 Task: Look for Airbnb options in Bensekrane, Algeria from 17th December, 2023 to 21st December, 2023 for 2 adults. Place can be private room with 1  bedroom having 2 beds and 1 bathroom. Property type can be flat.
Action: Mouse moved to (531, 98)
Screenshot: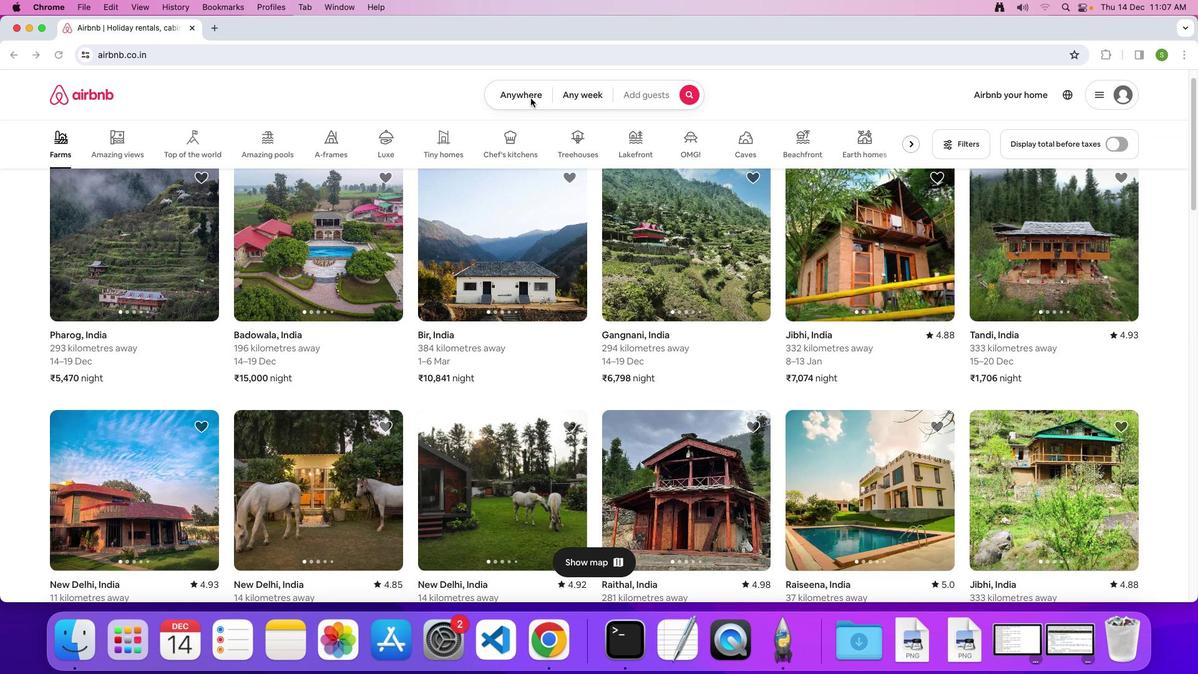 
Action: Mouse pressed left at (531, 98)
Screenshot: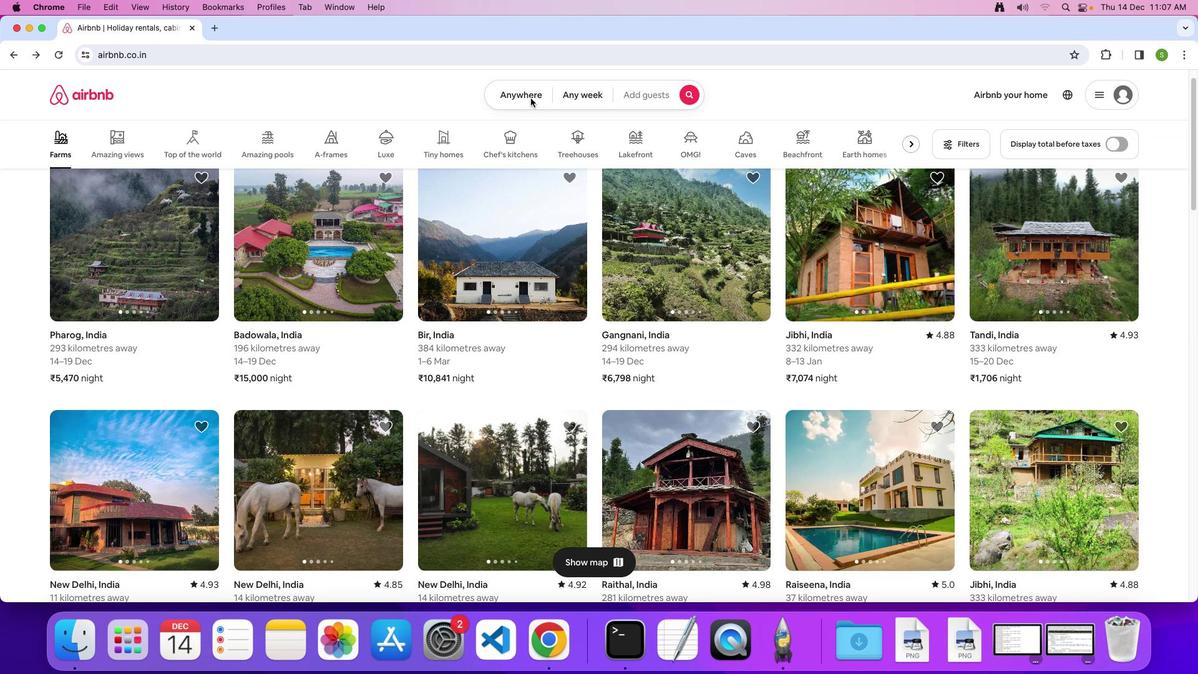 
Action: Mouse moved to (521, 96)
Screenshot: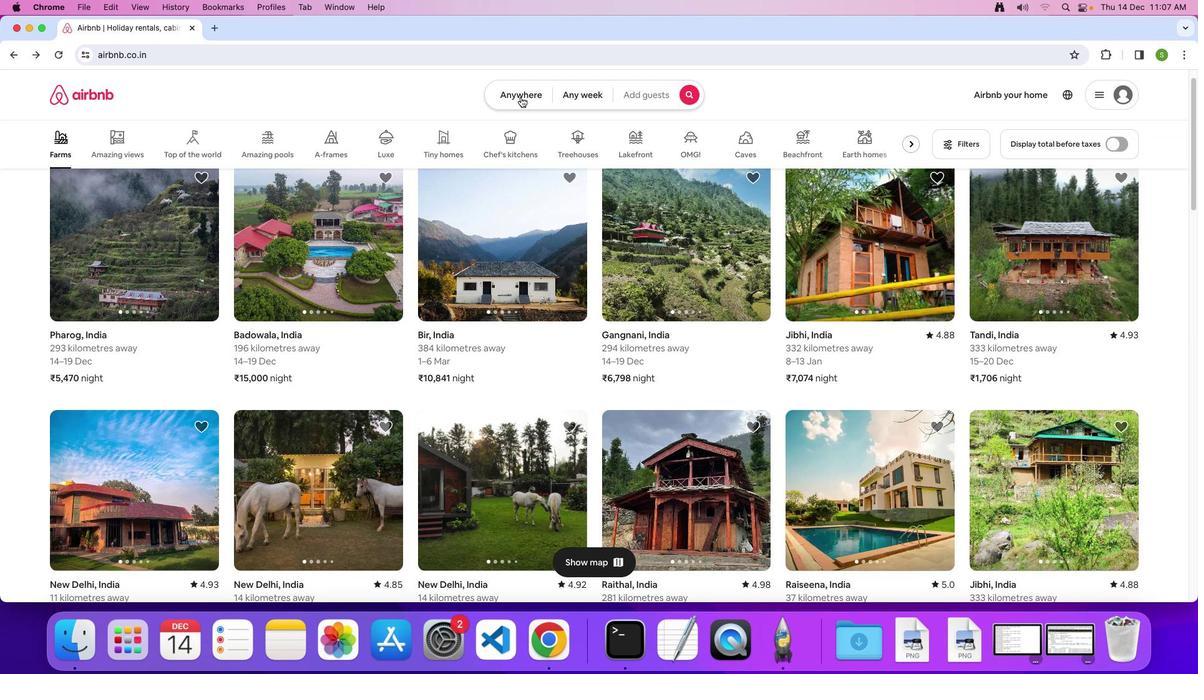 
Action: Mouse pressed left at (521, 96)
Screenshot: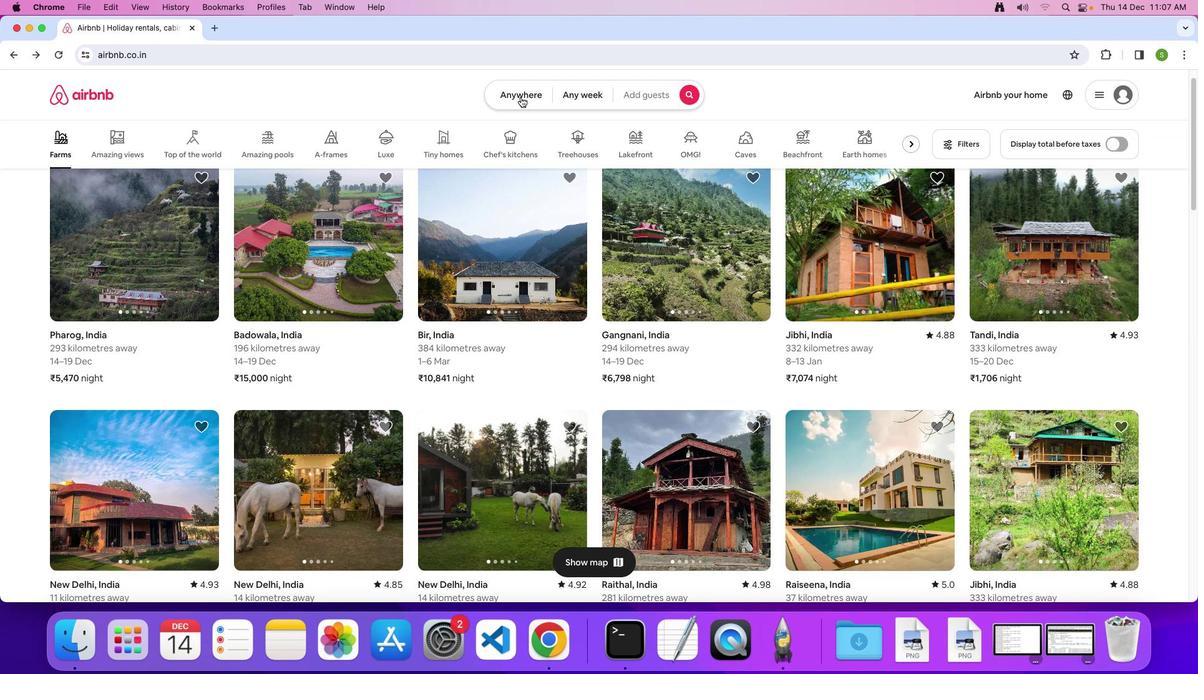 
Action: Mouse moved to (456, 135)
Screenshot: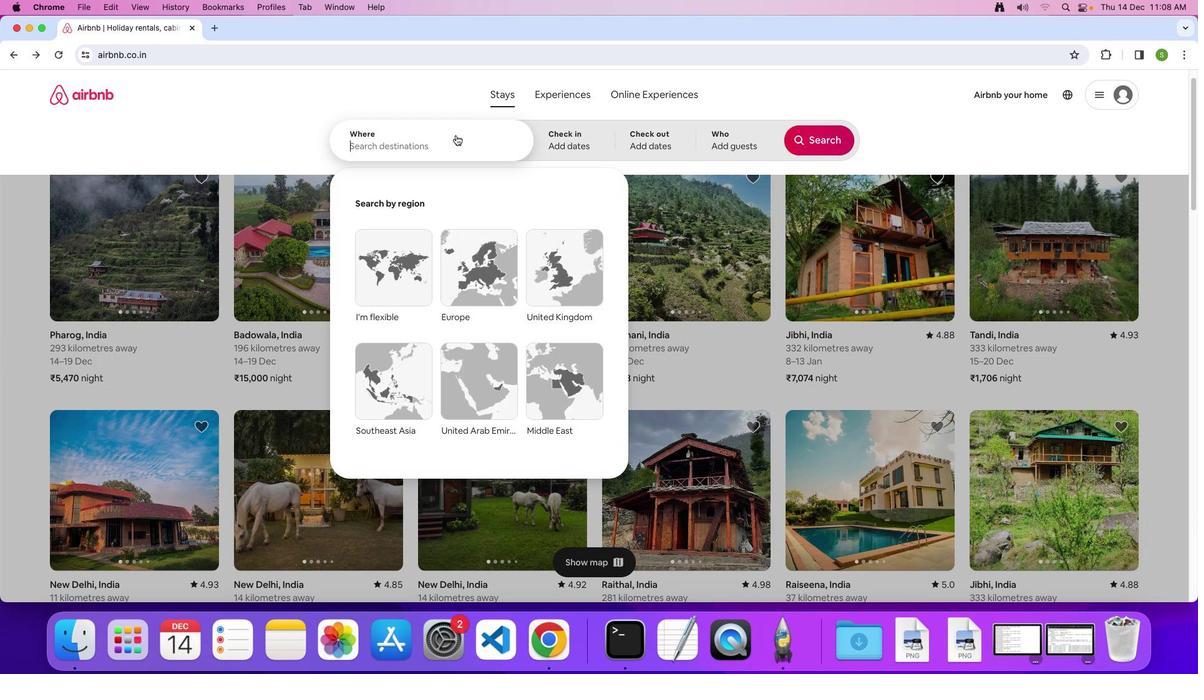 
Action: Mouse pressed left at (456, 135)
Screenshot: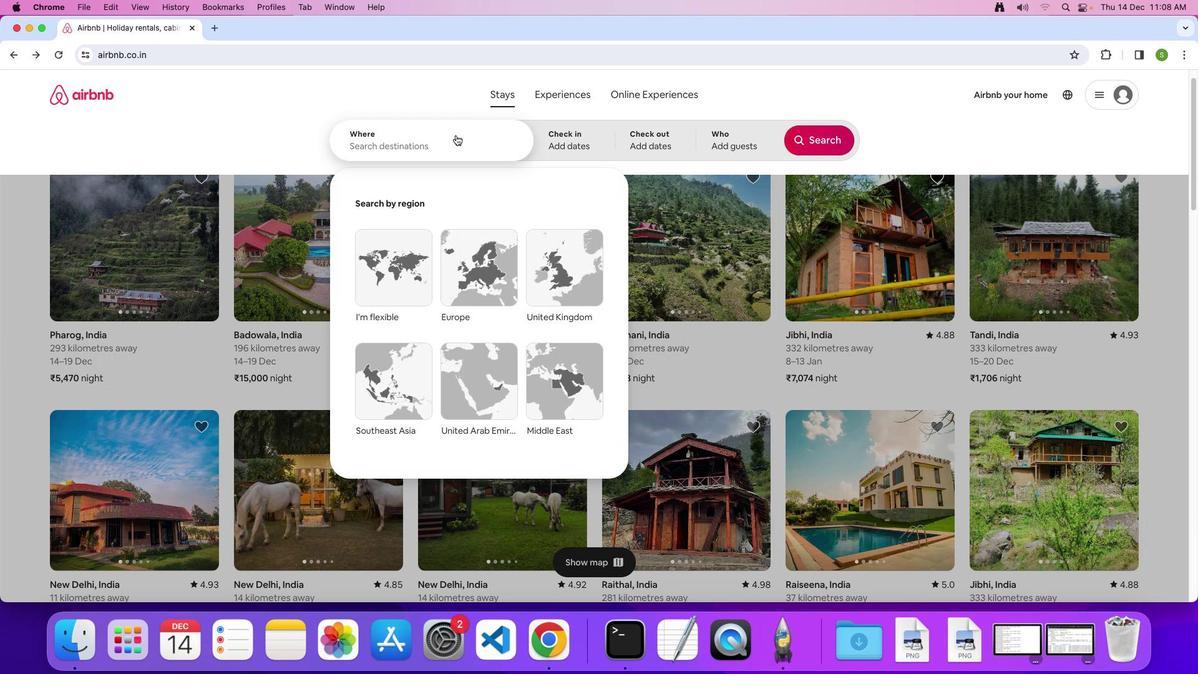 
Action: Mouse moved to (470, 135)
Screenshot: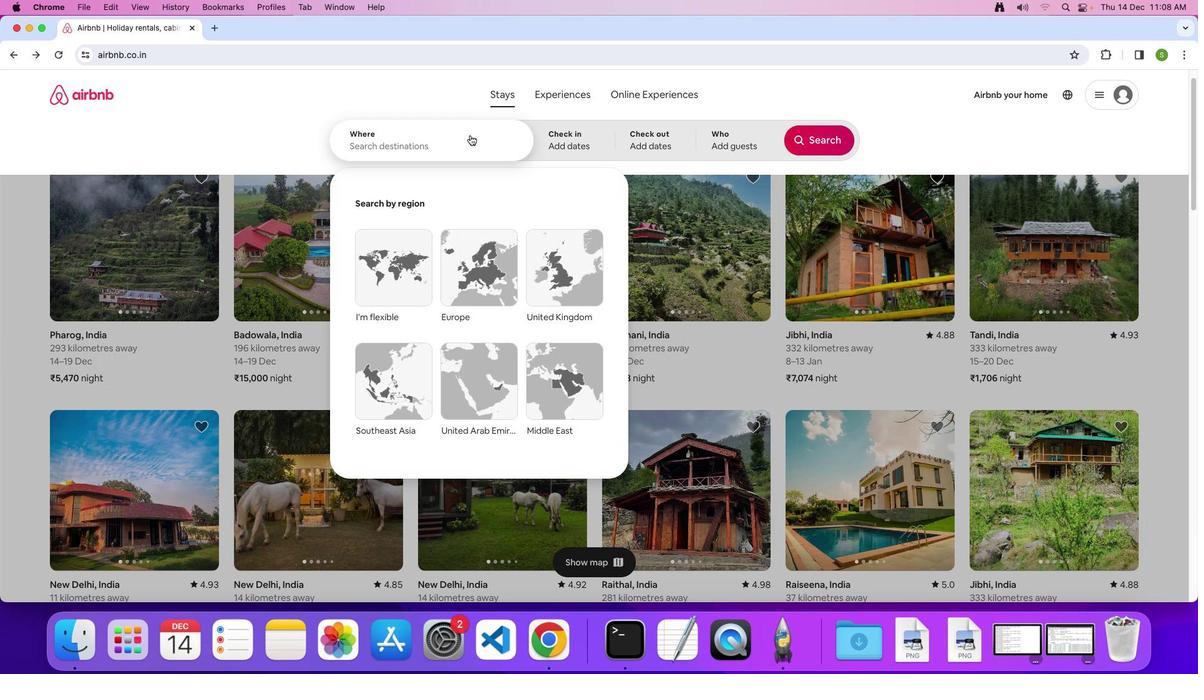 
Action: Key pressed 'B'Key.caps_lock'e''n''s''e''k''r''a''n''e'','Key.spaceKey.shift'A''l''g''e''r''i''a'Key.enter
Screenshot: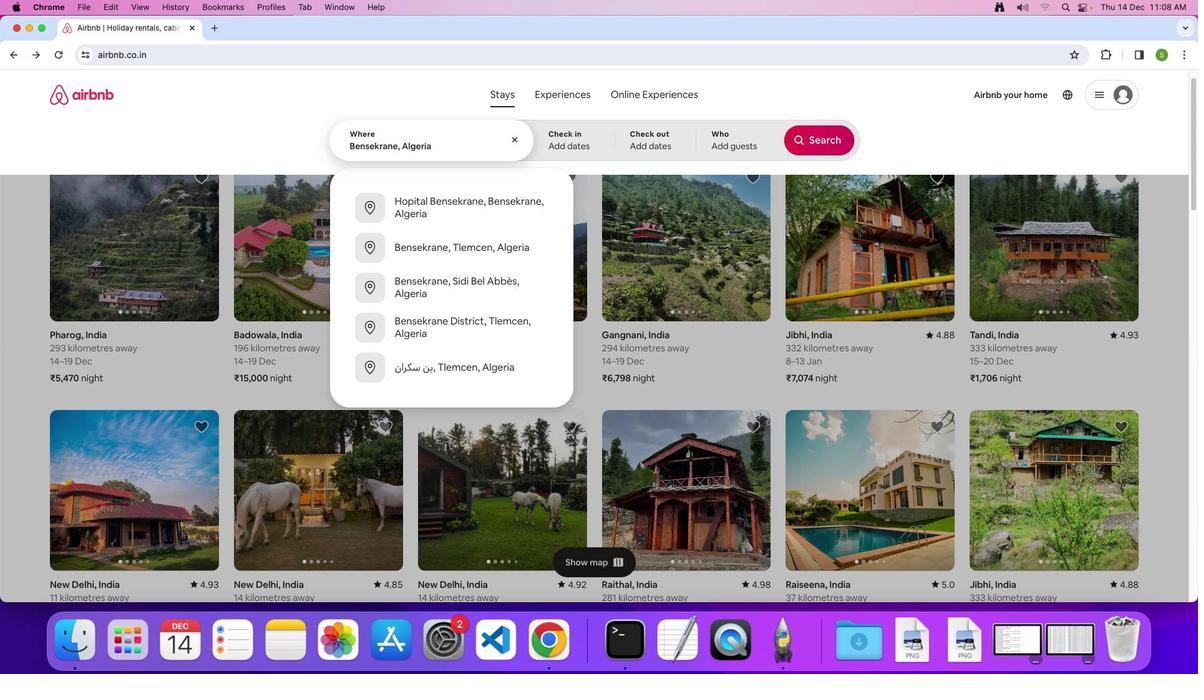 
Action: Mouse moved to (383, 392)
Screenshot: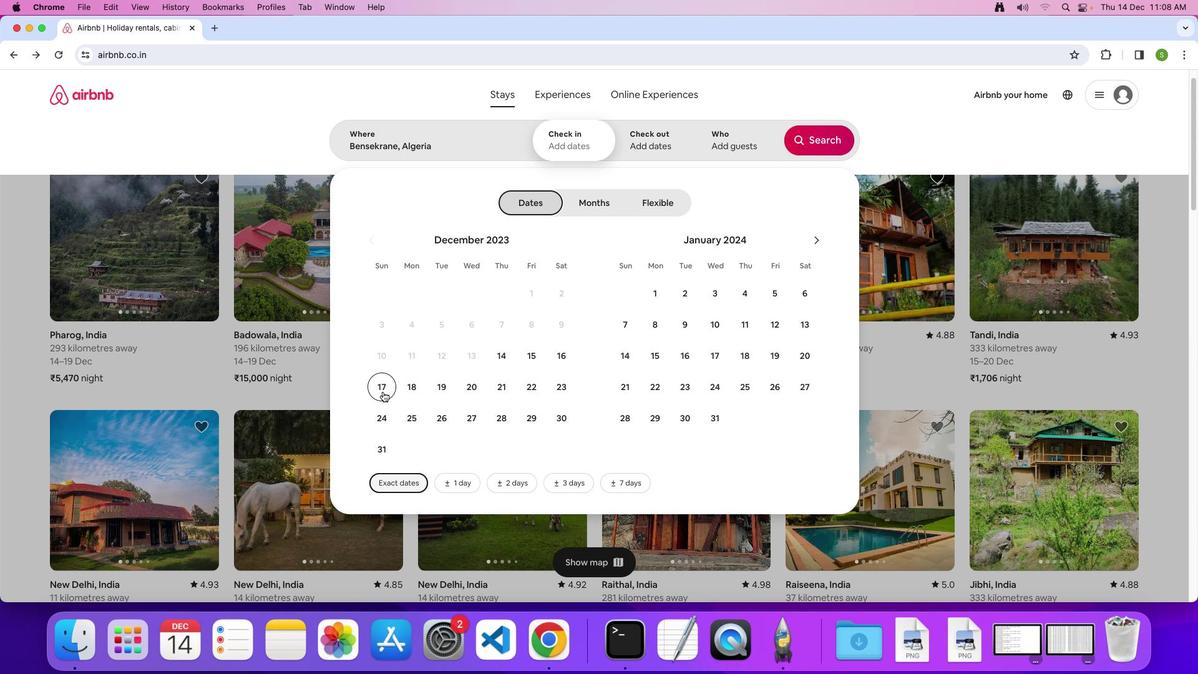 
Action: Mouse pressed left at (383, 392)
Screenshot: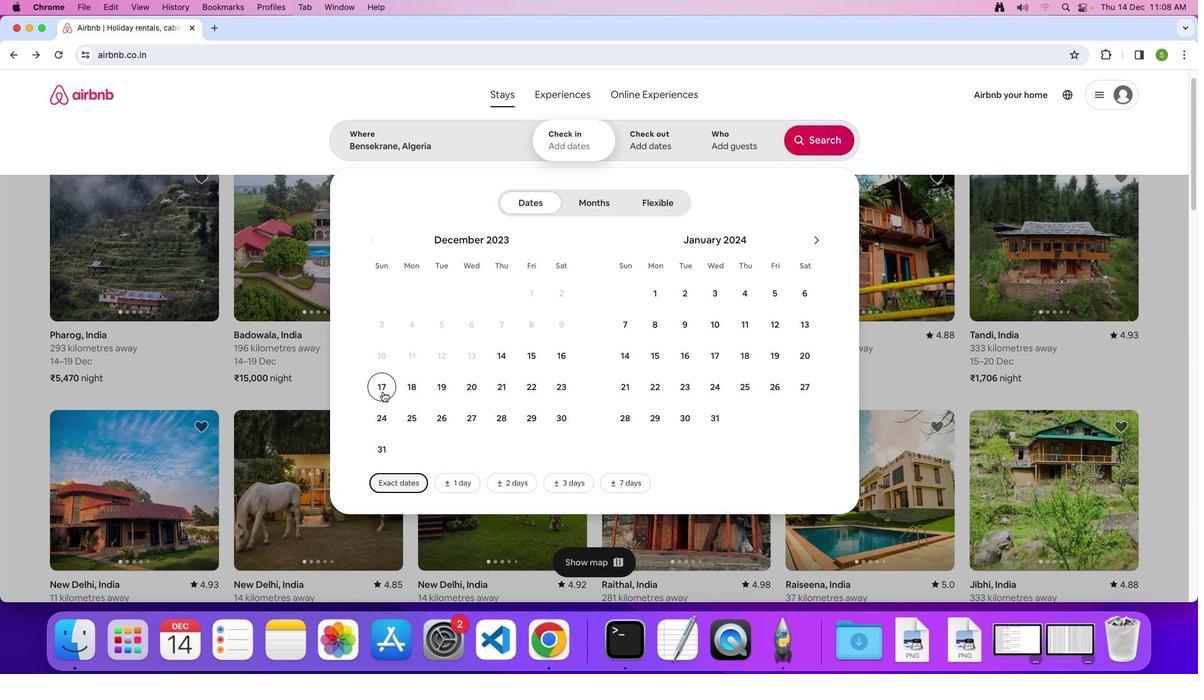
Action: Mouse moved to (508, 397)
Screenshot: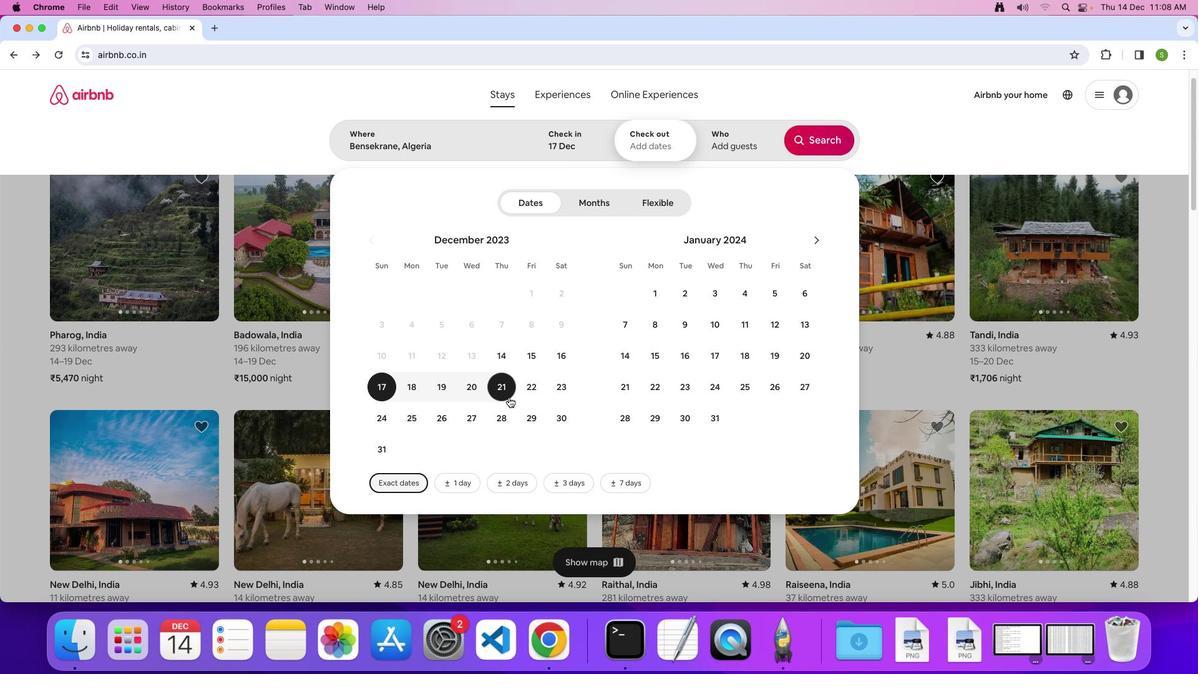 
Action: Mouse pressed left at (508, 397)
Screenshot: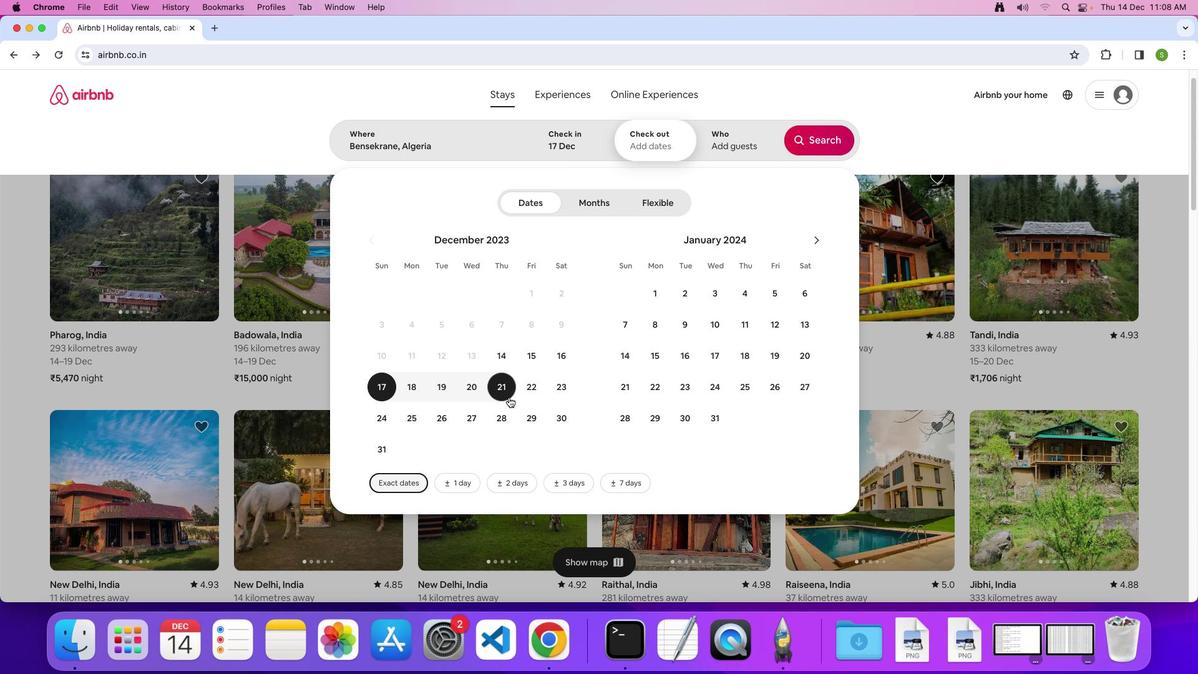 
Action: Mouse moved to (735, 146)
Screenshot: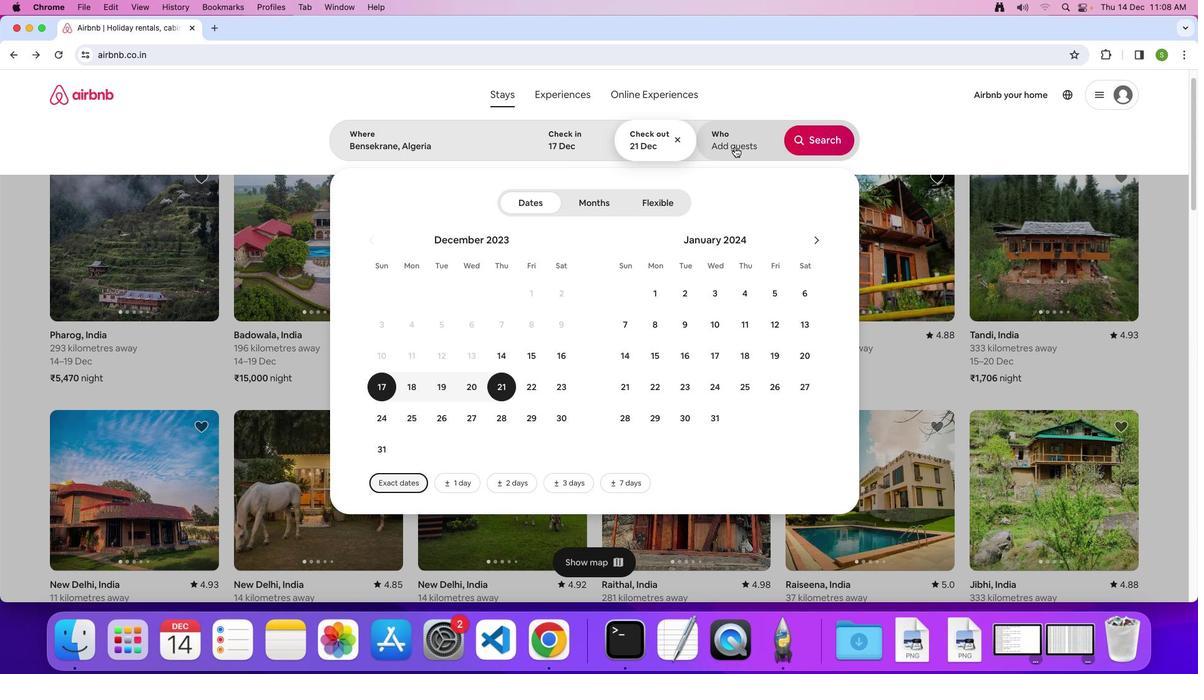 
Action: Mouse pressed left at (735, 146)
Screenshot: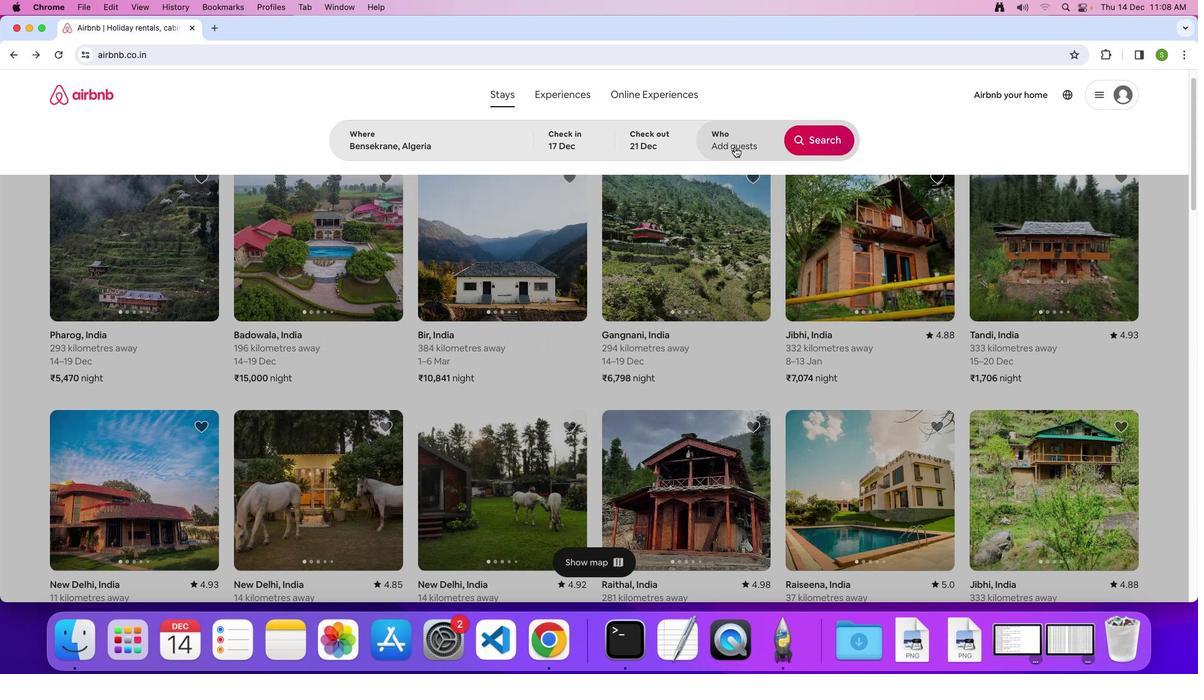 
Action: Mouse moved to (823, 206)
Screenshot: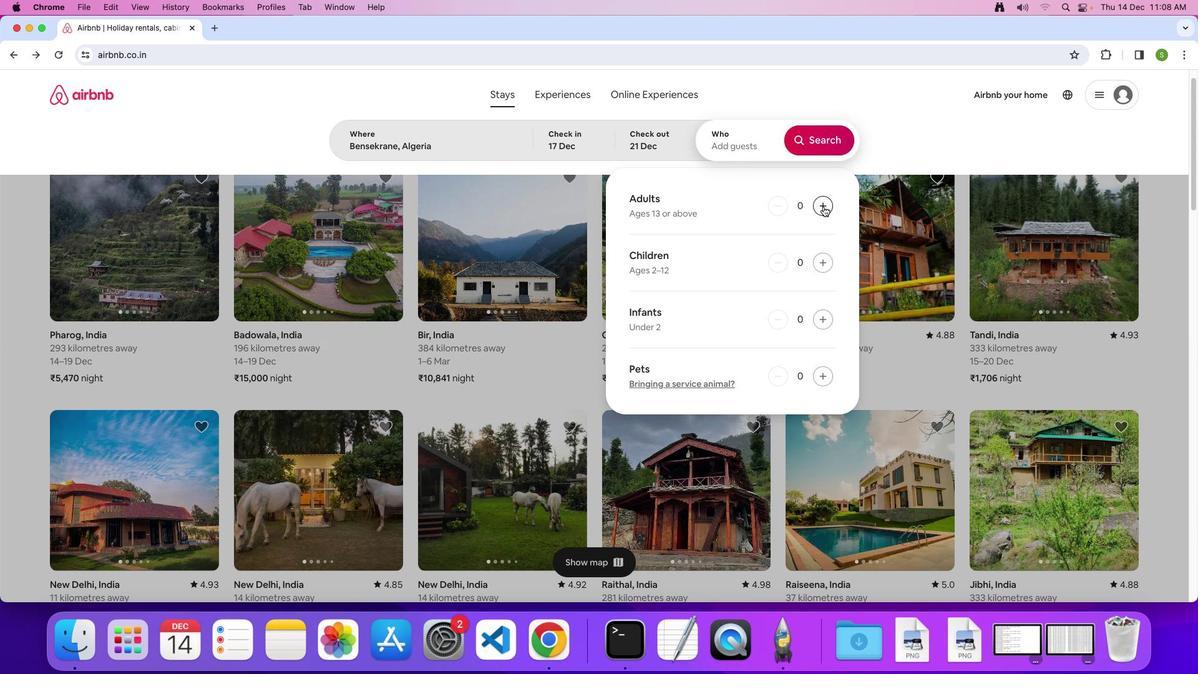 
Action: Mouse pressed left at (823, 206)
Screenshot: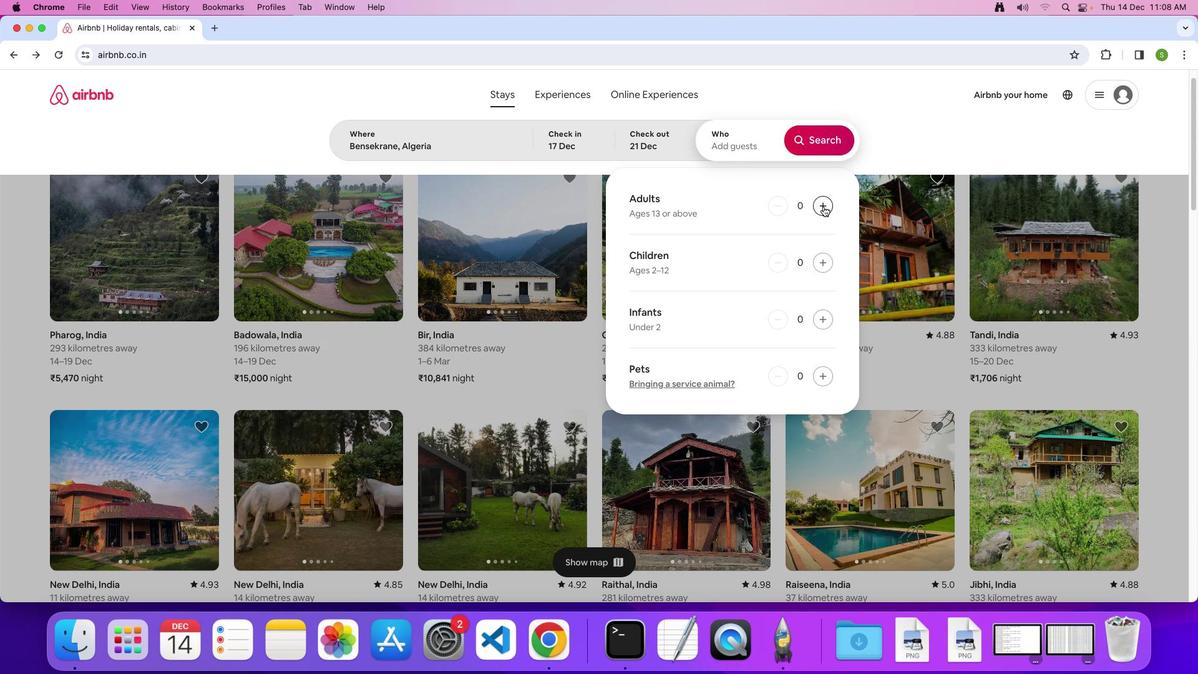
Action: Mouse pressed left at (823, 206)
Screenshot: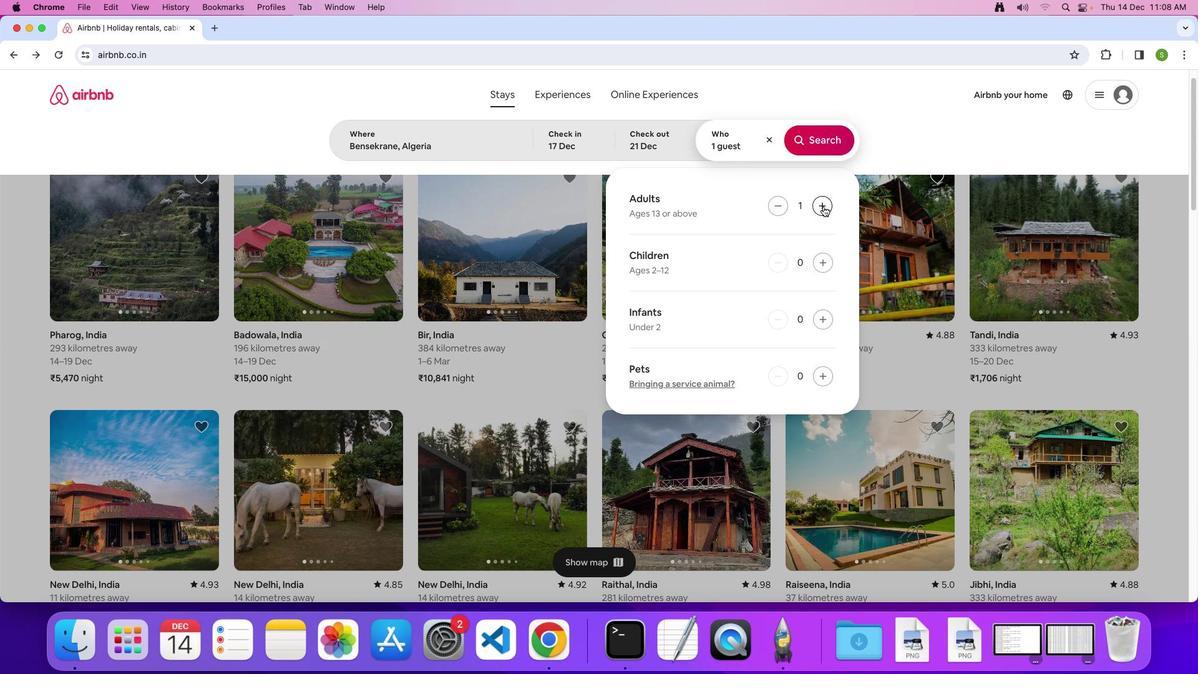 
Action: Mouse moved to (814, 149)
Screenshot: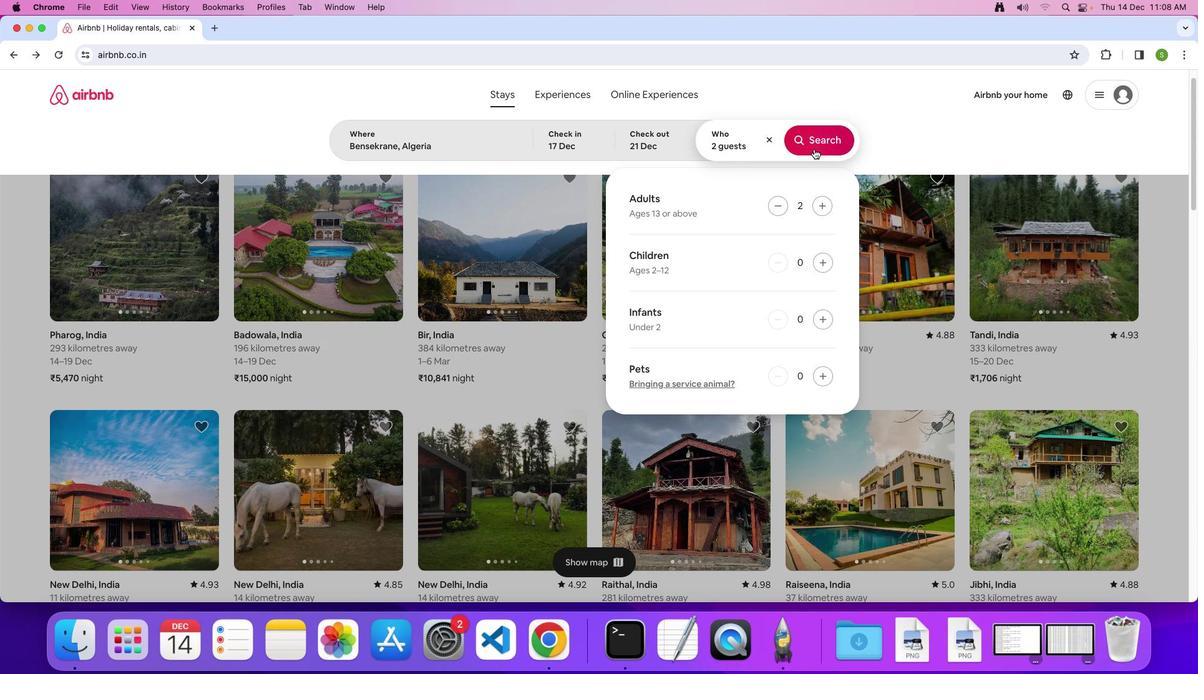 
Action: Mouse pressed left at (814, 149)
Screenshot: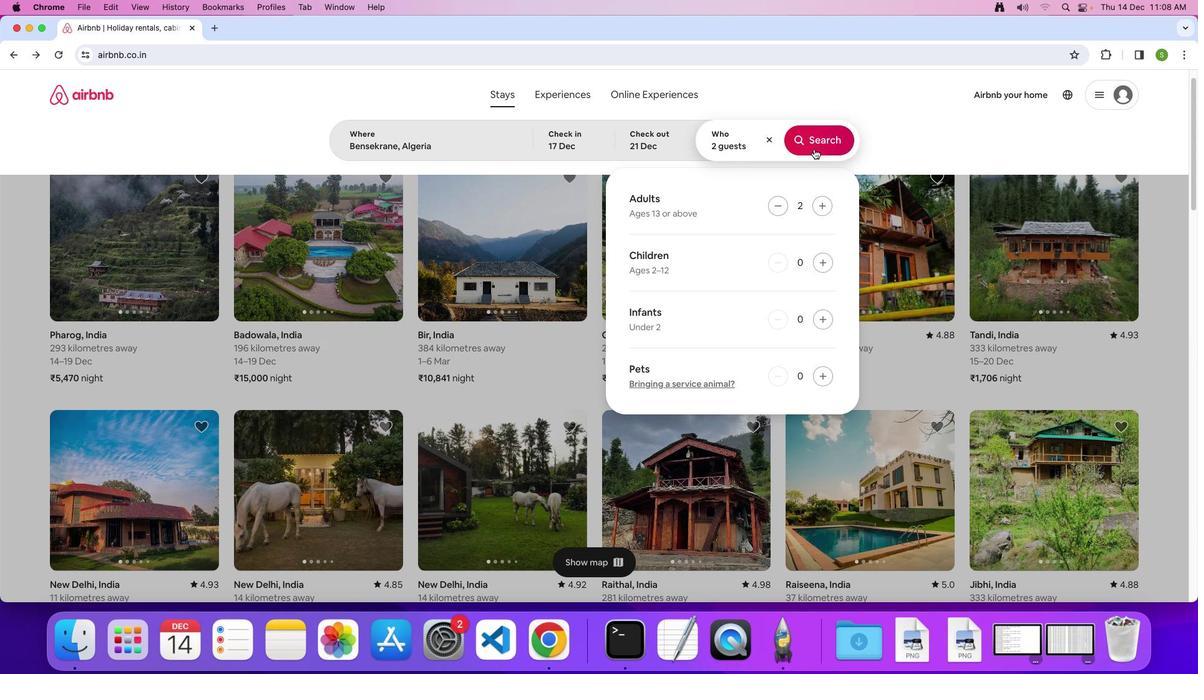 
Action: Mouse moved to (1008, 152)
Screenshot: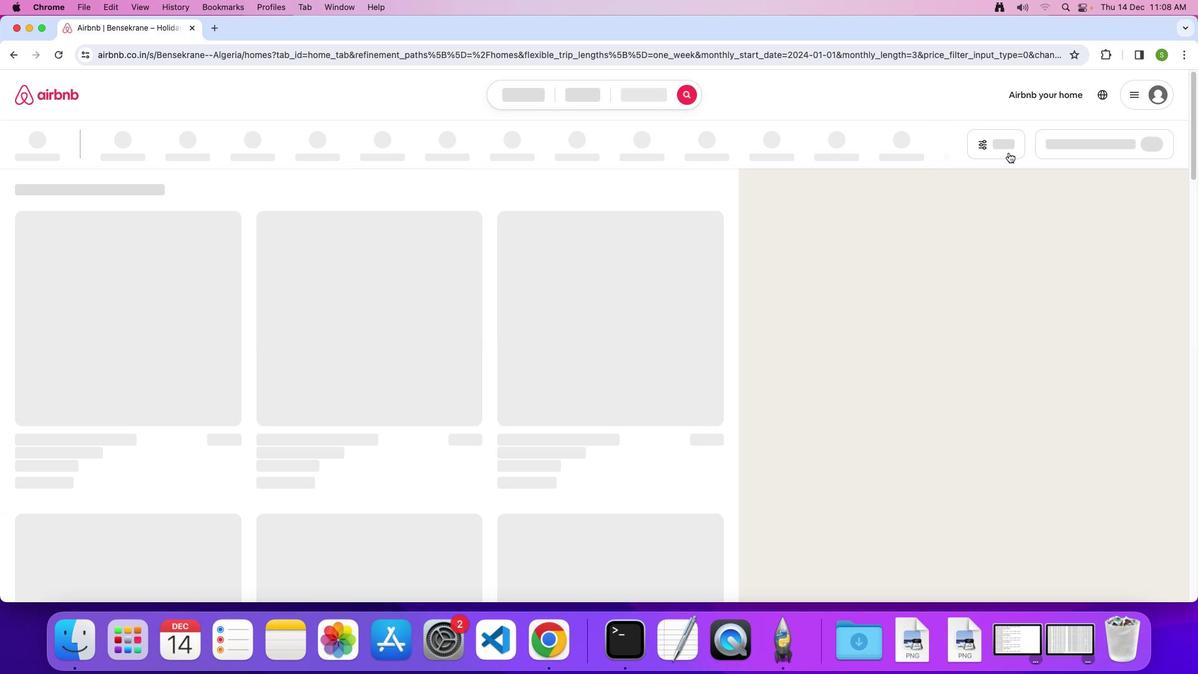 
Action: Mouse pressed left at (1008, 152)
Screenshot: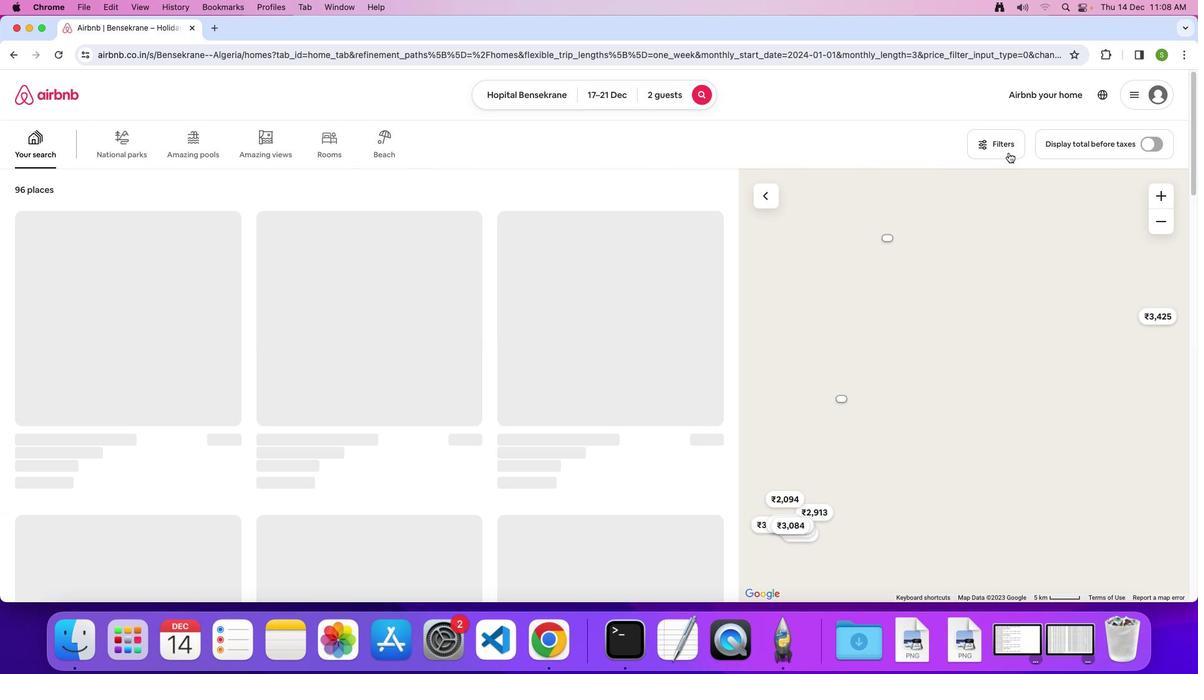 
Action: Mouse moved to (608, 398)
Screenshot: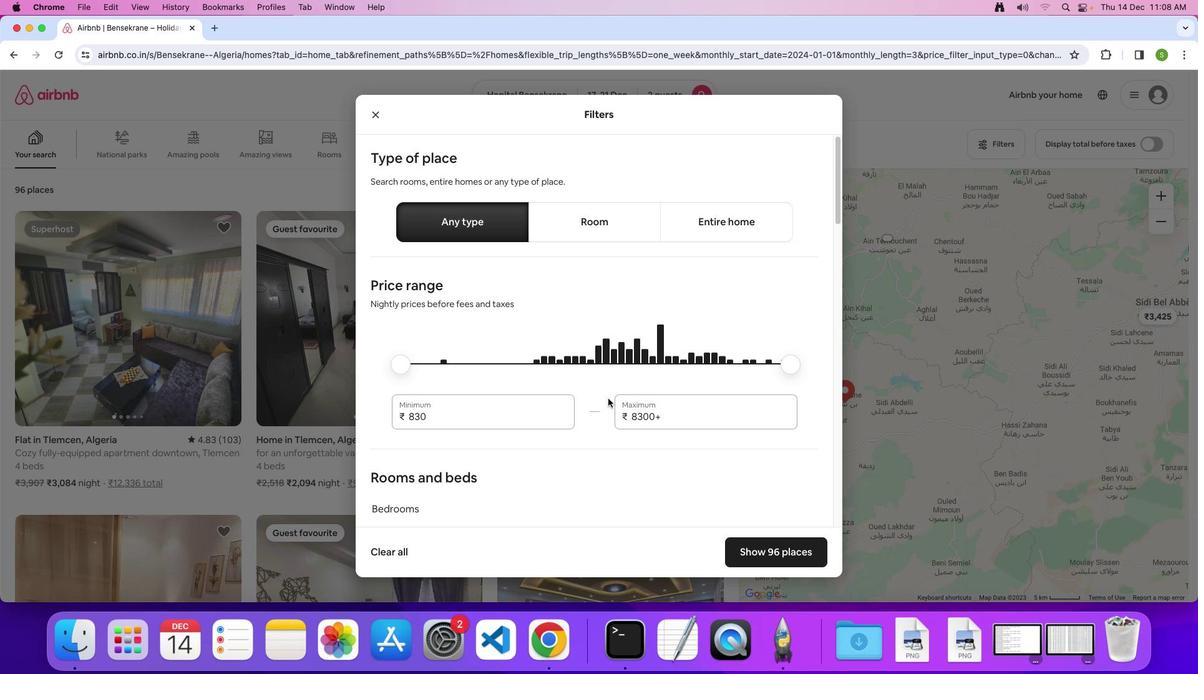 
Action: Mouse scrolled (608, 398) with delta (0, 0)
Screenshot: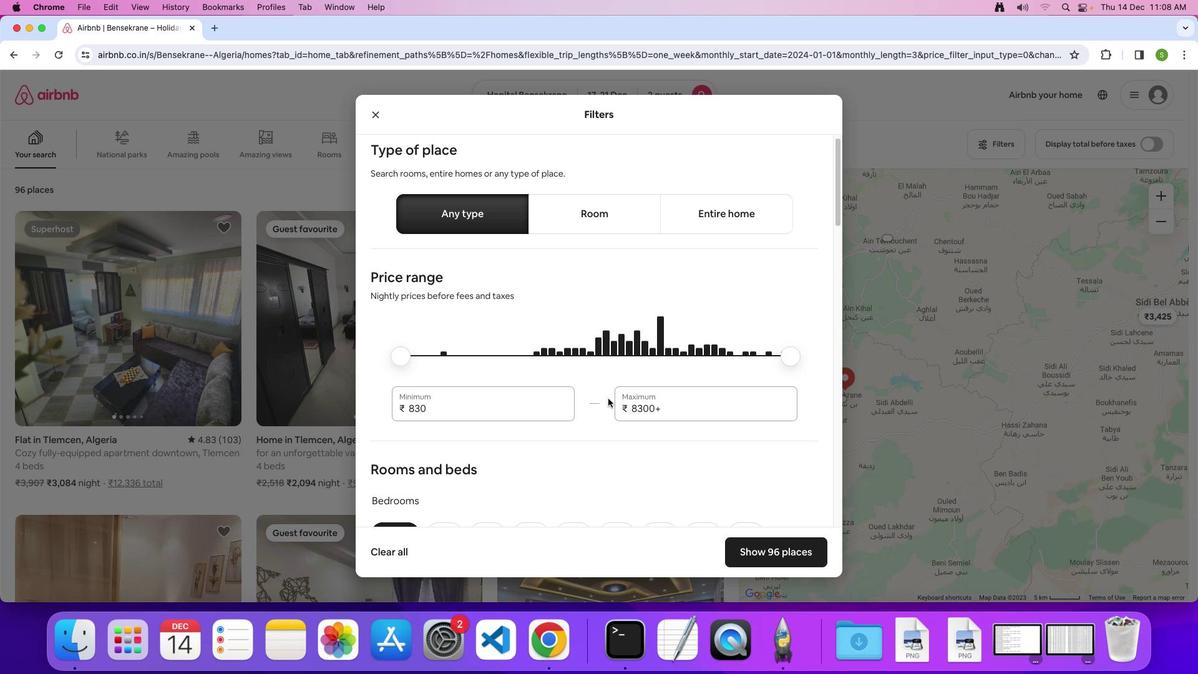 
Action: Mouse scrolled (608, 398) with delta (0, 0)
Screenshot: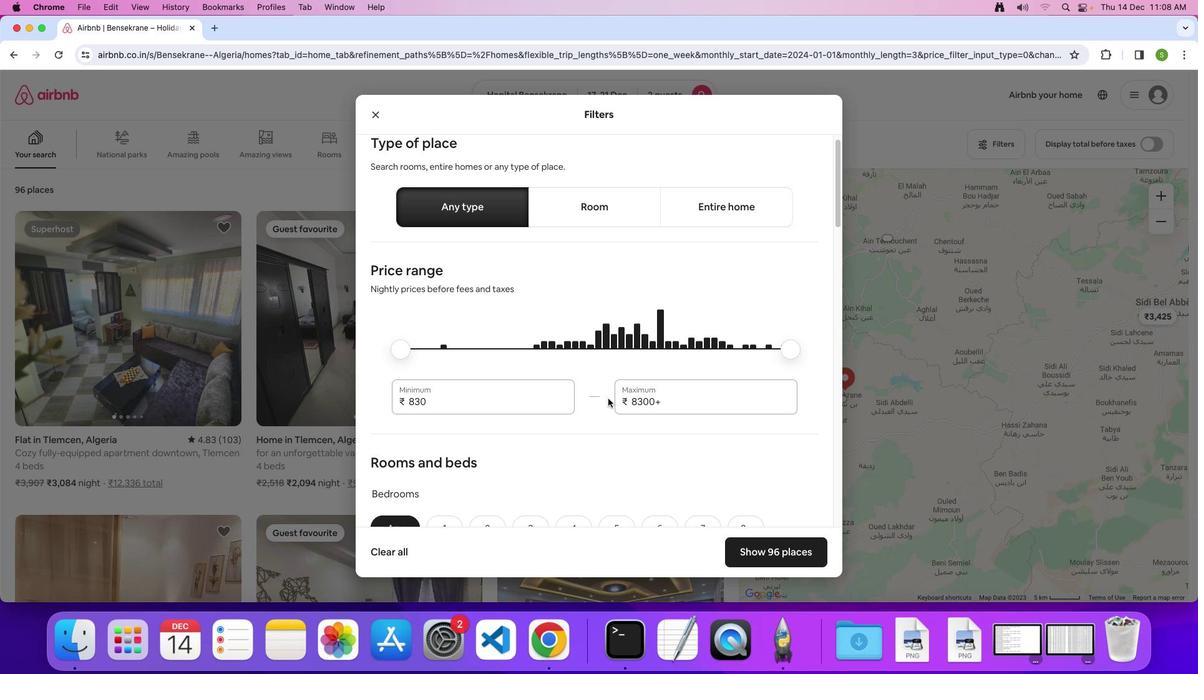 
Action: Mouse scrolled (608, 398) with delta (0, 0)
Screenshot: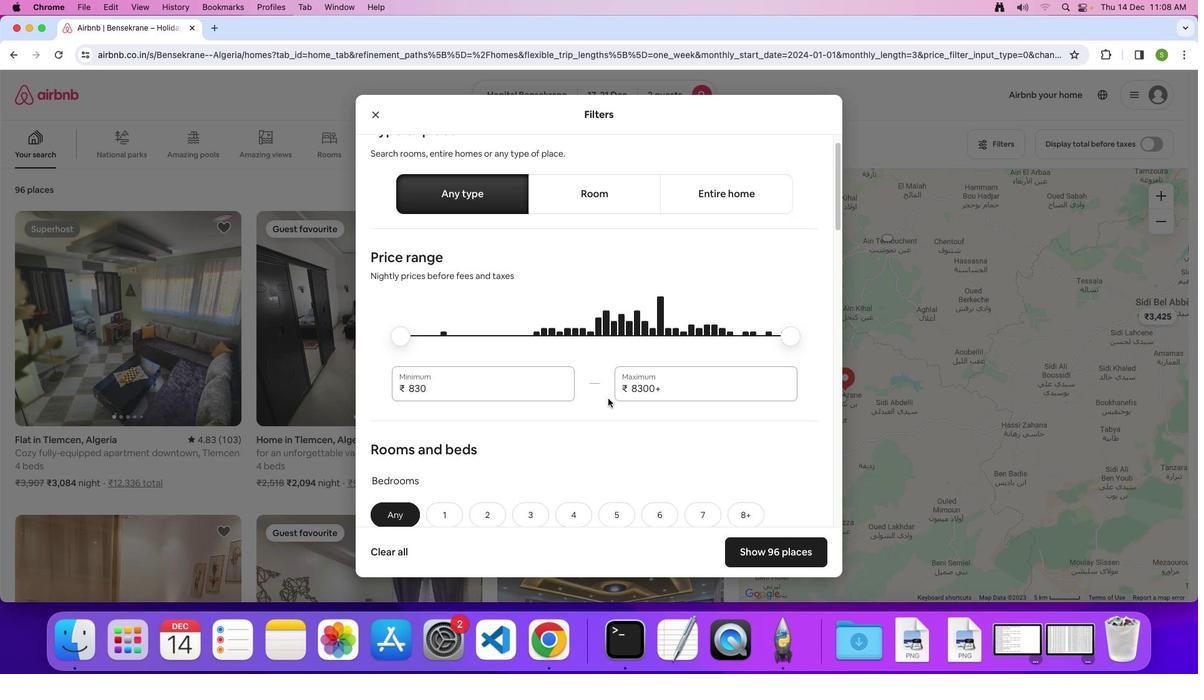 
Action: Mouse scrolled (608, 398) with delta (0, 0)
Screenshot: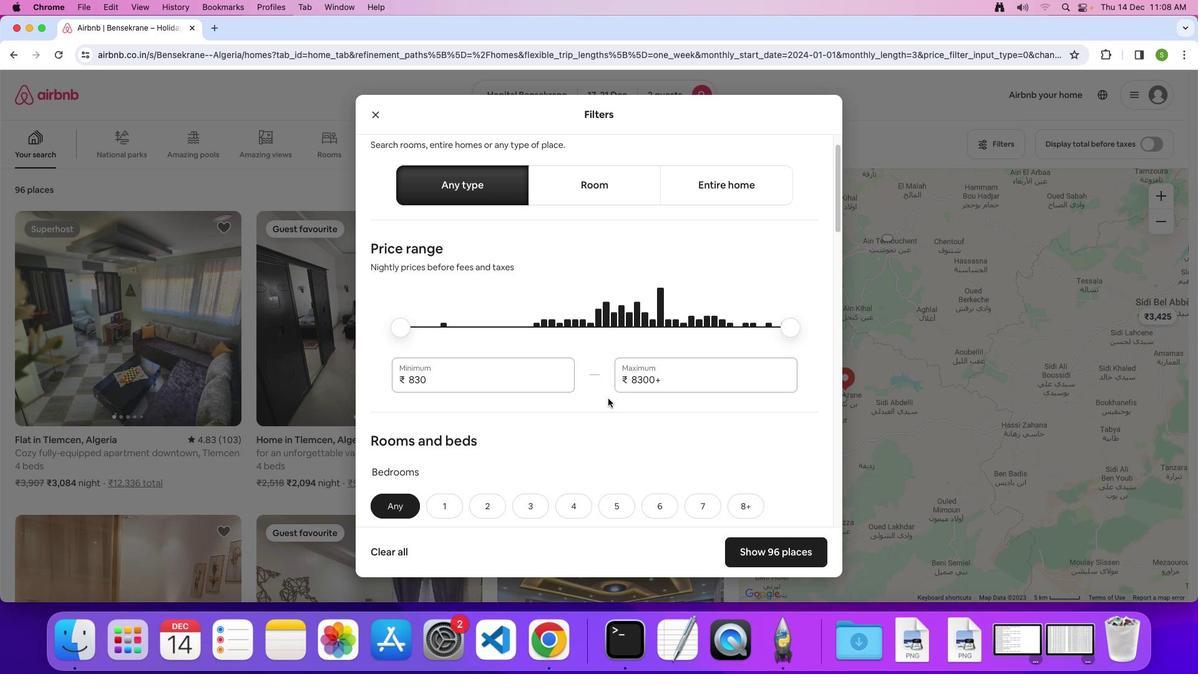 
Action: Mouse scrolled (608, 398) with delta (0, 0)
Screenshot: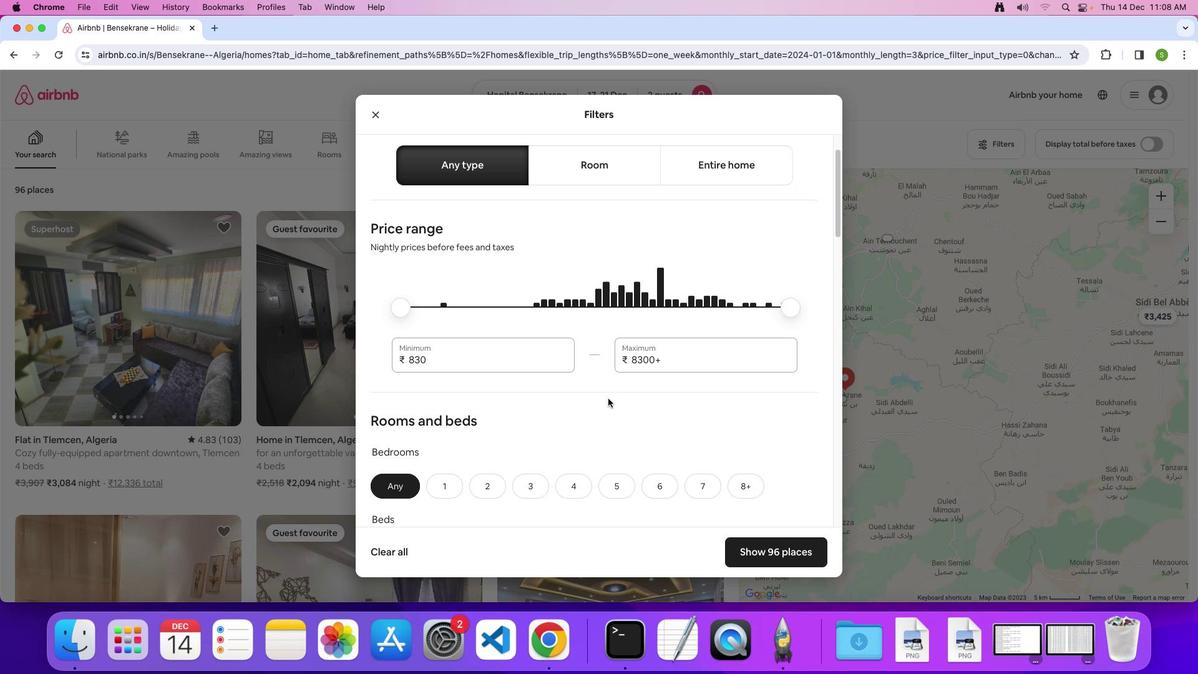 
Action: Mouse scrolled (608, 398) with delta (0, 0)
Screenshot: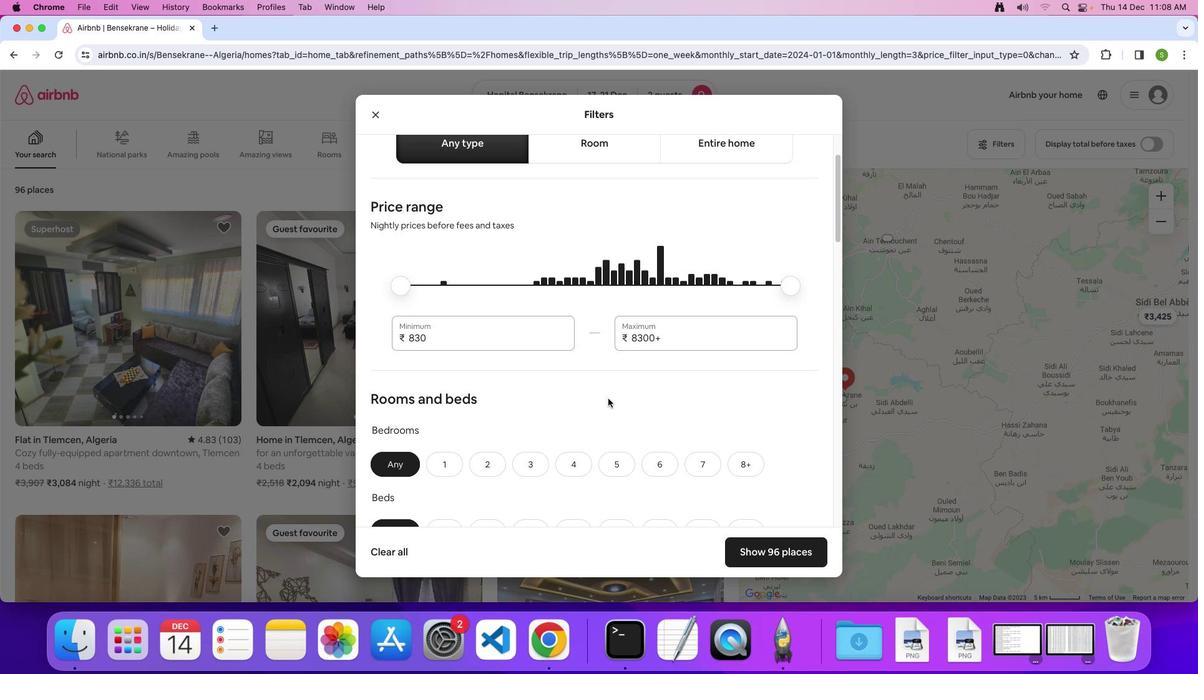 
Action: Mouse scrolled (608, 398) with delta (0, 0)
Screenshot: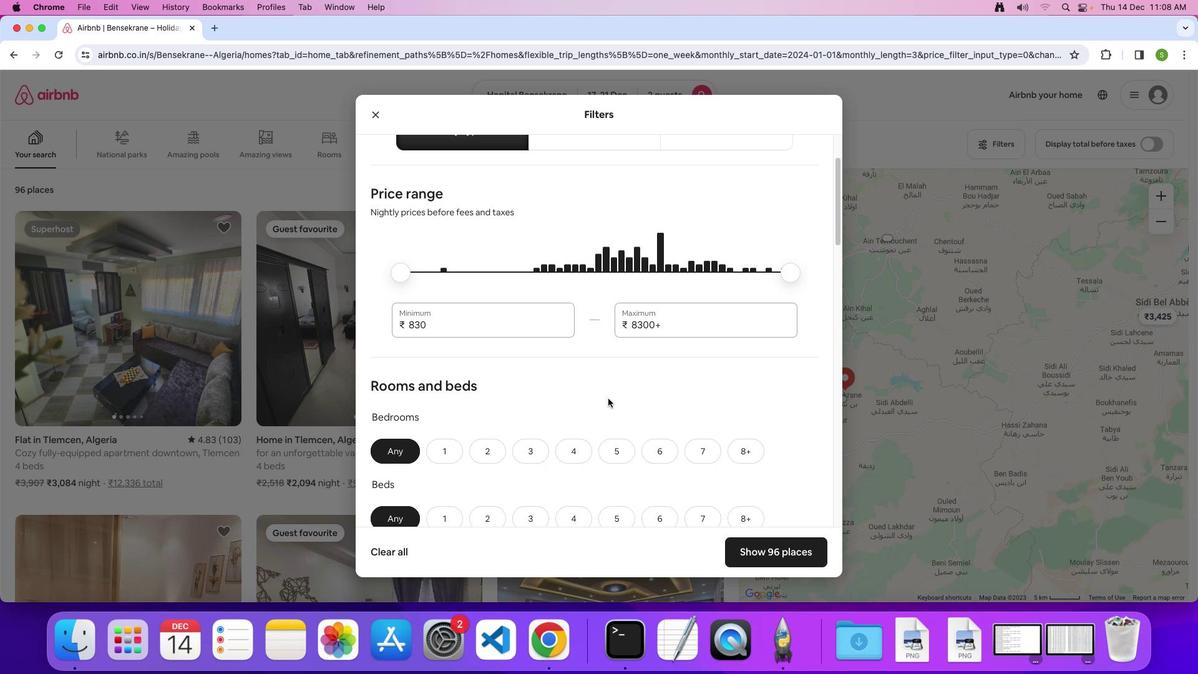 
Action: Mouse scrolled (608, 398) with delta (0, -1)
Screenshot: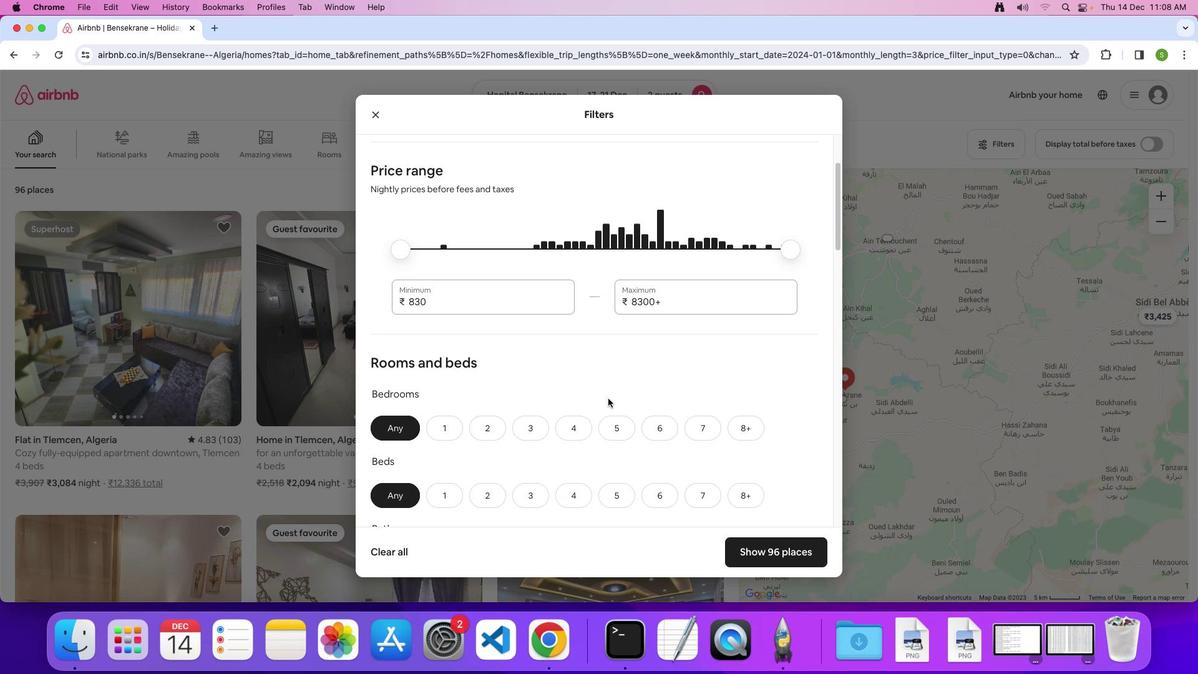 
Action: Mouse scrolled (608, 398) with delta (0, 0)
Screenshot: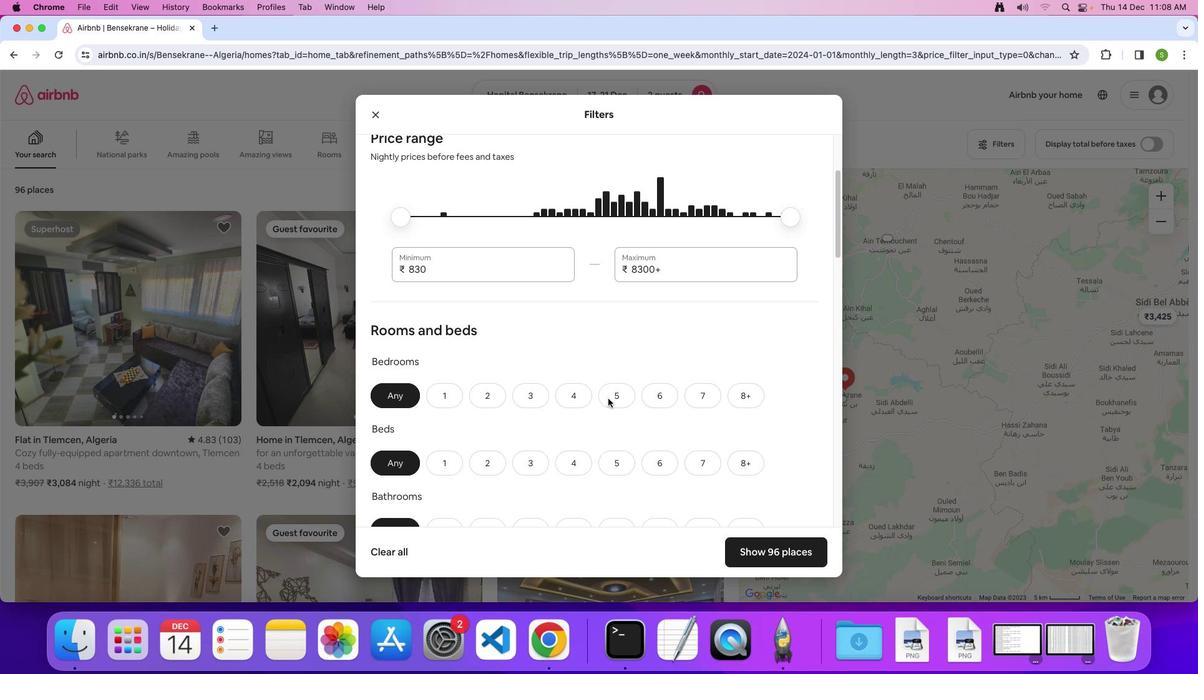 
Action: Mouse scrolled (608, 398) with delta (0, 0)
Screenshot: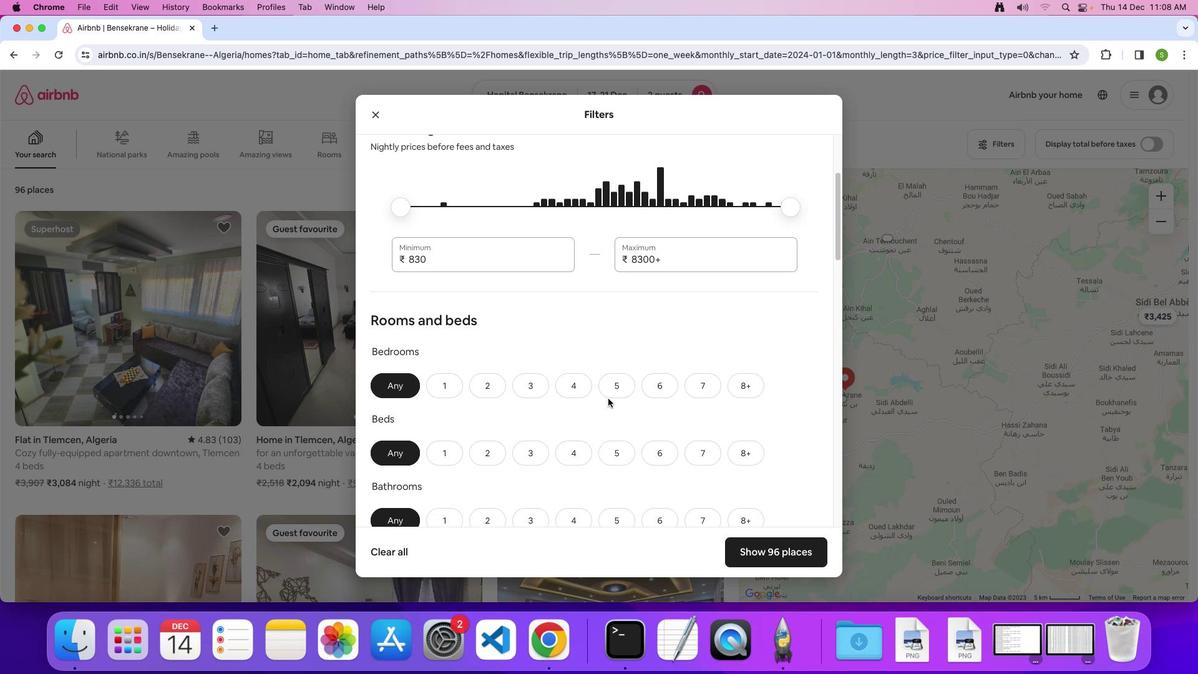 
Action: Mouse scrolled (608, 398) with delta (0, 0)
Screenshot: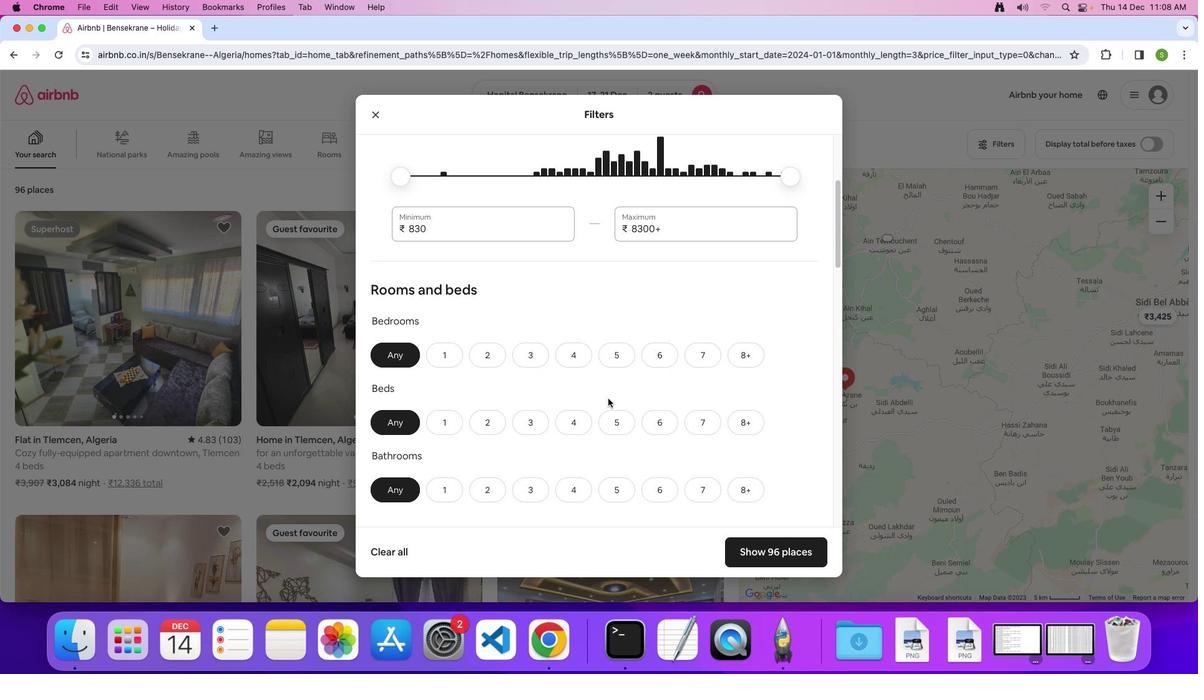 
Action: Mouse scrolled (608, 398) with delta (0, 0)
Screenshot: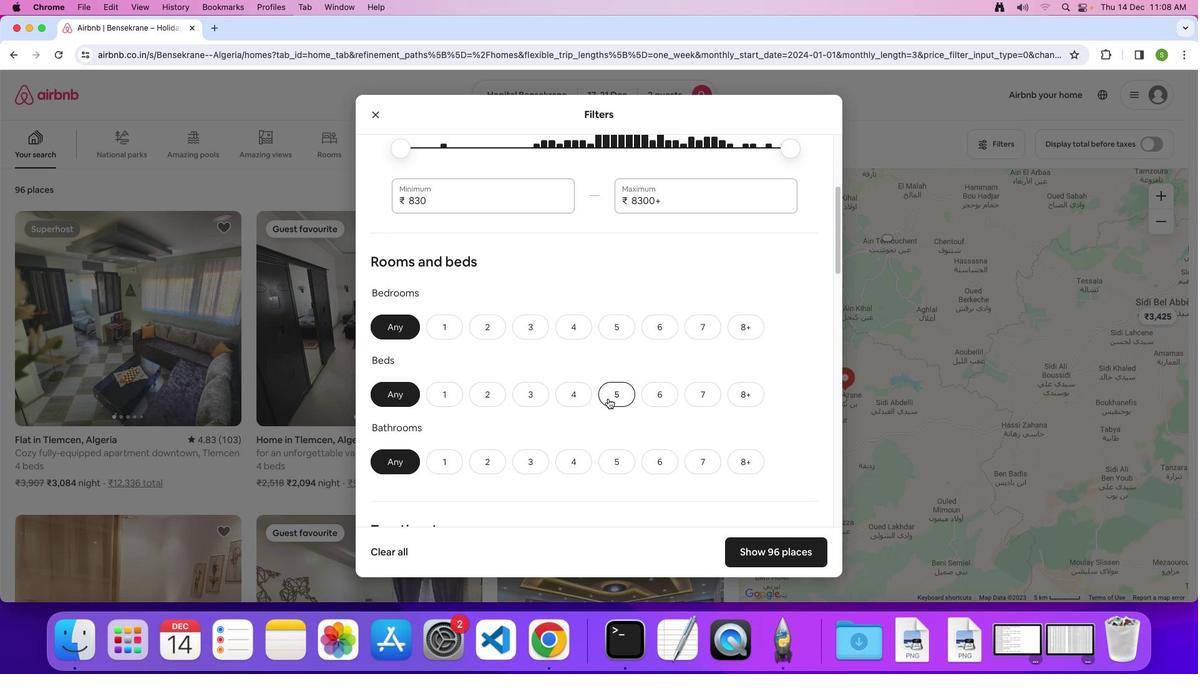 
Action: Mouse scrolled (608, 398) with delta (0, 0)
Screenshot: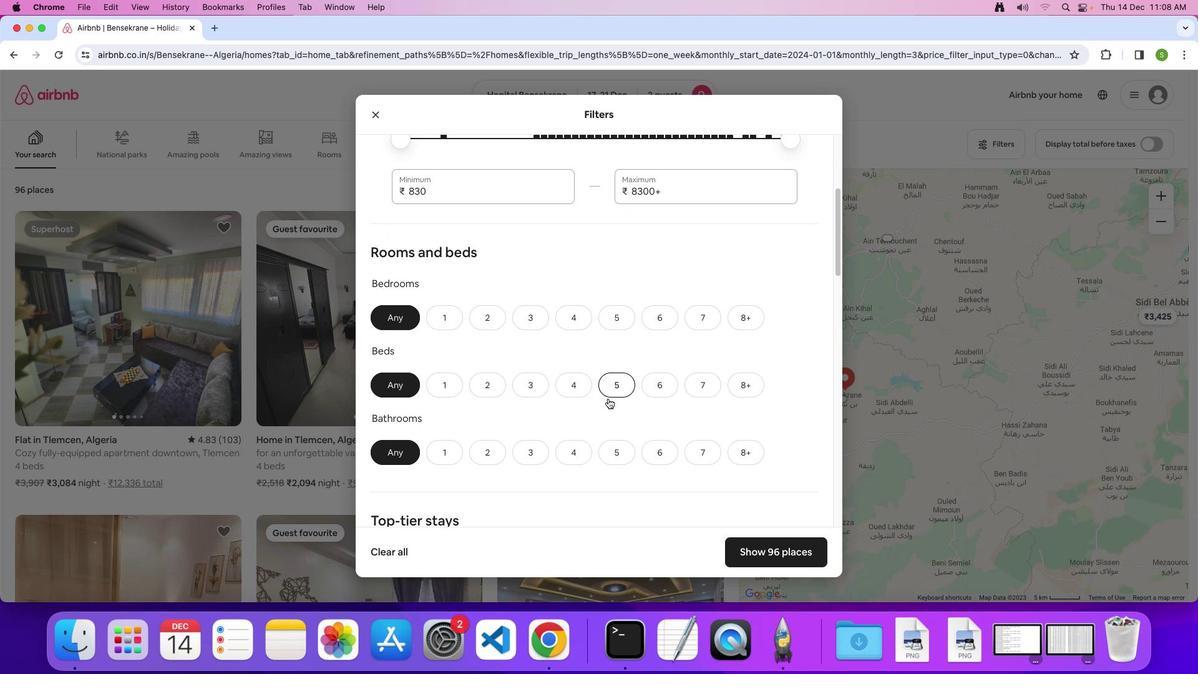 
Action: Mouse scrolled (608, 398) with delta (0, 0)
Screenshot: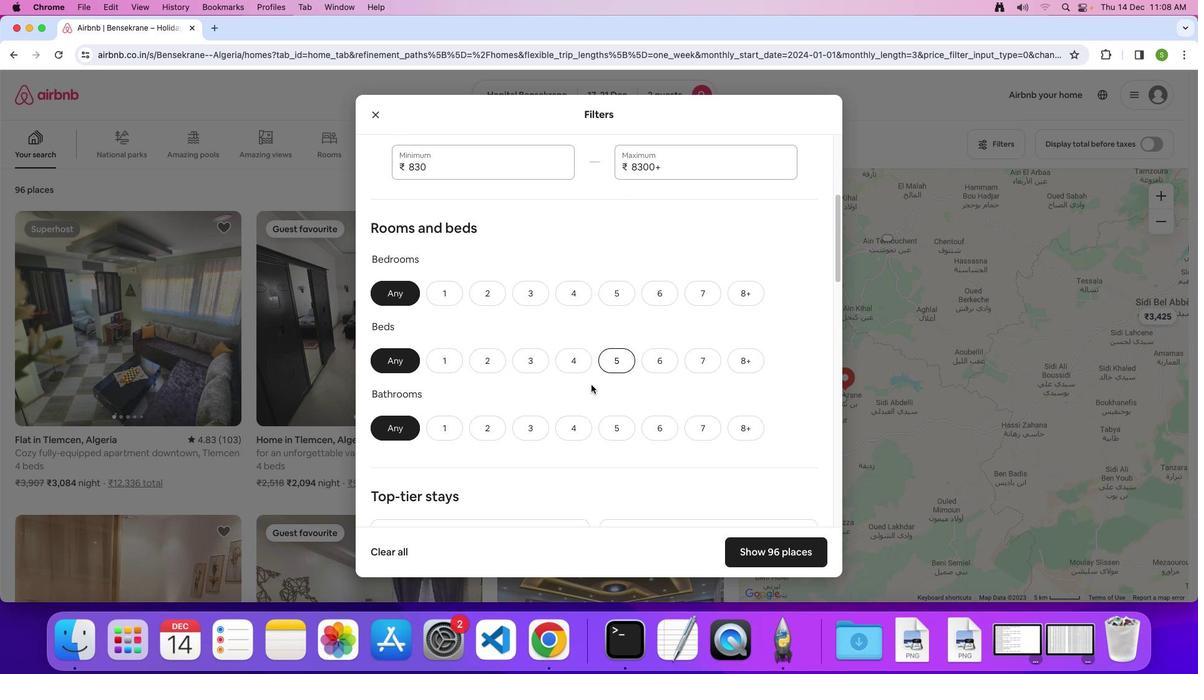 
Action: Mouse moved to (456, 288)
Screenshot: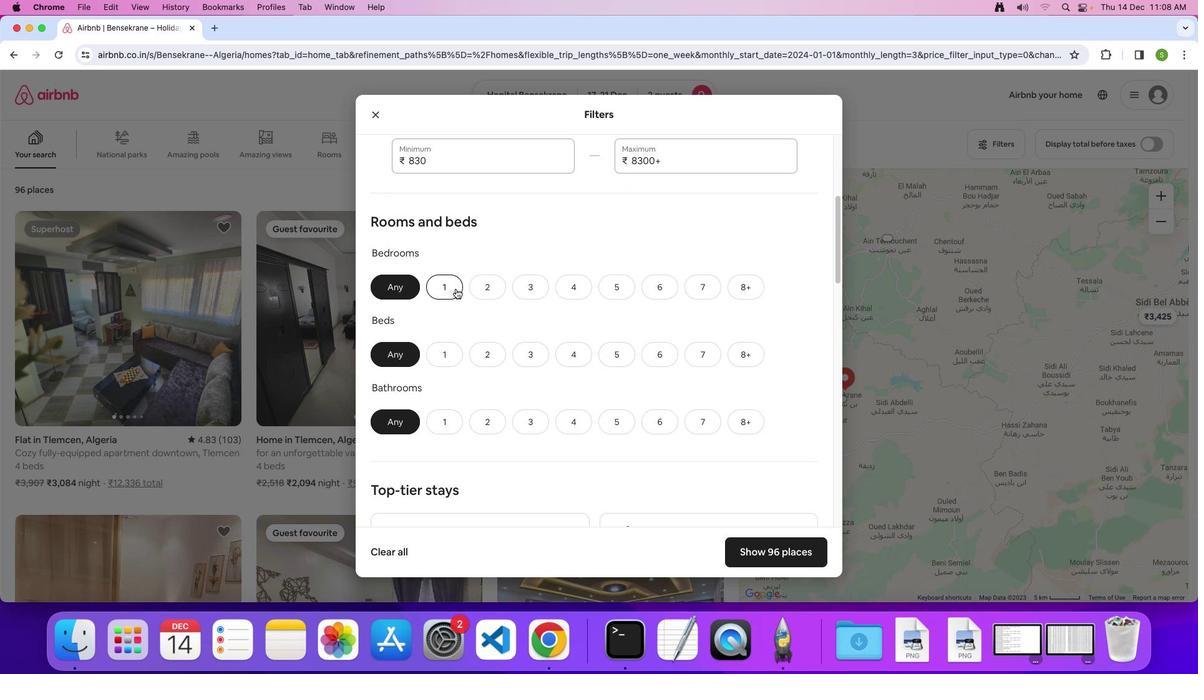 
Action: Mouse pressed left at (456, 288)
Screenshot: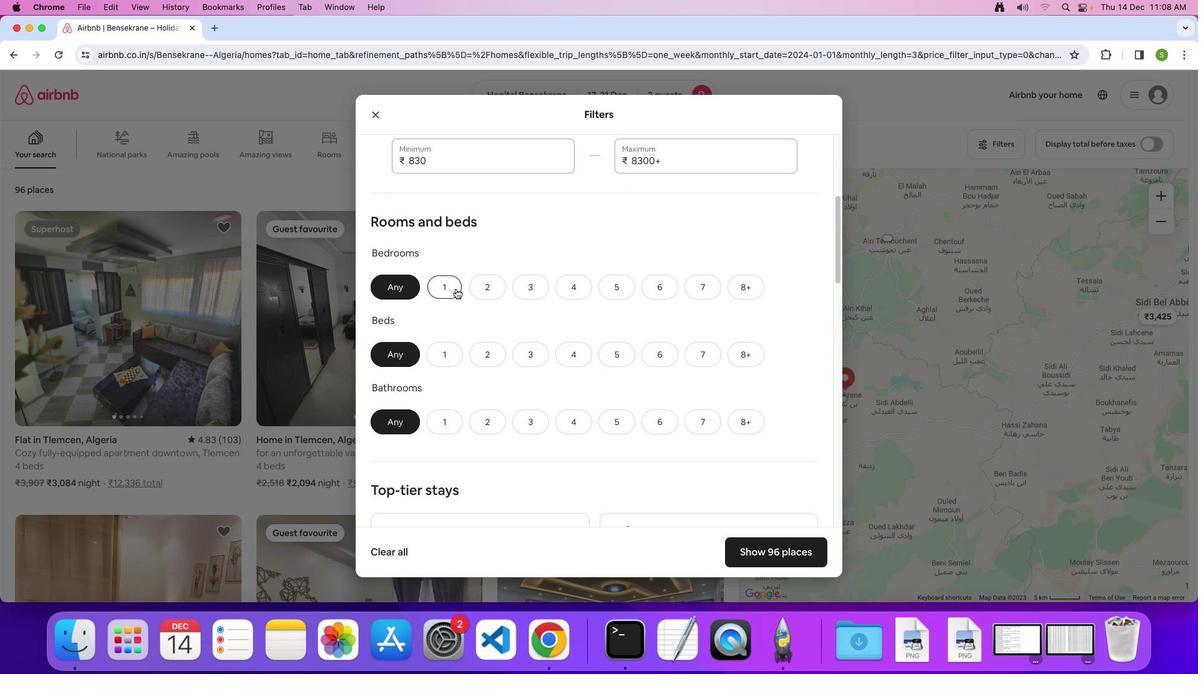 
Action: Mouse moved to (491, 358)
Screenshot: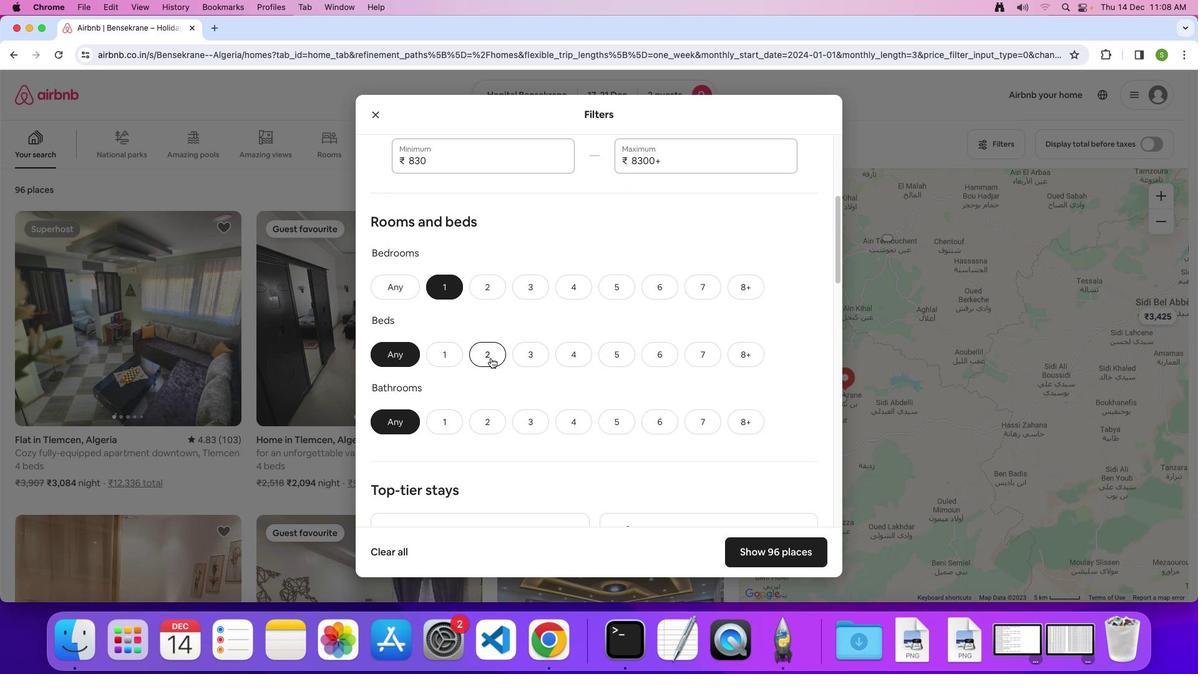 
Action: Mouse pressed left at (491, 358)
Screenshot: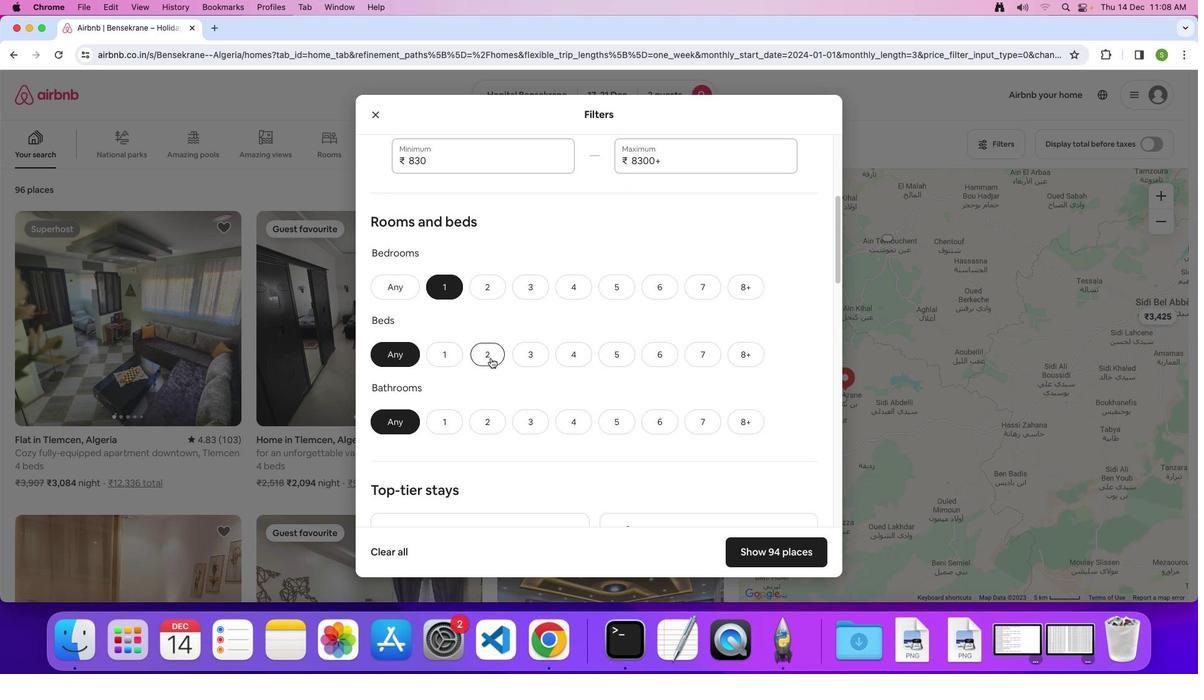 
Action: Mouse moved to (442, 428)
Screenshot: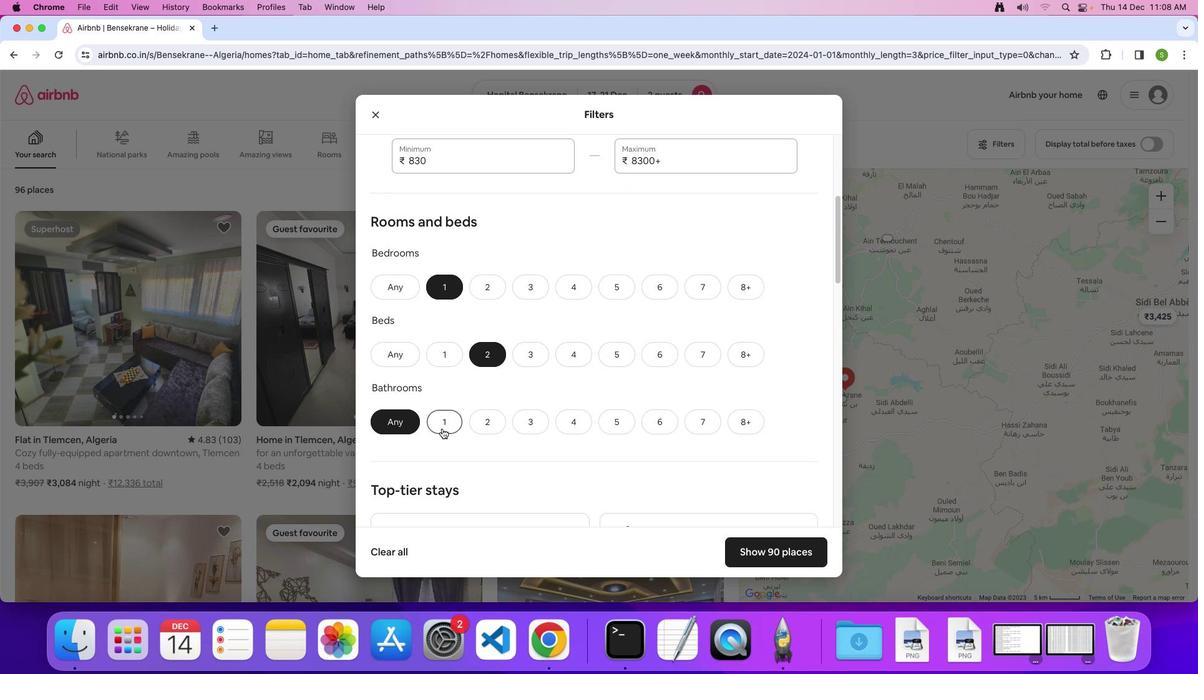 
Action: Mouse pressed left at (442, 428)
Screenshot: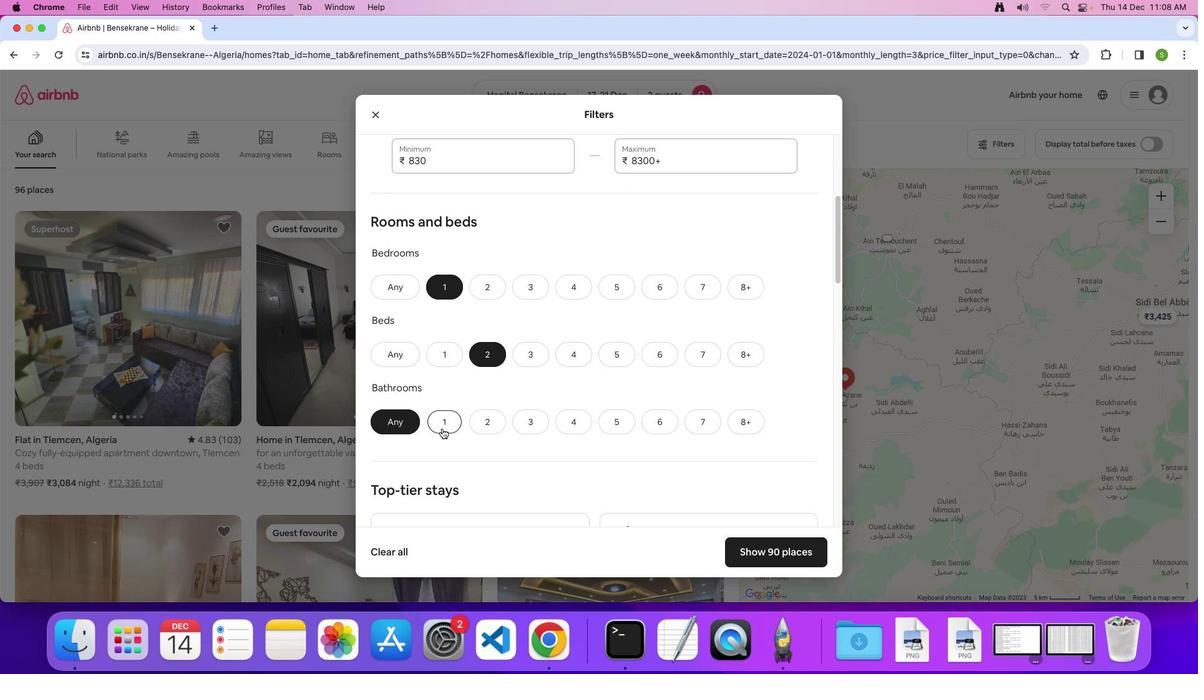 
Action: Mouse moved to (567, 418)
Screenshot: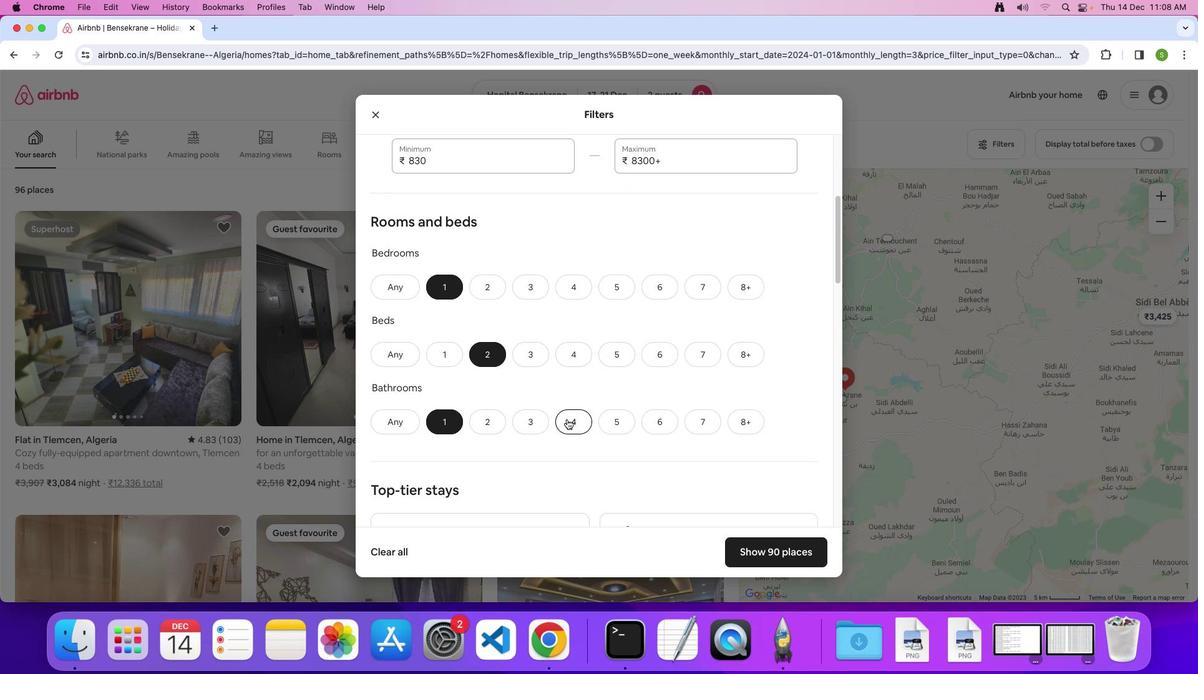 
Action: Mouse scrolled (567, 418) with delta (0, 0)
Screenshot: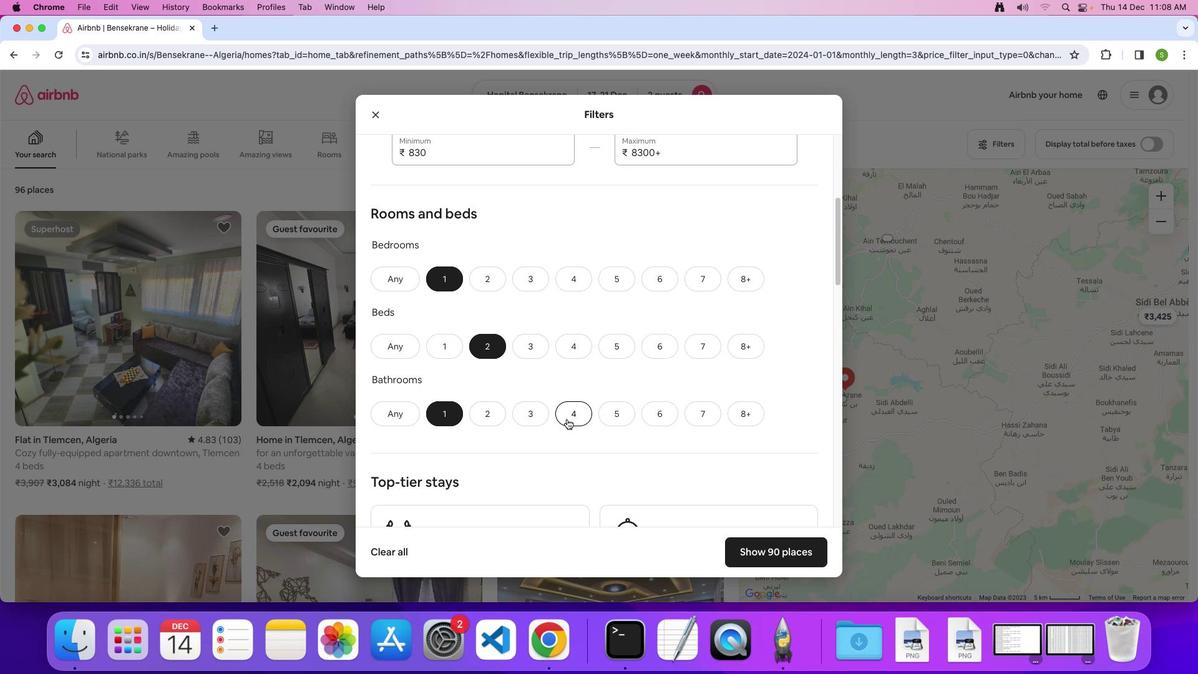 
Action: Mouse scrolled (567, 418) with delta (0, 0)
Screenshot: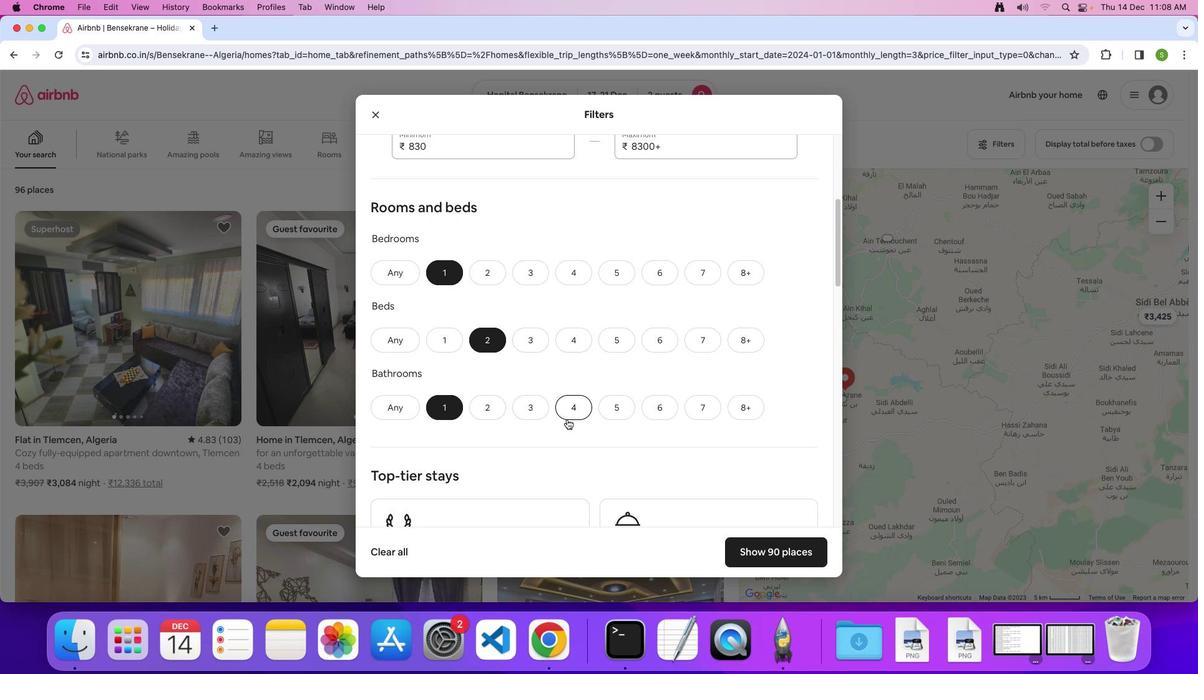 
Action: Mouse scrolled (567, 418) with delta (0, 0)
Screenshot: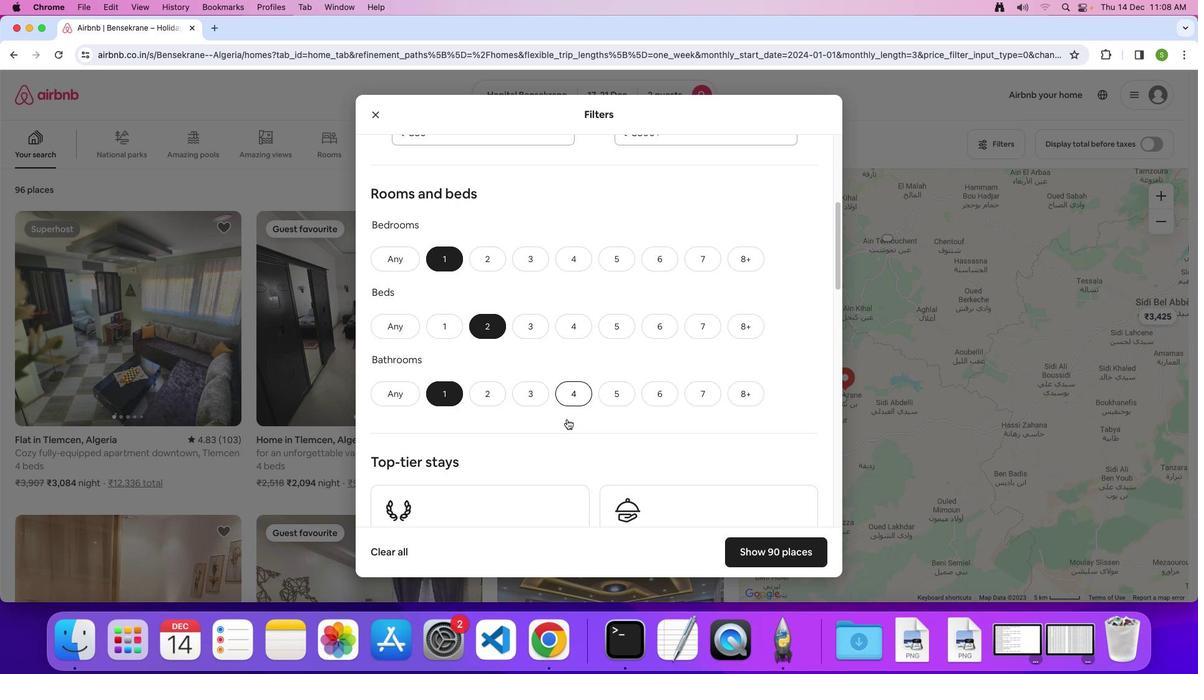
Action: Mouse scrolled (567, 418) with delta (0, 0)
Screenshot: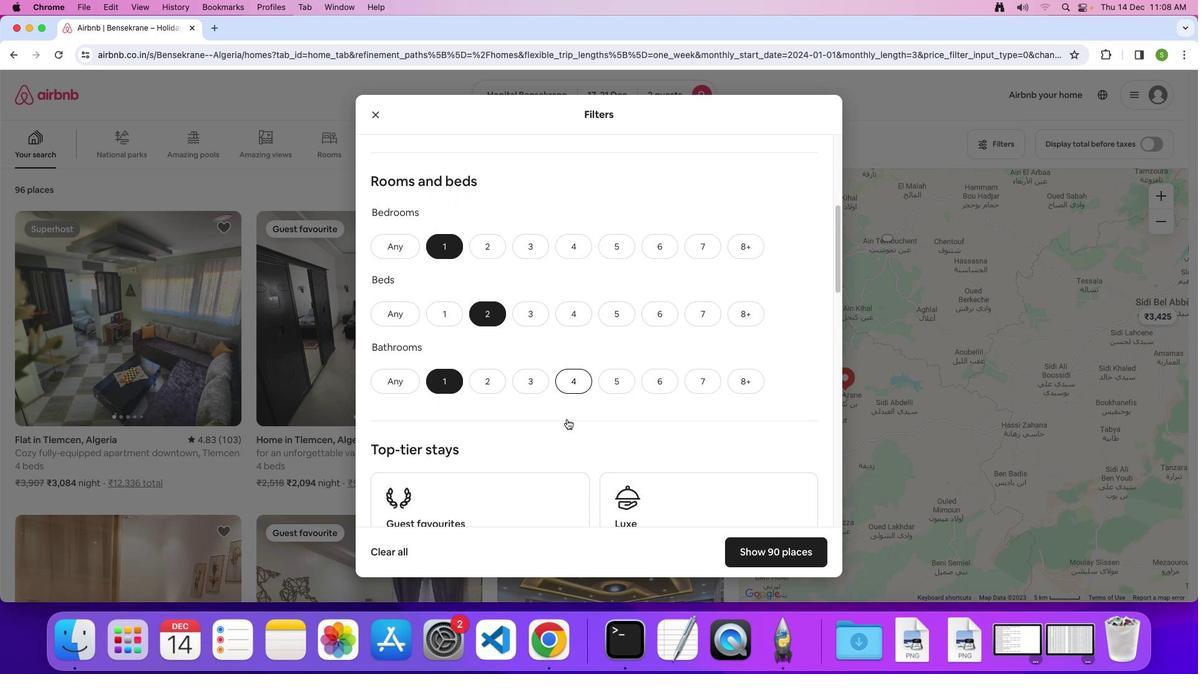 
Action: Mouse scrolled (567, 418) with delta (0, 0)
Screenshot: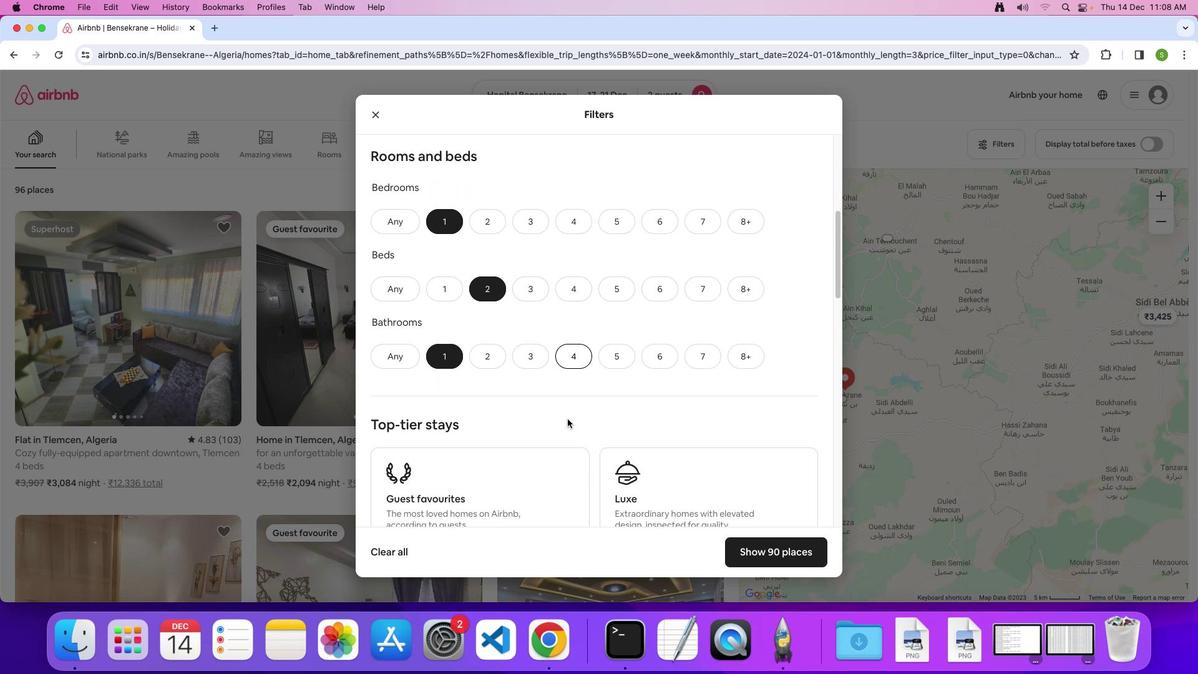 
Action: Mouse moved to (567, 418)
Screenshot: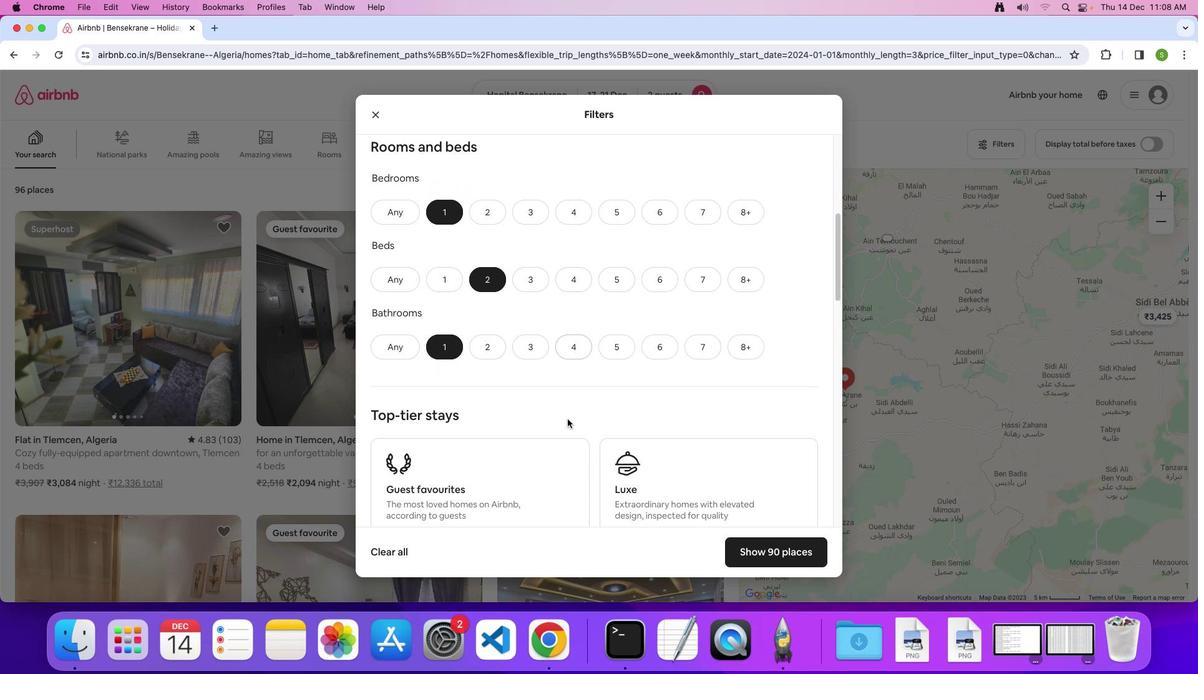 
Action: Mouse scrolled (567, 418) with delta (0, 0)
Screenshot: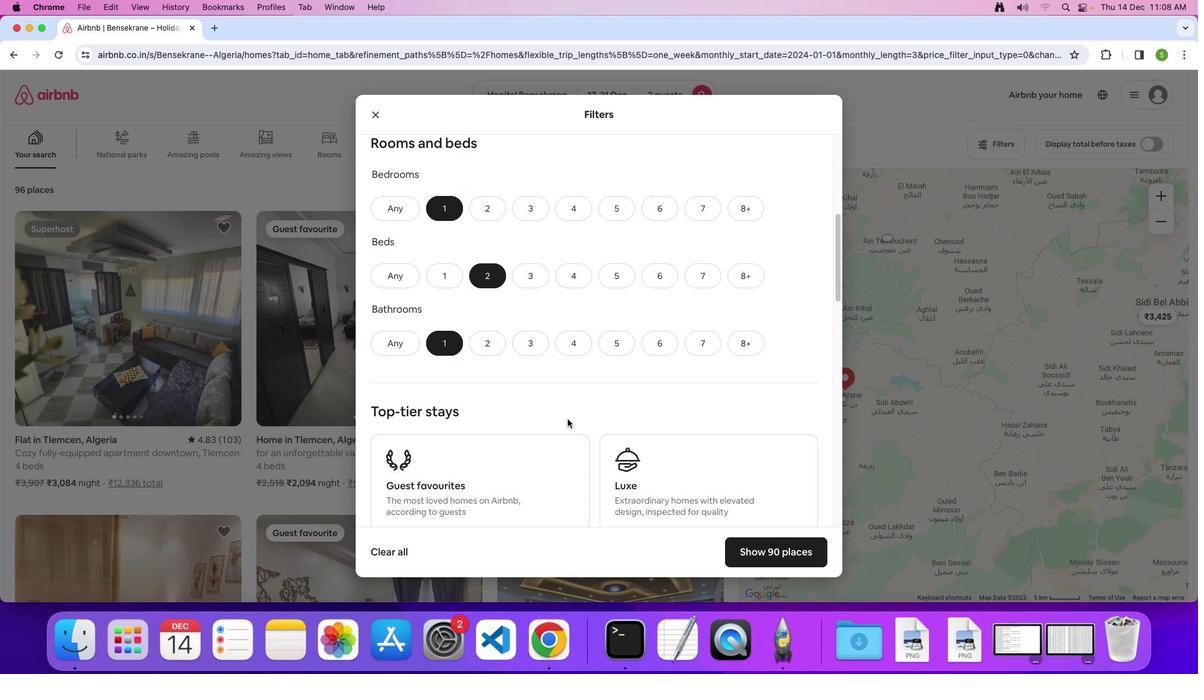 
Action: Mouse scrolled (567, 418) with delta (0, 0)
Screenshot: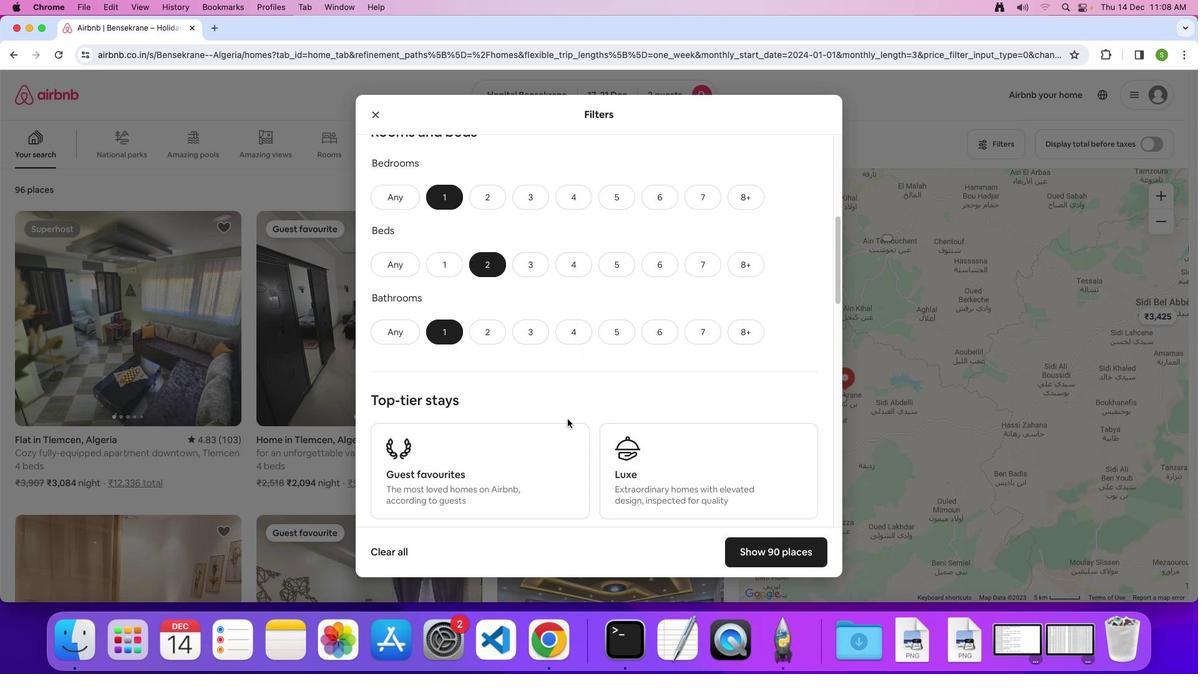 
Action: Mouse scrolled (567, 418) with delta (0, 0)
Screenshot: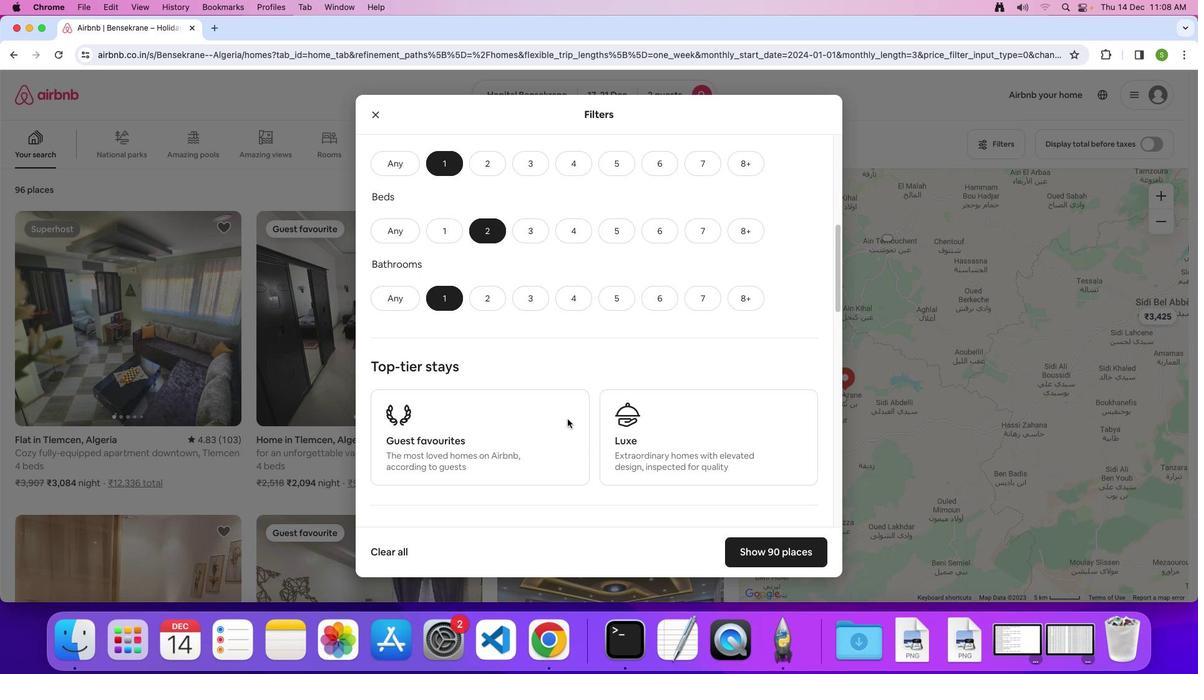 
Action: Mouse scrolled (567, 418) with delta (0, 0)
Screenshot: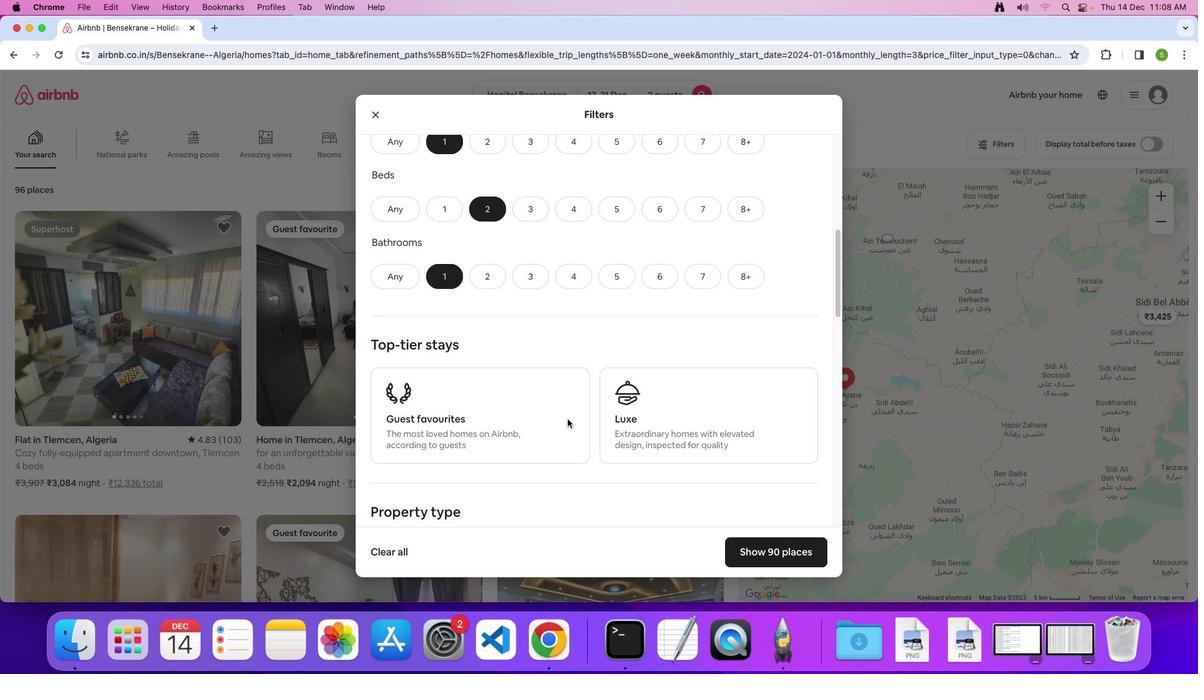 
Action: Mouse scrolled (567, 418) with delta (0, 0)
Screenshot: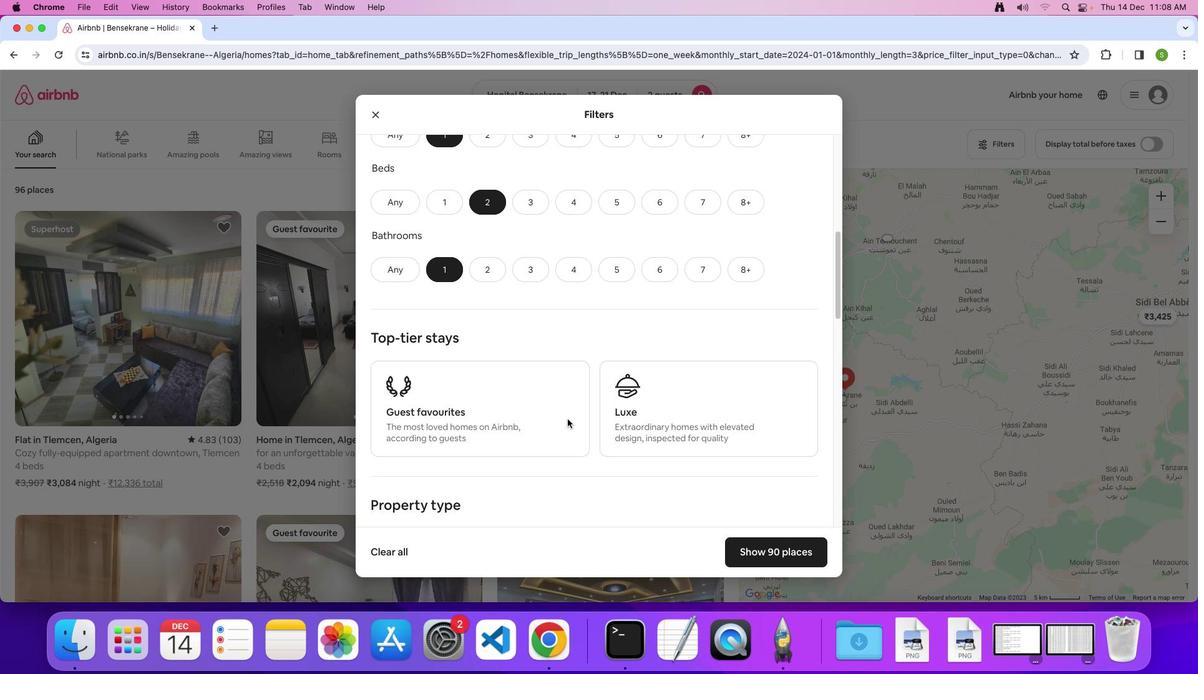 
Action: Mouse scrolled (567, 418) with delta (0, 0)
Screenshot: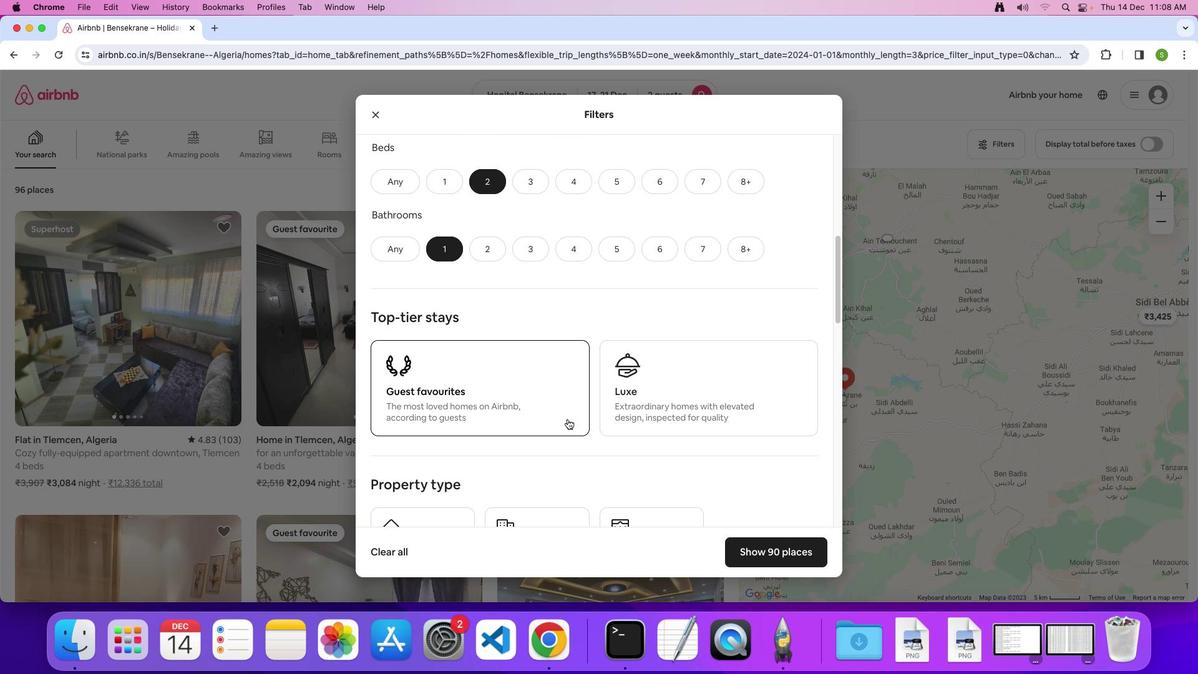 
Action: Mouse scrolled (567, 418) with delta (0, 0)
Screenshot: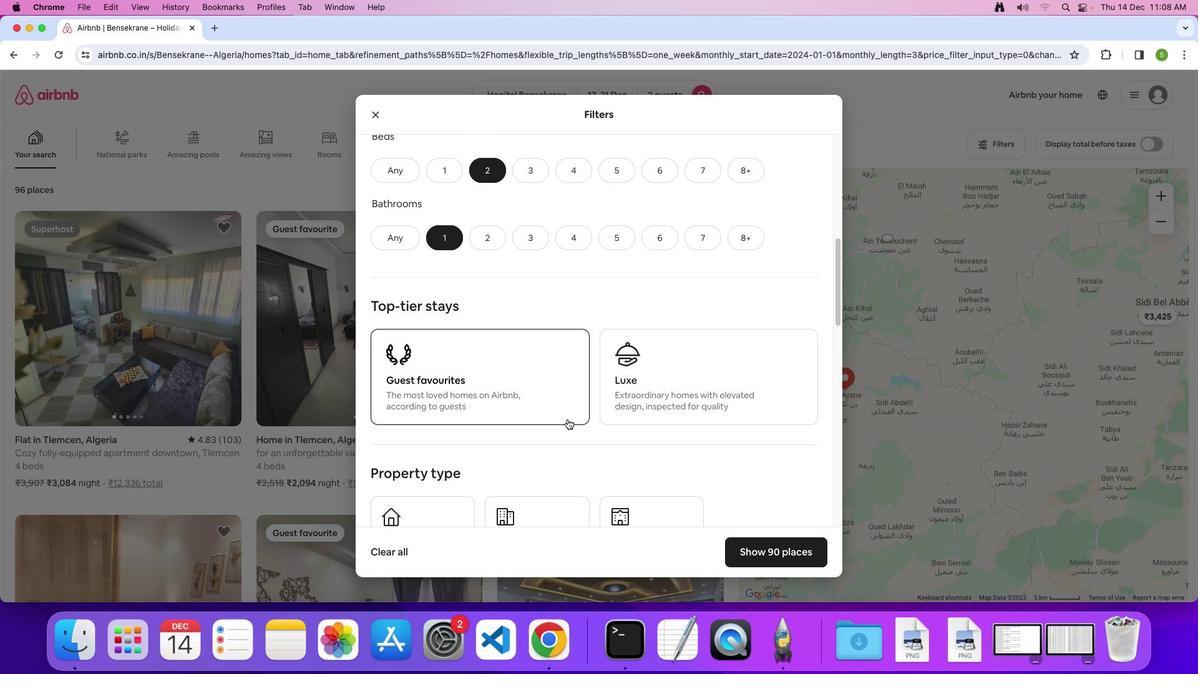 
Action: Mouse scrolled (567, 418) with delta (0, -1)
Screenshot: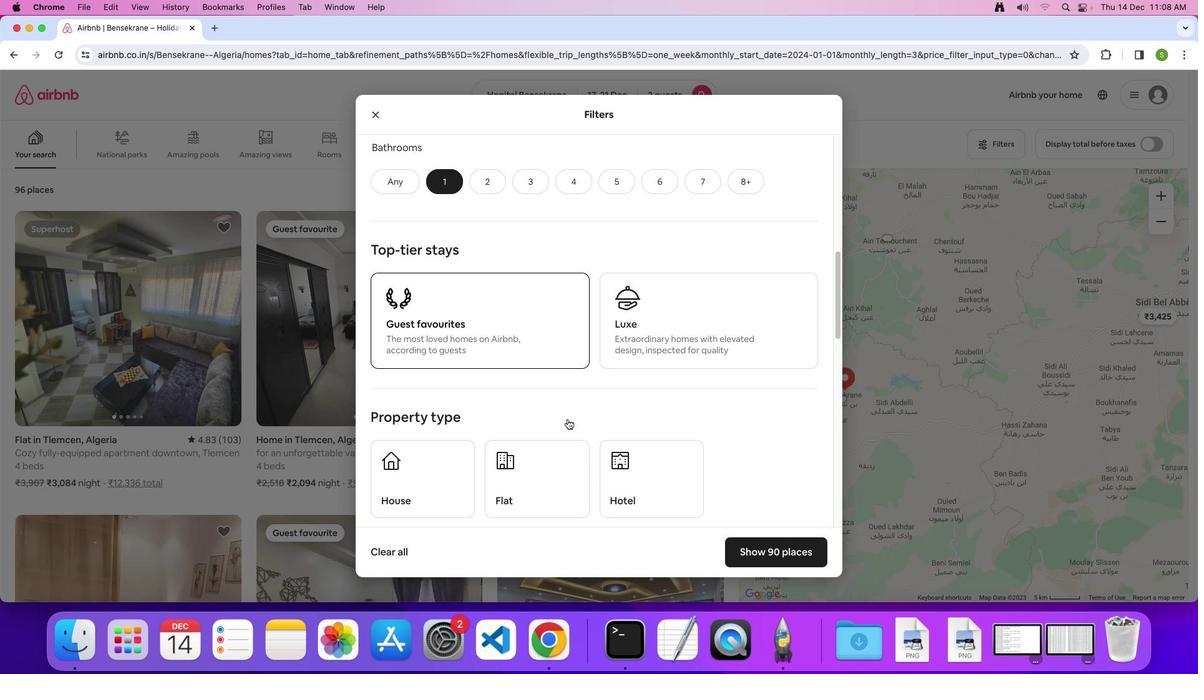 
Action: Mouse scrolled (567, 418) with delta (0, 0)
Screenshot: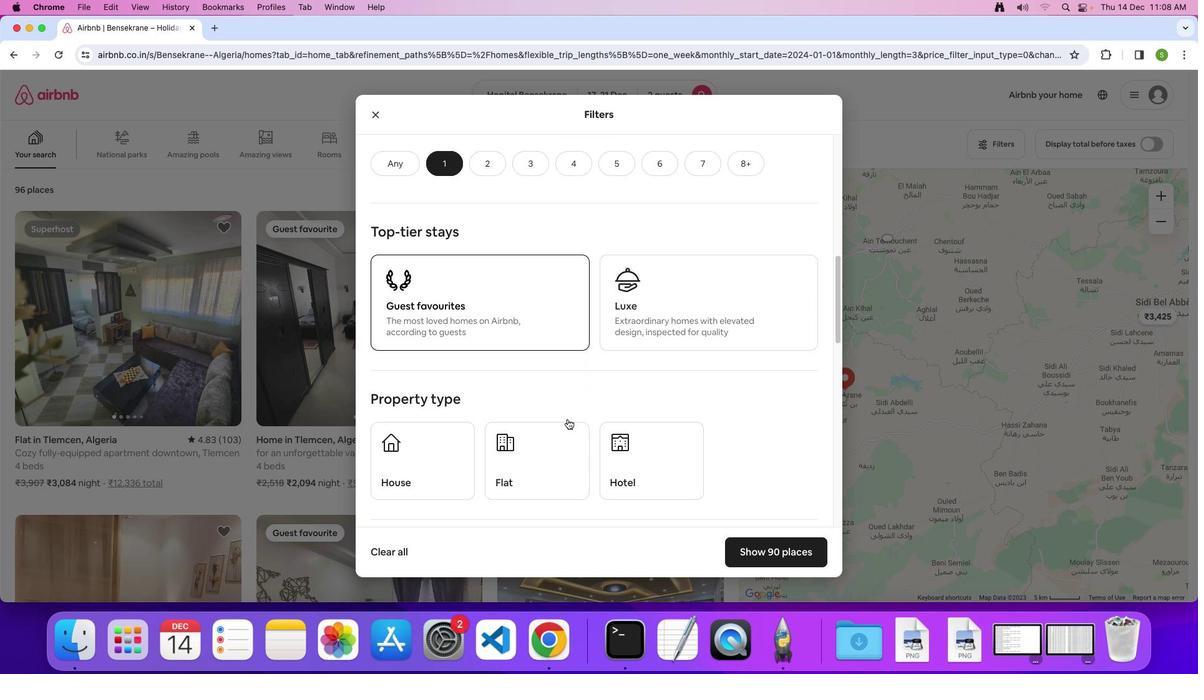 
Action: Mouse scrolled (567, 418) with delta (0, 0)
Screenshot: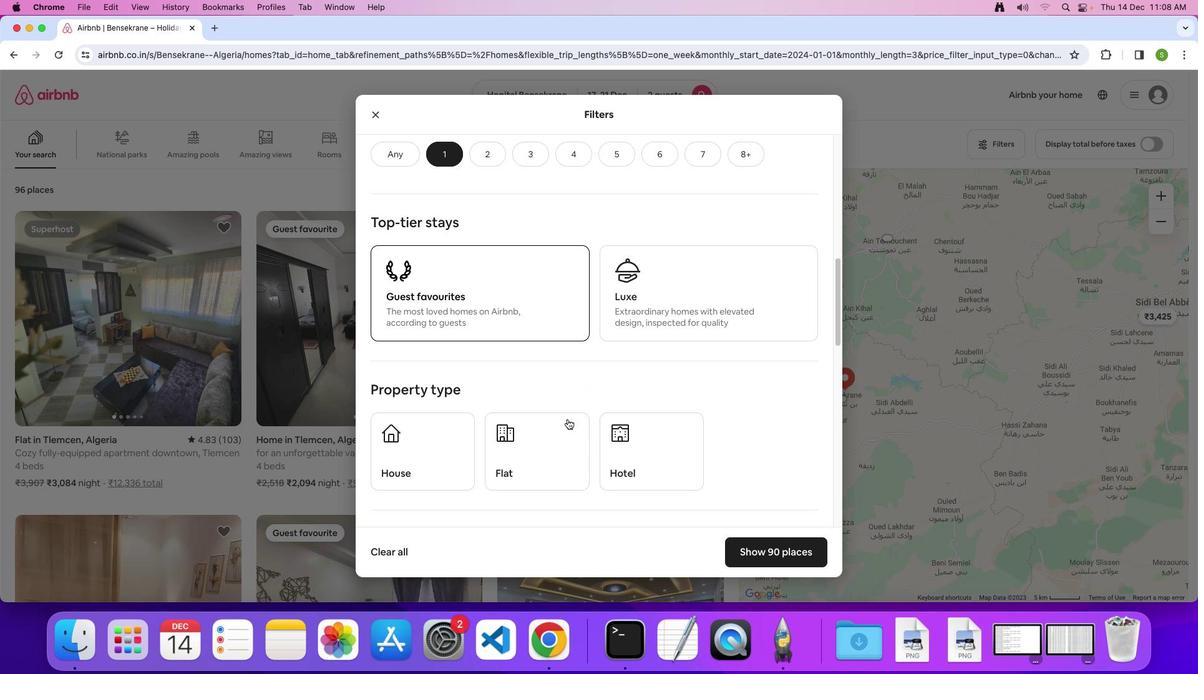 
Action: Mouse moved to (548, 426)
Screenshot: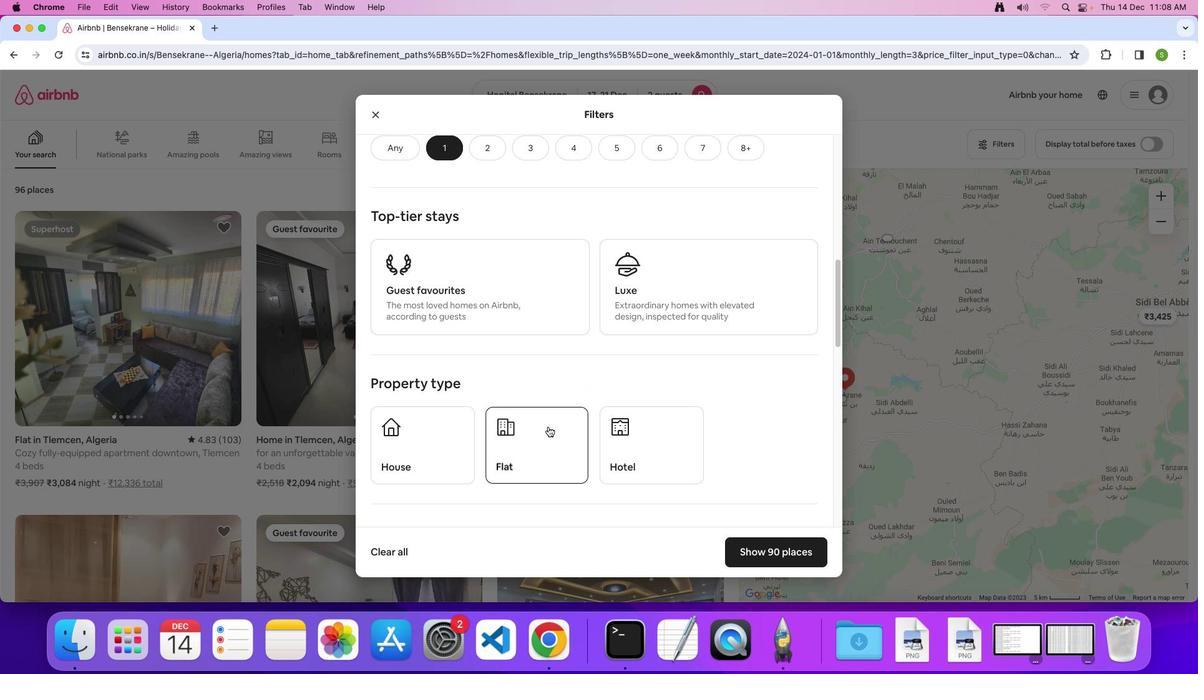 
Action: Mouse pressed left at (548, 426)
Screenshot: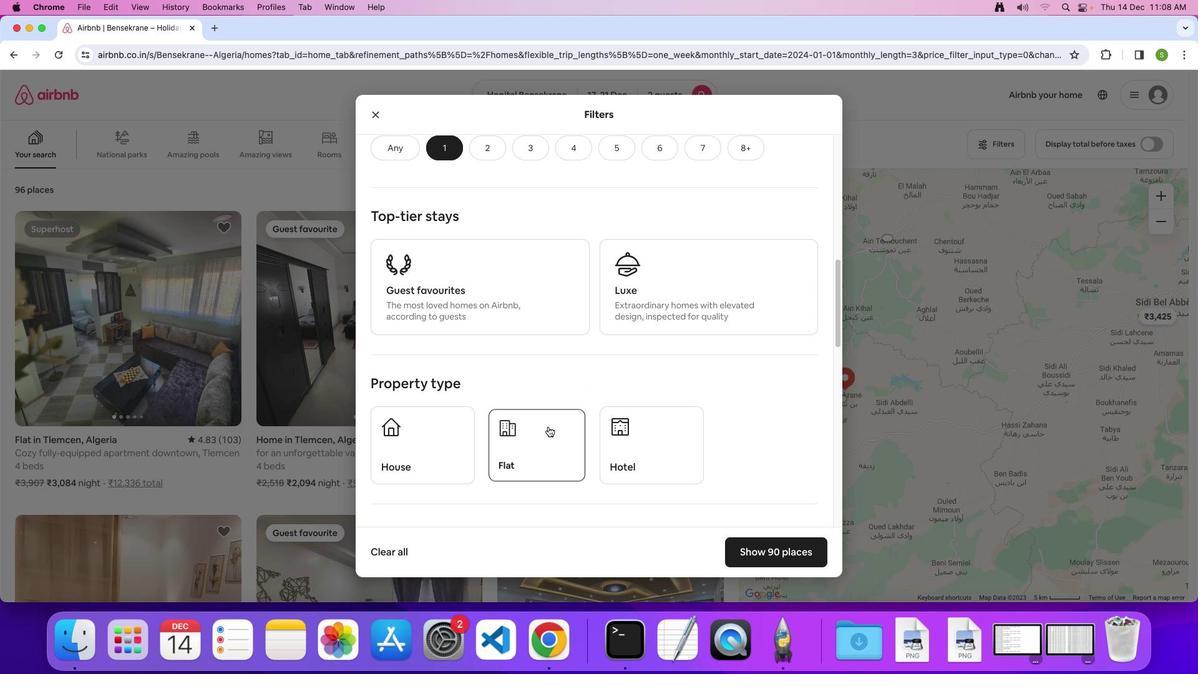 
Action: Mouse moved to (619, 418)
Screenshot: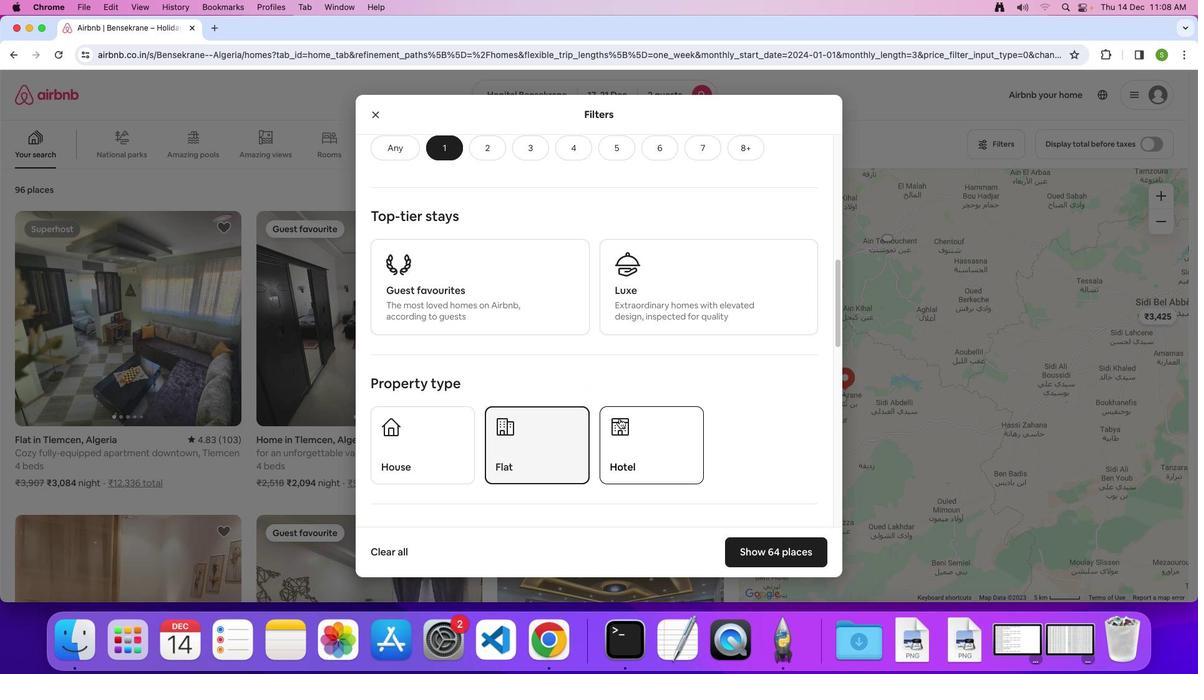 
Action: Mouse scrolled (619, 418) with delta (0, 0)
Screenshot: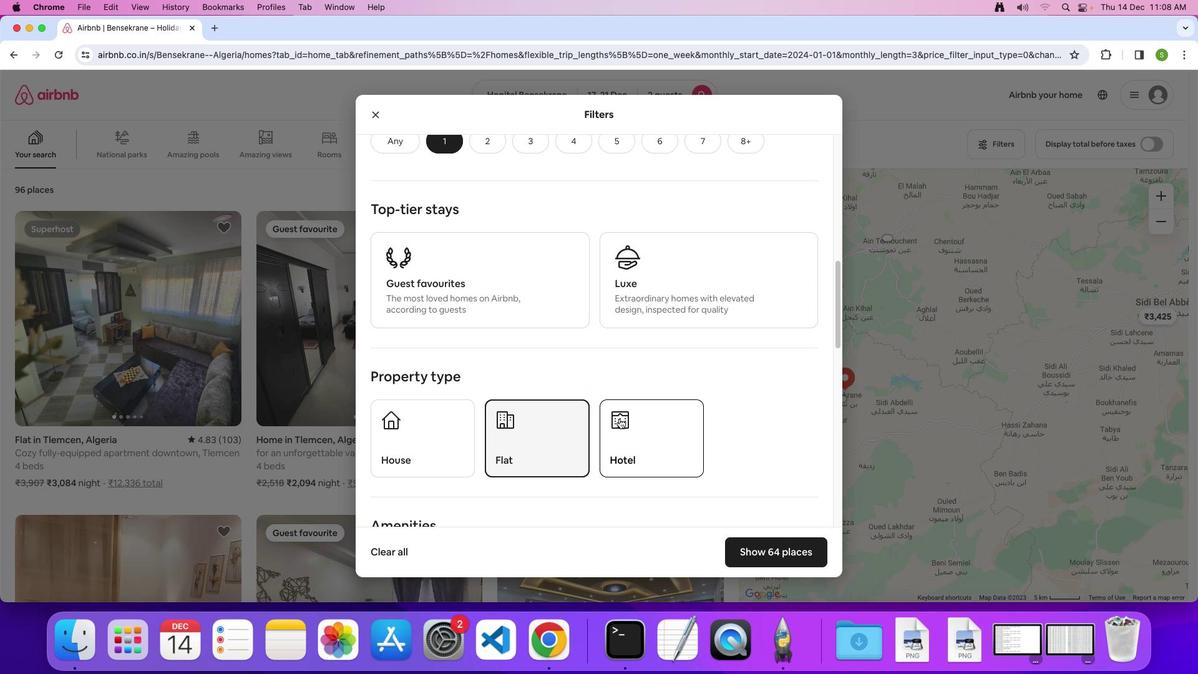 
Action: Mouse scrolled (619, 418) with delta (0, 0)
Screenshot: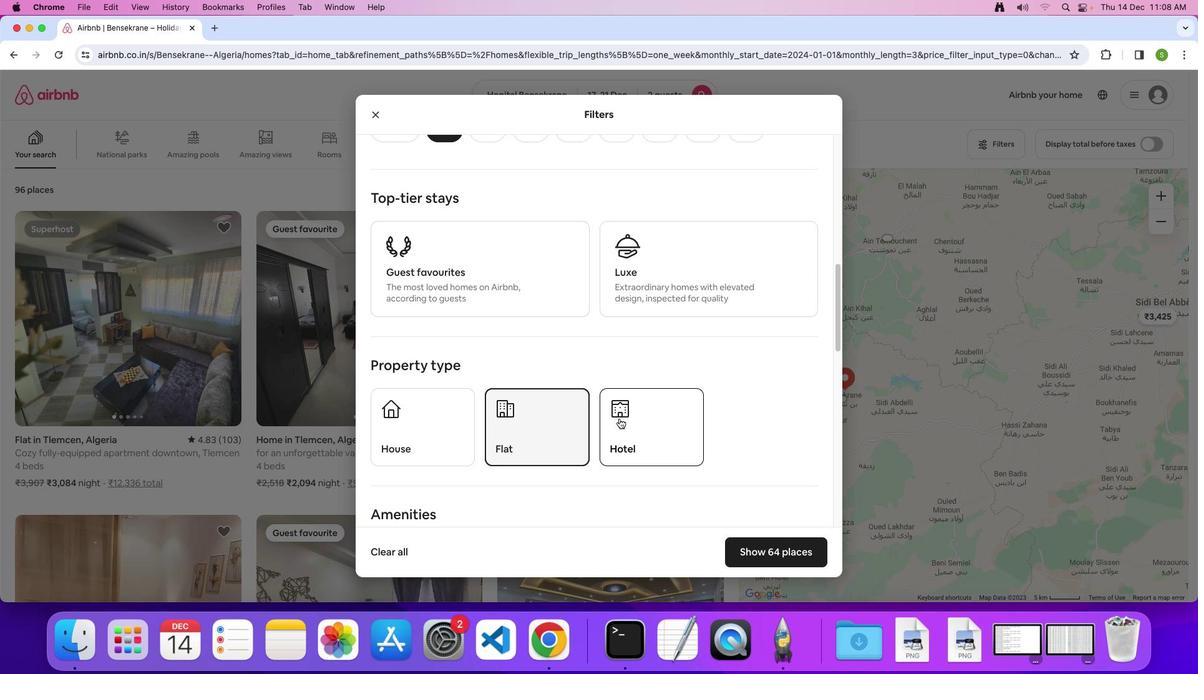 
Action: Mouse scrolled (619, 418) with delta (0, -1)
Screenshot: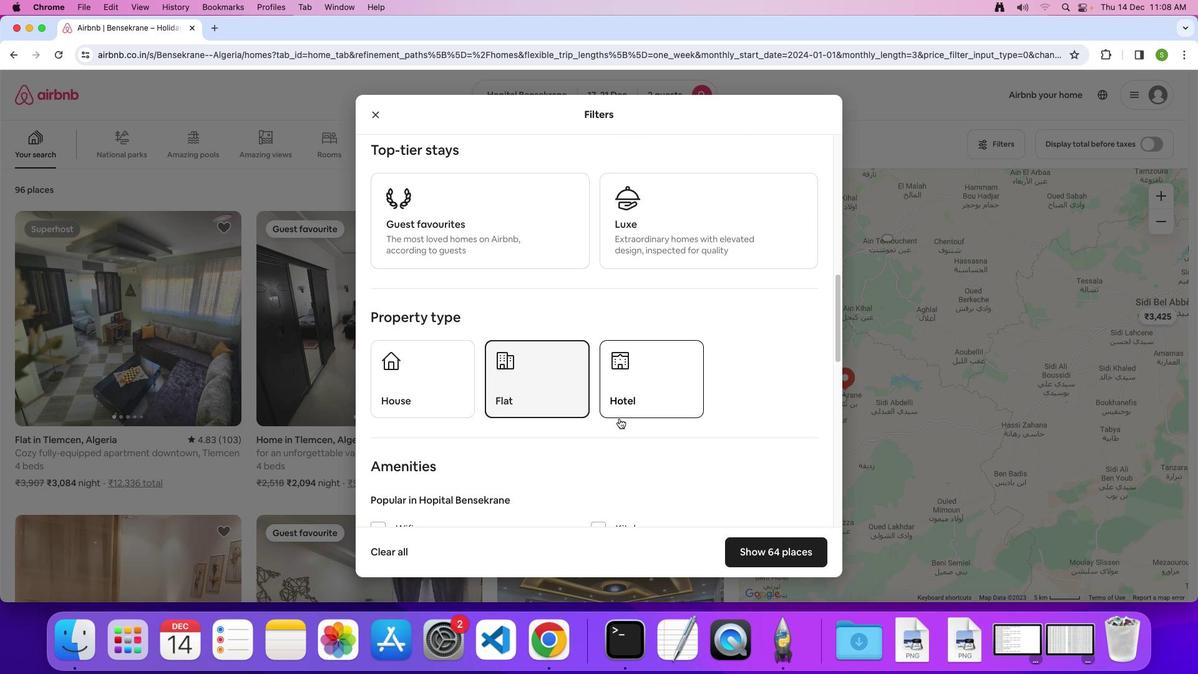 
Action: Mouse scrolled (619, 418) with delta (0, 0)
Screenshot: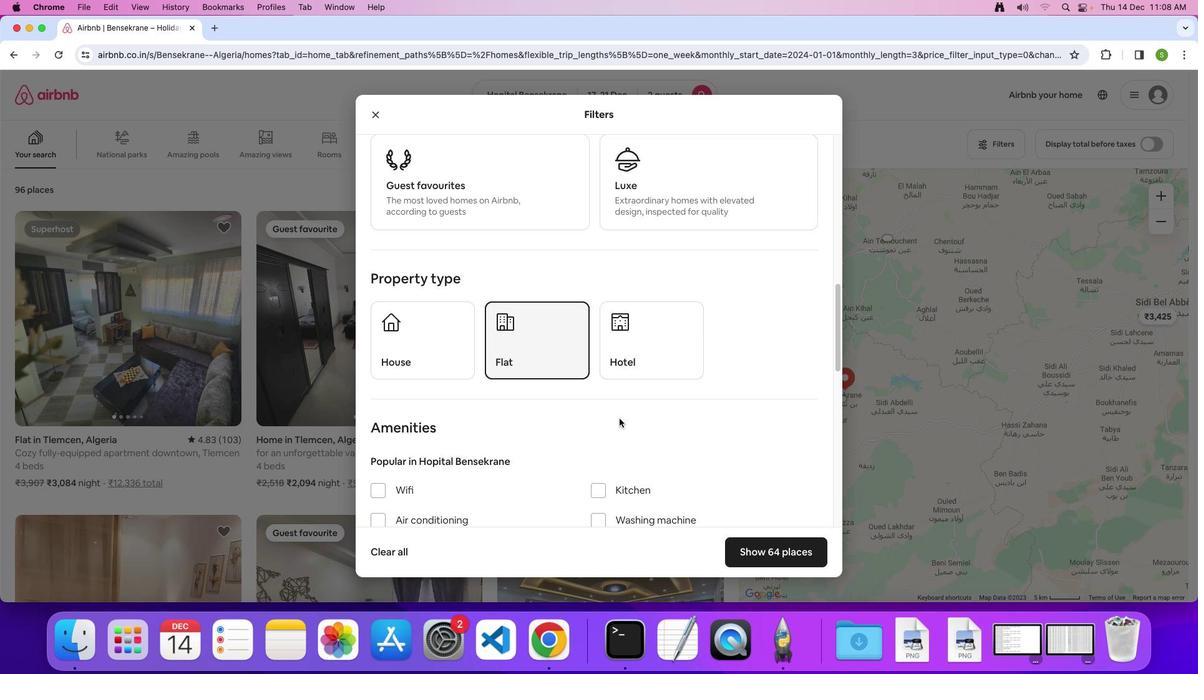 
Action: Mouse scrolled (619, 418) with delta (0, 0)
Screenshot: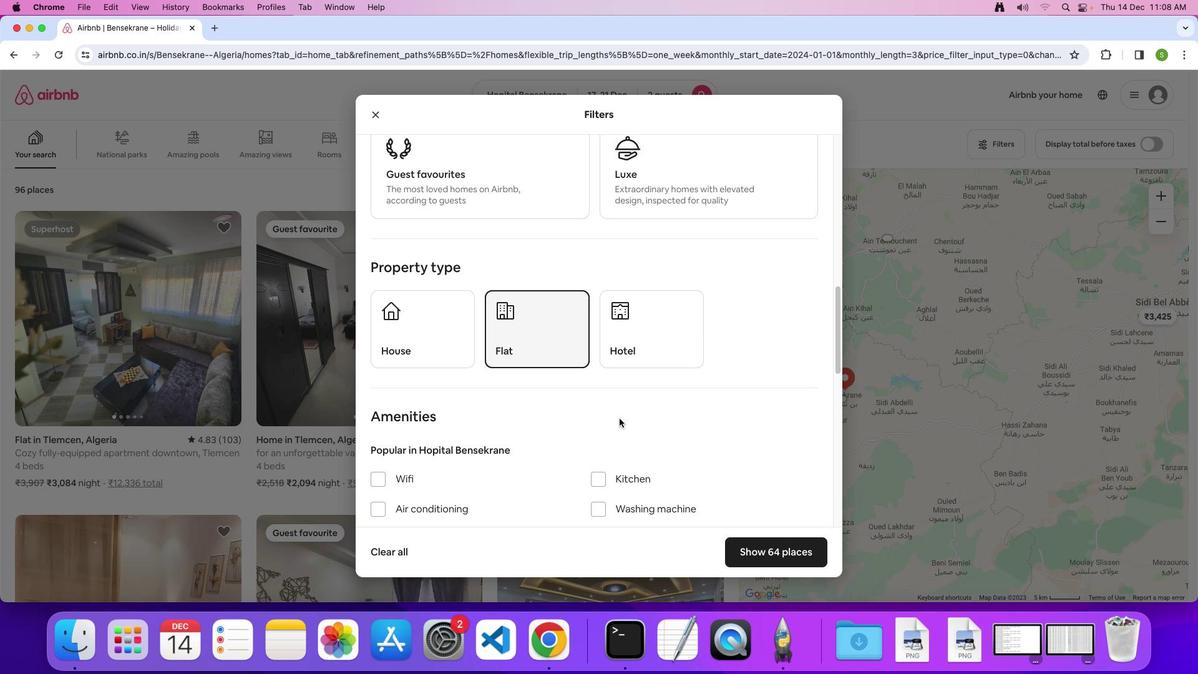 
Action: Mouse scrolled (619, 418) with delta (0, 0)
Screenshot: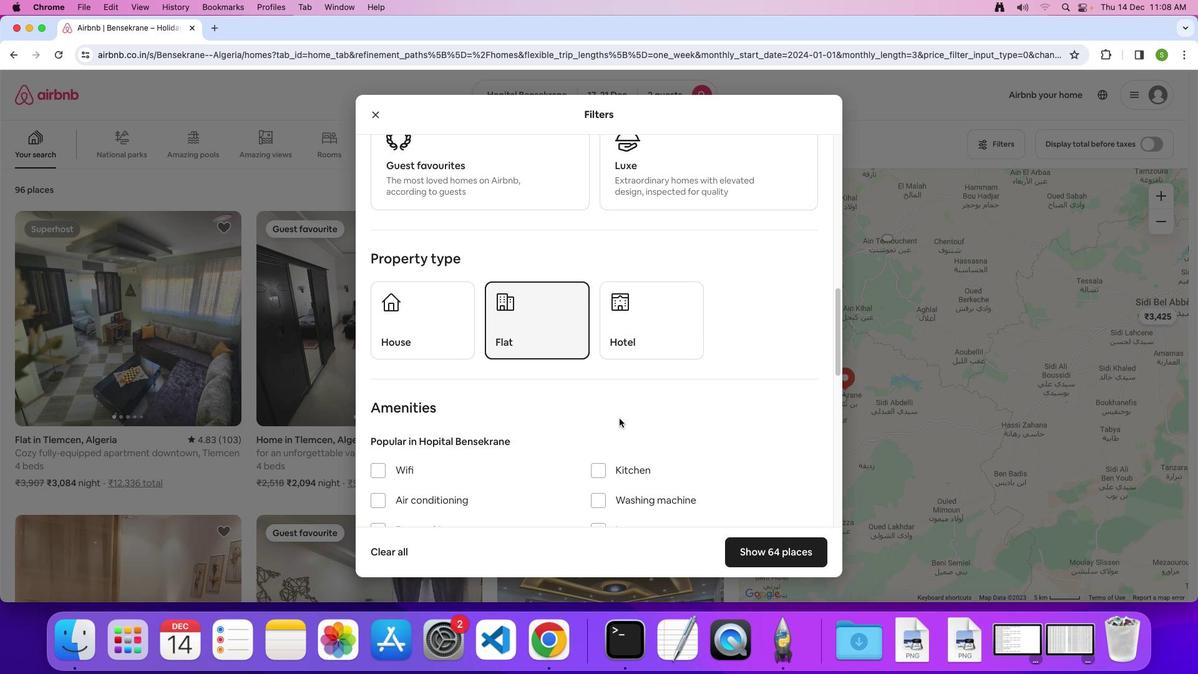 
Action: Mouse scrolled (619, 418) with delta (0, 0)
Screenshot: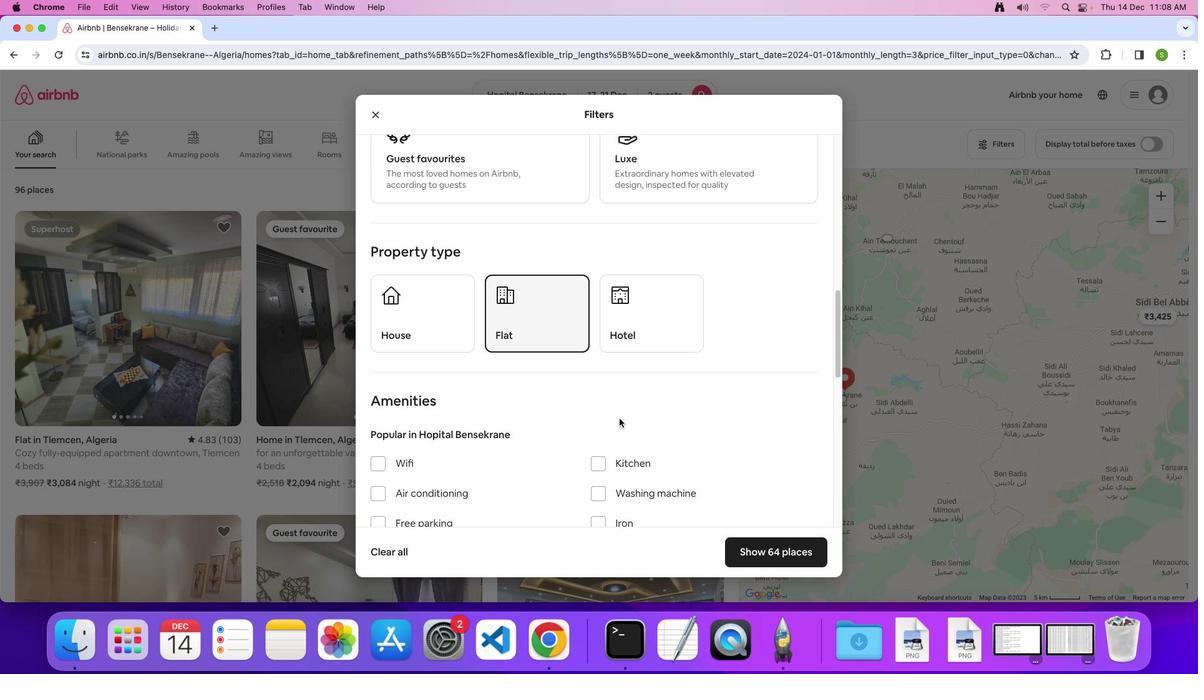 
Action: Mouse scrolled (619, 418) with delta (0, 0)
Screenshot: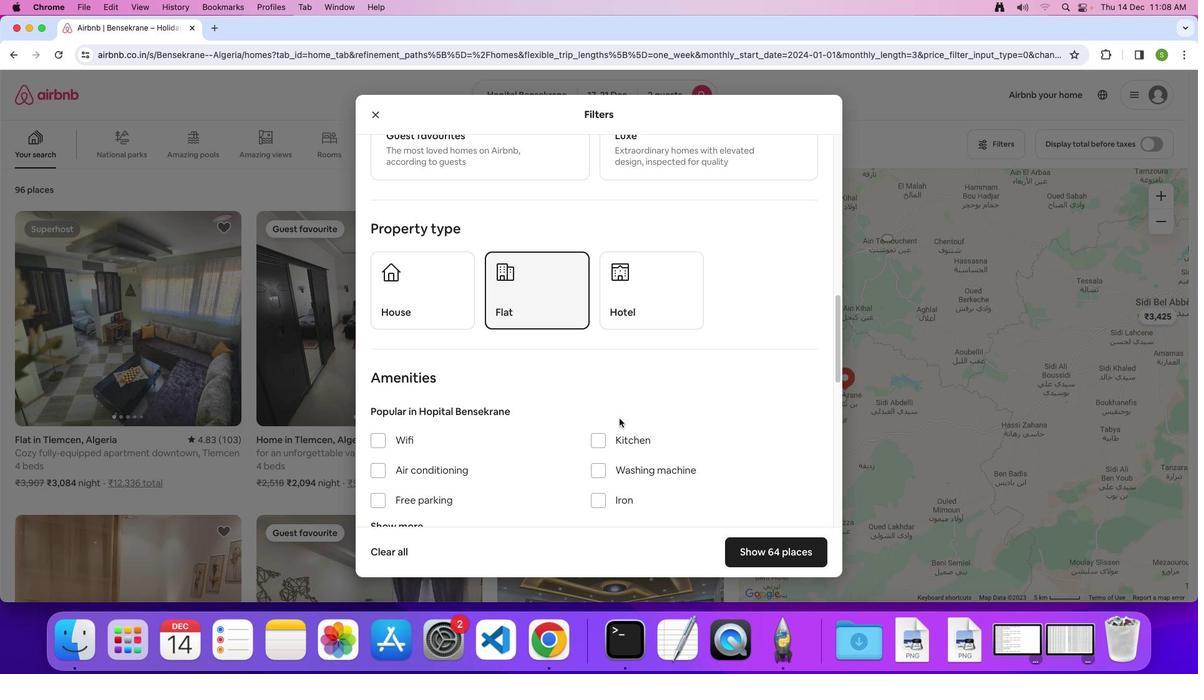 
Action: Mouse scrolled (619, 418) with delta (0, 0)
Screenshot: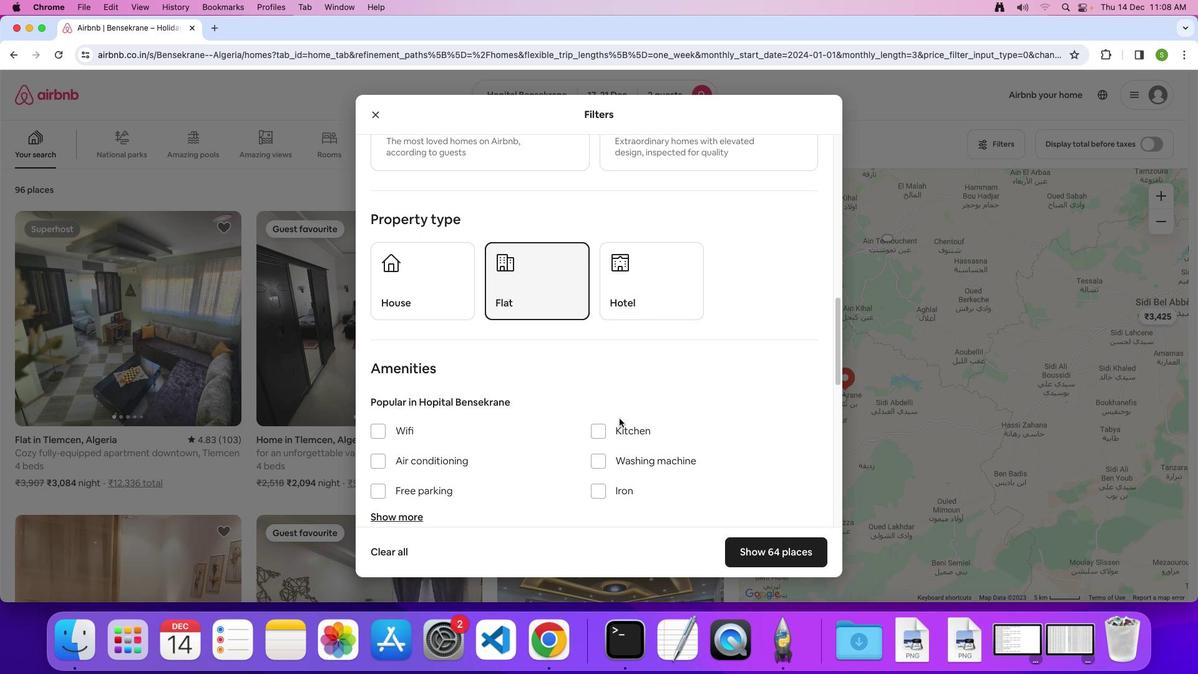 
Action: Mouse scrolled (619, 418) with delta (0, 0)
Screenshot: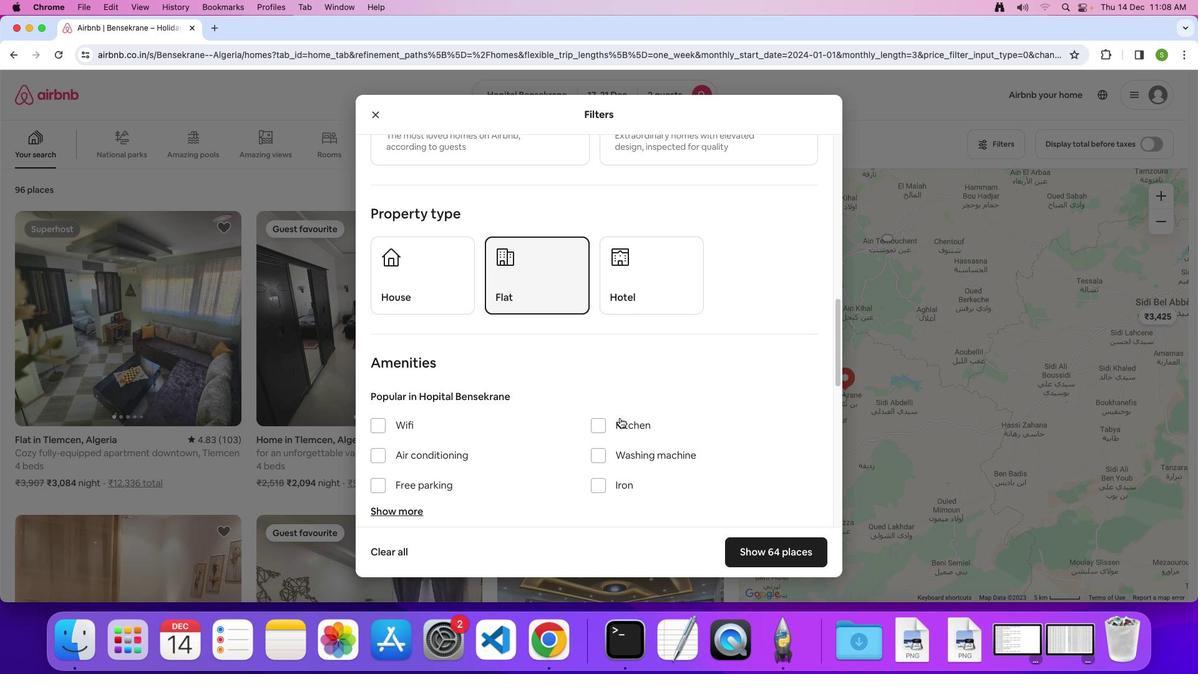 
Action: Mouse scrolled (619, 418) with delta (0, 0)
Screenshot: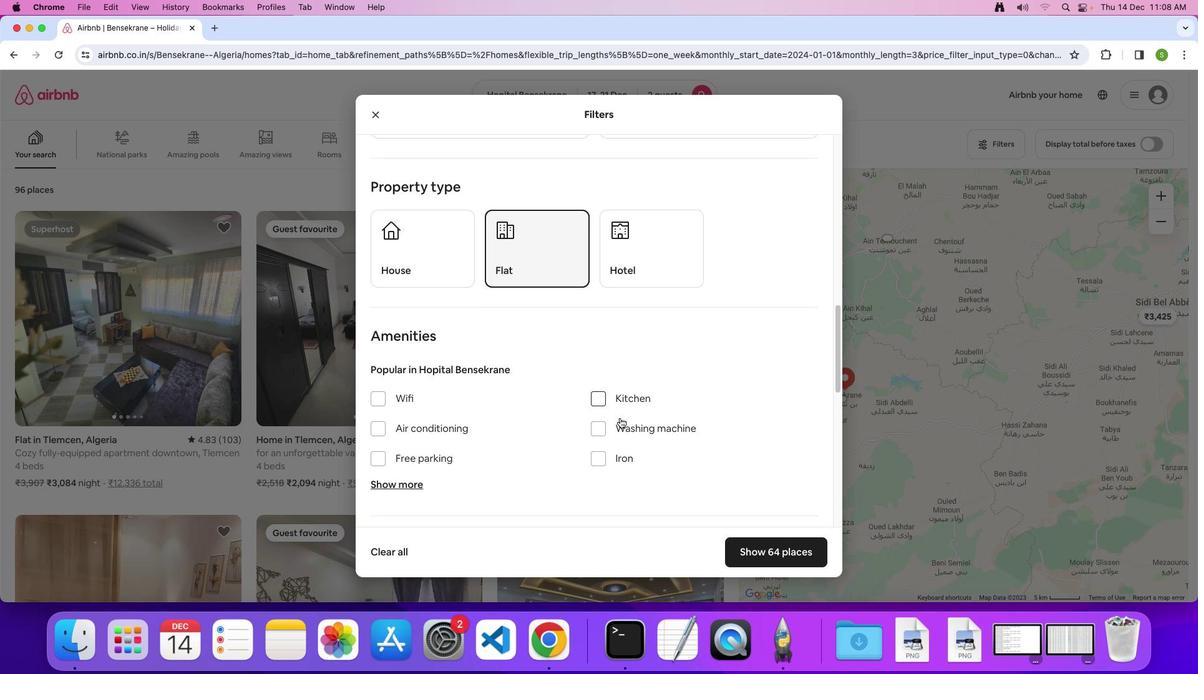 
Action: Mouse moved to (619, 418)
Screenshot: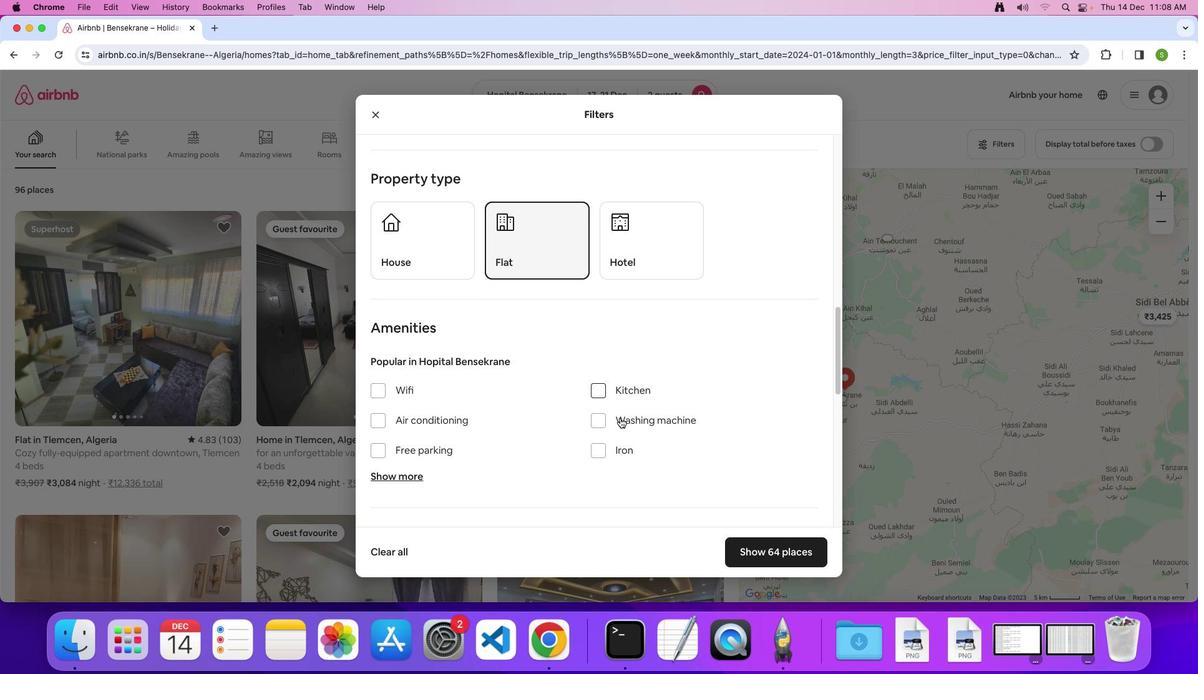 
Action: Mouse scrolled (619, 418) with delta (0, 0)
Screenshot: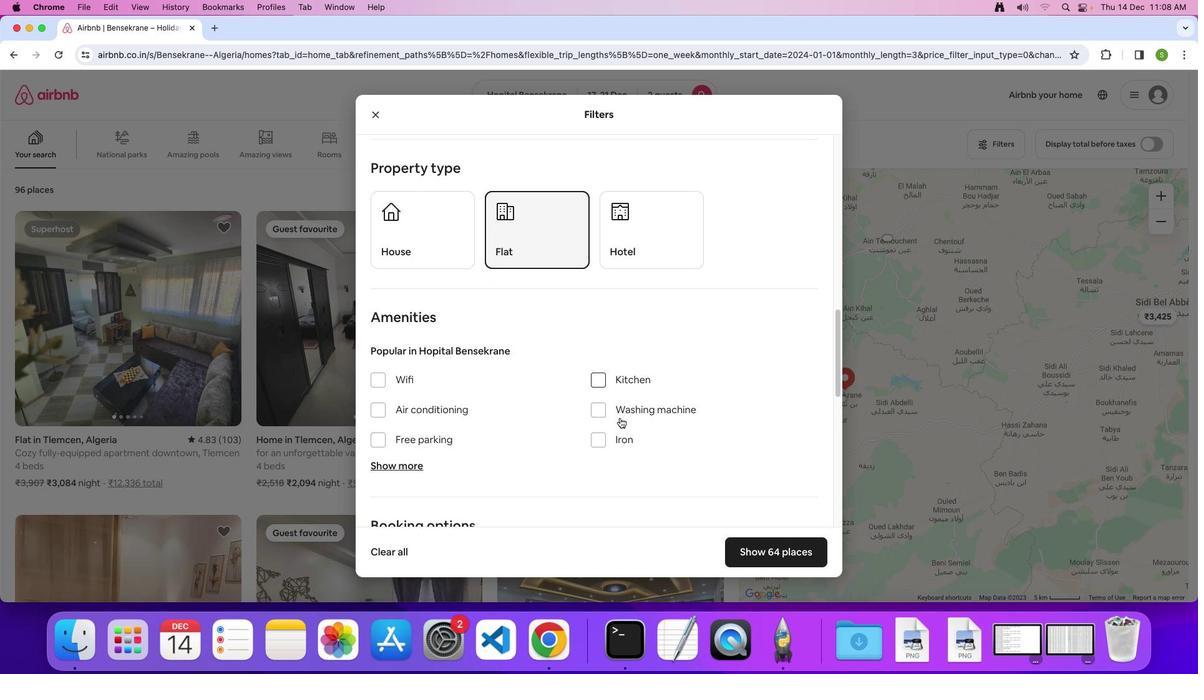 
Action: Mouse scrolled (619, 418) with delta (0, 0)
Screenshot: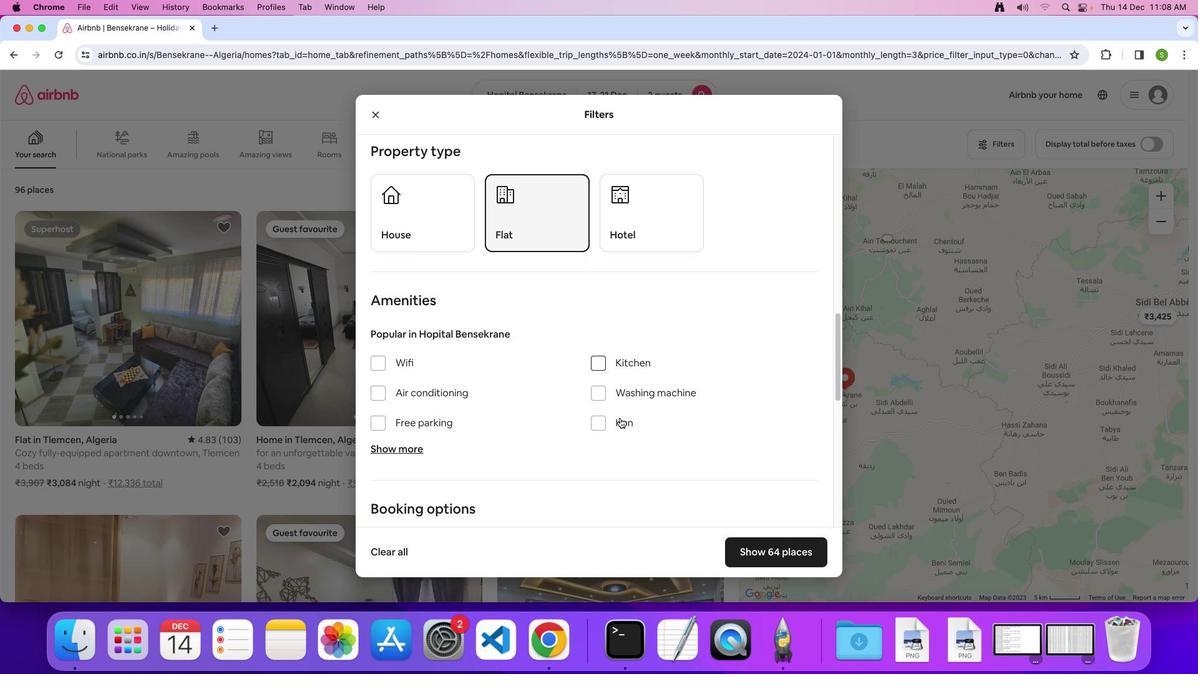 
Action: Mouse scrolled (619, 418) with delta (0, -1)
Screenshot: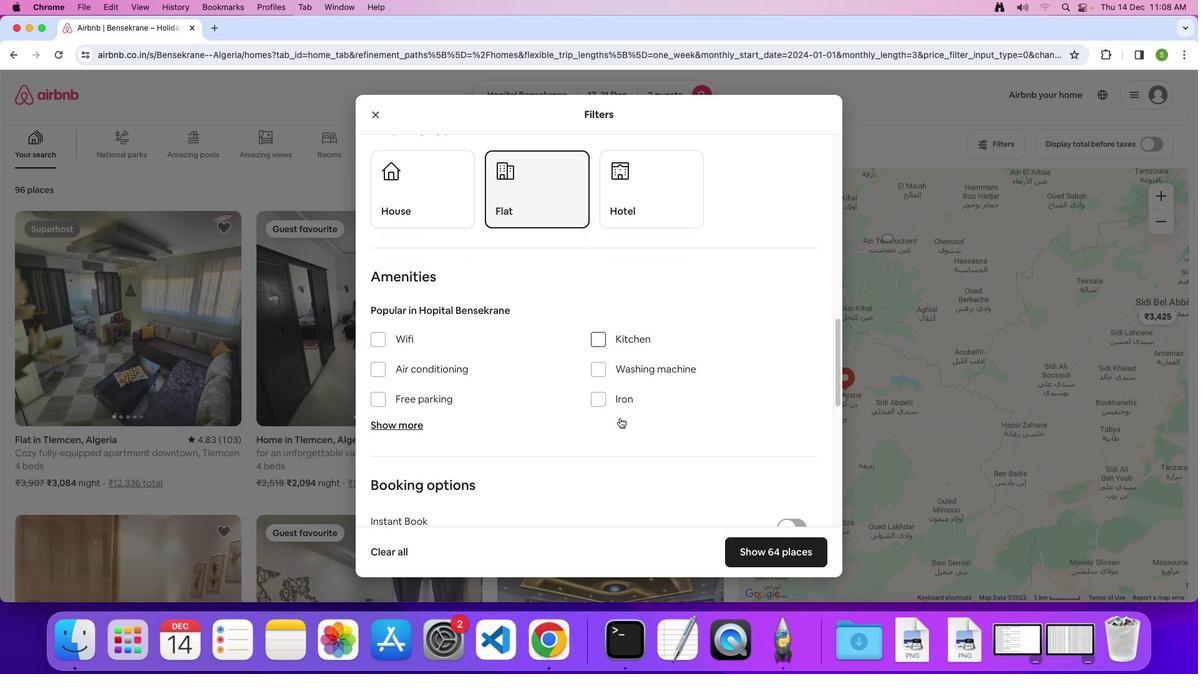 
Action: Mouse scrolled (619, 418) with delta (0, 0)
Screenshot: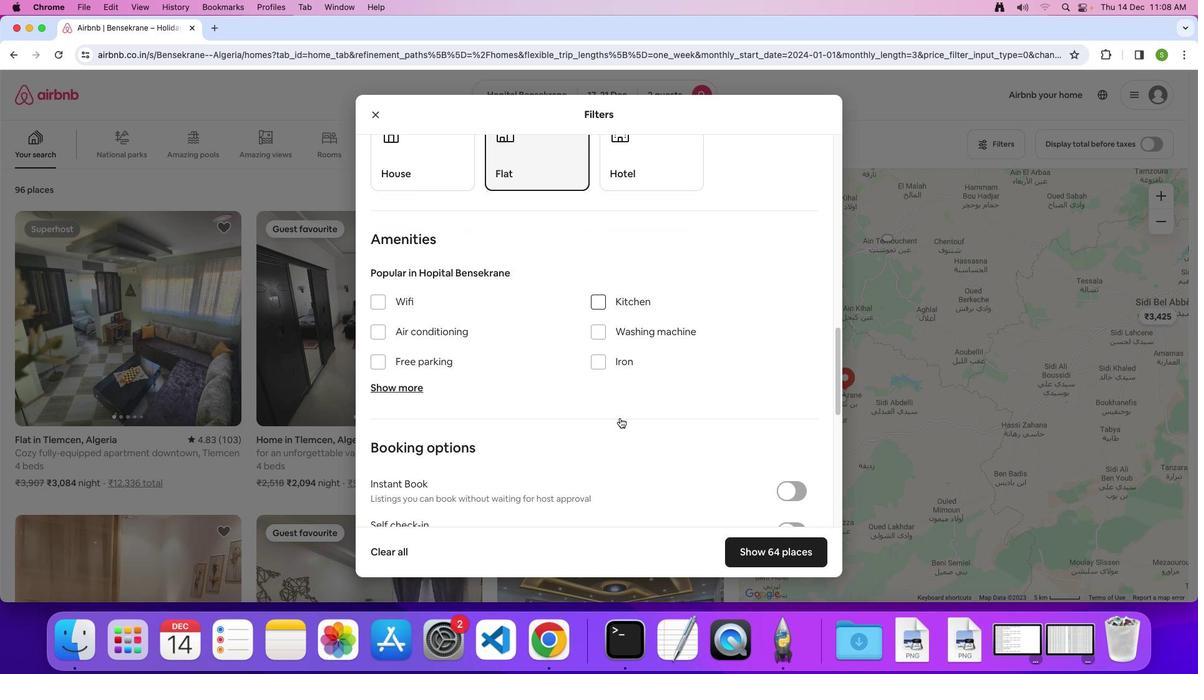 
Action: Mouse scrolled (619, 418) with delta (0, 0)
Screenshot: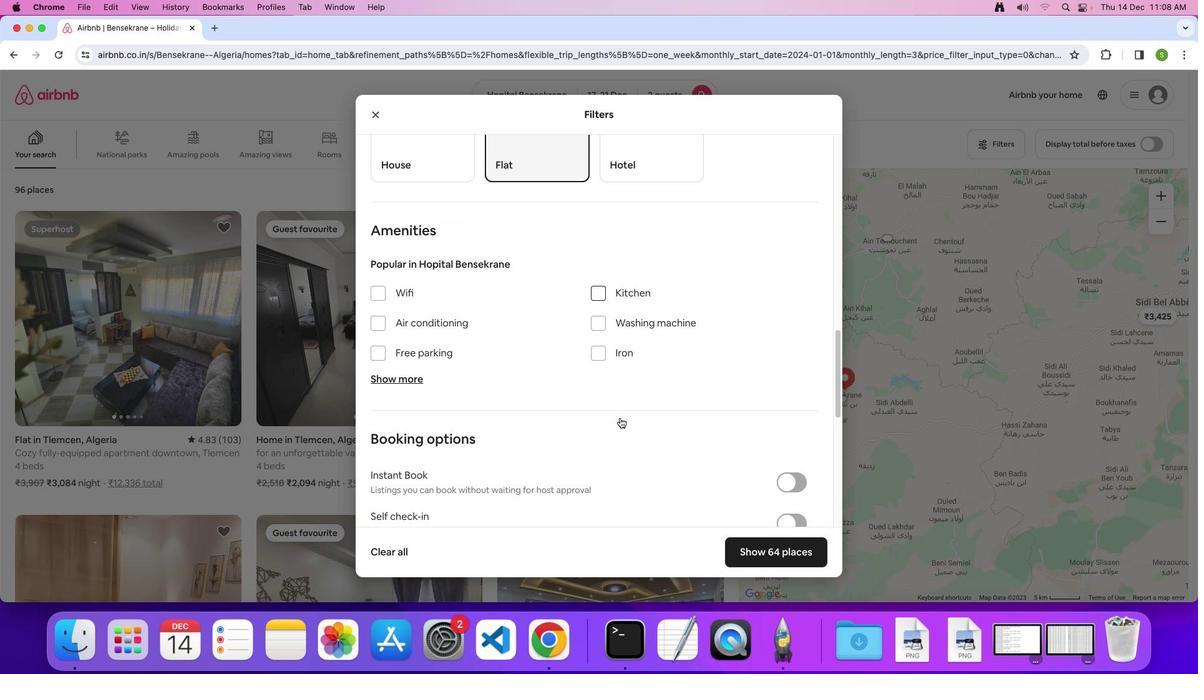 
Action: Mouse scrolled (619, 418) with delta (0, -1)
Screenshot: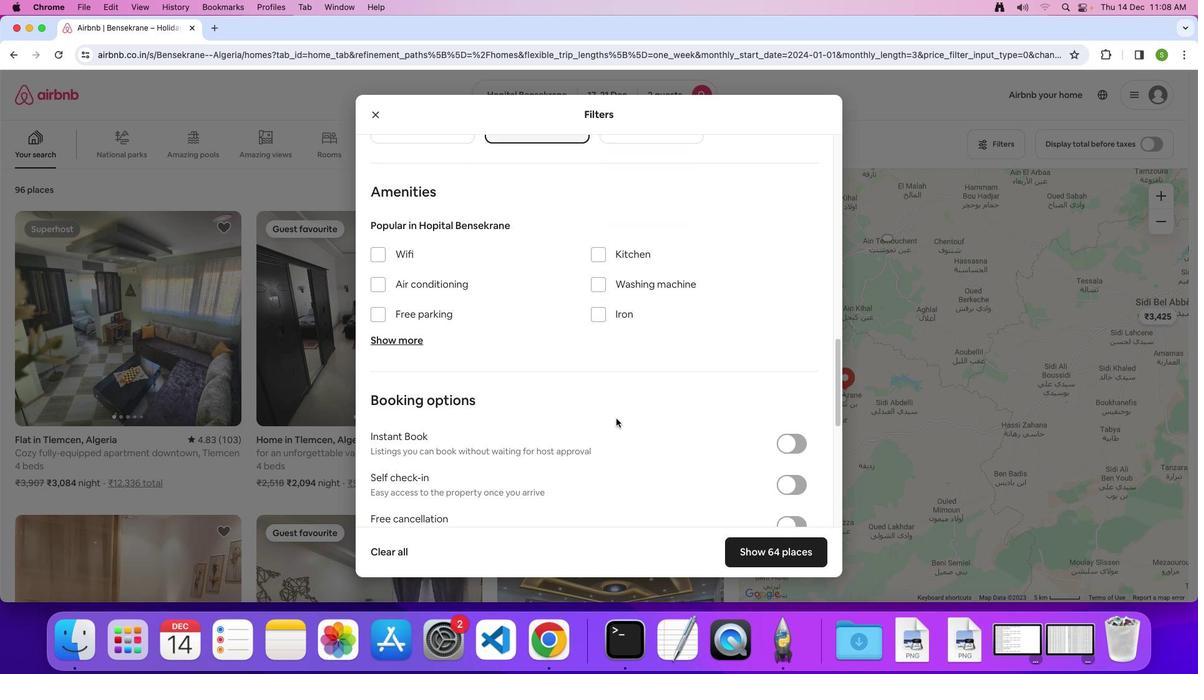 
Action: Mouse moved to (616, 418)
Screenshot: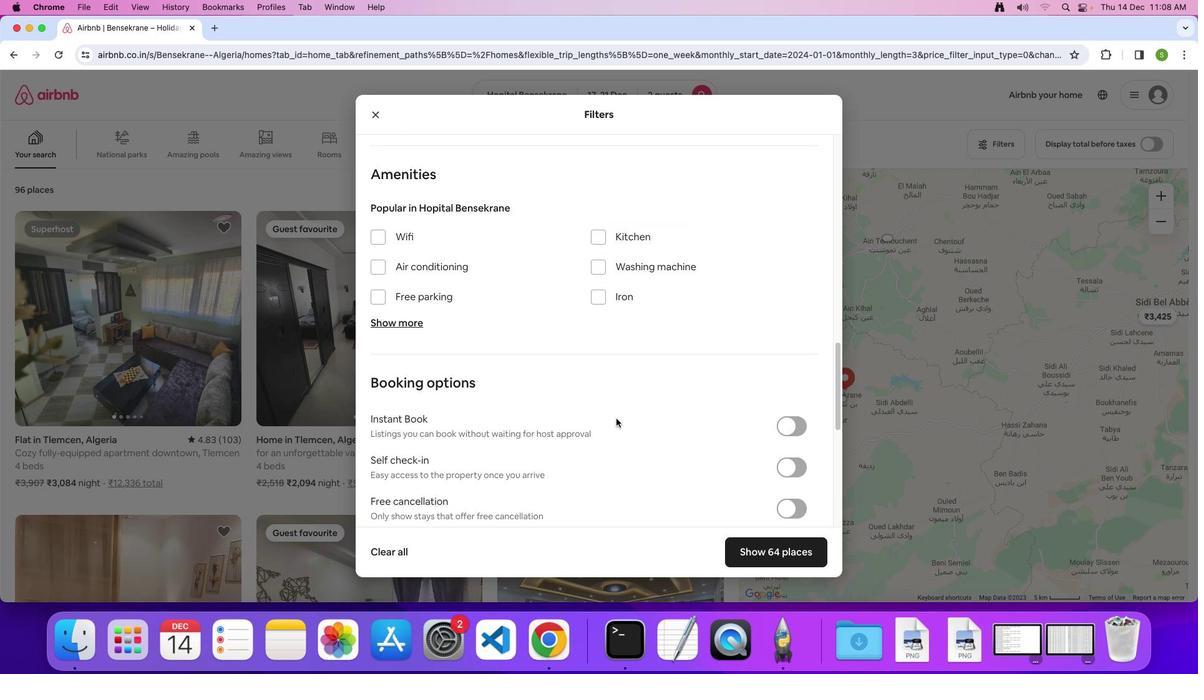 
Action: Mouse scrolled (616, 418) with delta (0, 0)
Screenshot: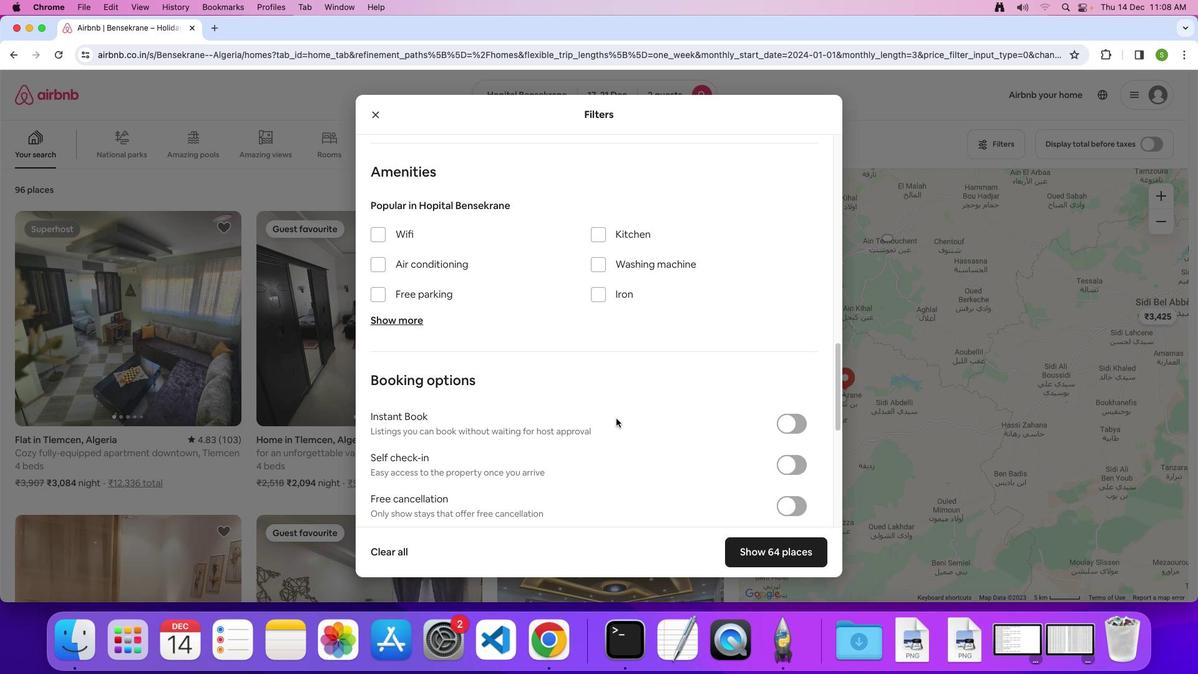
Action: Mouse scrolled (616, 418) with delta (0, 0)
Screenshot: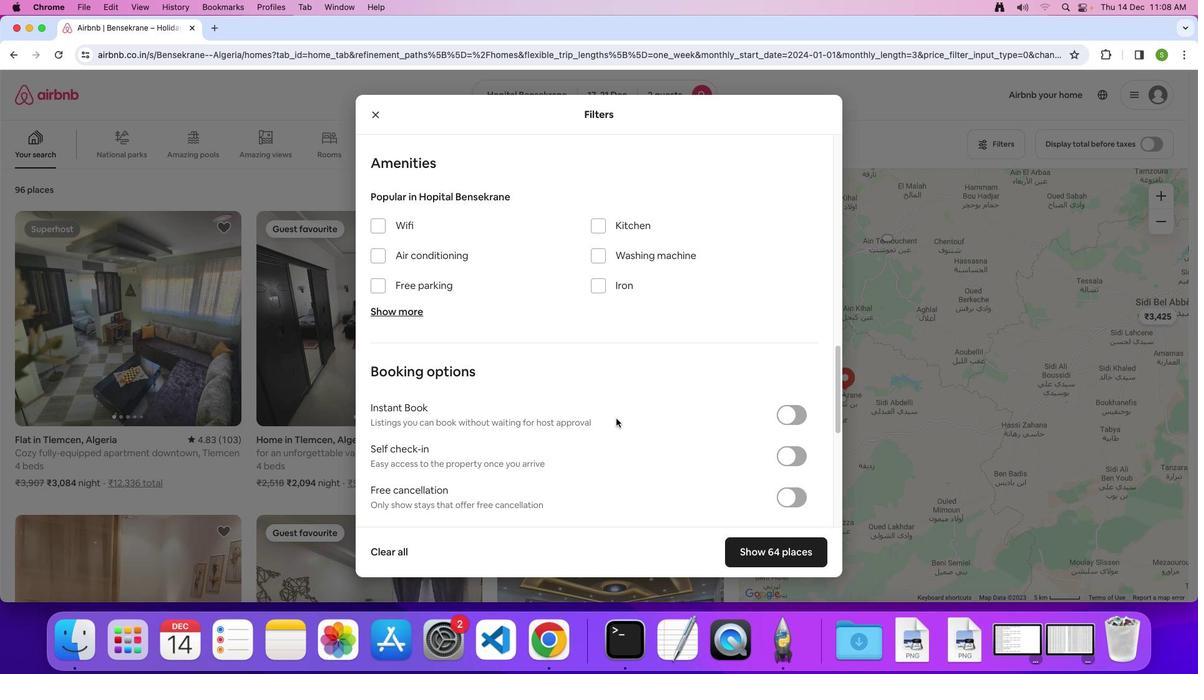 
Action: Mouse scrolled (616, 418) with delta (0, 0)
Screenshot: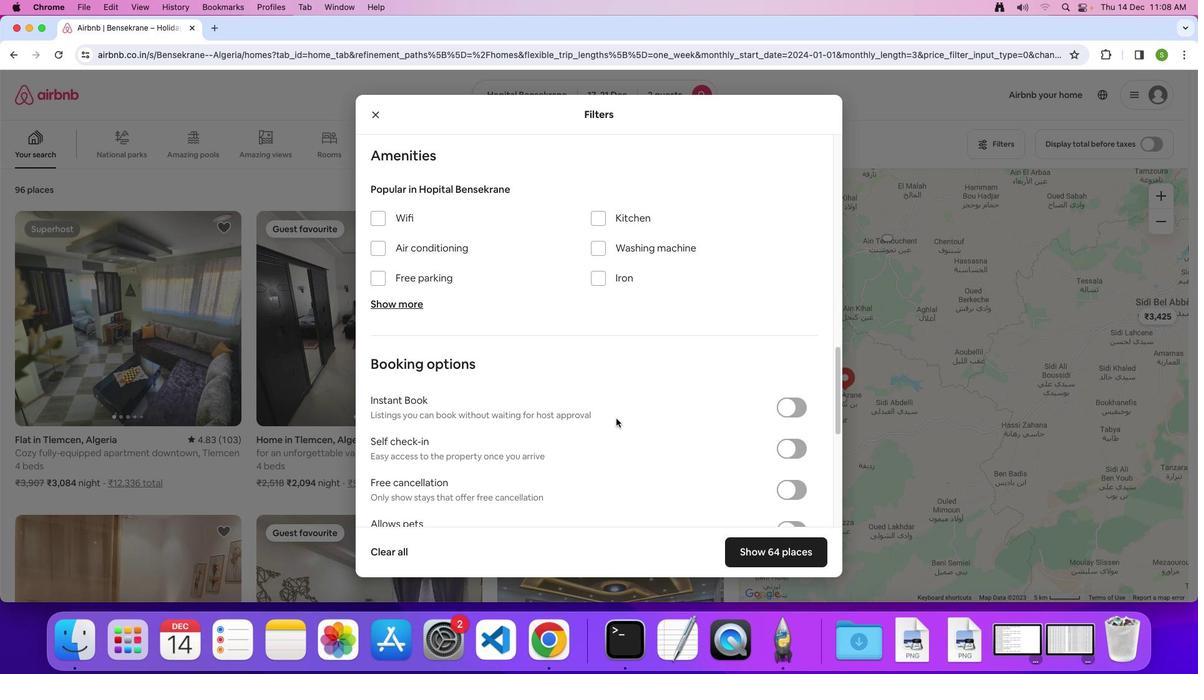 
Action: Mouse scrolled (616, 418) with delta (0, 0)
Screenshot: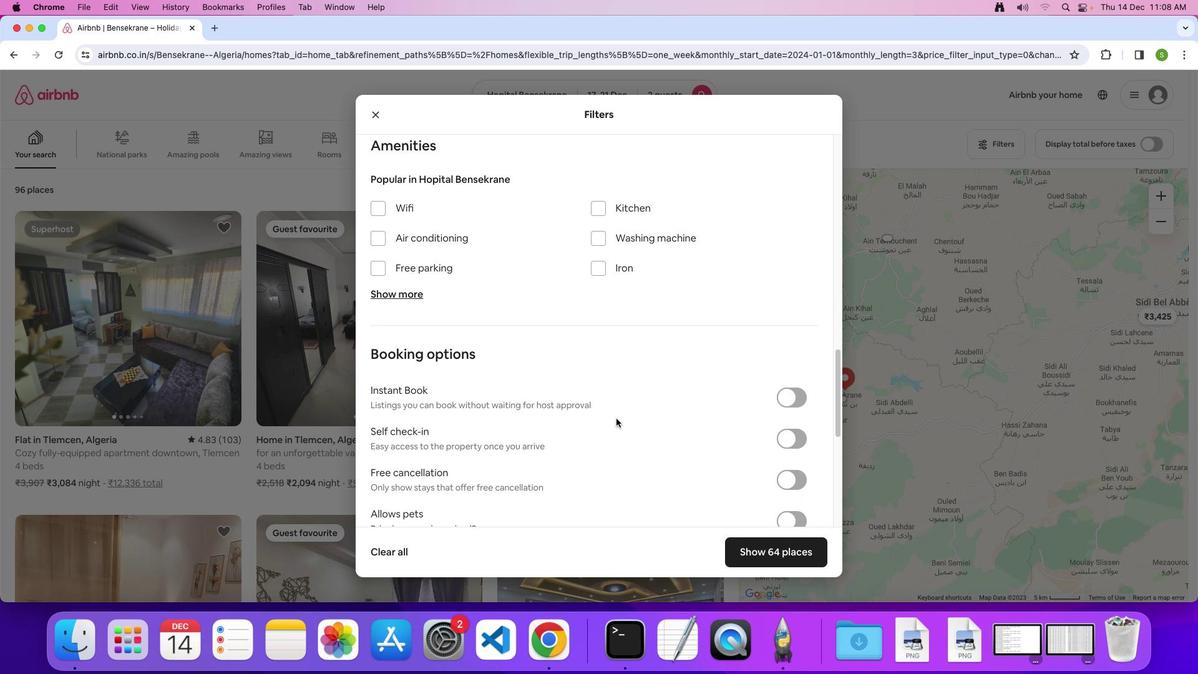 
Action: Mouse scrolled (616, 418) with delta (0, 0)
Screenshot: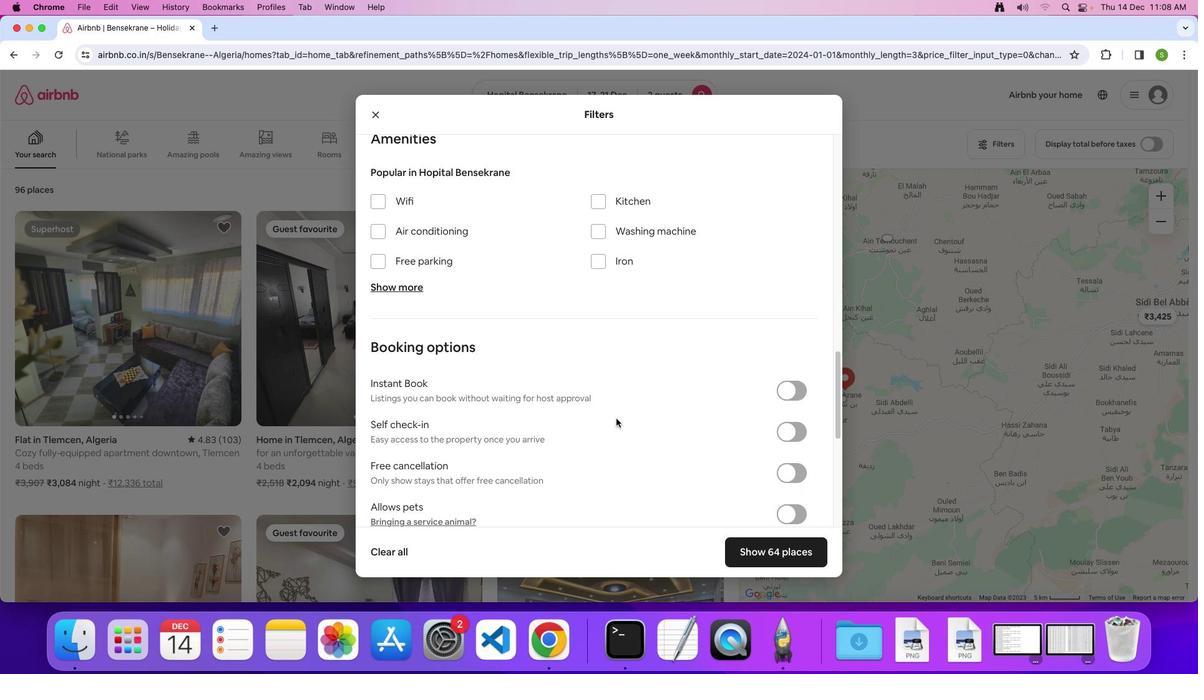 
Action: Mouse scrolled (616, 418) with delta (0, 0)
Screenshot: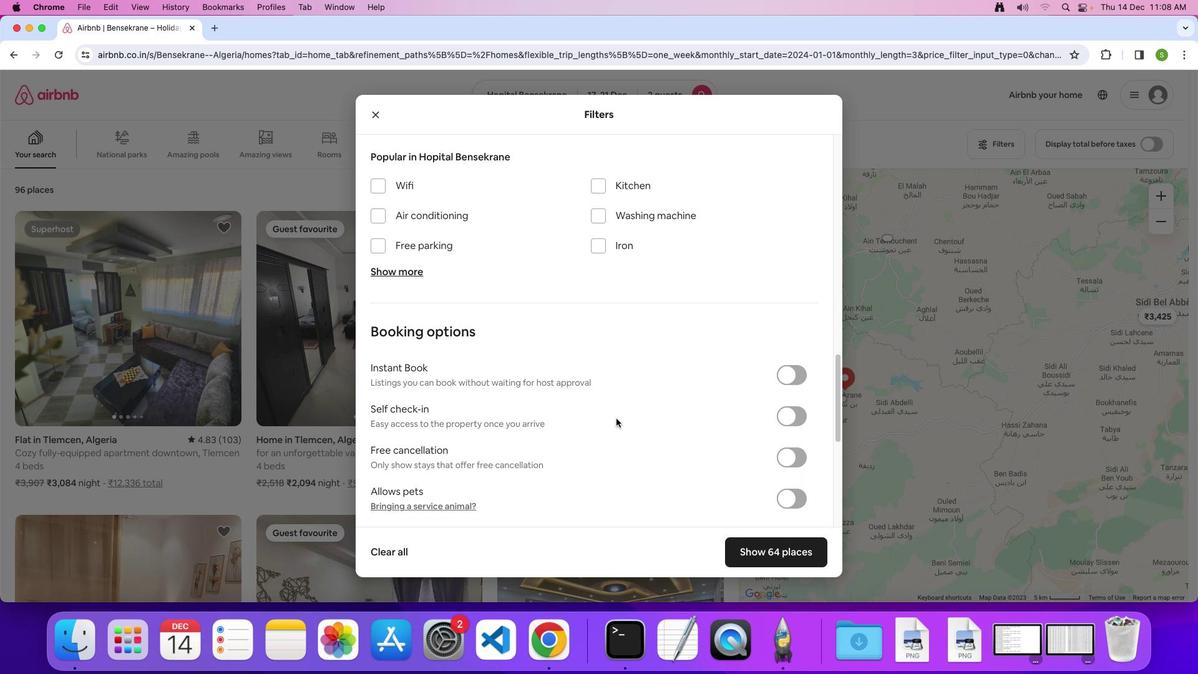 
Action: Mouse scrolled (616, 418) with delta (0, 0)
Screenshot: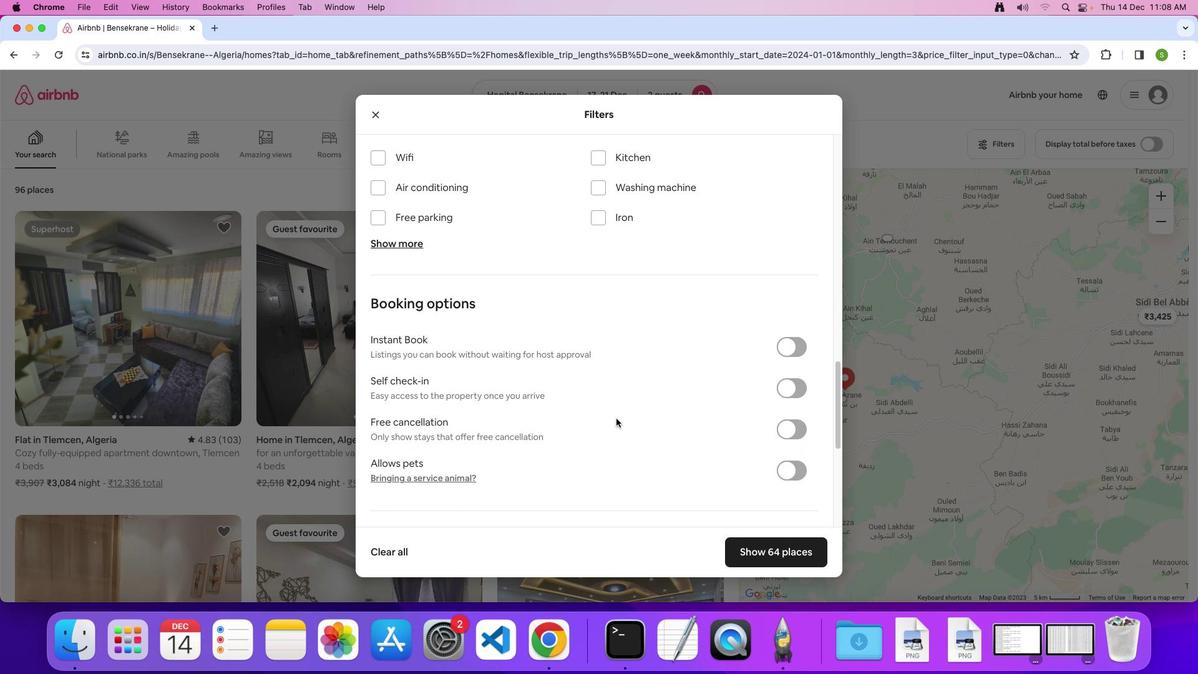 
Action: Mouse scrolled (616, 418) with delta (0, 0)
Screenshot: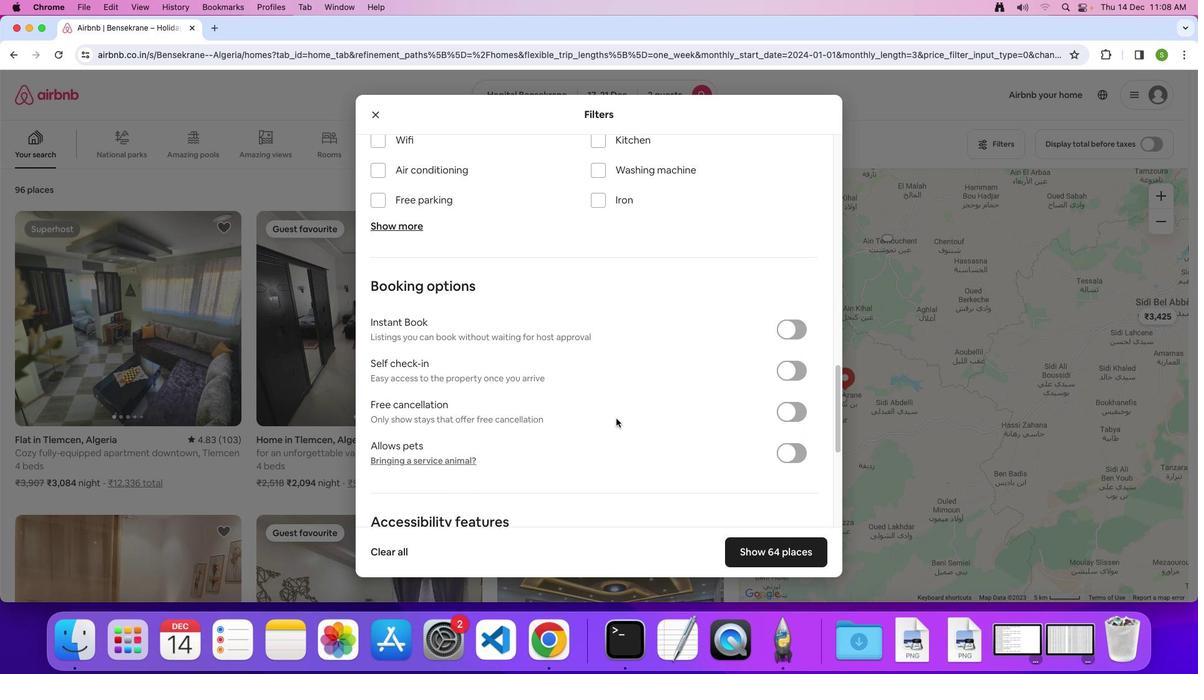 
Action: Mouse scrolled (616, 418) with delta (0, 0)
Screenshot: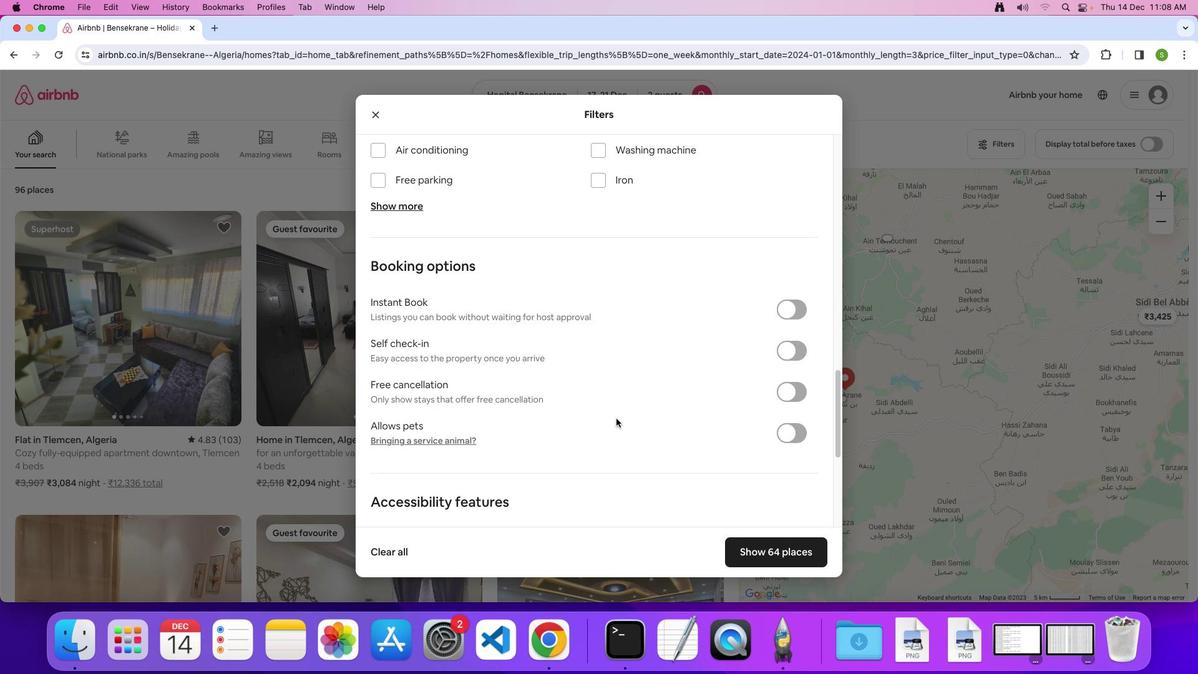 
Action: Mouse scrolled (616, 418) with delta (0, -1)
Screenshot: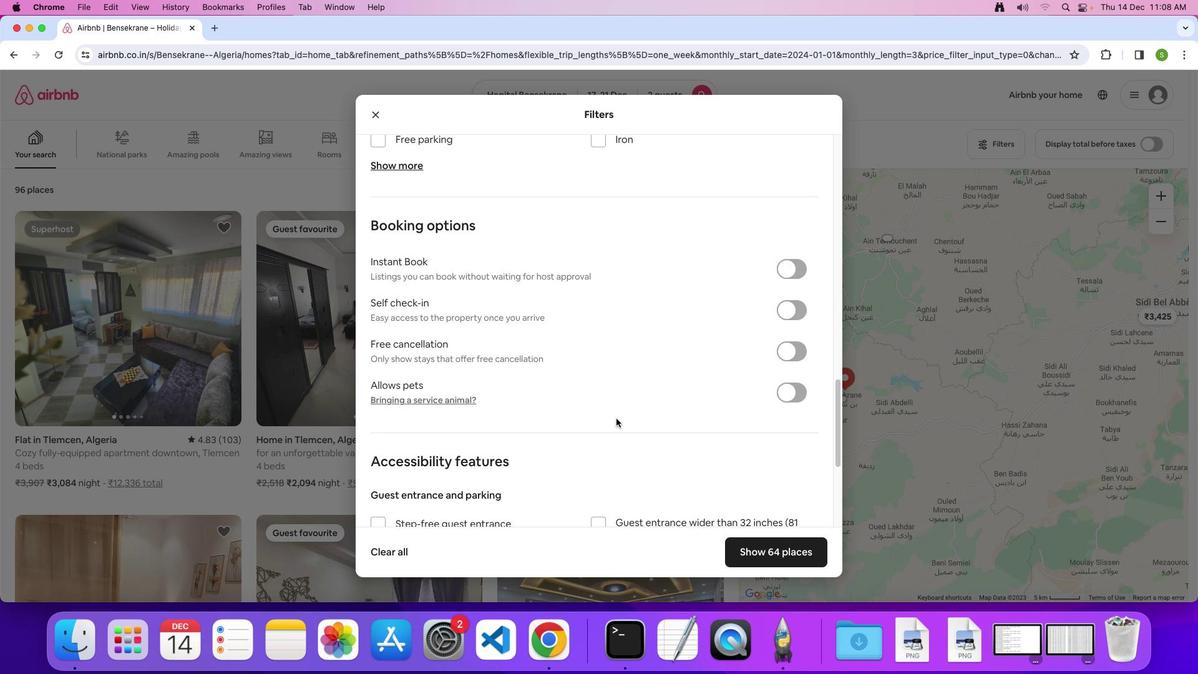 
Action: Mouse scrolled (616, 418) with delta (0, 0)
Screenshot: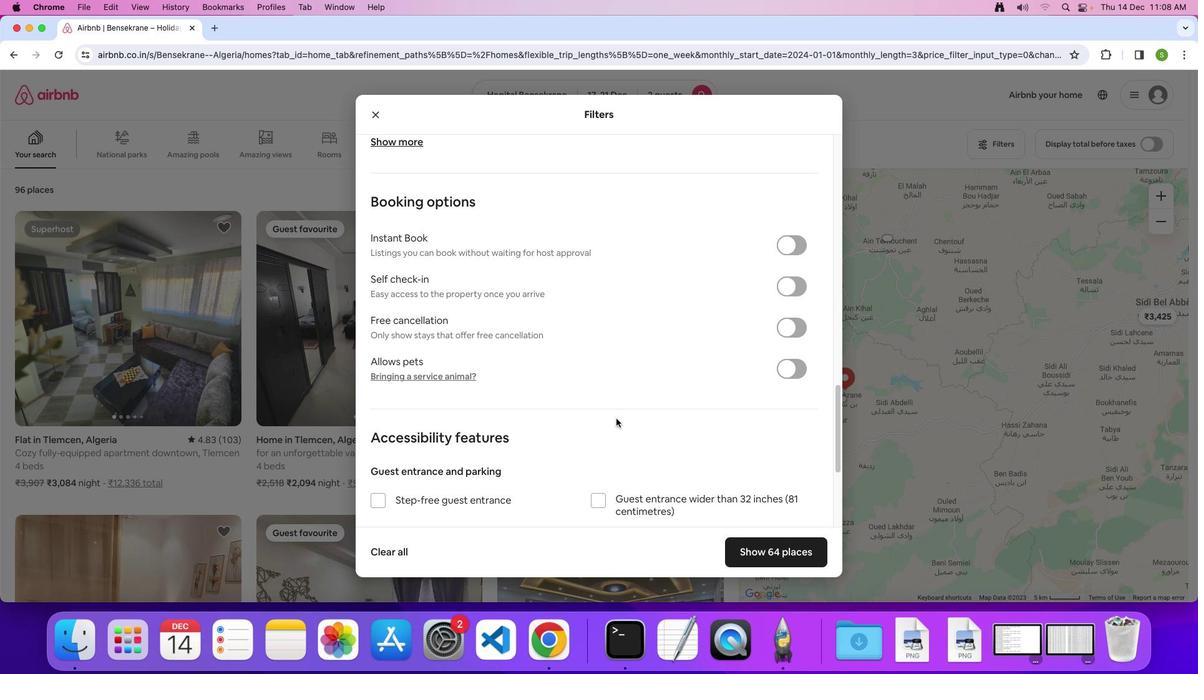 
Action: Mouse scrolled (616, 418) with delta (0, 0)
Screenshot: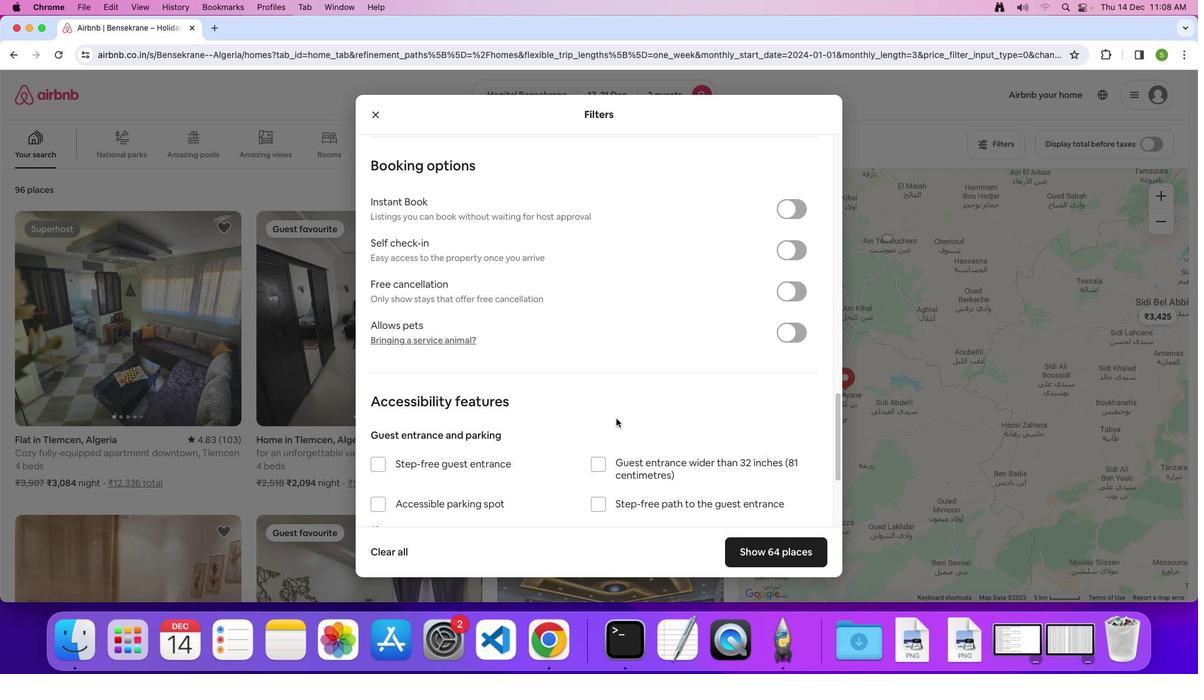 
Action: Mouse scrolled (616, 418) with delta (0, 0)
Screenshot: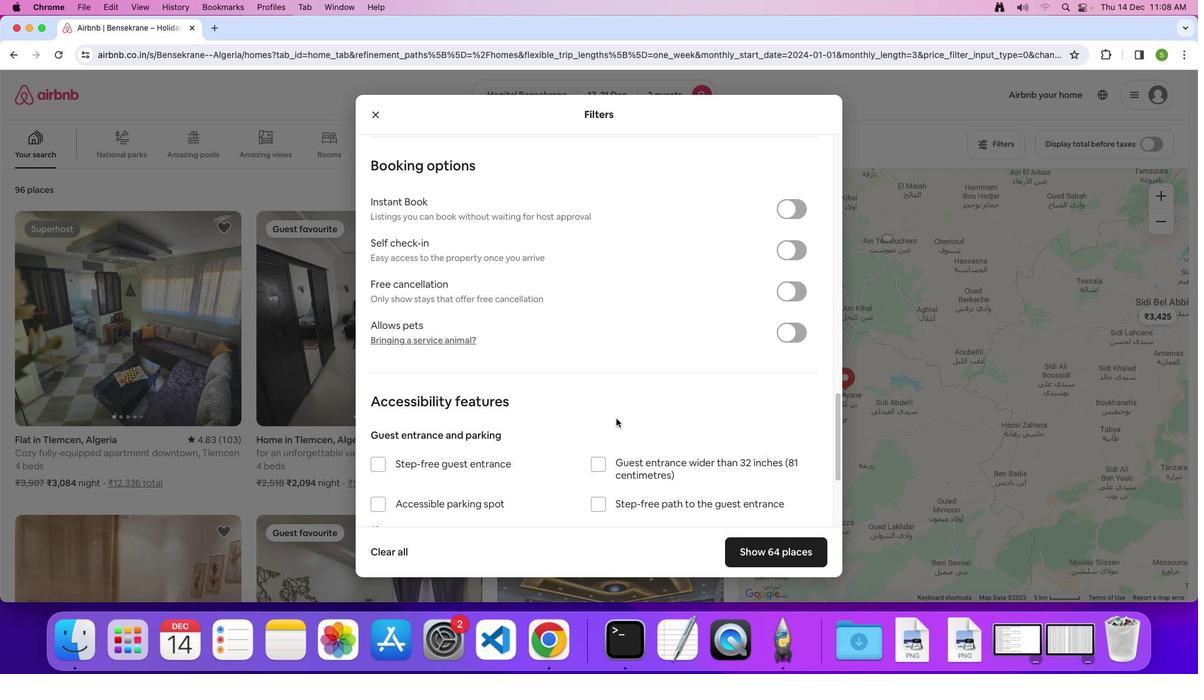 
Action: Mouse scrolled (616, 418) with delta (0, 0)
Screenshot: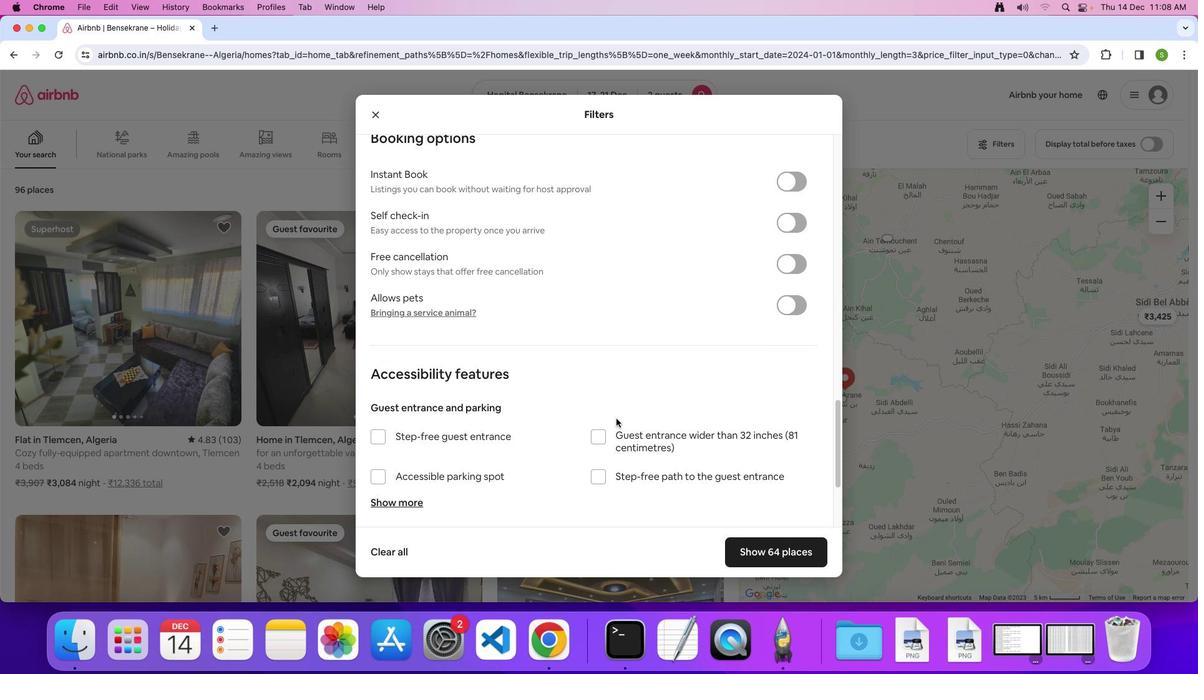 
Action: Mouse scrolled (616, 418) with delta (0, 0)
Screenshot: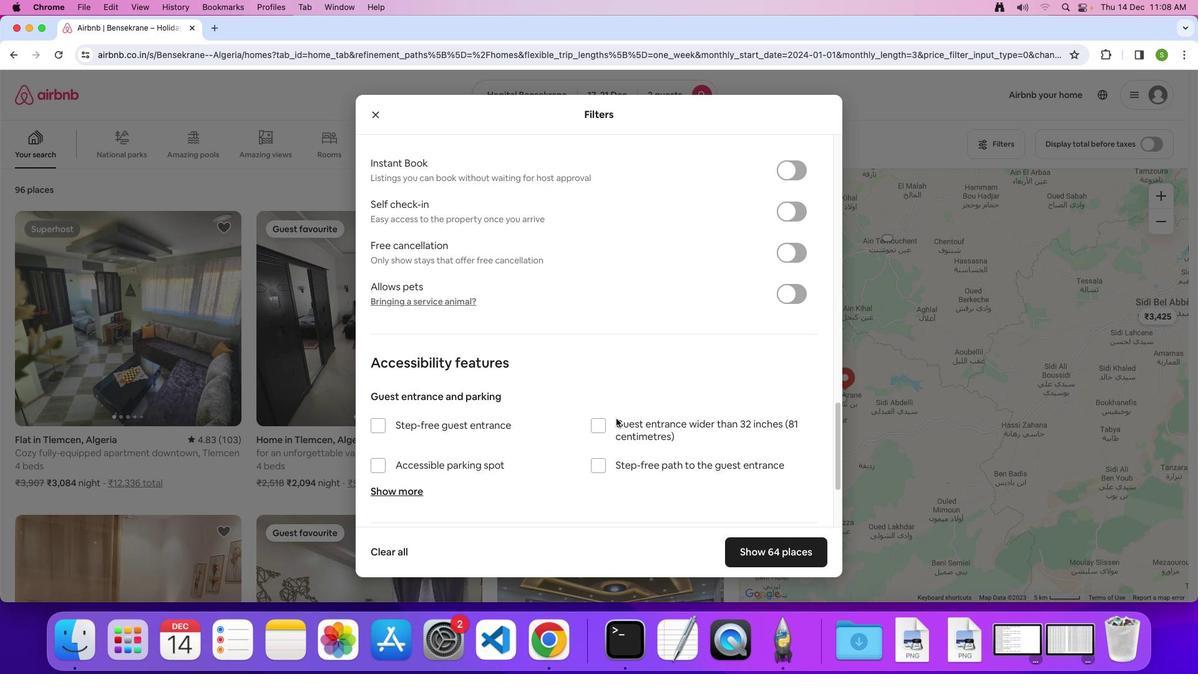 
Action: Mouse scrolled (616, 418) with delta (0, -1)
Screenshot: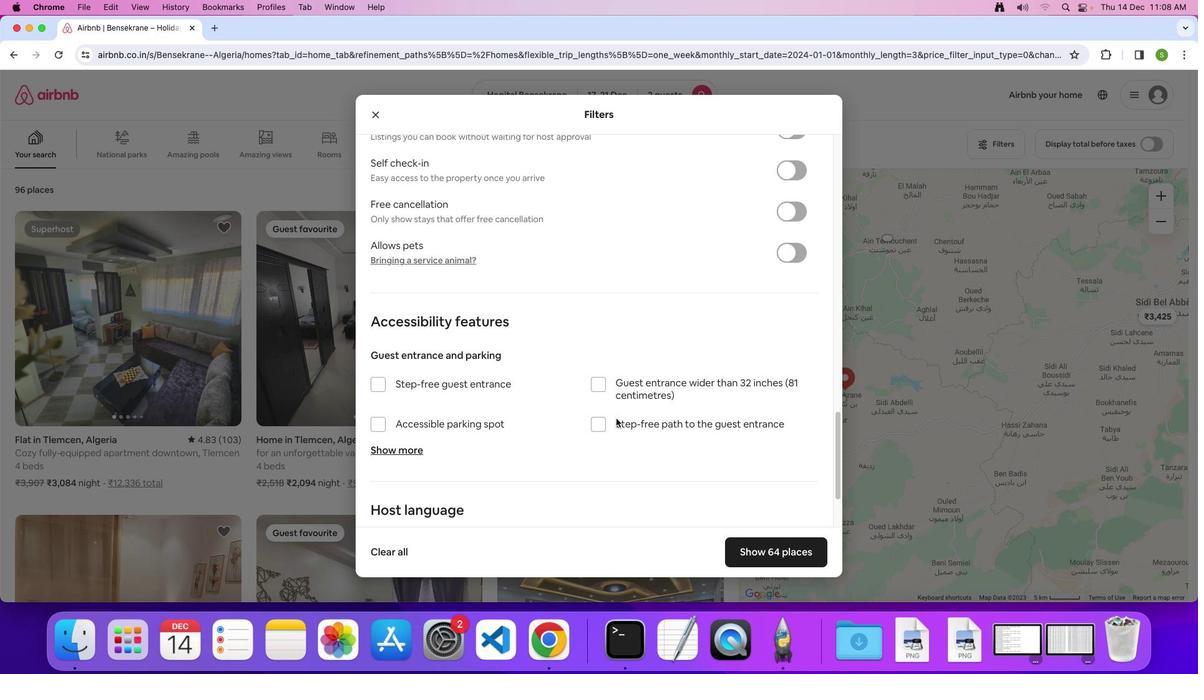 
Action: Mouse scrolled (616, 418) with delta (0, 0)
Screenshot: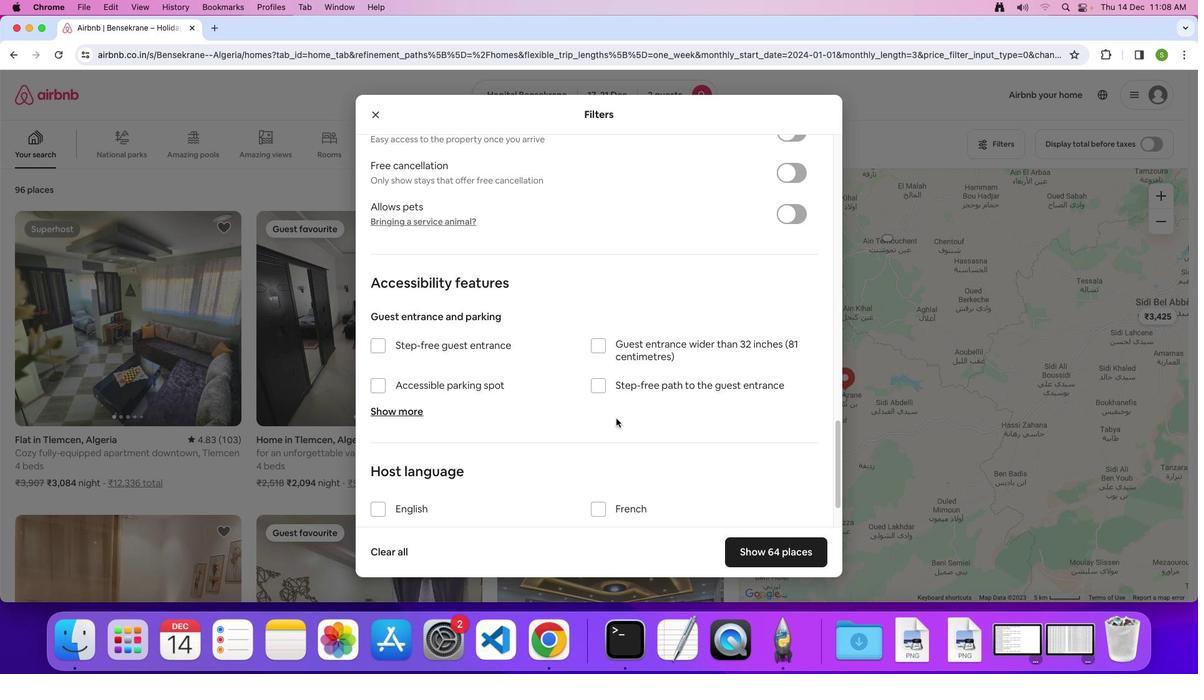 
Action: Mouse scrolled (616, 418) with delta (0, 0)
Screenshot: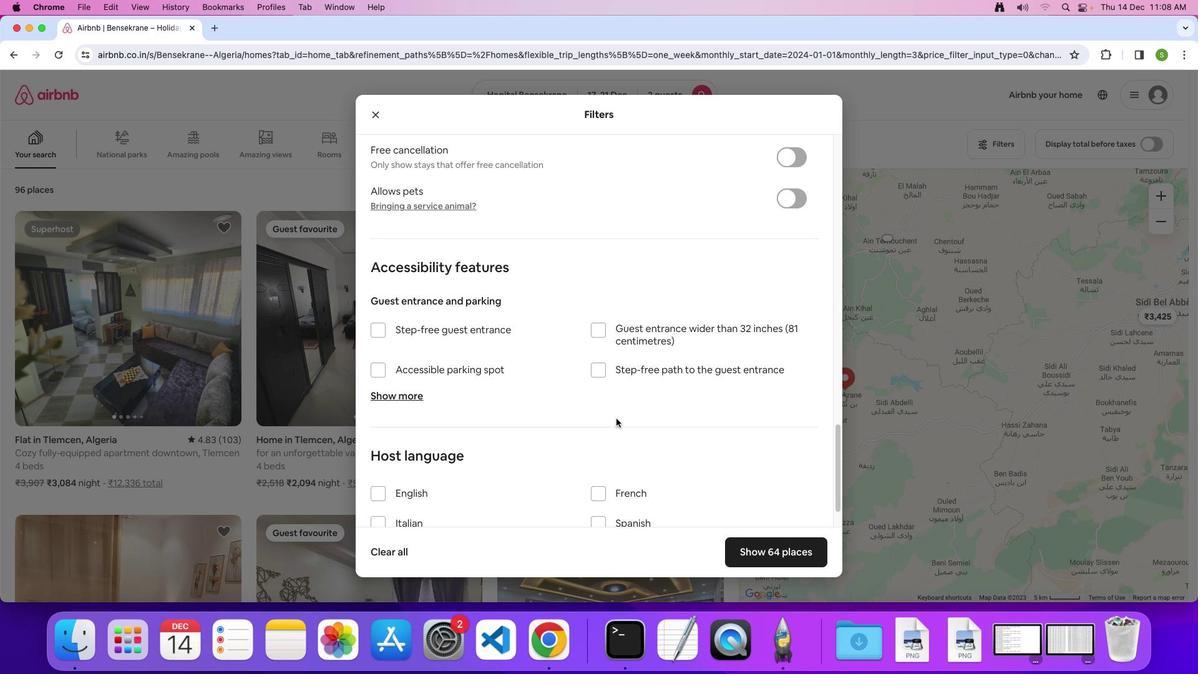 
Action: Mouse scrolled (616, 418) with delta (0, -1)
Screenshot: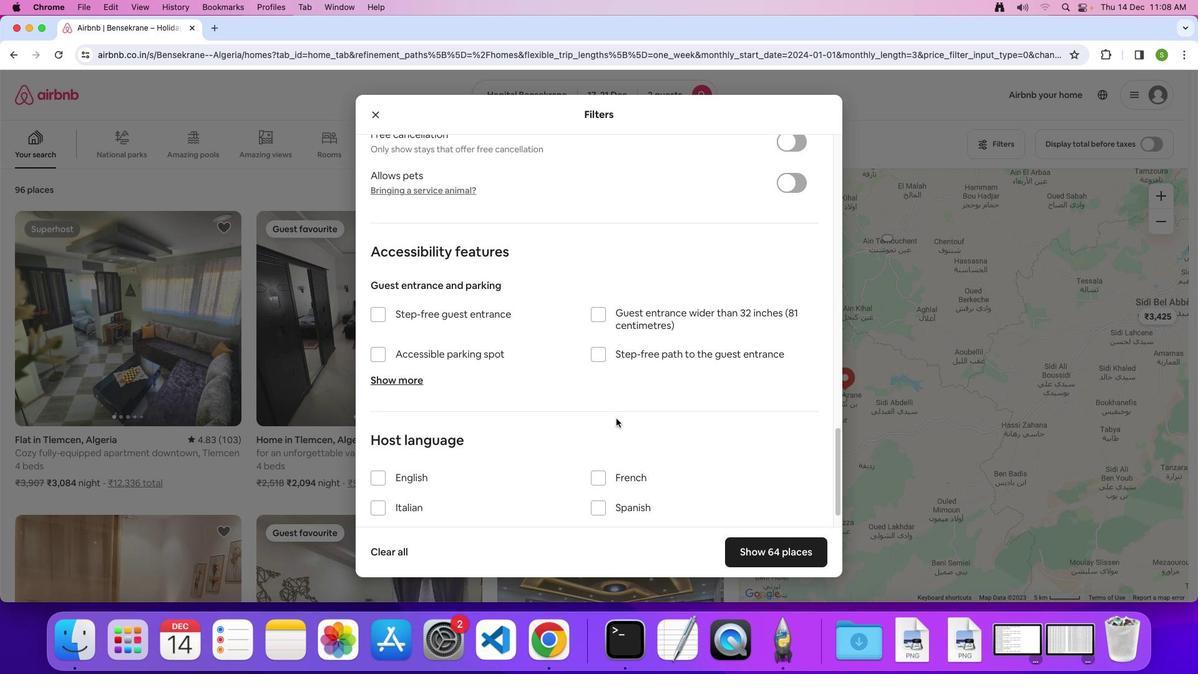 
Action: Mouse scrolled (616, 418) with delta (0, -2)
Screenshot: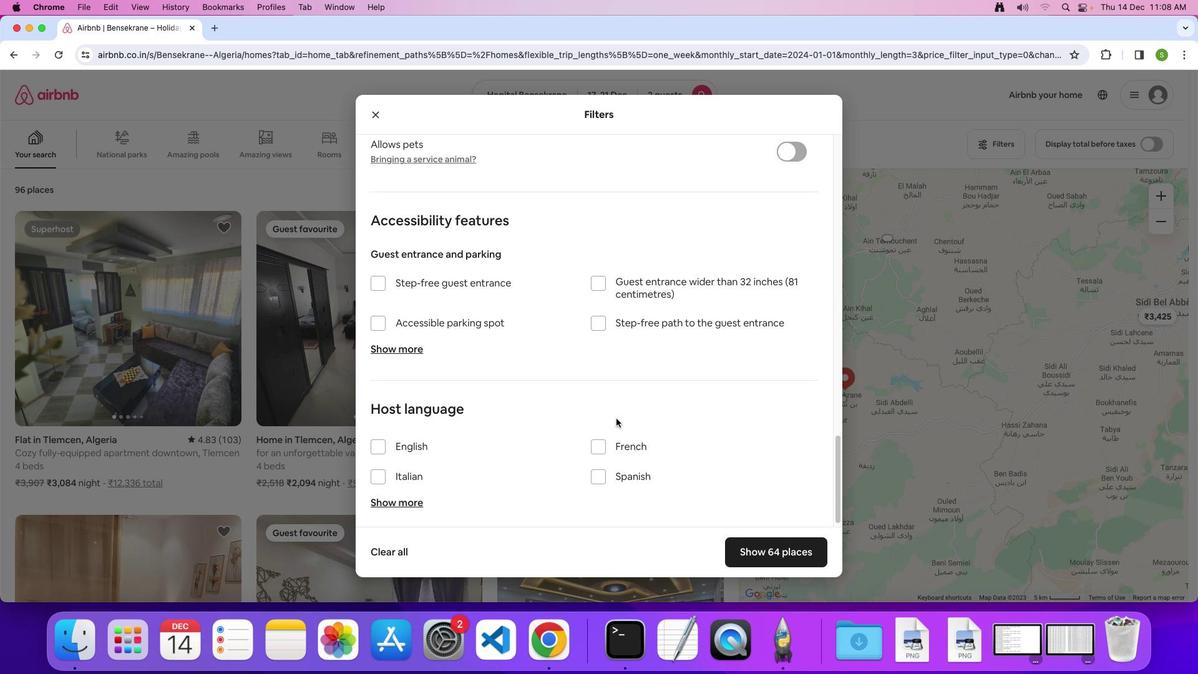 
Action: Mouse scrolled (616, 418) with delta (0, 0)
Screenshot: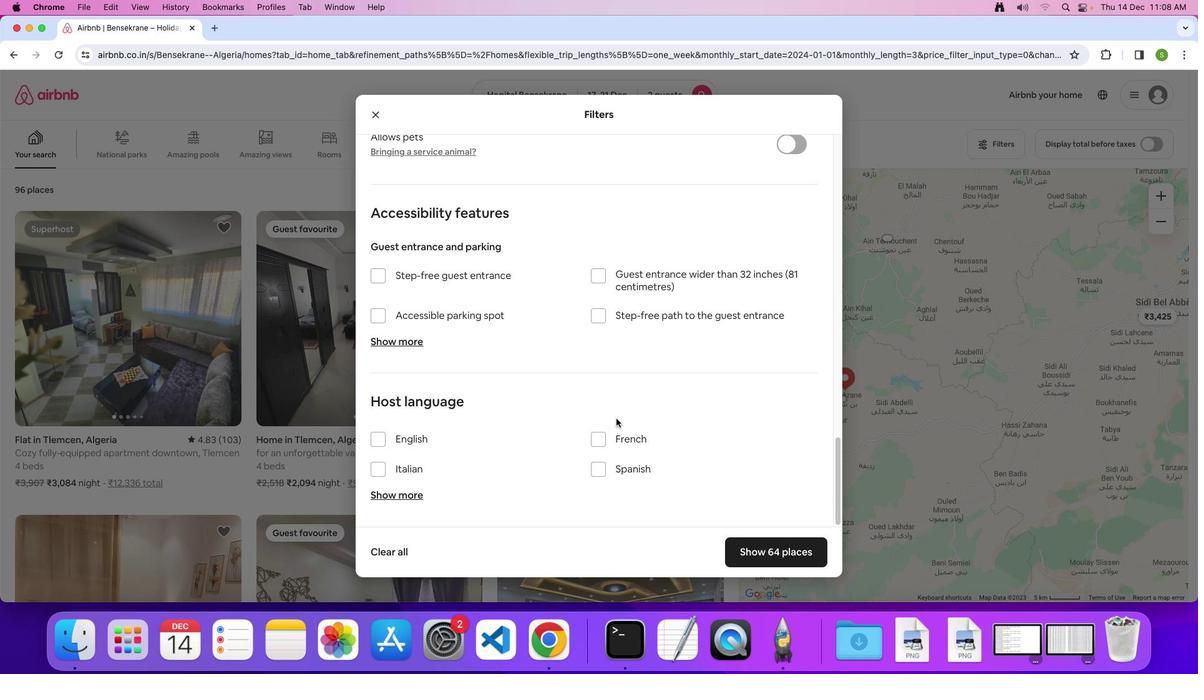 
Action: Mouse scrolled (616, 418) with delta (0, 0)
Screenshot: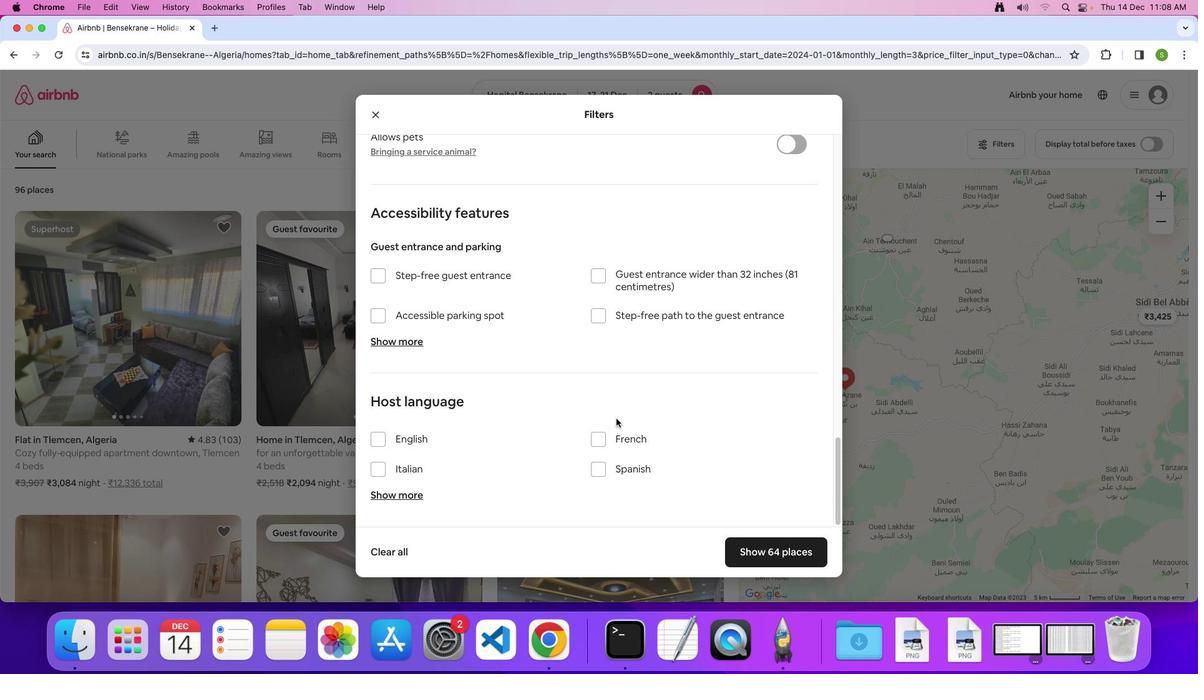 
Action: Mouse scrolled (616, 418) with delta (0, -1)
Screenshot: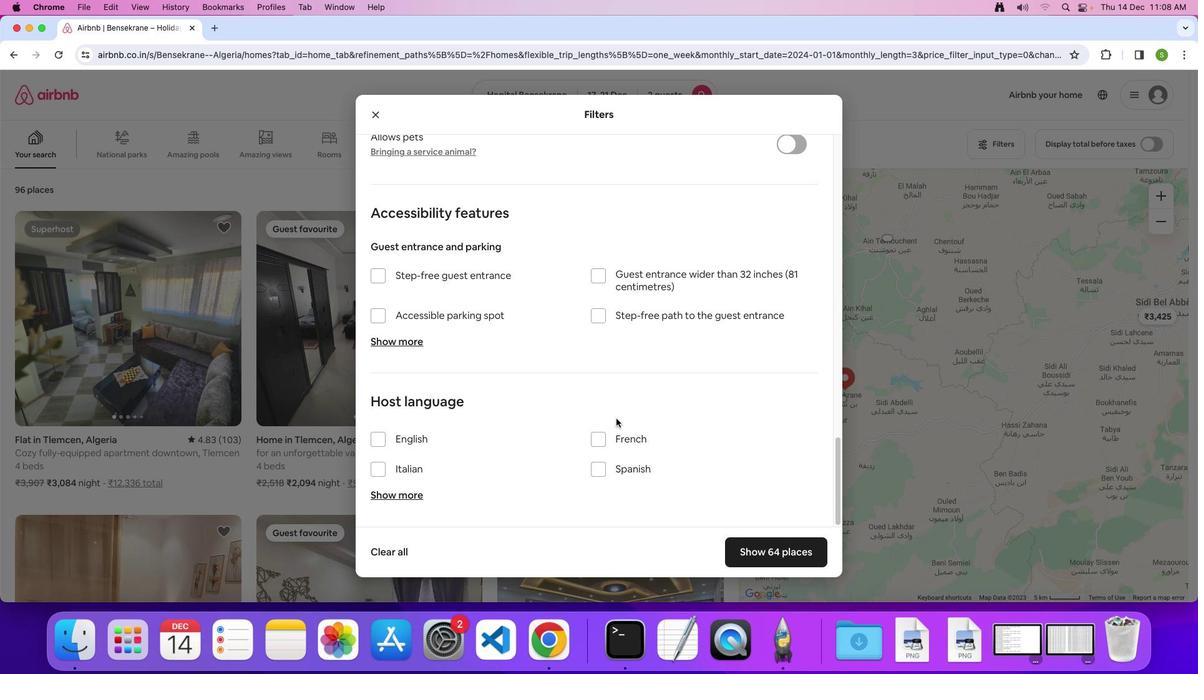 
Action: Mouse moved to (762, 551)
Screenshot: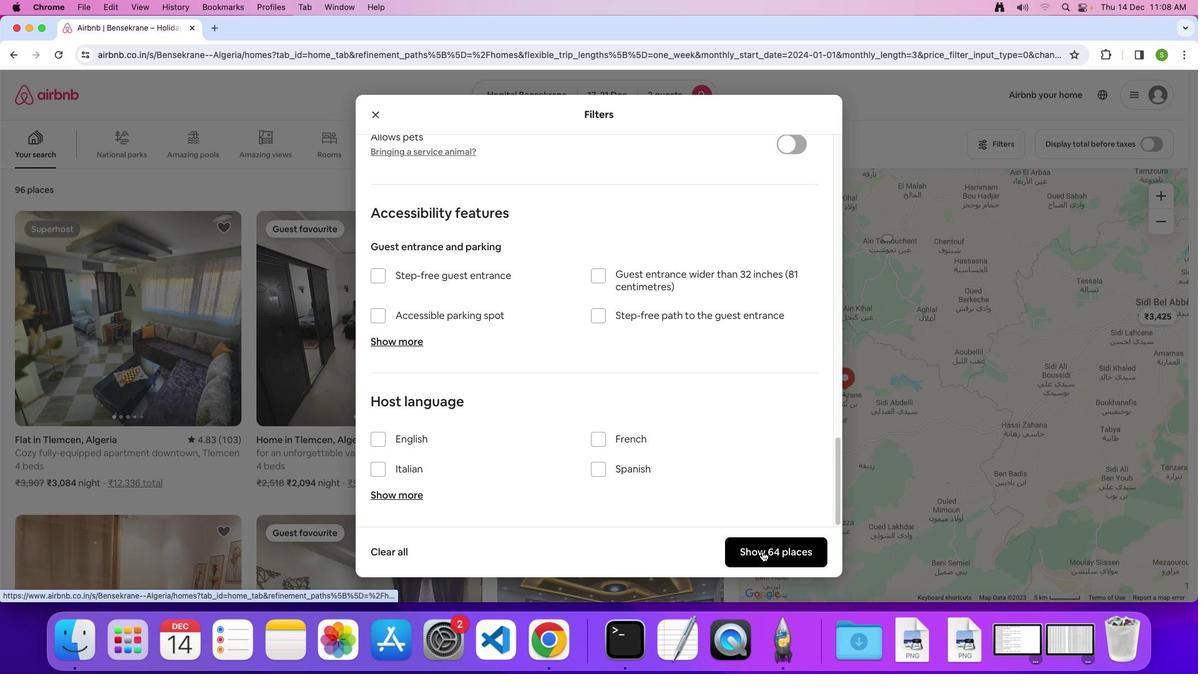 
Action: Mouse pressed left at (762, 551)
Screenshot: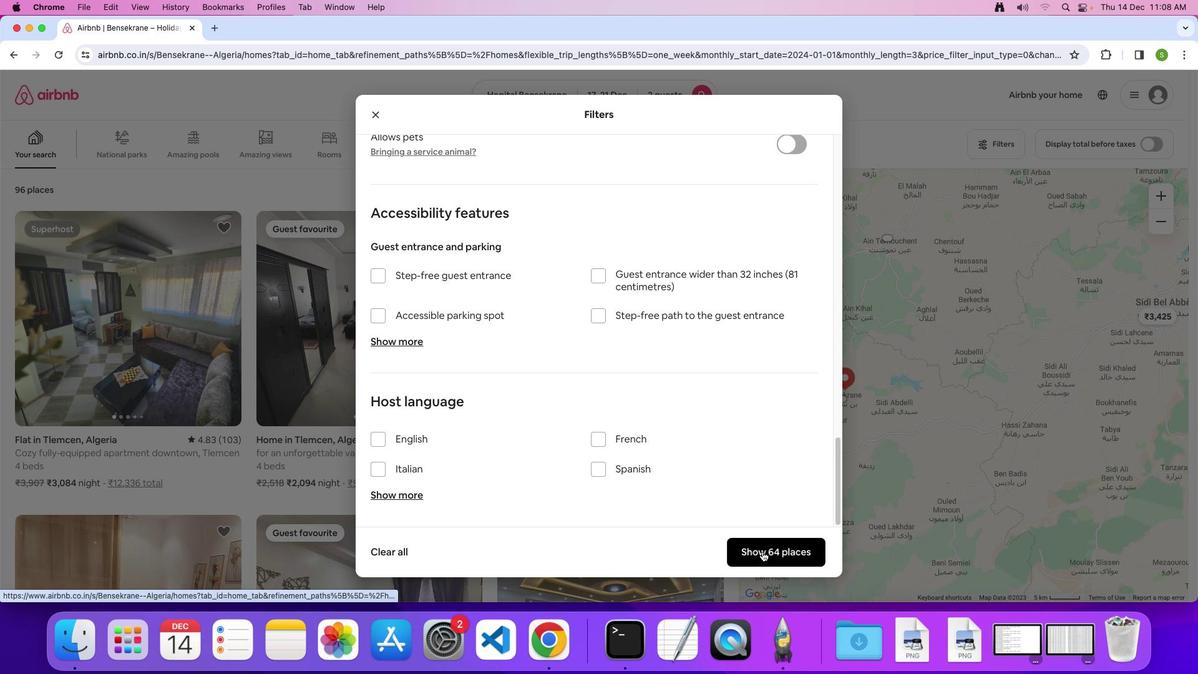 
Action: Mouse moved to (136, 304)
Screenshot: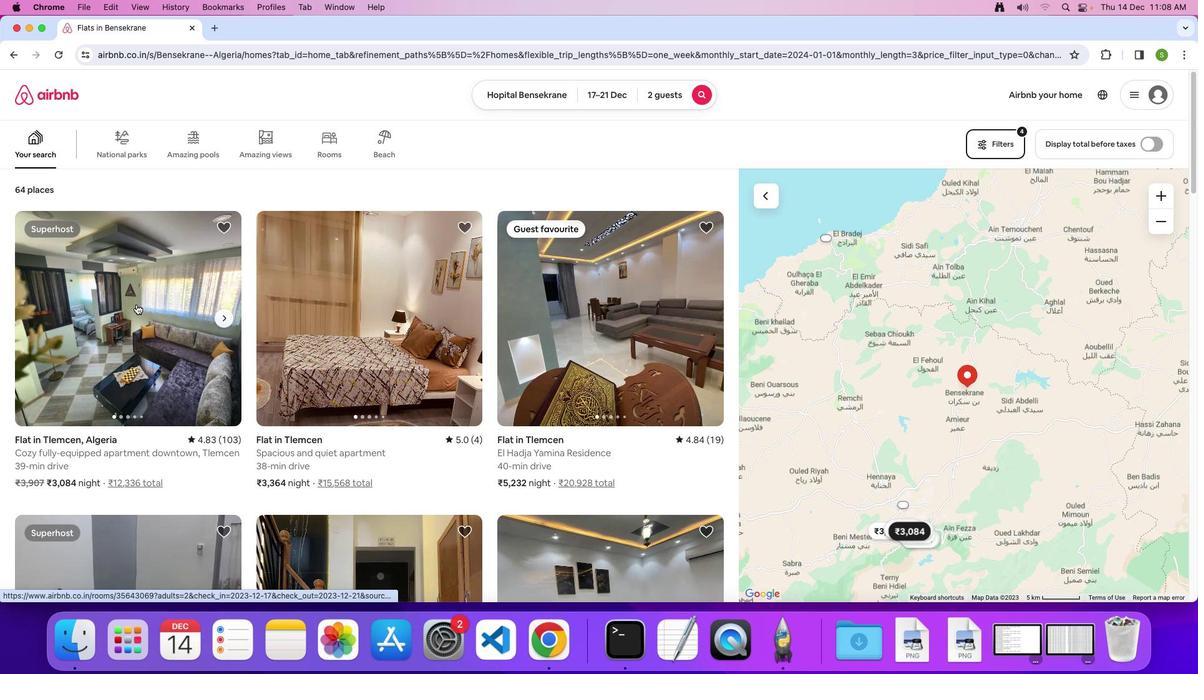 
Action: Mouse pressed left at (136, 304)
Screenshot: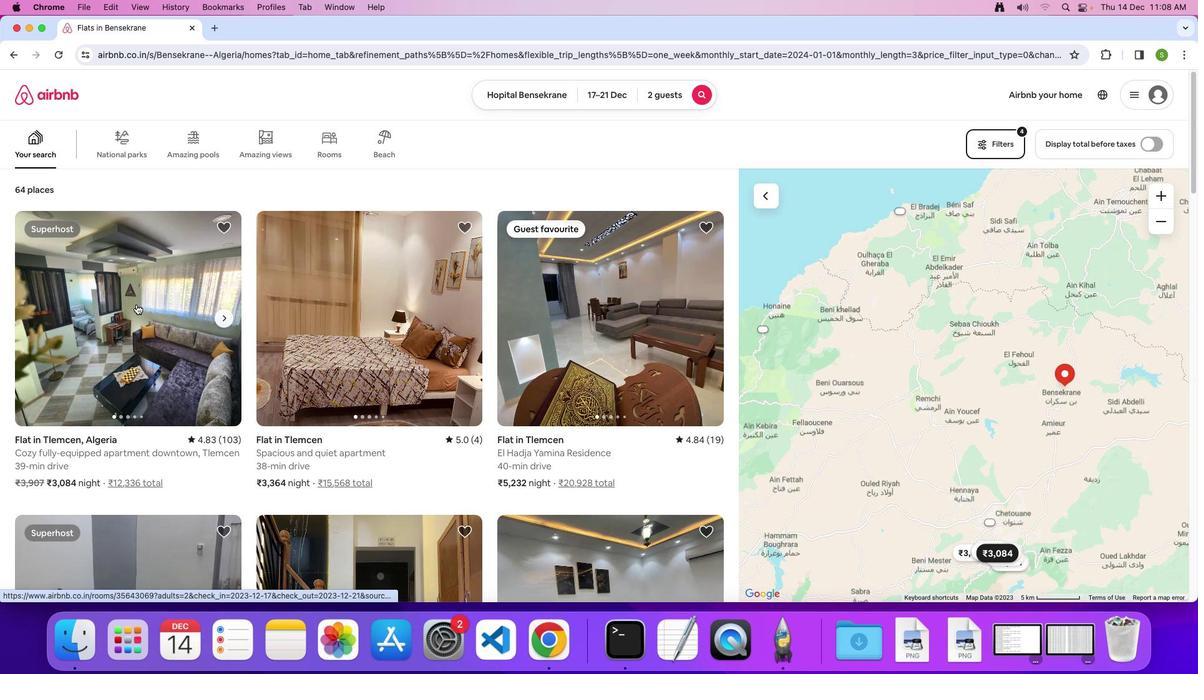 
Action: Mouse moved to (438, 321)
Screenshot: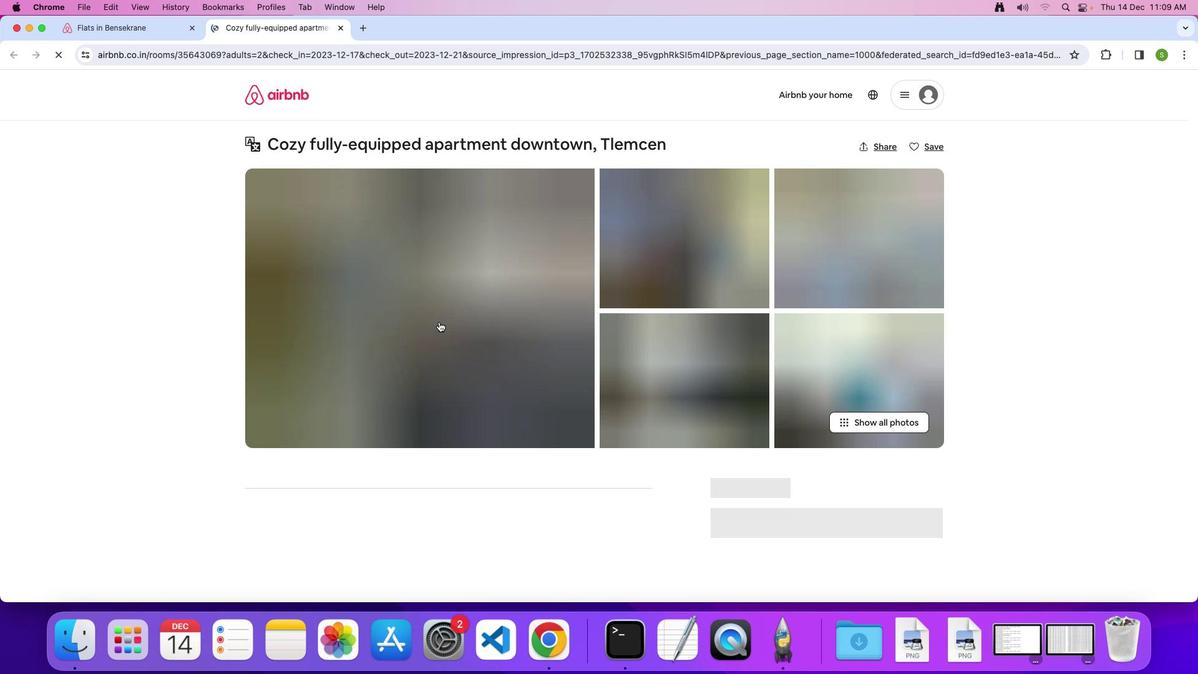 
Action: Mouse pressed left at (438, 321)
Screenshot: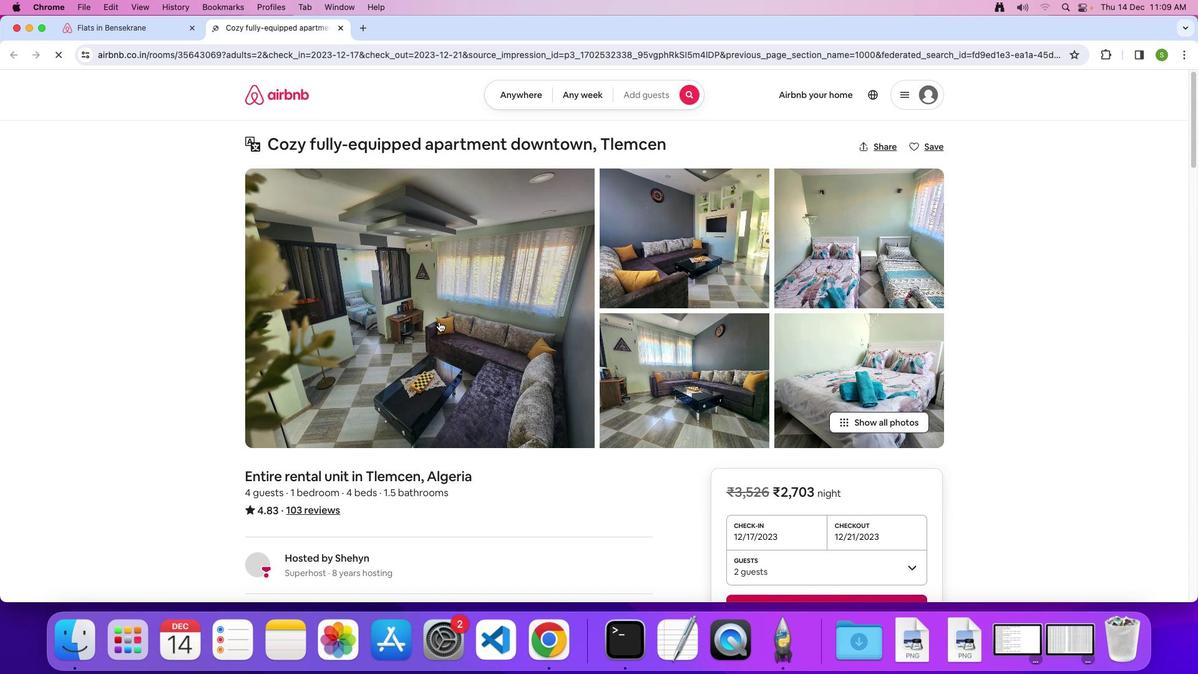 
Action: Mouse moved to (578, 351)
Screenshot: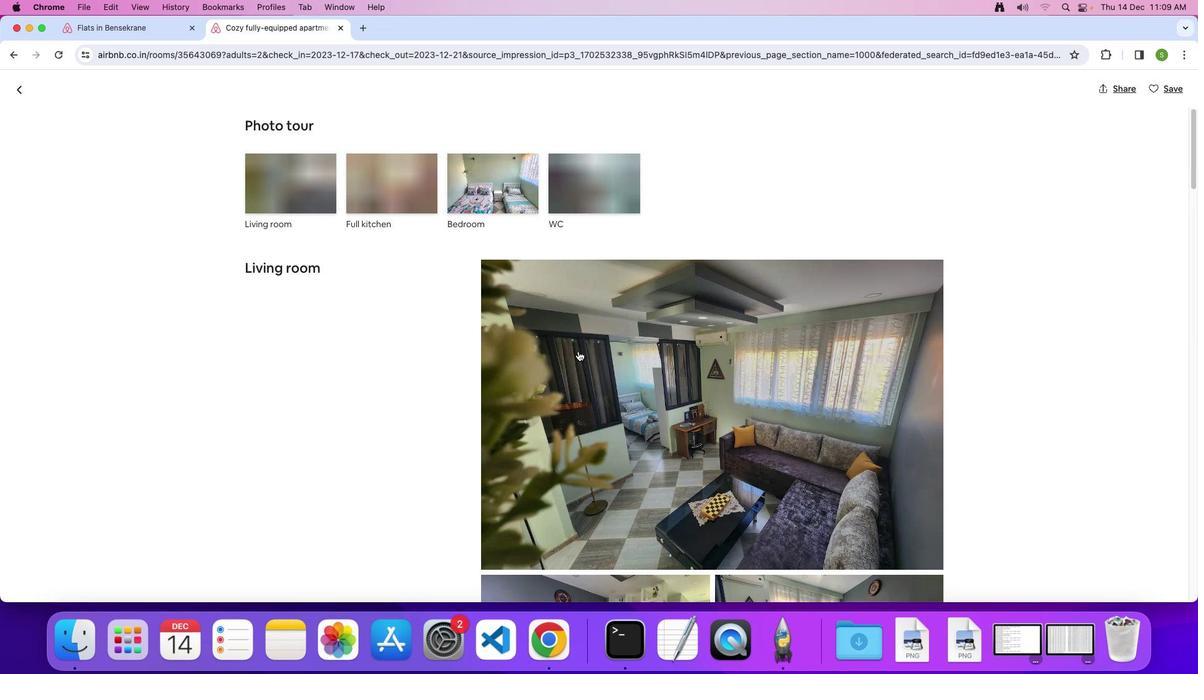 
Action: Mouse scrolled (578, 351) with delta (0, 0)
Screenshot: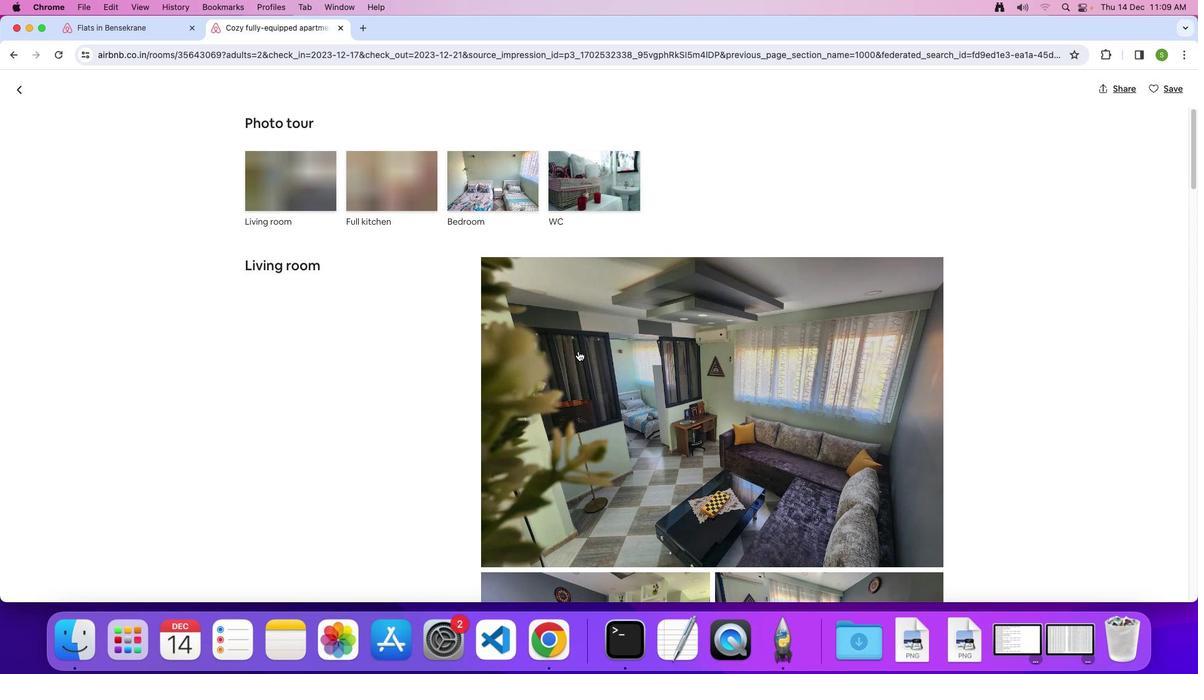 
Action: Mouse scrolled (578, 351) with delta (0, 0)
Screenshot: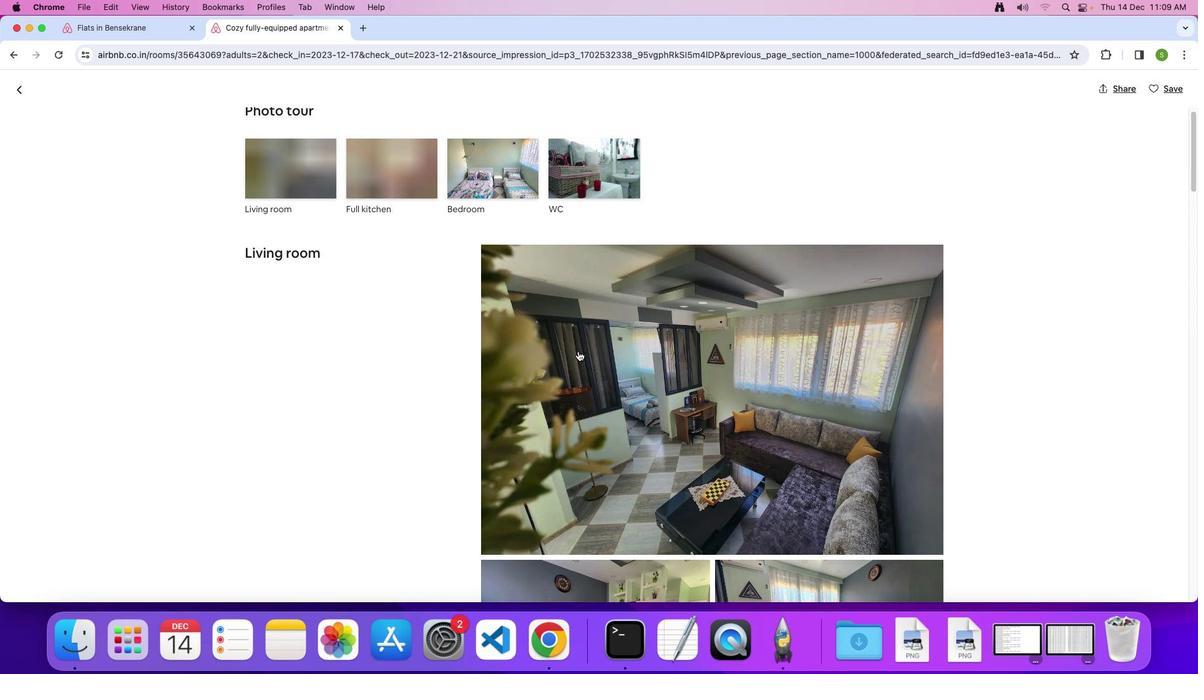 
Action: Mouse scrolled (578, 351) with delta (0, -1)
Screenshot: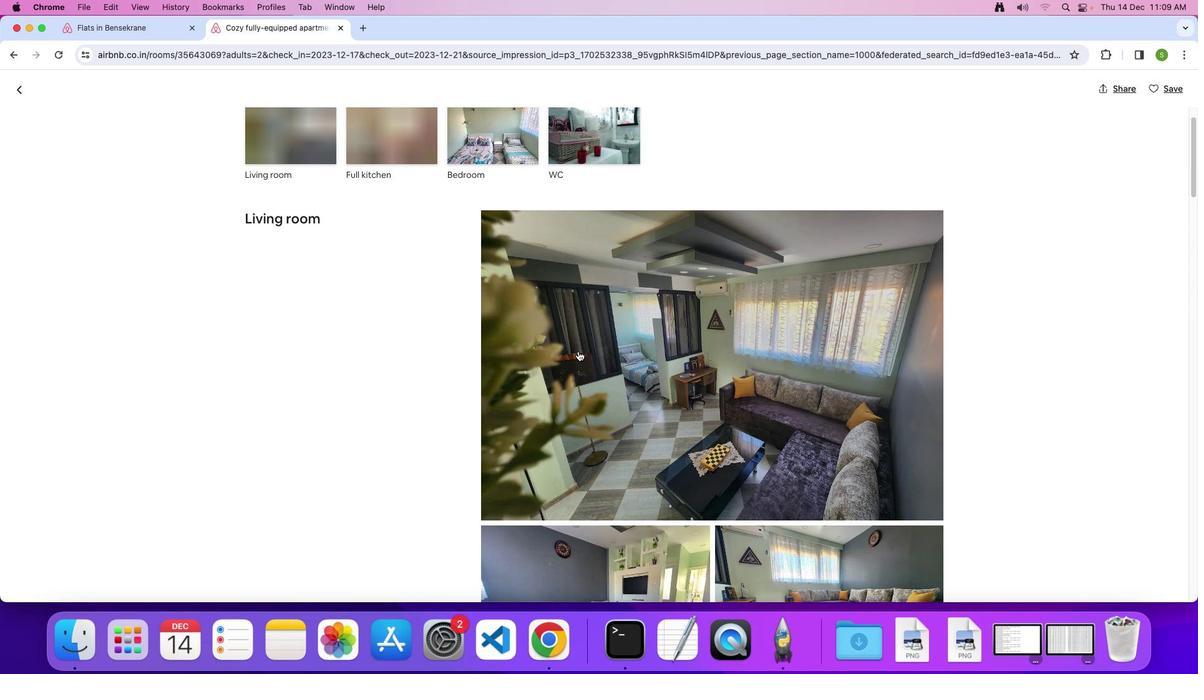 
Action: Mouse moved to (578, 351)
Screenshot: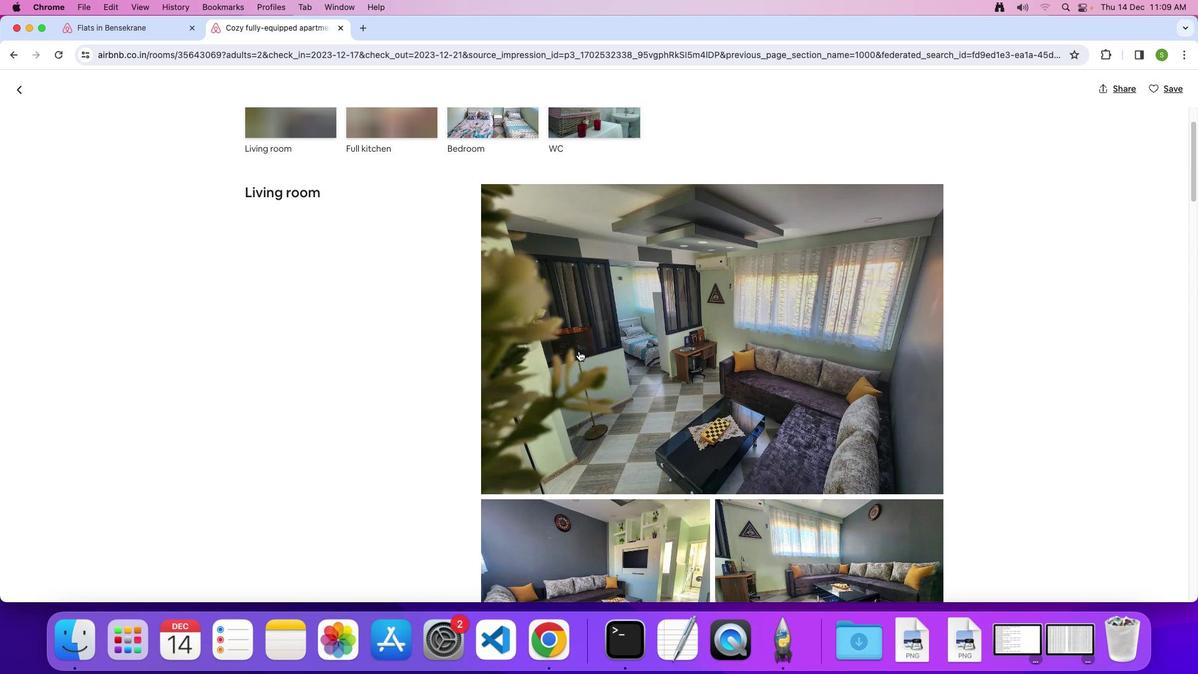 
Action: Mouse scrolled (578, 351) with delta (0, 0)
Screenshot: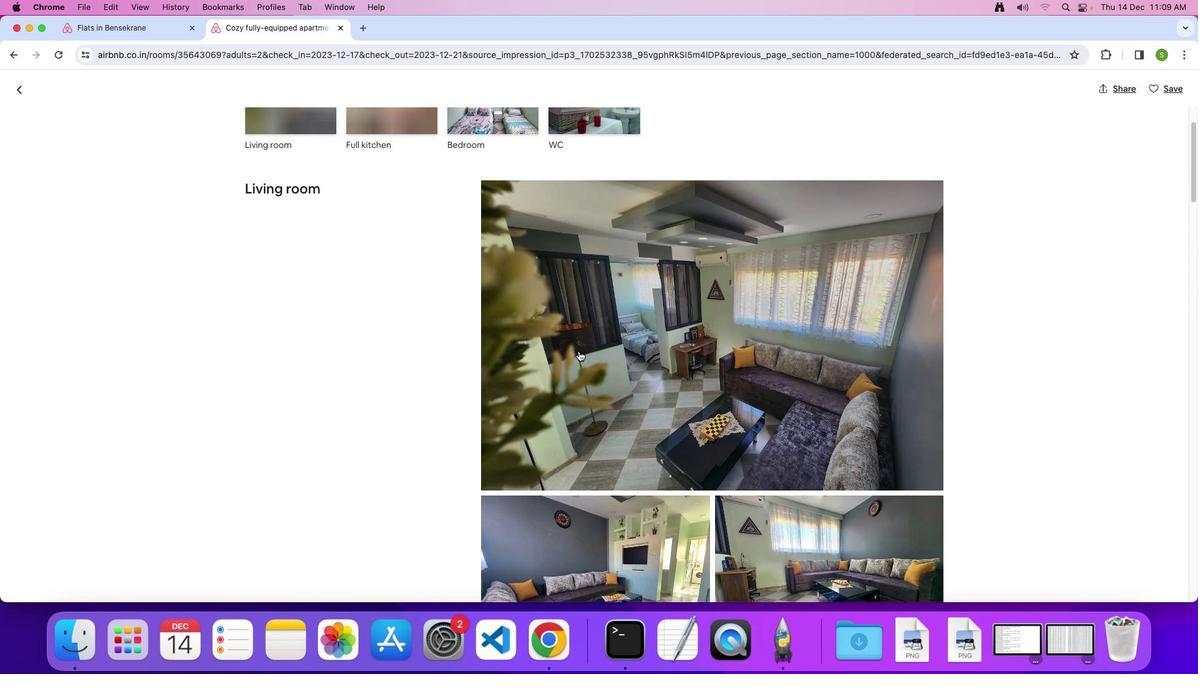 
Action: Mouse scrolled (578, 351) with delta (0, 0)
Screenshot: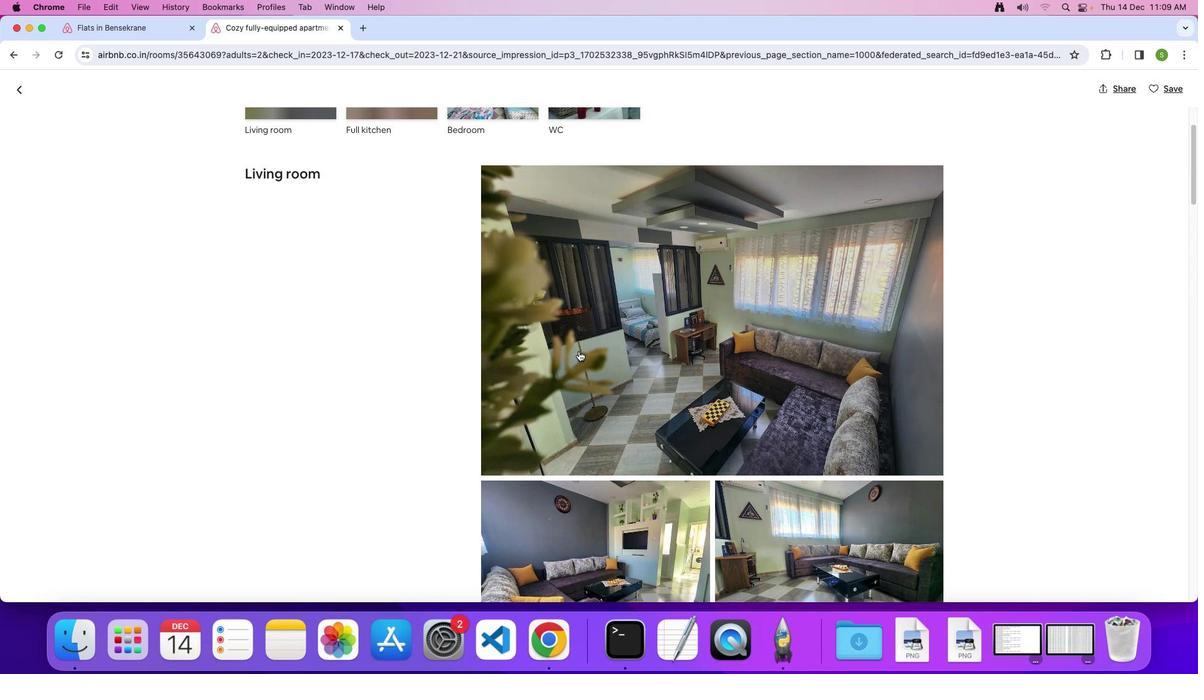 
Action: Mouse scrolled (578, 351) with delta (0, -1)
Screenshot: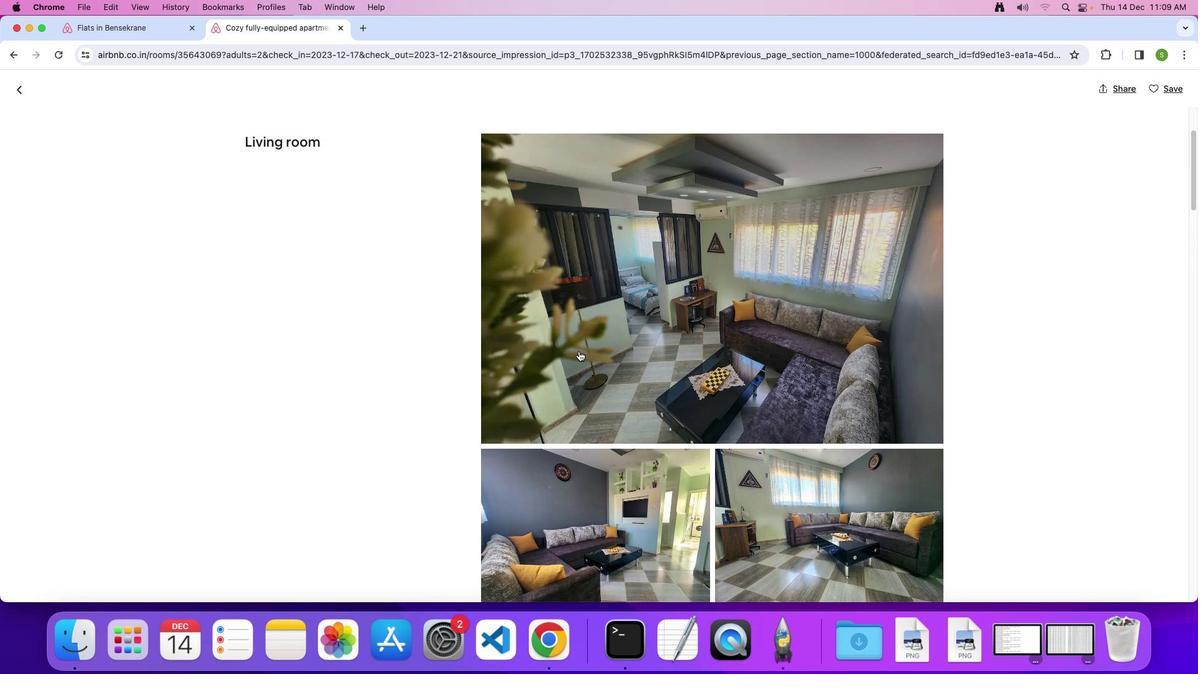 
Action: Mouse scrolled (578, 351) with delta (0, 0)
Screenshot: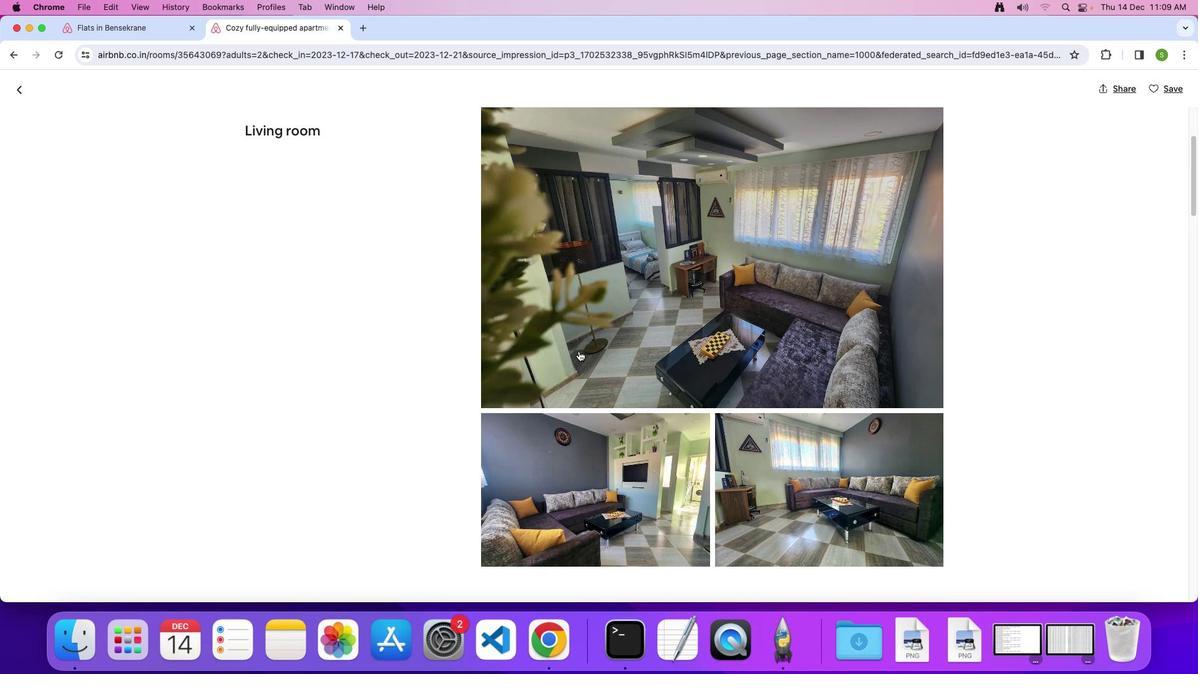 
Action: Mouse scrolled (578, 351) with delta (0, 0)
Screenshot: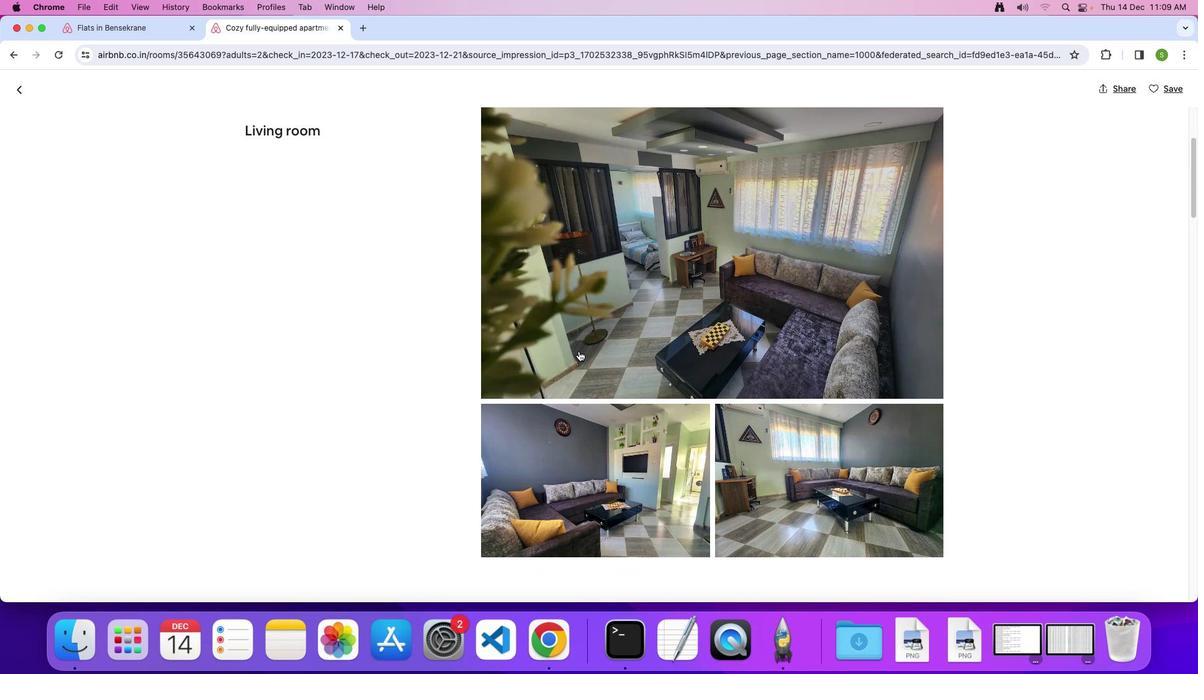 
Action: Mouse scrolled (578, 351) with delta (0, 0)
Screenshot: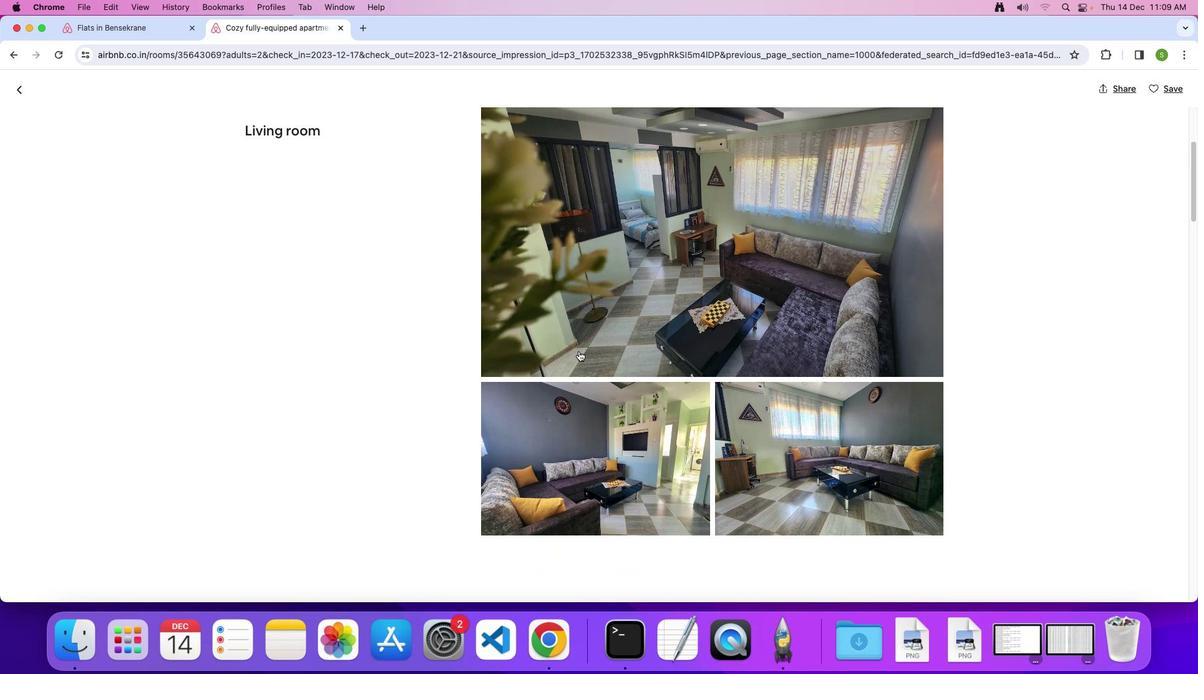 
Action: Mouse scrolled (578, 351) with delta (0, 0)
Screenshot: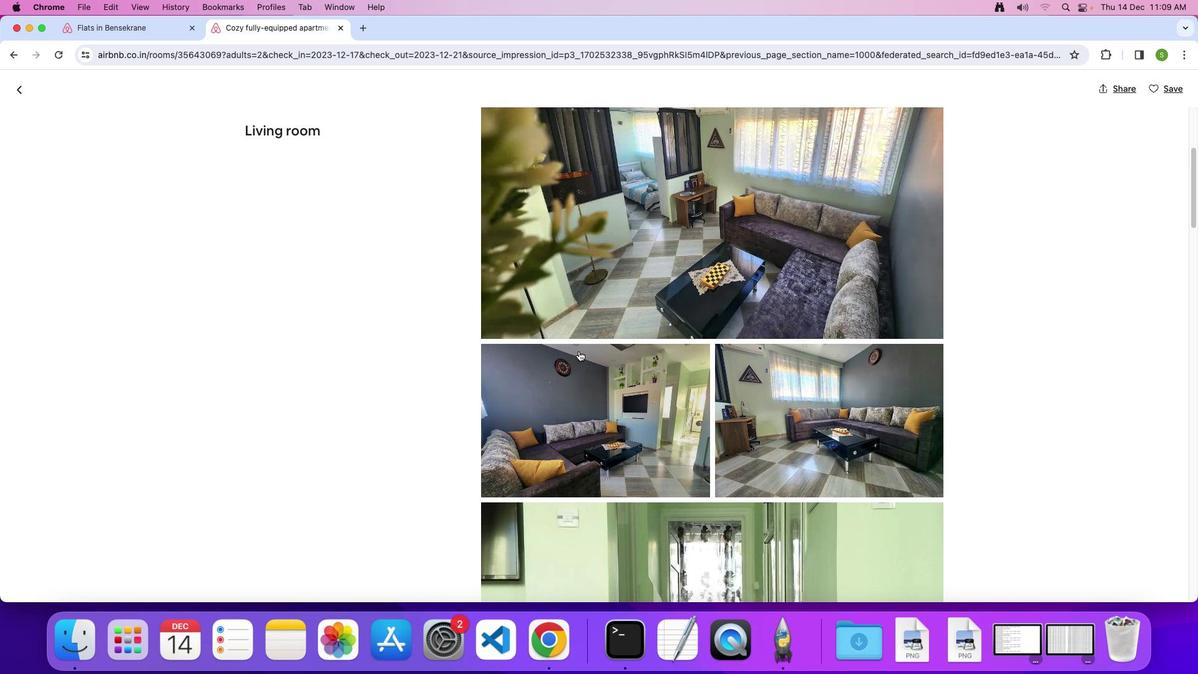 
Action: Mouse scrolled (578, 351) with delta (0, 0)
Screenshot: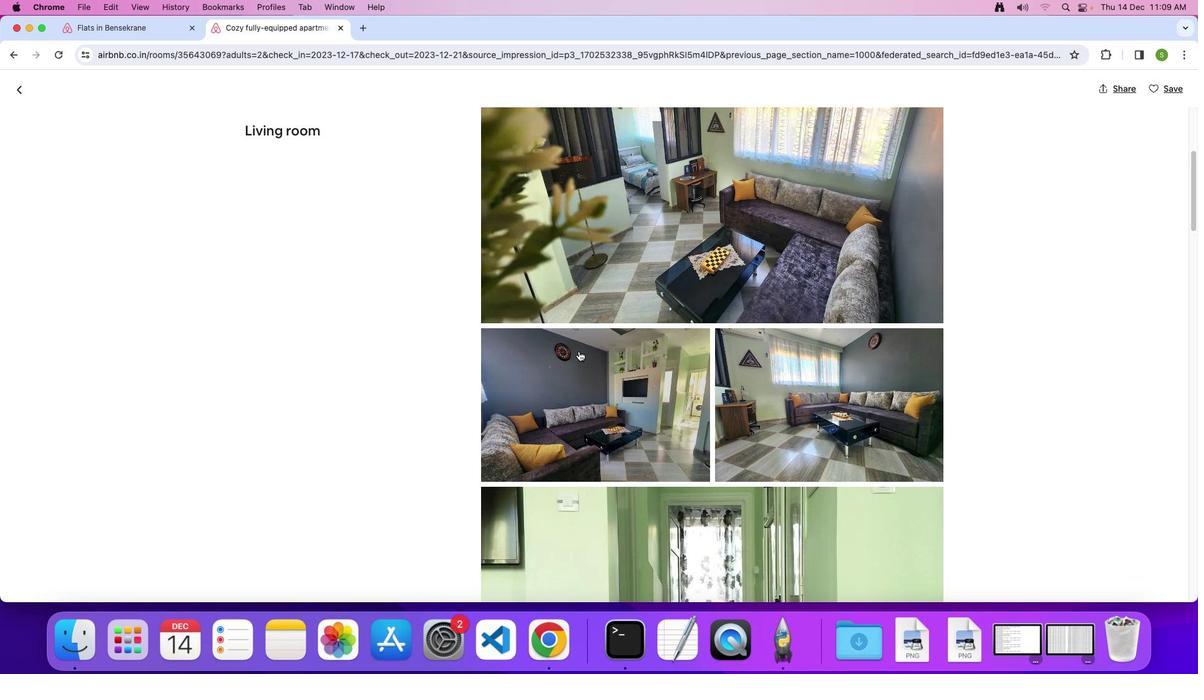 
Action: Mouse scrolled (578, 351) with delta (0, -1)
Screenshot: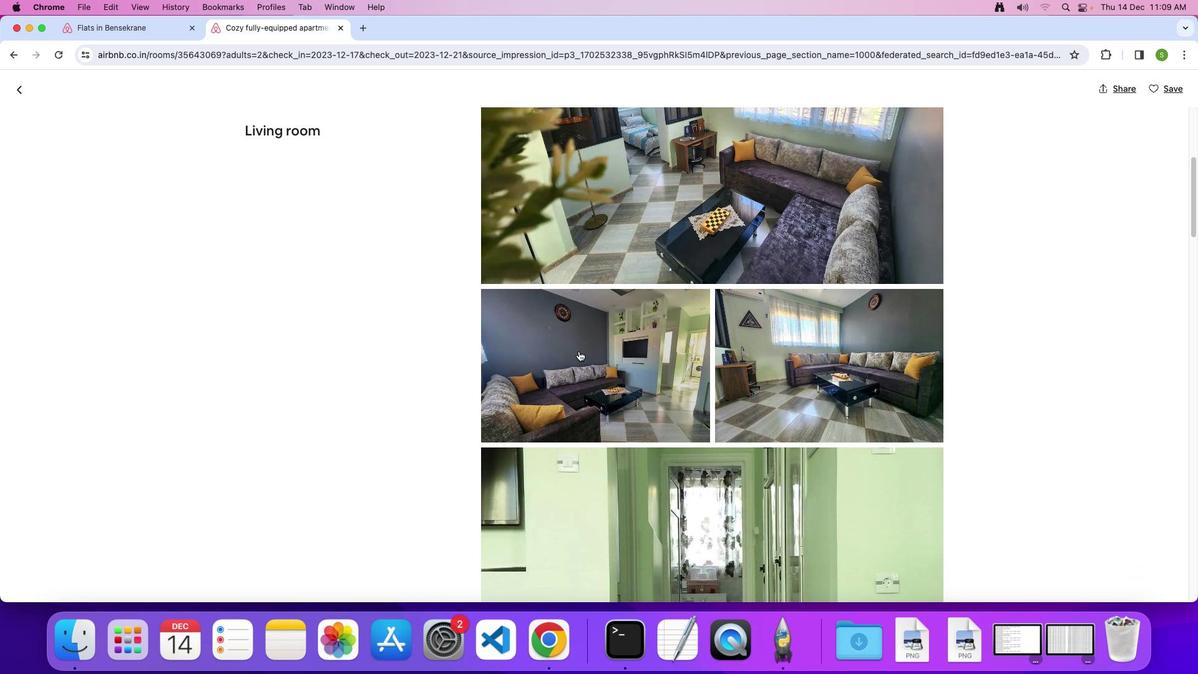 
Action: Mouse scrolled (578, 351) with delta (0, 0)
Screenshot: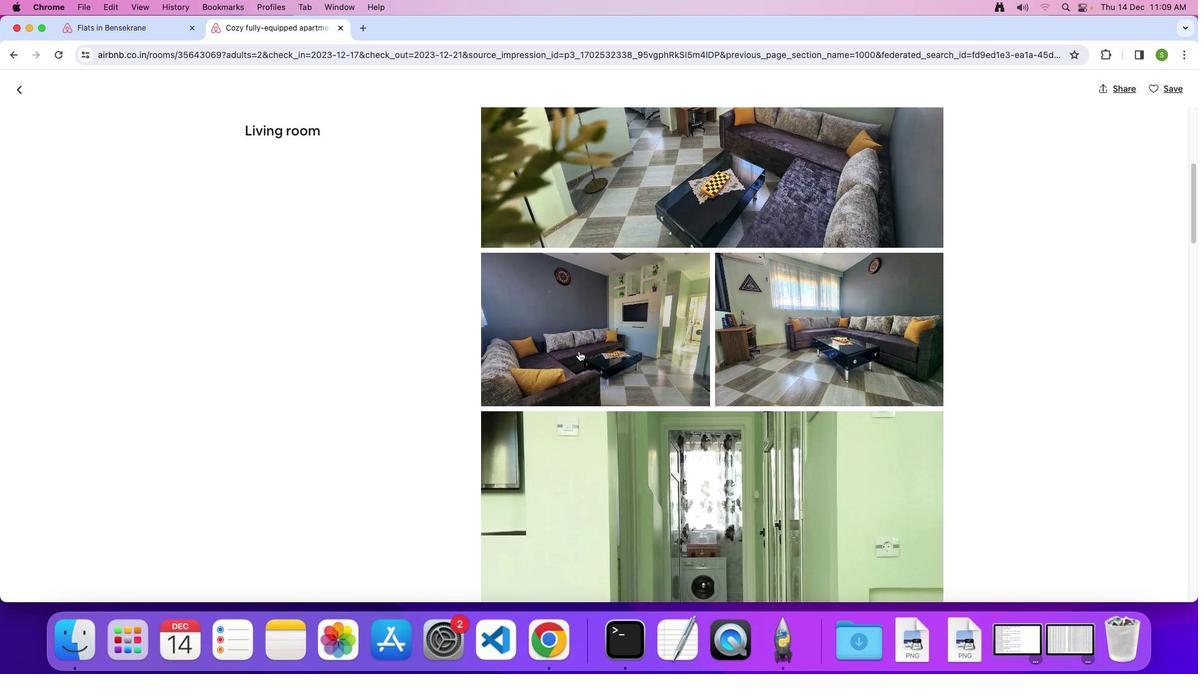 
Action: Mouse scrolled (578, 351) with delta (0, 0)
Screenshot: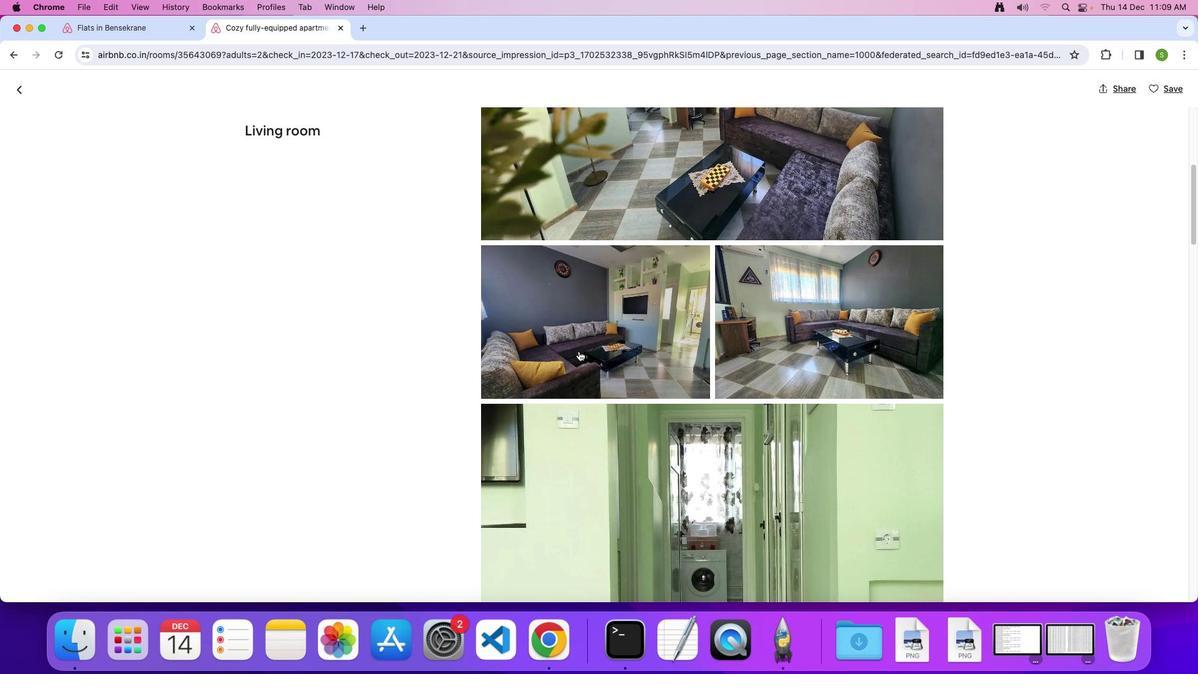 
Action: Mouse scrolled (578, 351) with delta (0, -1)
Screenshot: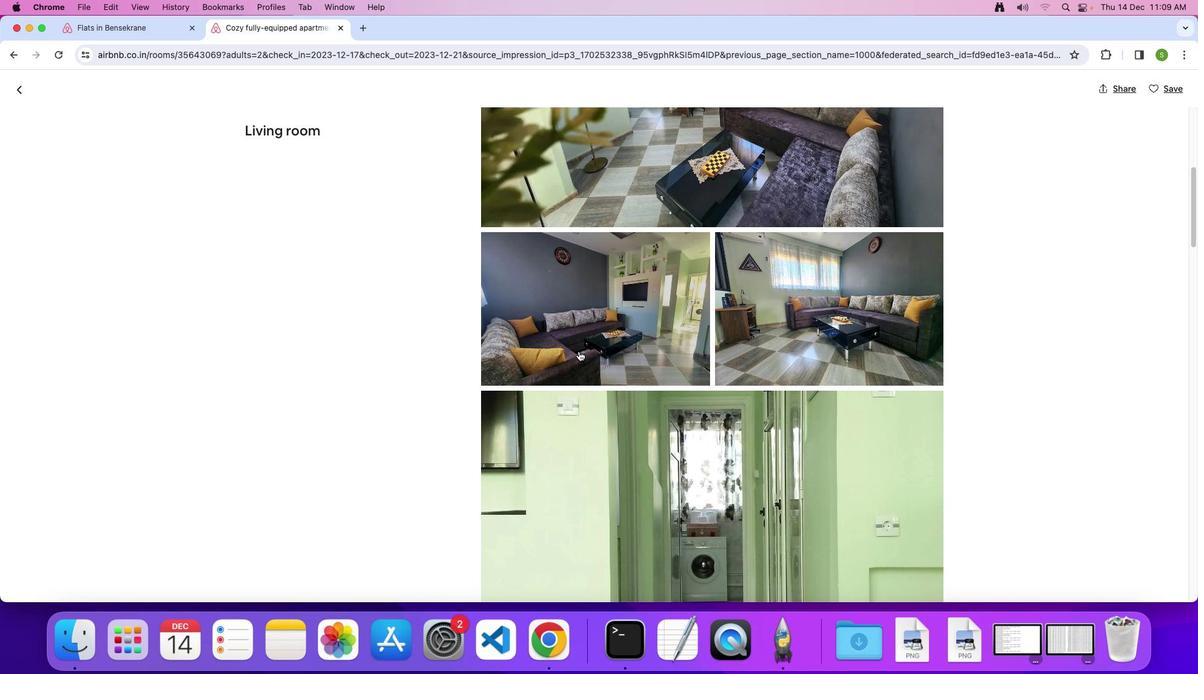 
Action: Mouse scrolled (578, 351) with delta (0, 0)
Screenshot: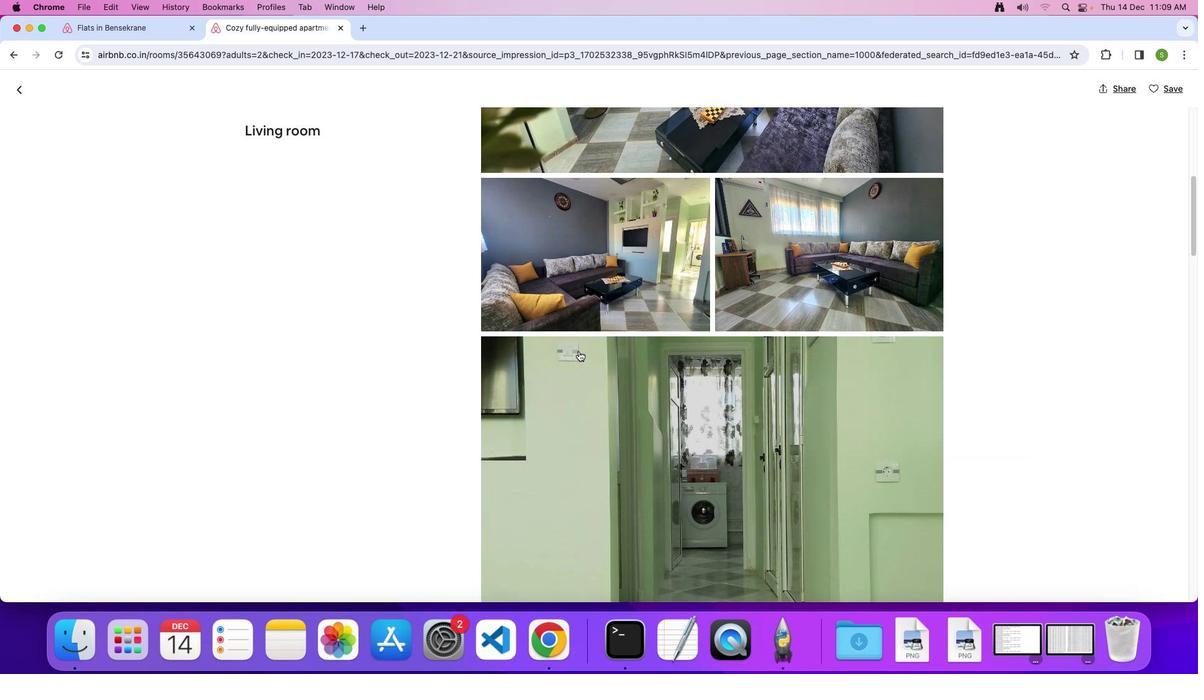 
Action: Mouse scrolled (578, 351) with delta (0, 0)
Screenshot: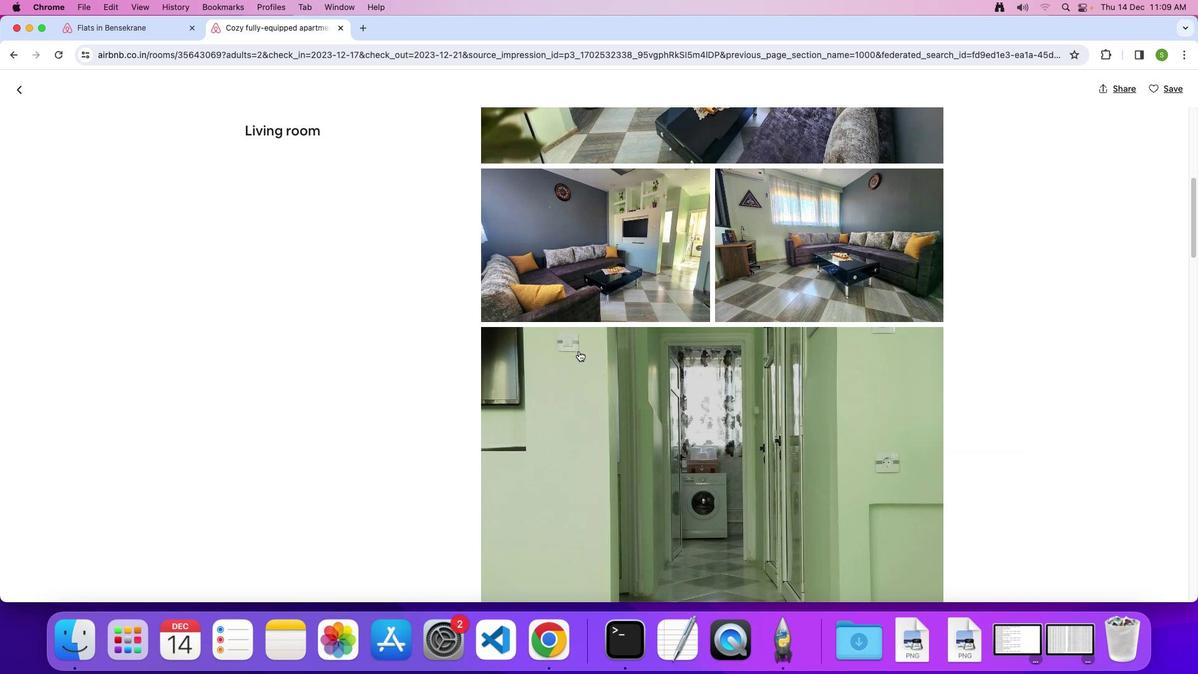 
Action: Mouse scrolled (578, 351) with delta (0, 0)
Screenshot: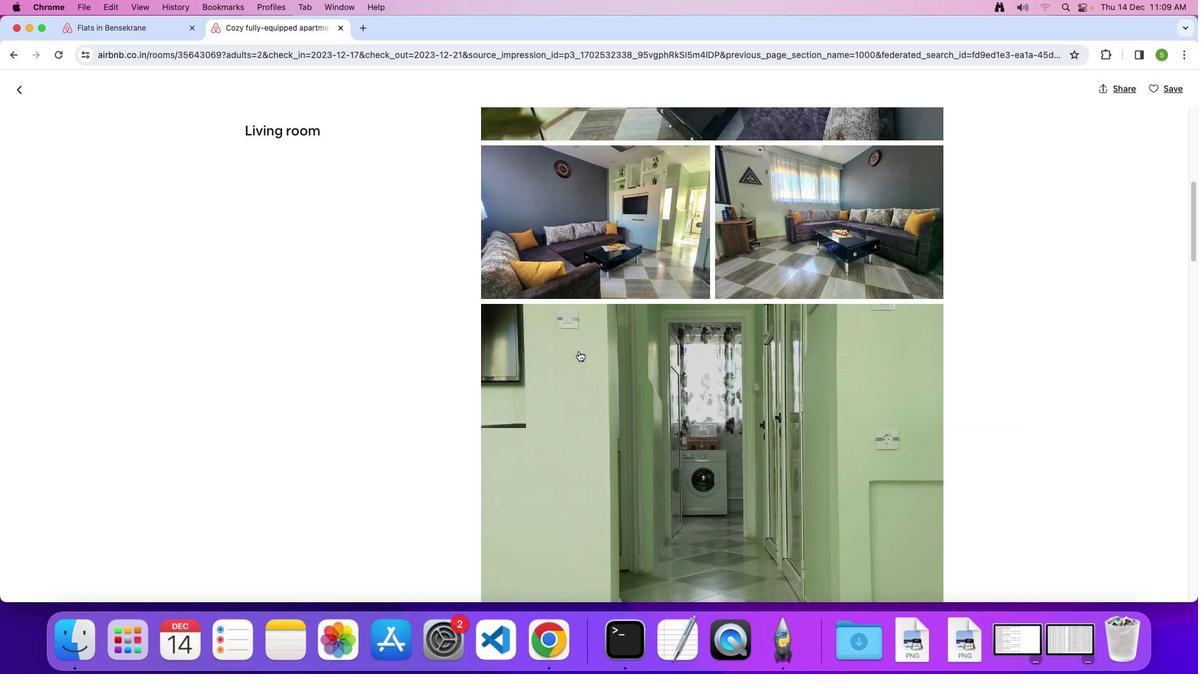 
Action: Mouse scrolled (578, 351) with delta (0, 0)
Screenshot: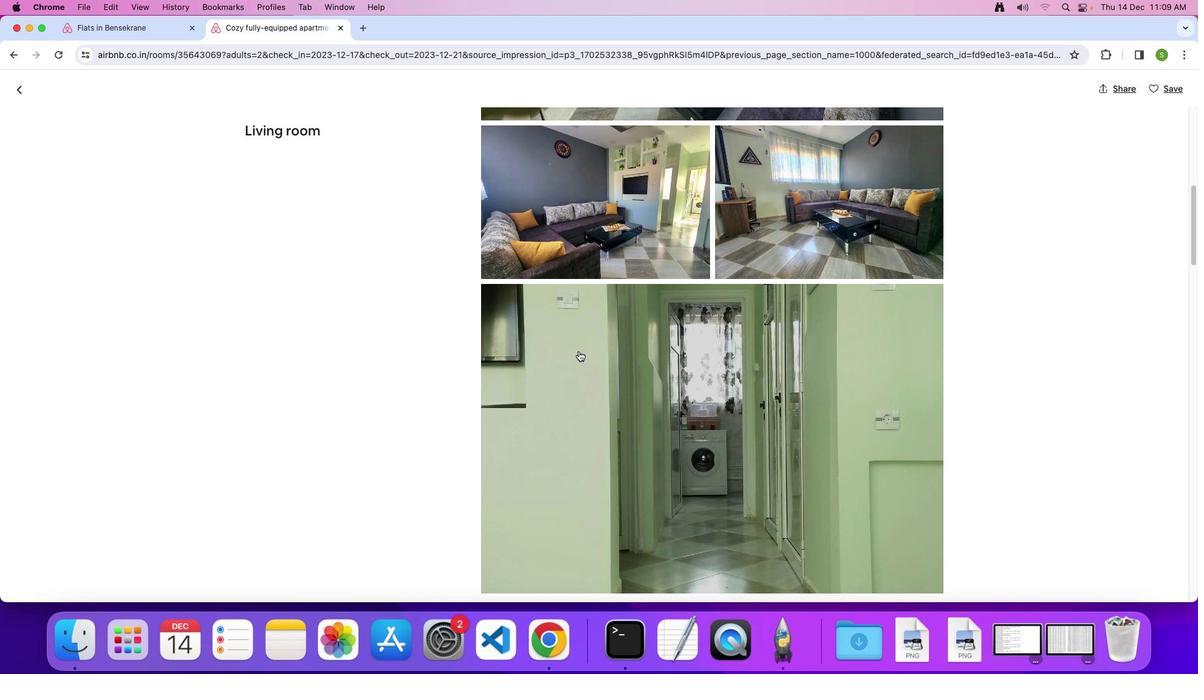 
Action: Mouse scrolled (578, 351) with delta (0, 0)
Screenshot: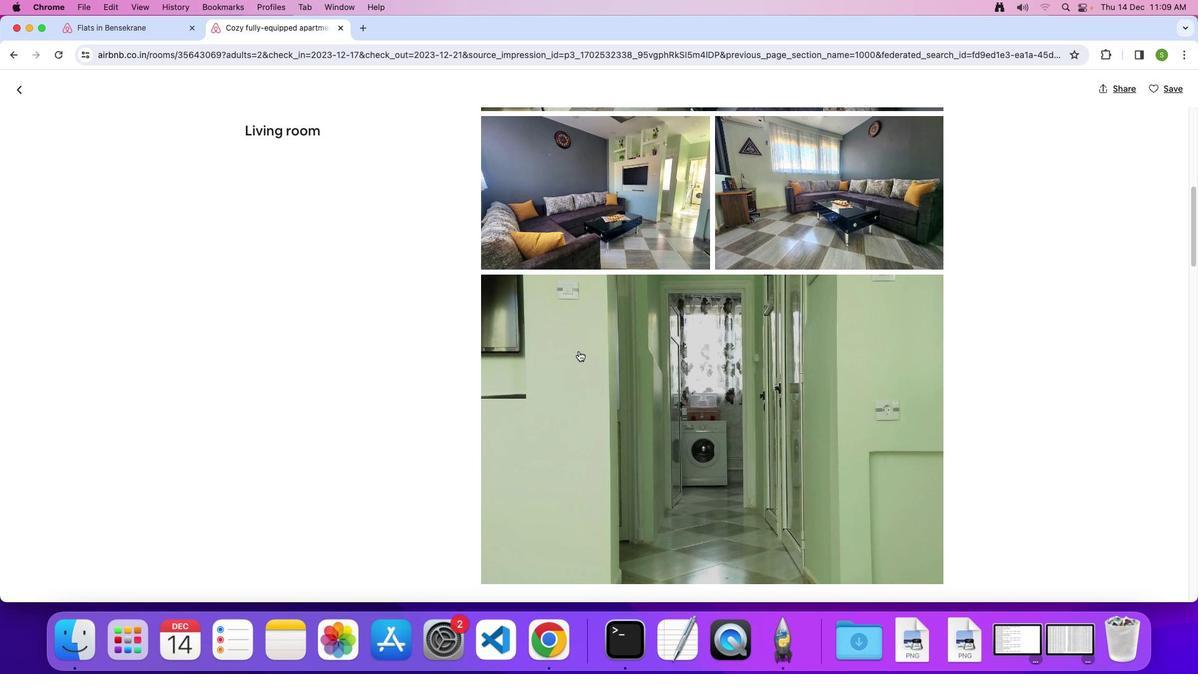 
Action: Mouse scrolled (578, 351) with delta (0, -1)
Screenshot: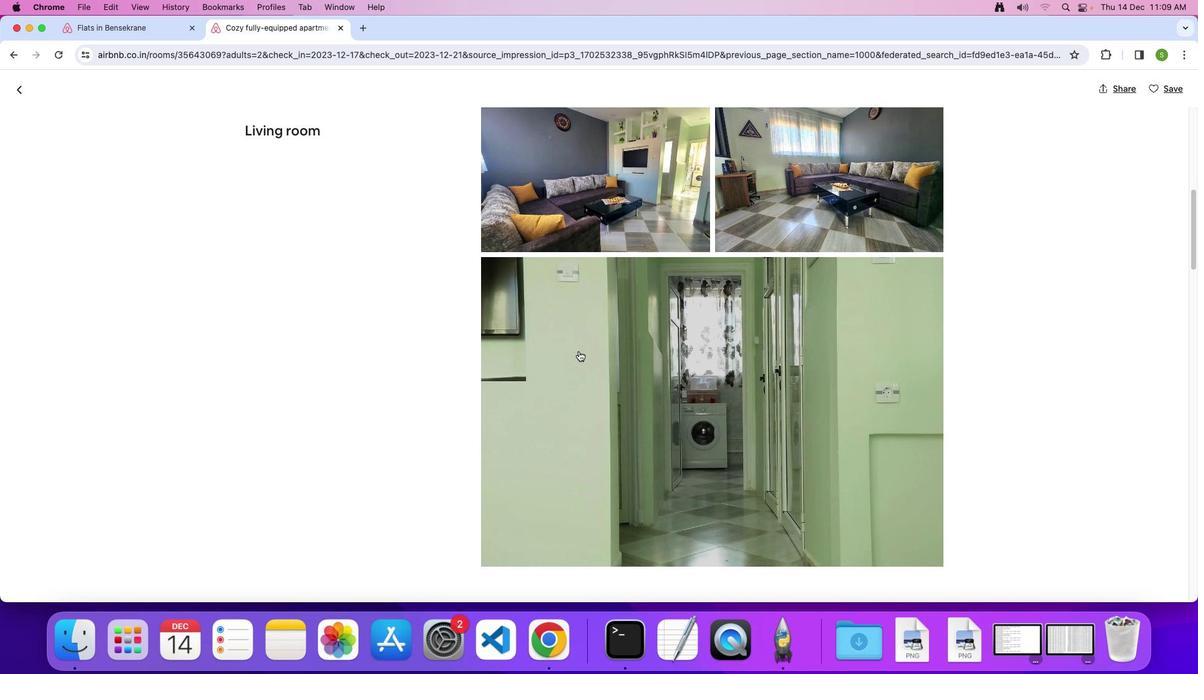 
Action: Mouse scrolled (578, 351) with delta (0, 0)
Screenshot: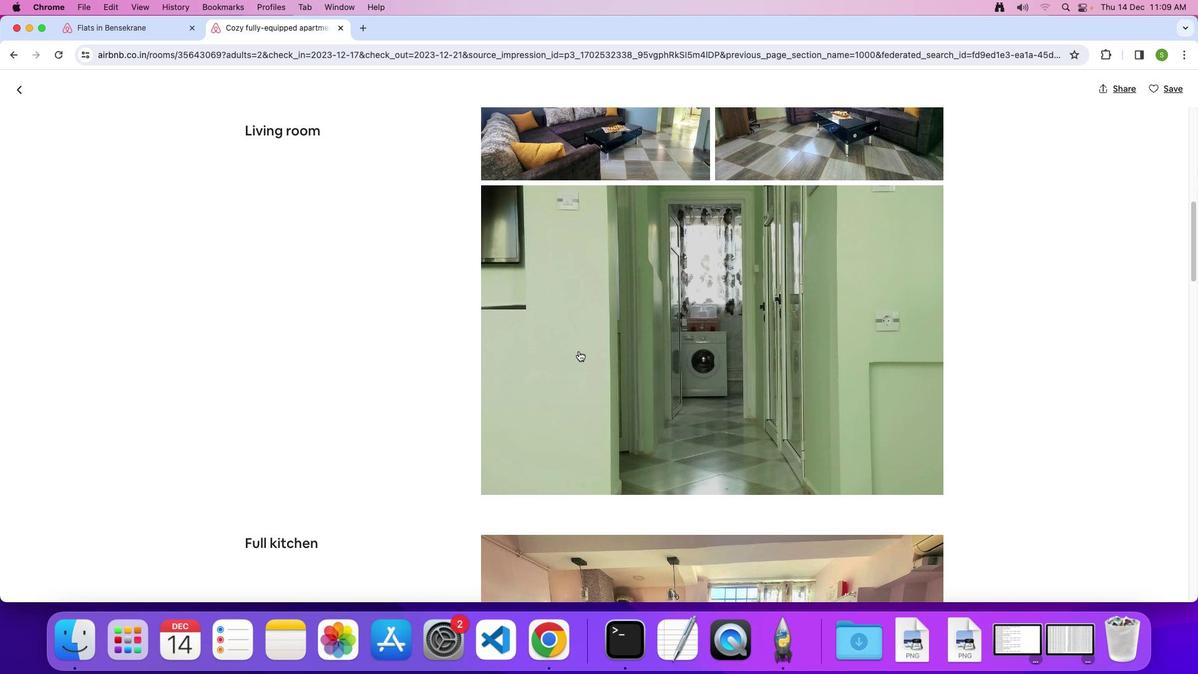 
Action: Mouse scrolled (578, 351) with delta (0, 0)
Screenshot: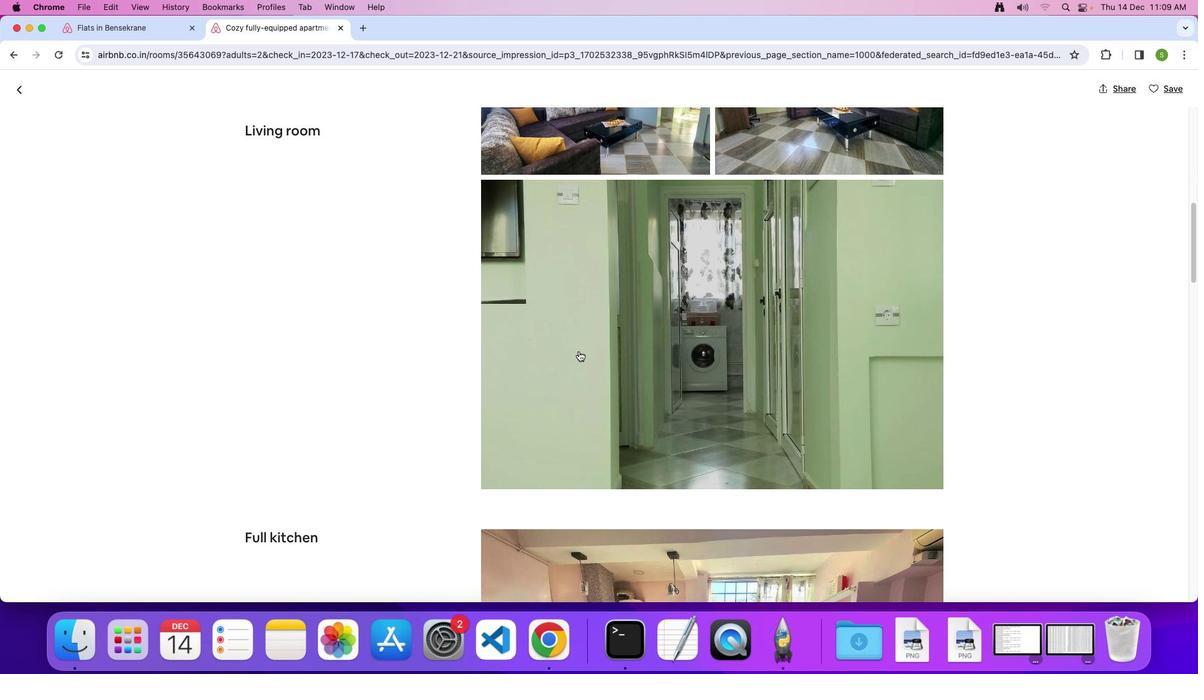 
Action: Mouse scrolled (578, 351) with delta (0, -1)
Screenshot: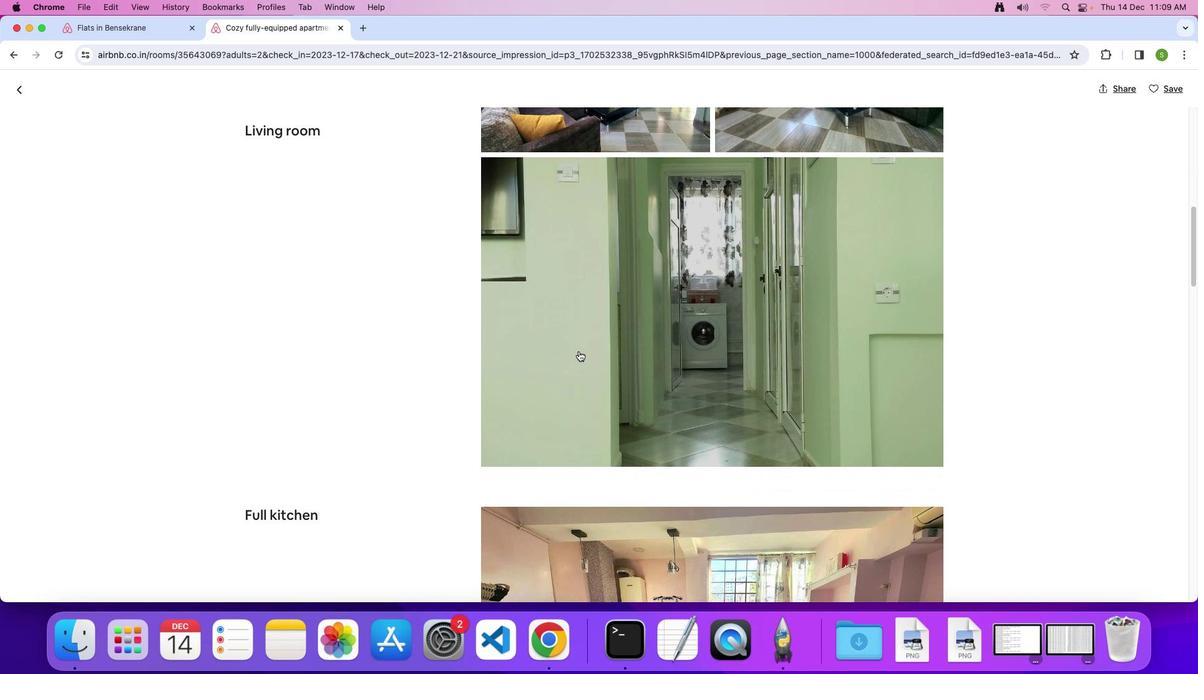 
Action: Mouse scrolled (578, 351) with delta (0, 0)
Screenshot: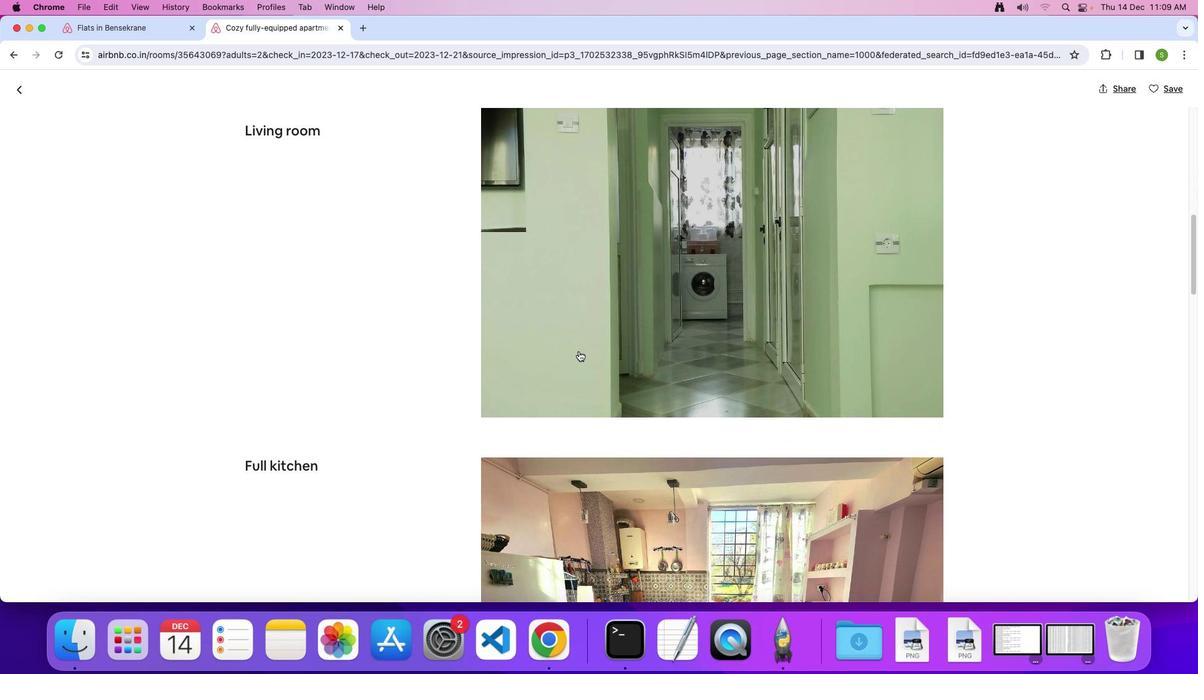 
Action: Mouse scrolled (578, 351) with delta (0, 0)
Screenshot: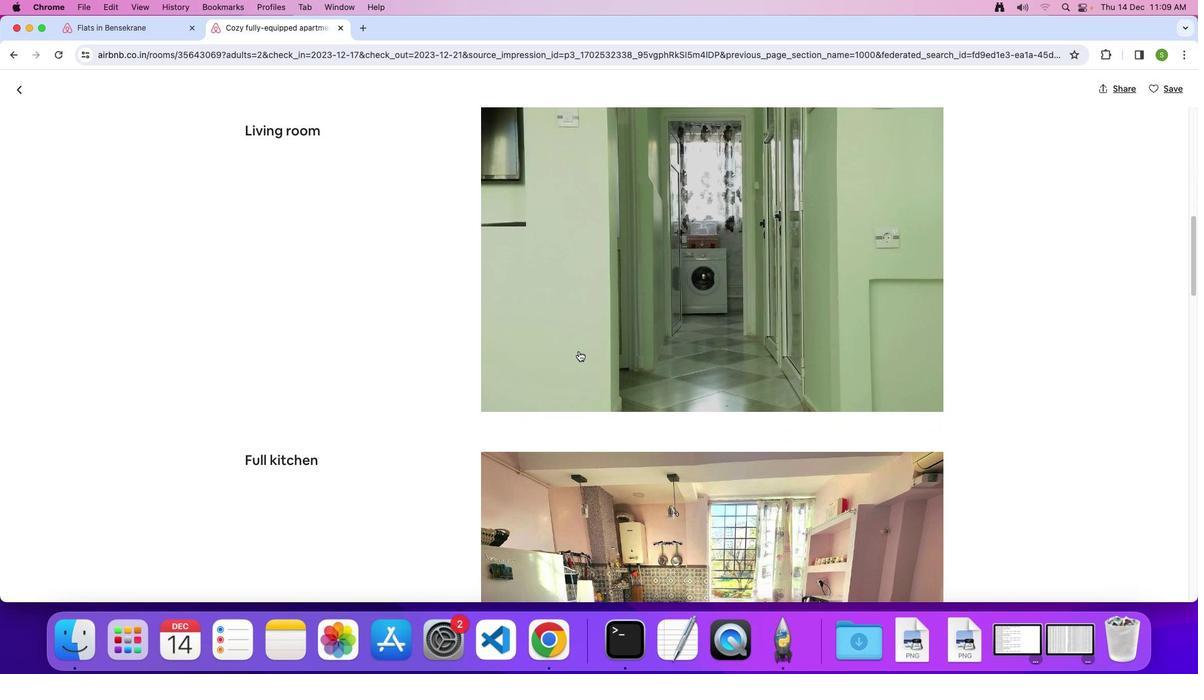 
Action: Mouse scrolled (578, 351) with delta (0, -1)
Screenshot: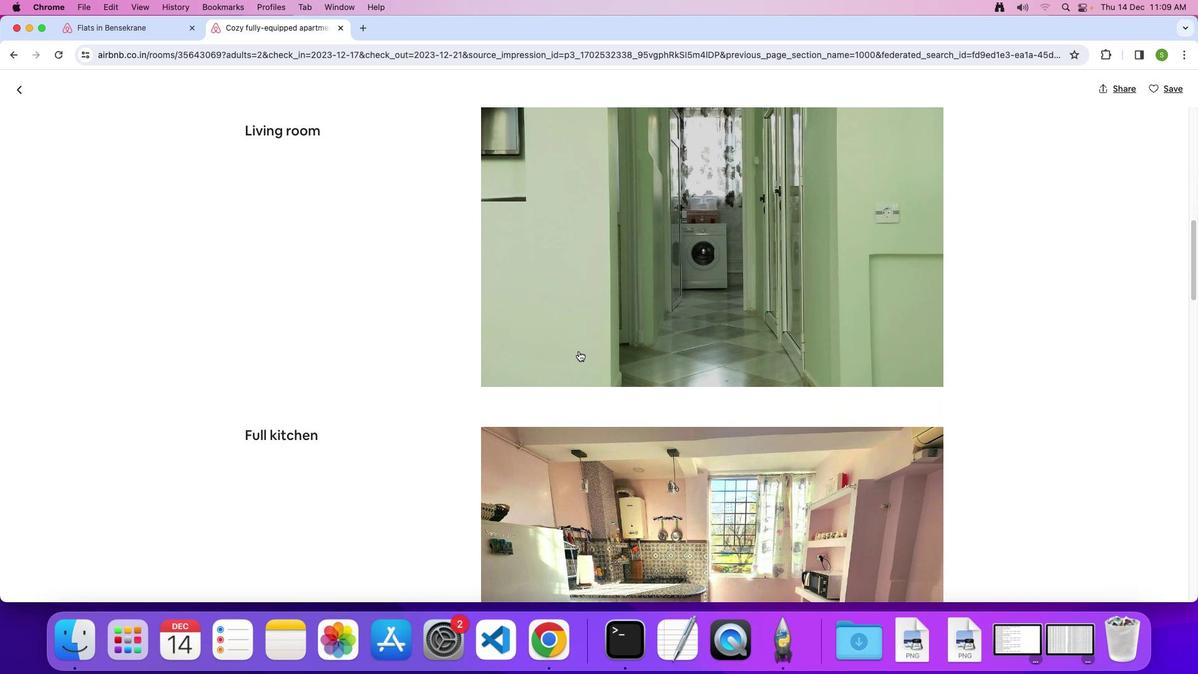 
Action: Mouse scrolled (578, 351) with delta (0, 0)
Screenshot: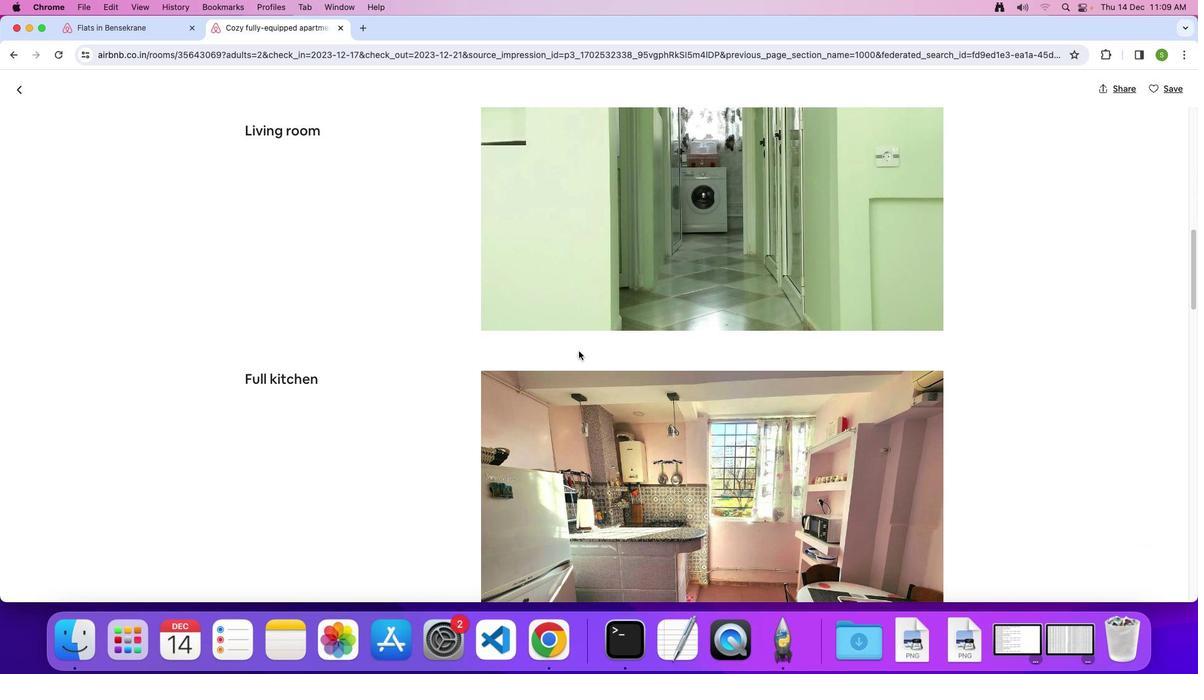 
Action: Mouse scrolled (578, 351) with delta (0, 0)
Screenshot: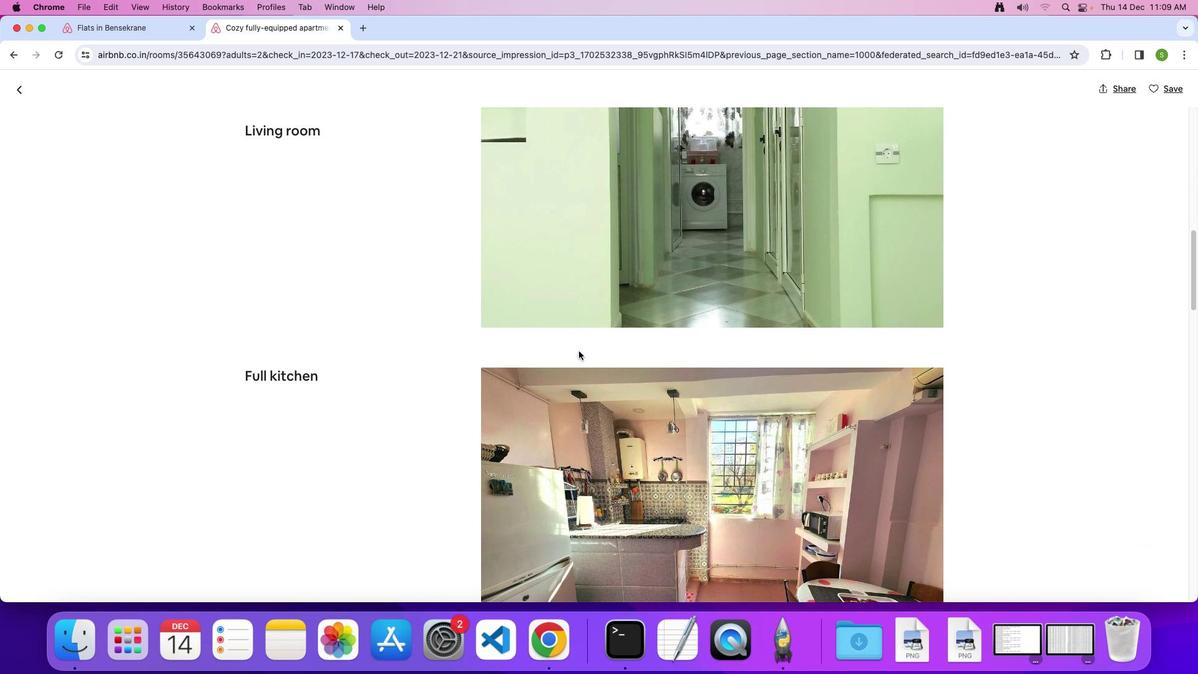 
Action: Mouse scrolled (578, 351) with delta (0, 0)
Screenshot: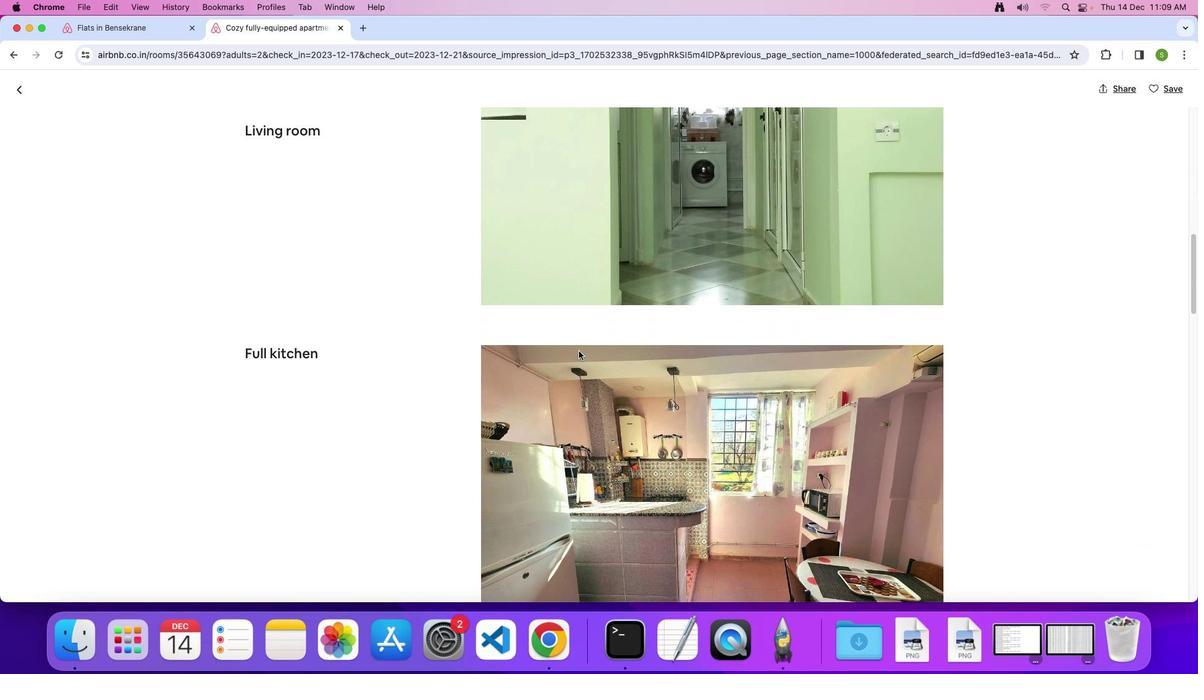 
Action: Mouse scrolled (578, 351) with delta (0, 0)
Screenshot: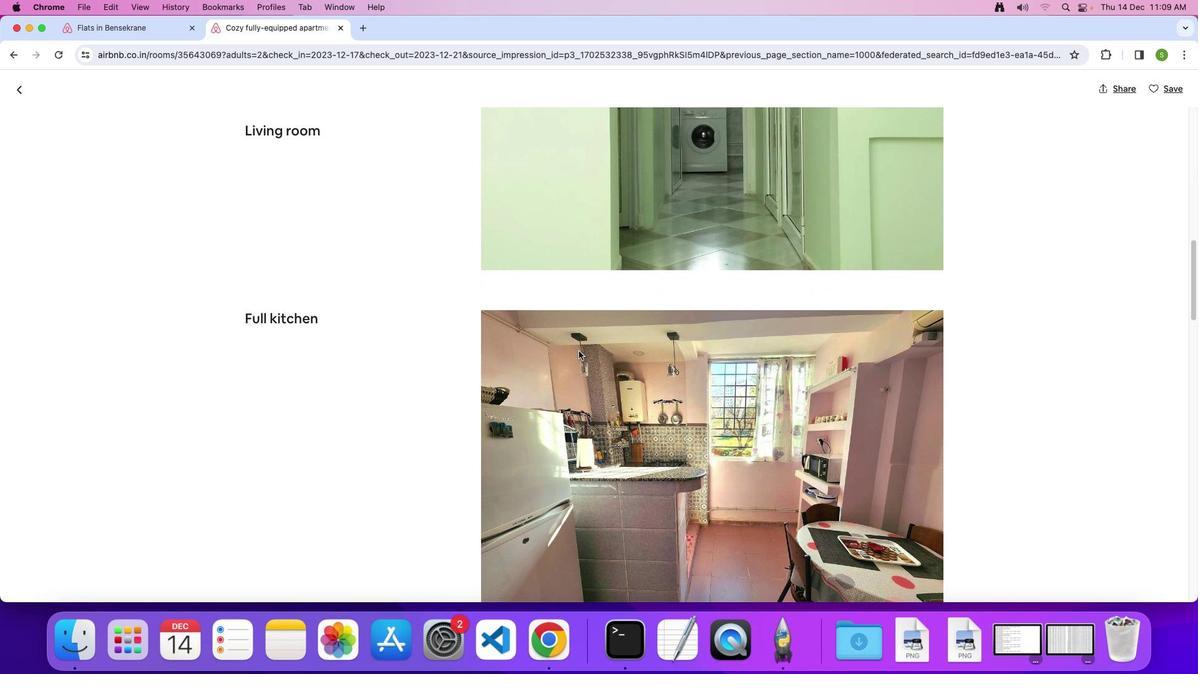 
Action: Mouse scrolled (578, 351) with delta (0, 0)
Screenshot: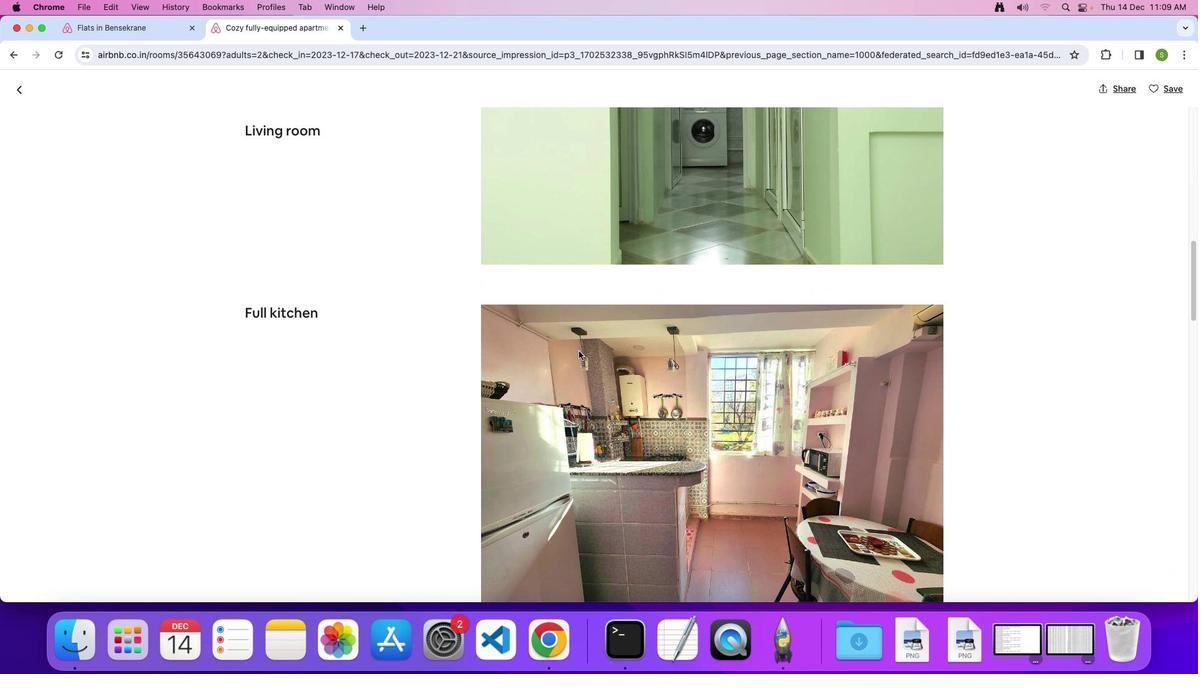 
Action: Mouse scrolled (578, 351) with delta (0, -1)
Screenshot: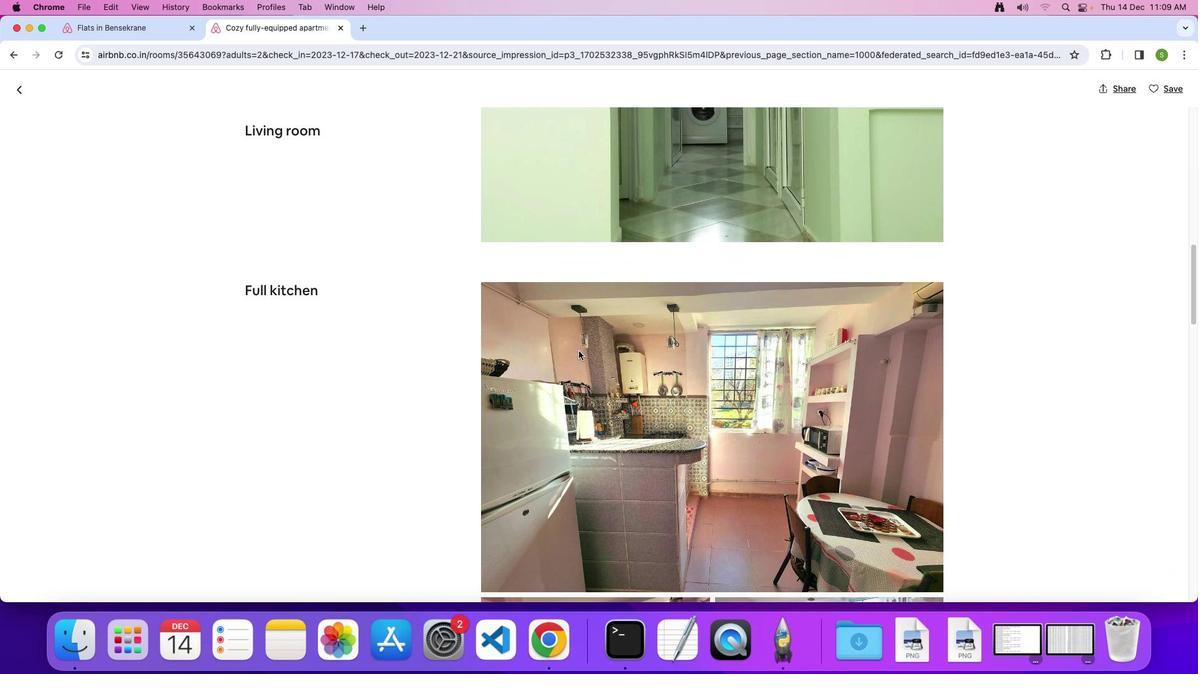 
Action: Mouse scrolled (578, 351) with delta (0, 0)
Screenshot: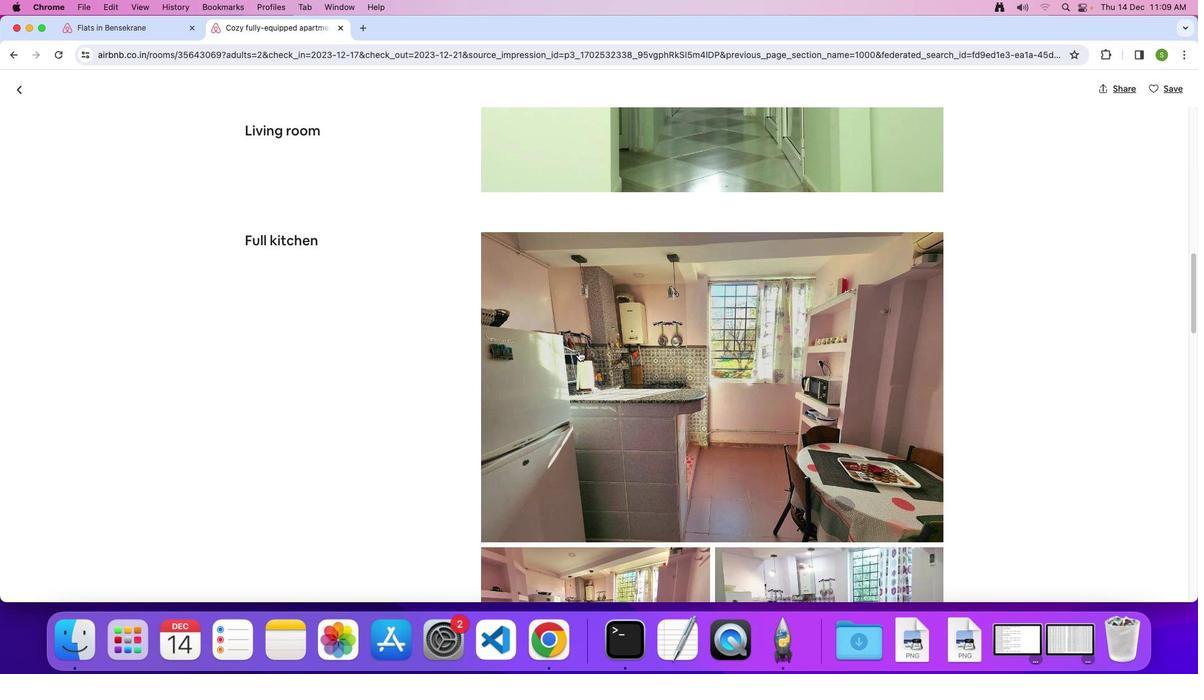 
Action: Mouse scrolled (578, 351) with delta (0, 0)
Screenshot: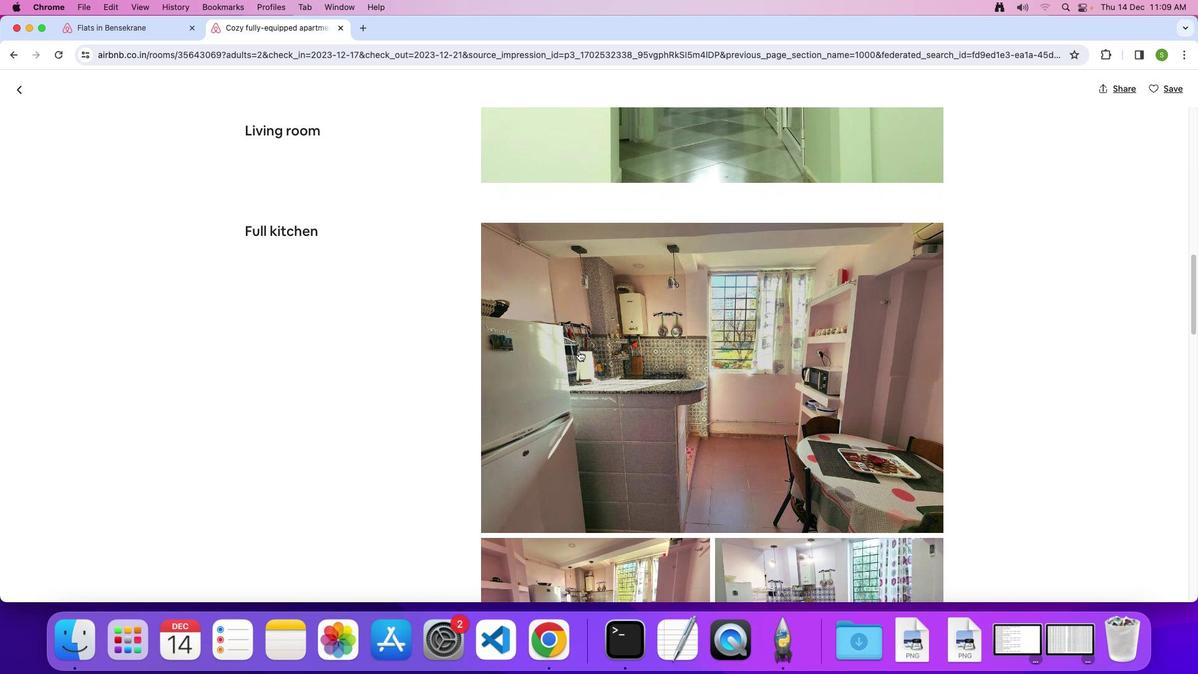 
Action: Mouse scrolled (578, 351) with delta (0, -1)
Screenshot: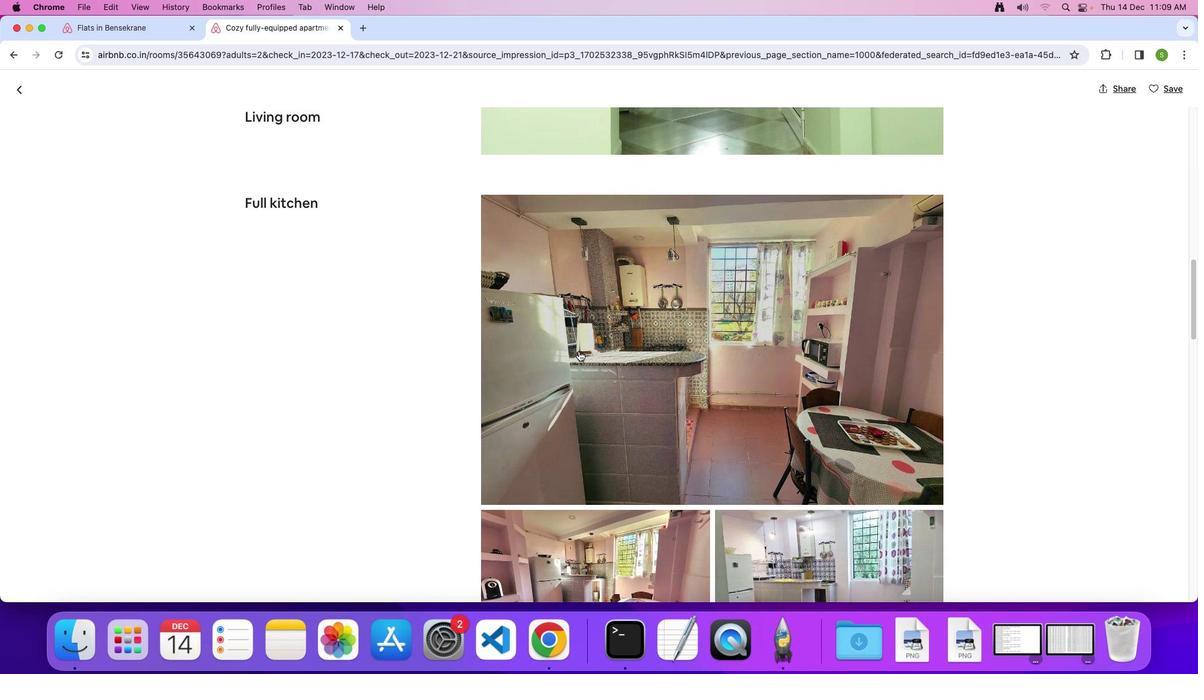 
Action: Mouse scrolled (578, 351) with delta (0, 0)
Screenshot: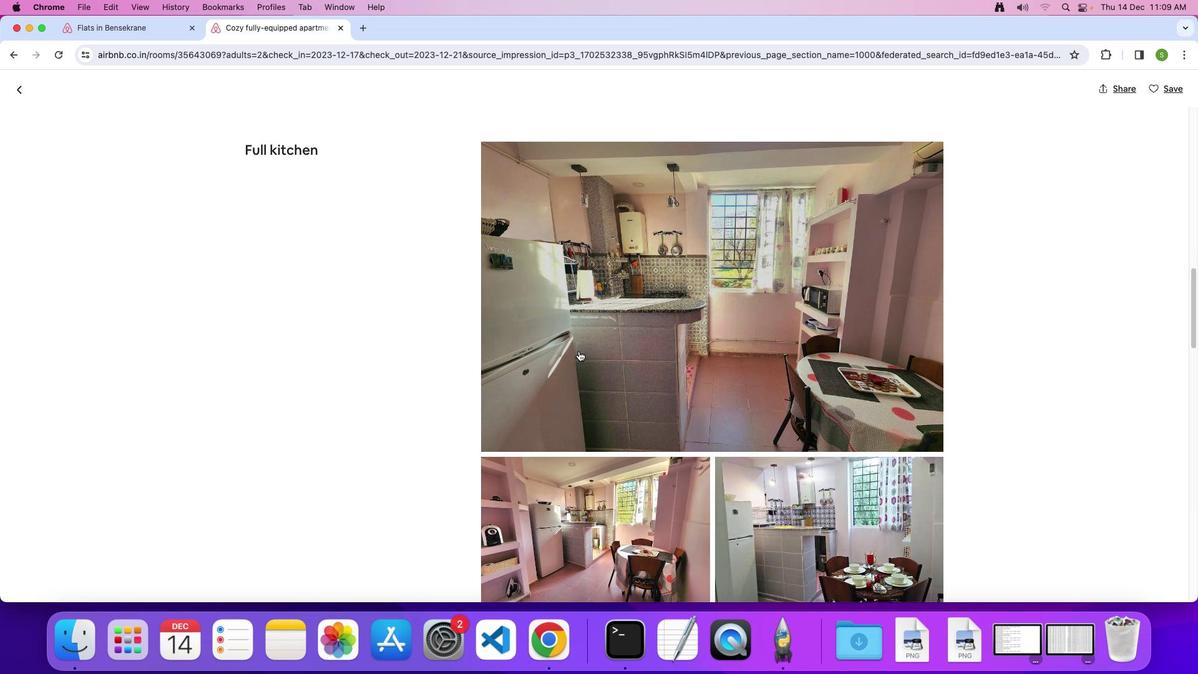 
Action: Mouse scrolled (578, 351) with delta (0, 0)
Screenshot: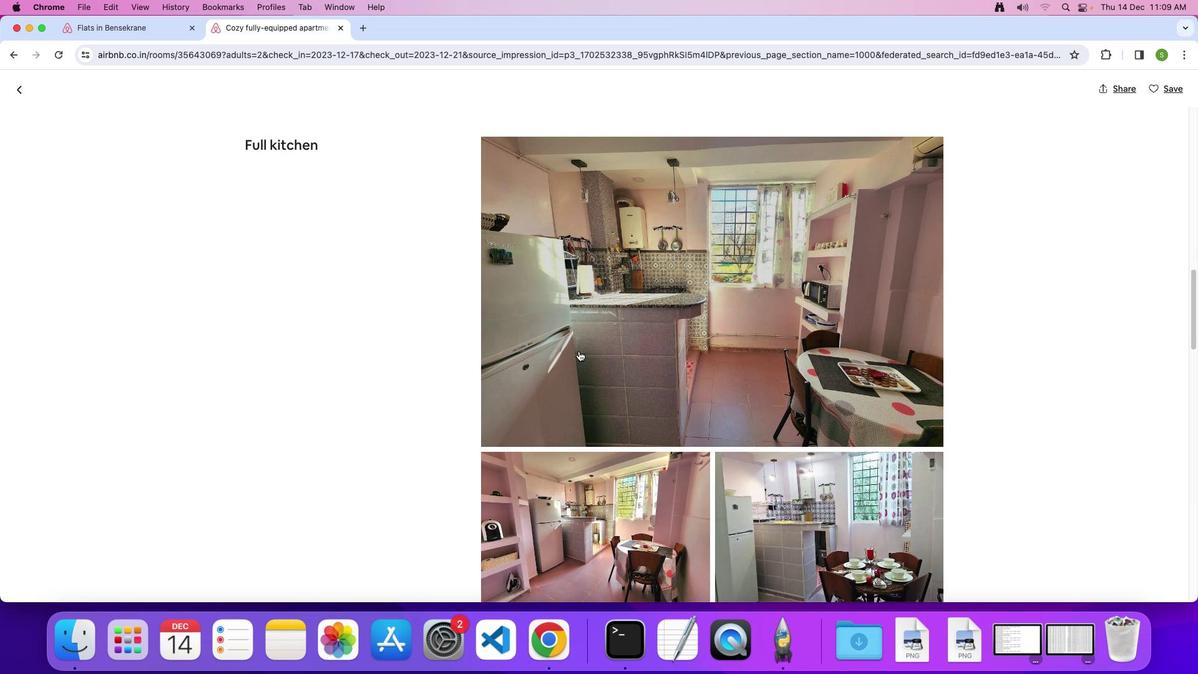 
Action: Mouse scrolled (578, 351) with delta (0, -1)
Screenshot: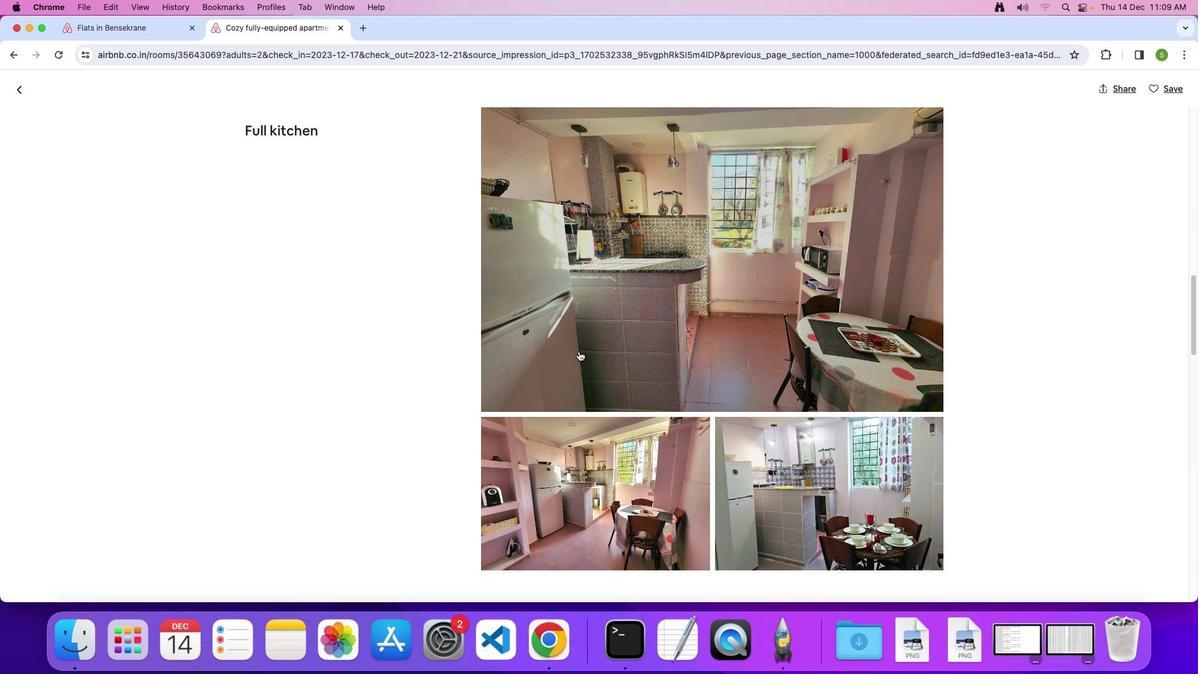 
Action: Mouse scrolled (578, 351) with delta (0, 0)
Screenshot: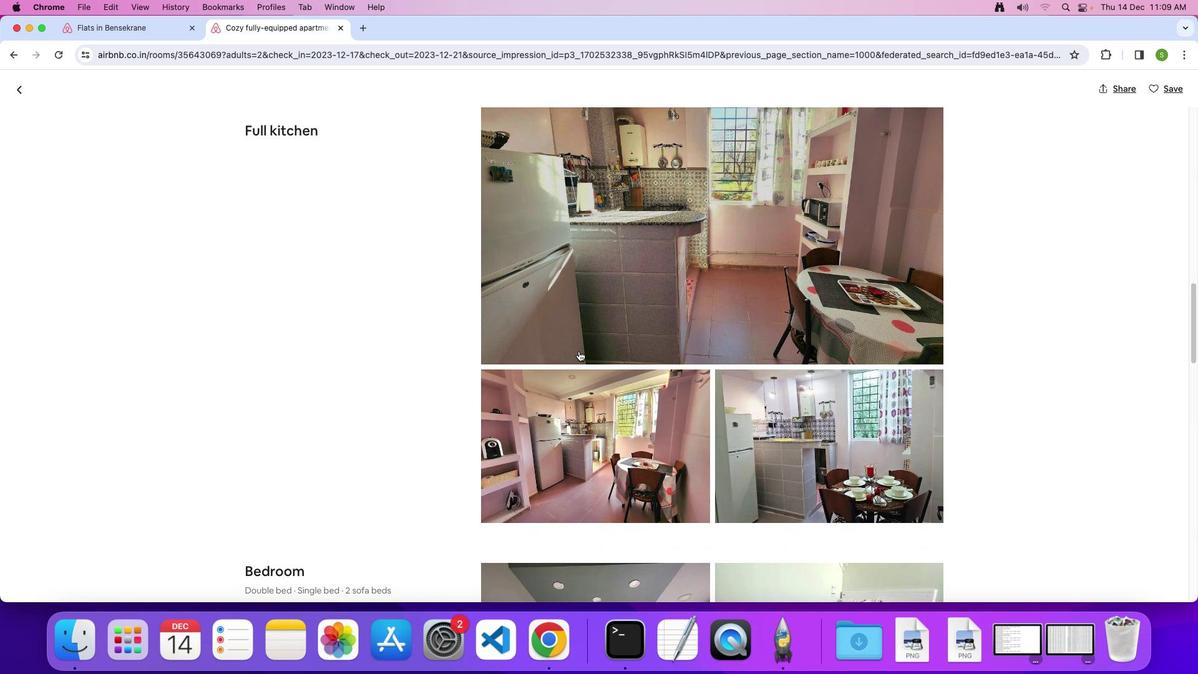 
Action: Mouse scrolled (578, 351) with delta (0, 0)
Screenshot: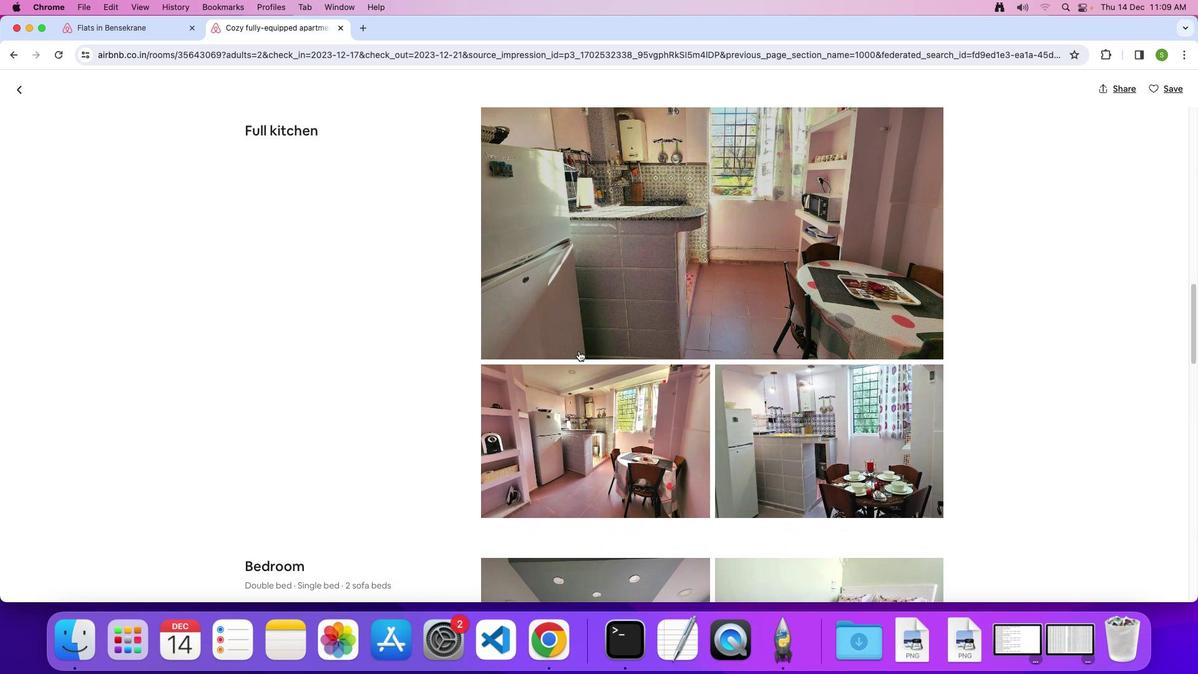 
Action: Mouse scrolled (578, 351) with delta (0, 0)
Screenshot: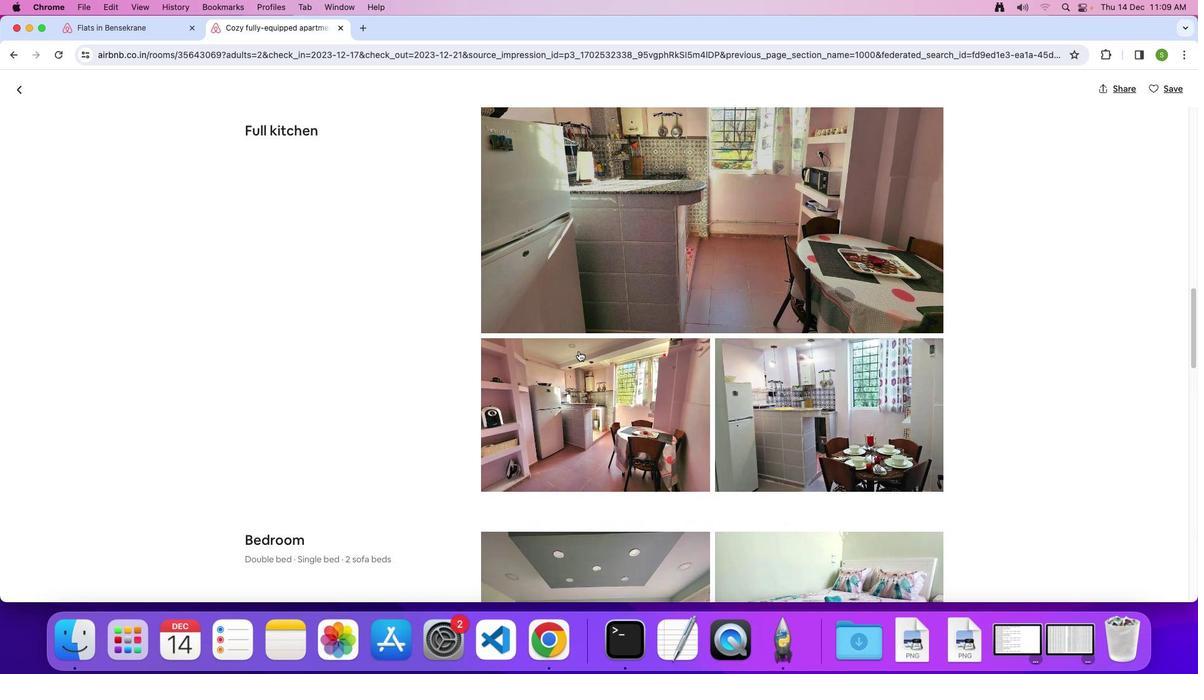 
Action: Mouse scrolled (578, 351) with delta (0, 0)
Screenshot: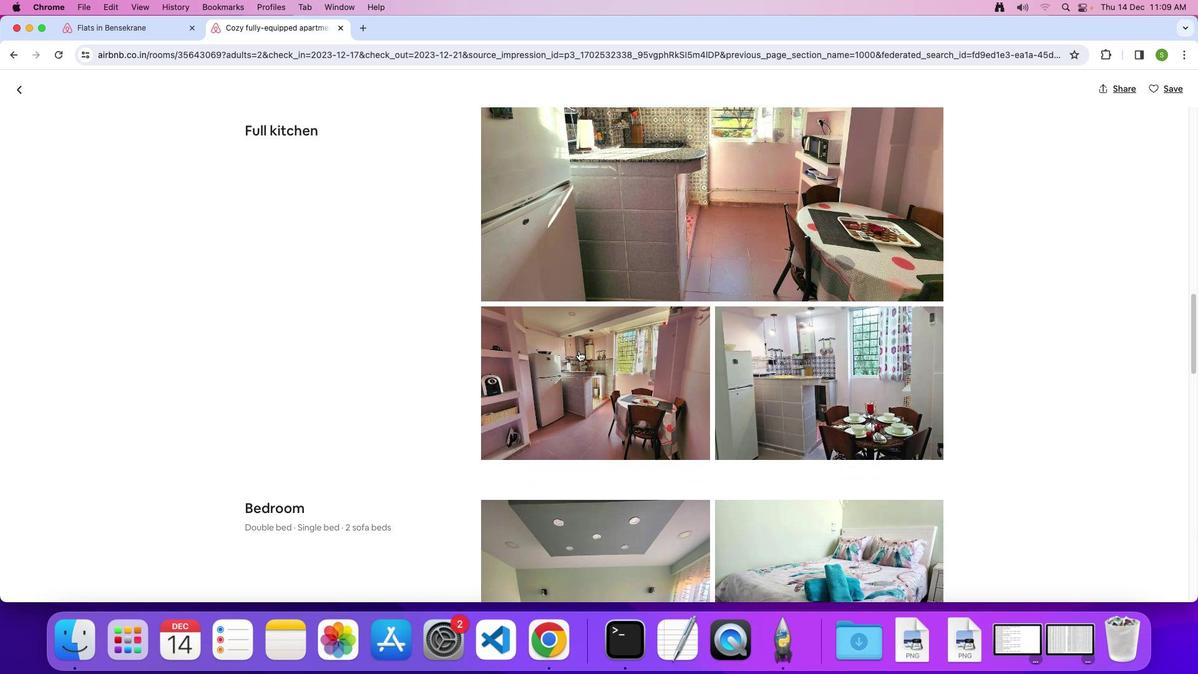 
Action: Mouse scrolled (578, 351) with delta (0, 0)
Screenshot: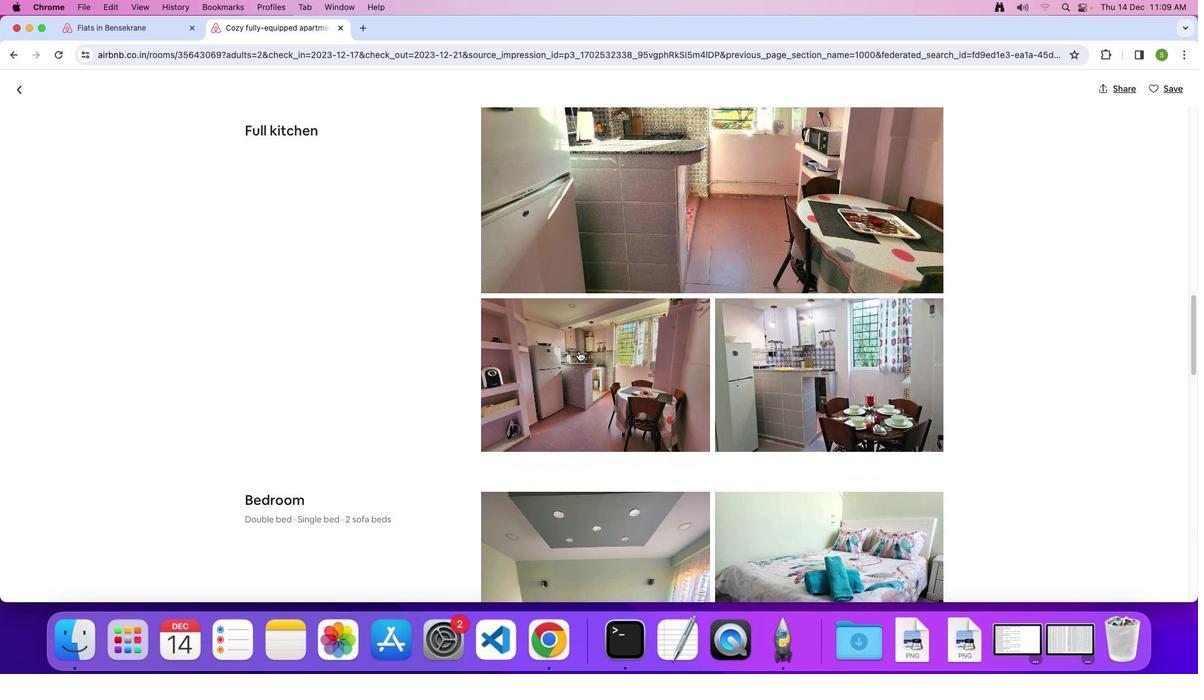 
Action: Mouse scrolled (578, 351) with delta (0, -1)
Screenshot: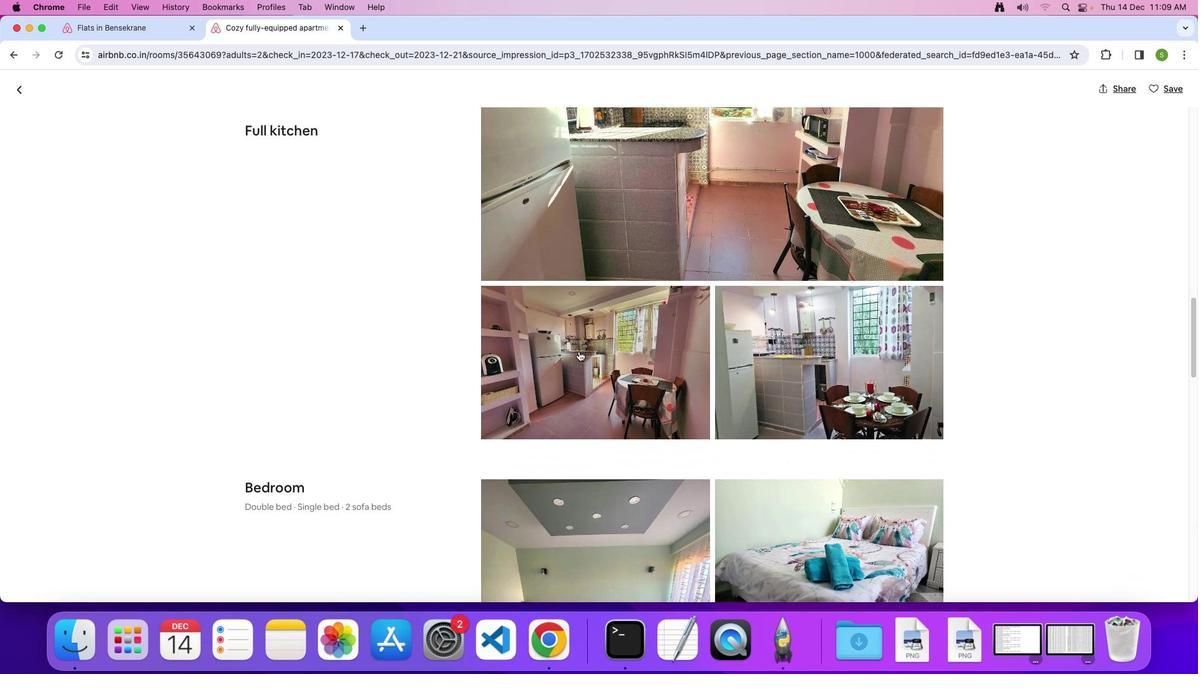 
Action: Mouse scrolled (578, 351) with delta (0, 0)
Screenshot: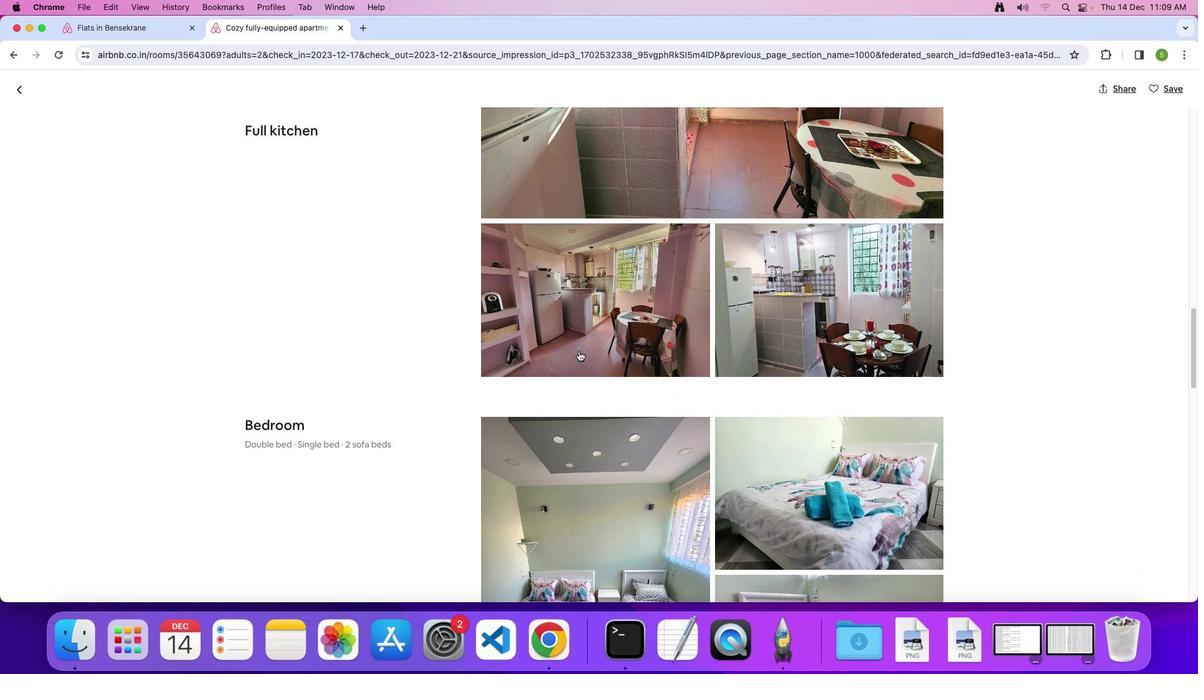 
Action: Mouse scrolled (578, 351) with delta (0, 0)
Screenshot: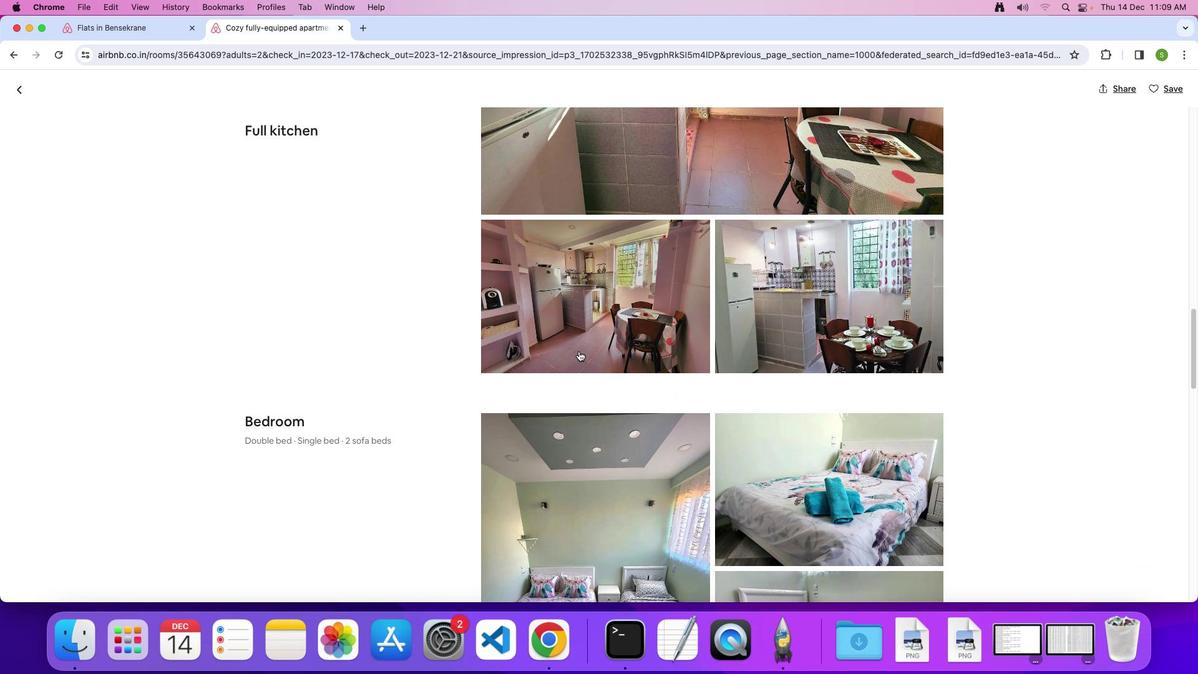 
Action: Mouse scrolled (578, 351) with delta (0, -1)
Screenshot: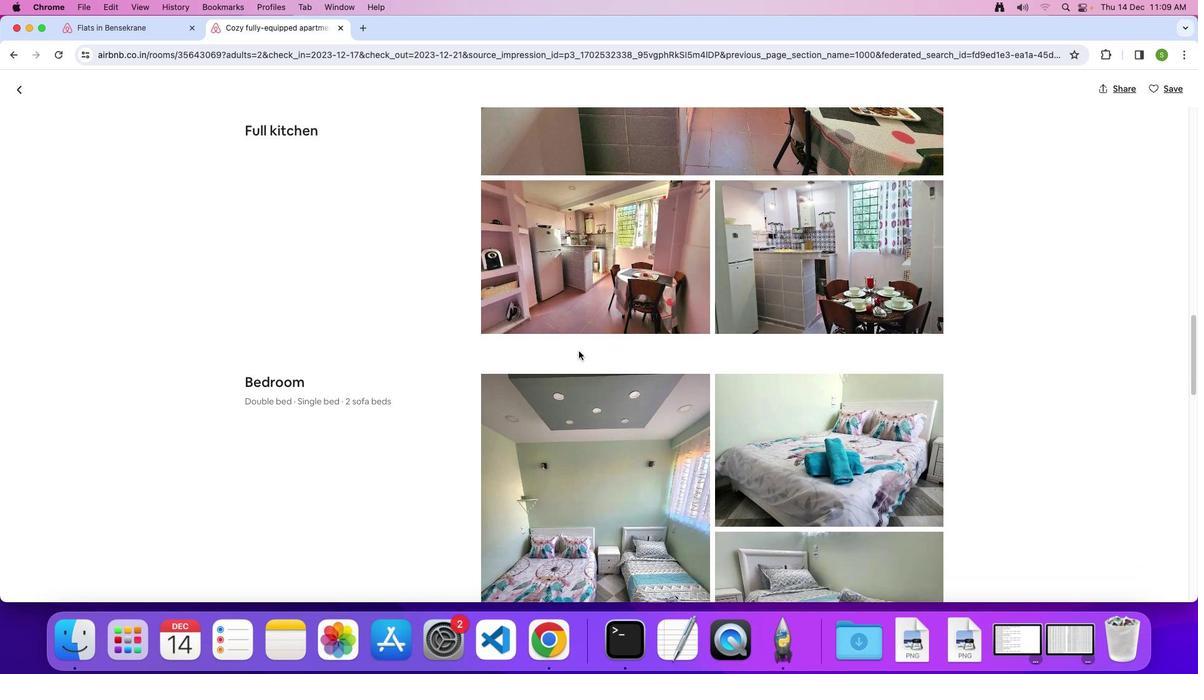 
Action: Mouse scrolled (578, 351) with delta (0, 0)
Screenshot: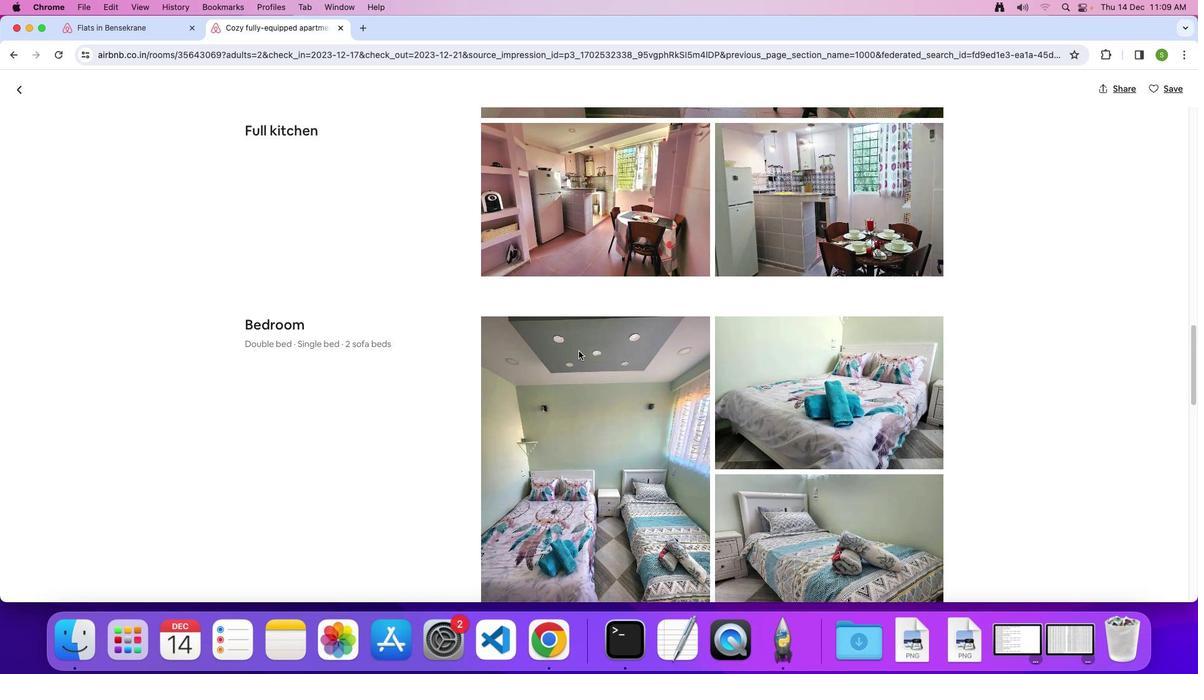 
Action: Mouse scrolled (578, 351) with delta (0, 0)
Screenshot: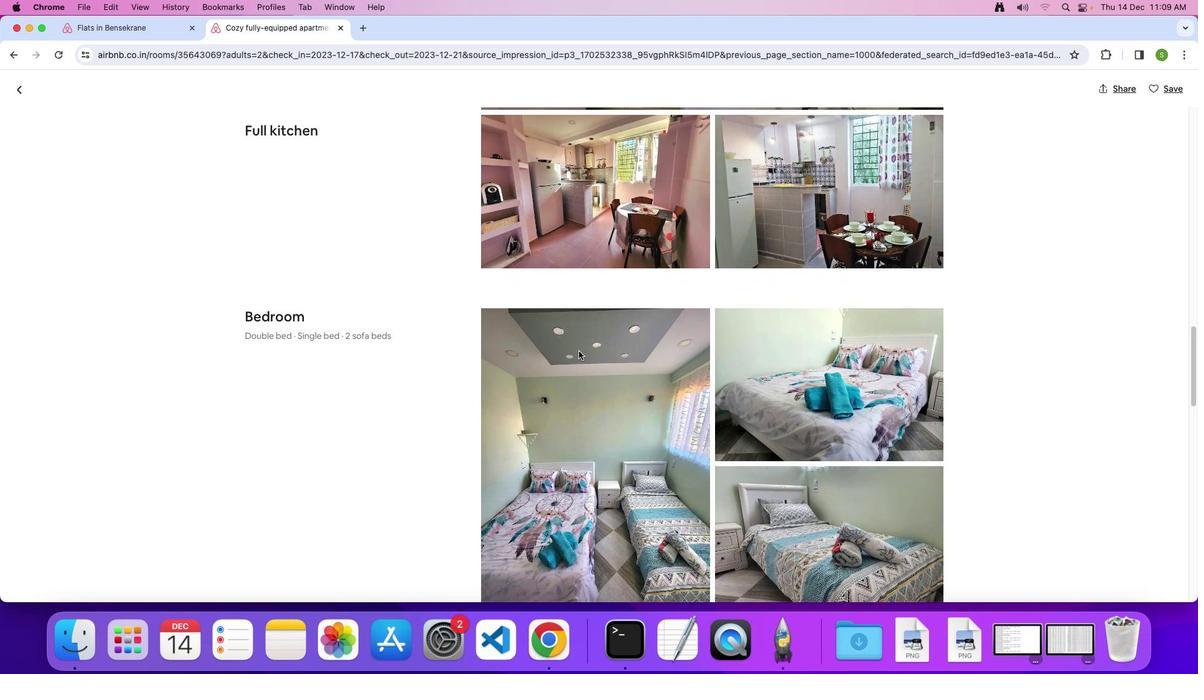 
Action: Mouse scrolled (578, 351) with delta (0, -1)
Screenshot: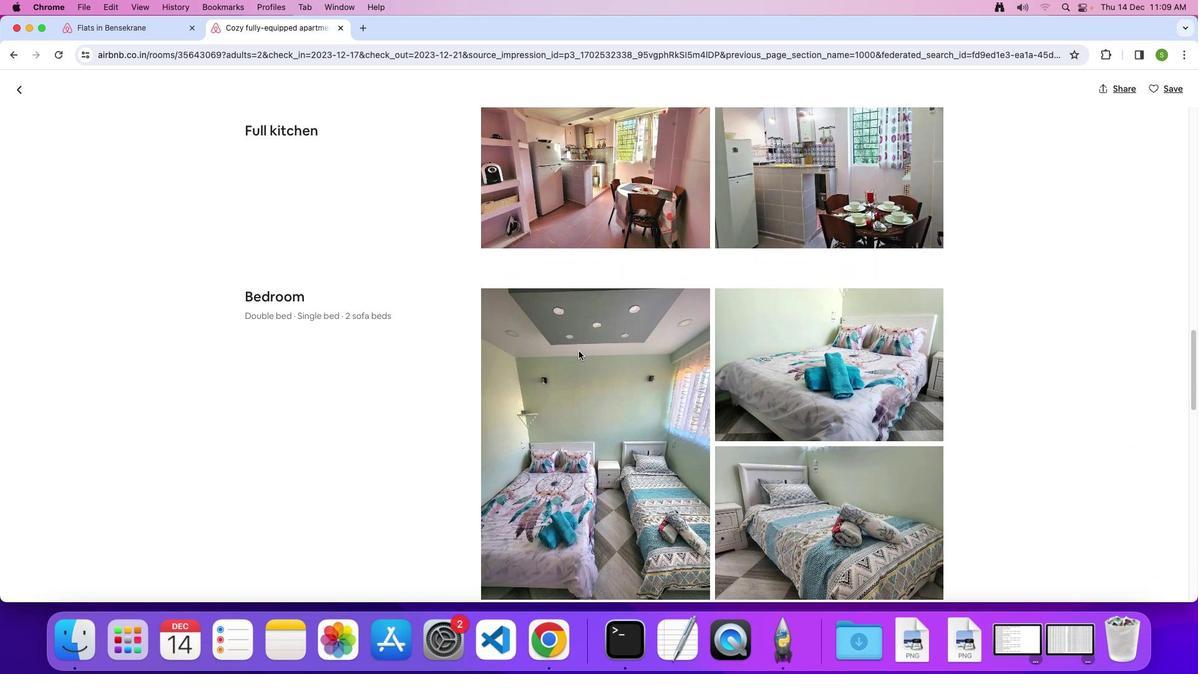 
Action: Mouse scrolled (578, 351) with delta (0, 0)
Screenshot: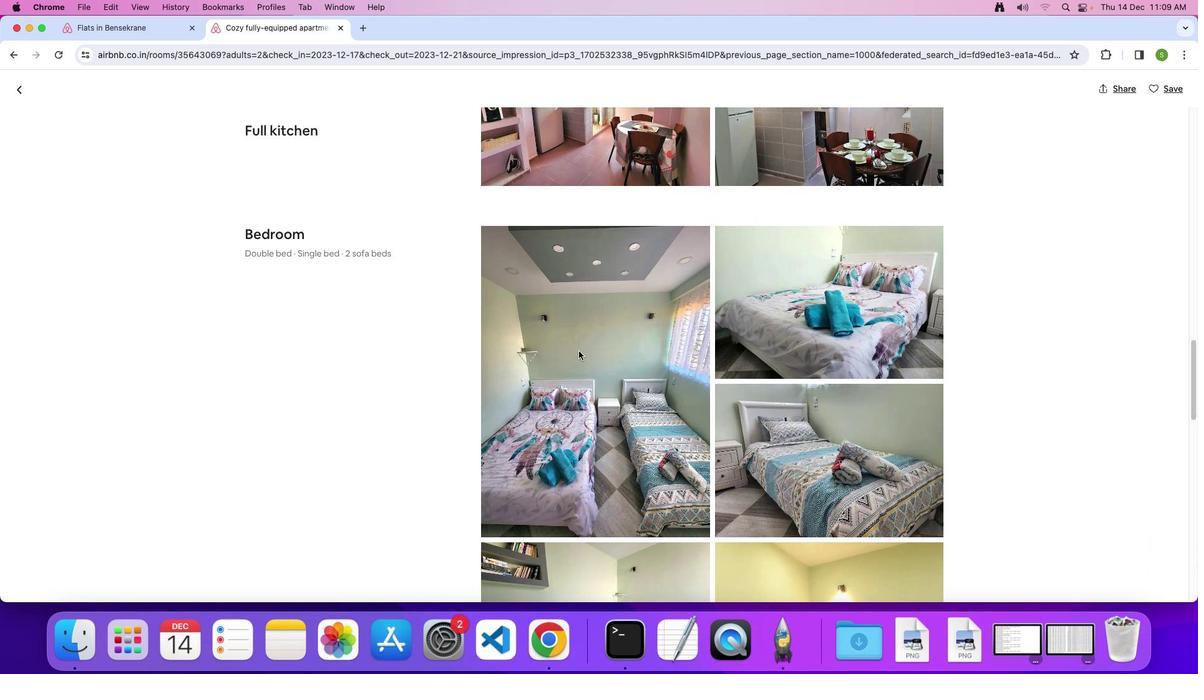 
Action: Mouse scrolled (578, 351) with delta (0, 0)
Screenshot: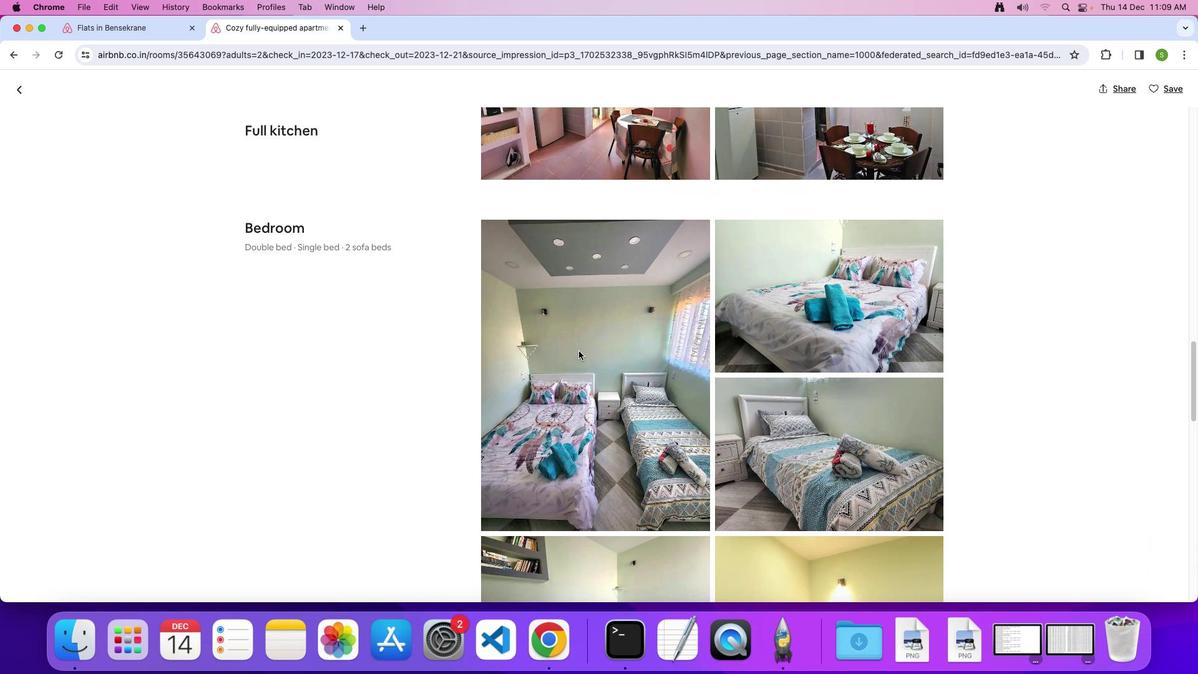 
Action: Mouse scrolled (578, 351) with delta (0, -1)
Screenshot: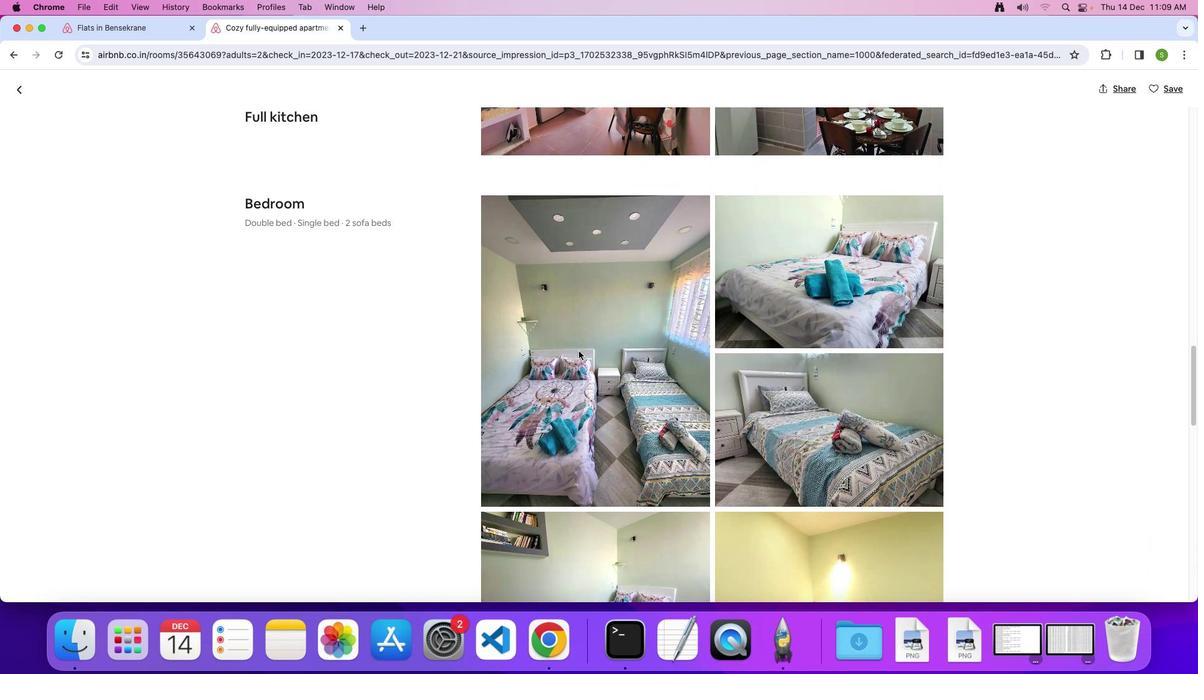 
Action: Mouse scrolled (578, 351) with delta (0, 0)
Screenshot: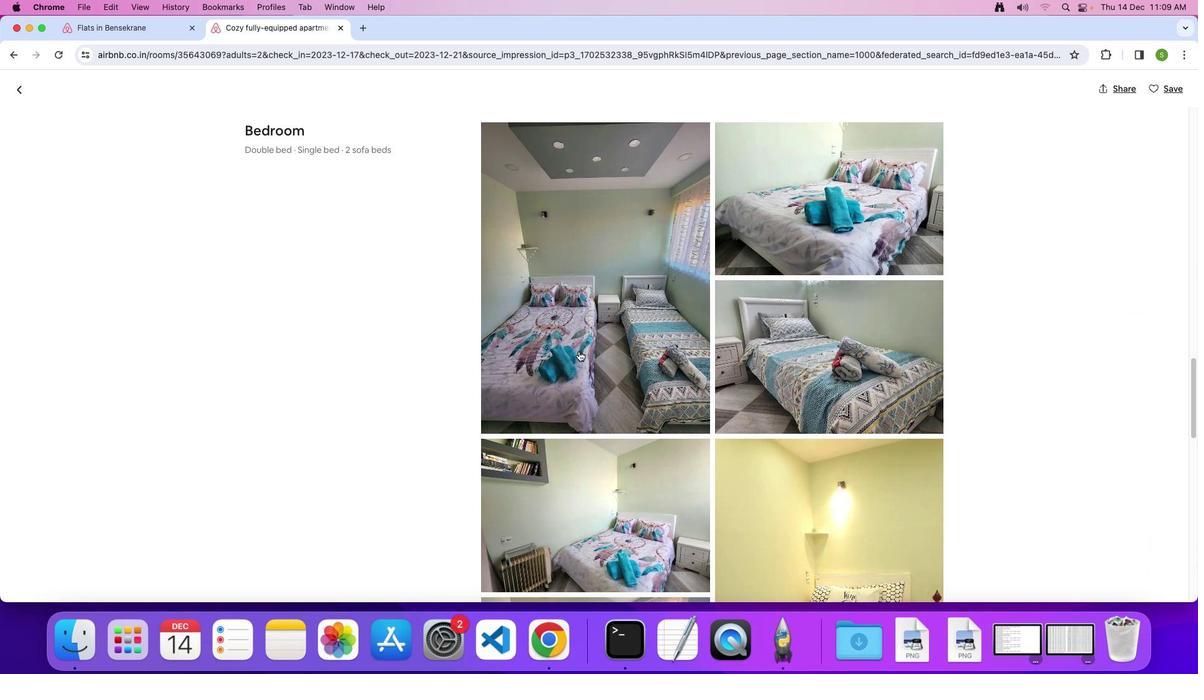 
Action: Mouse scrolled (578, 351) with delta (0, 0)
Screenshot: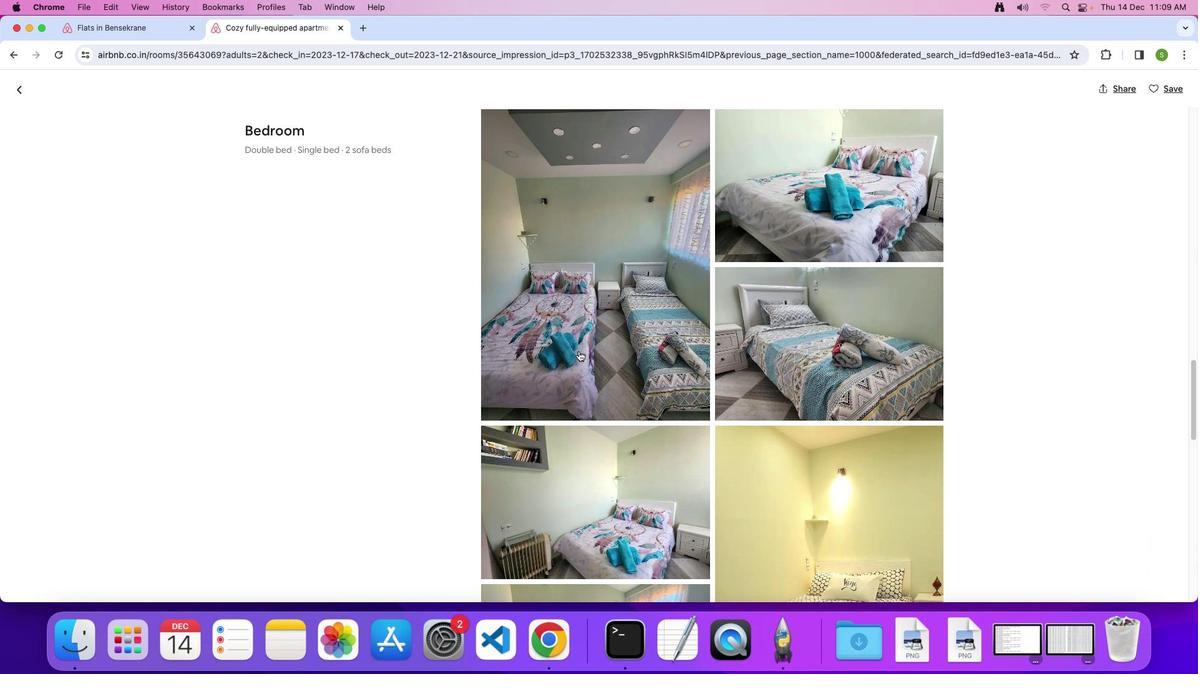 
Action: Mouse scrolled (578, 351) with delta (0, -1)
Screenshot: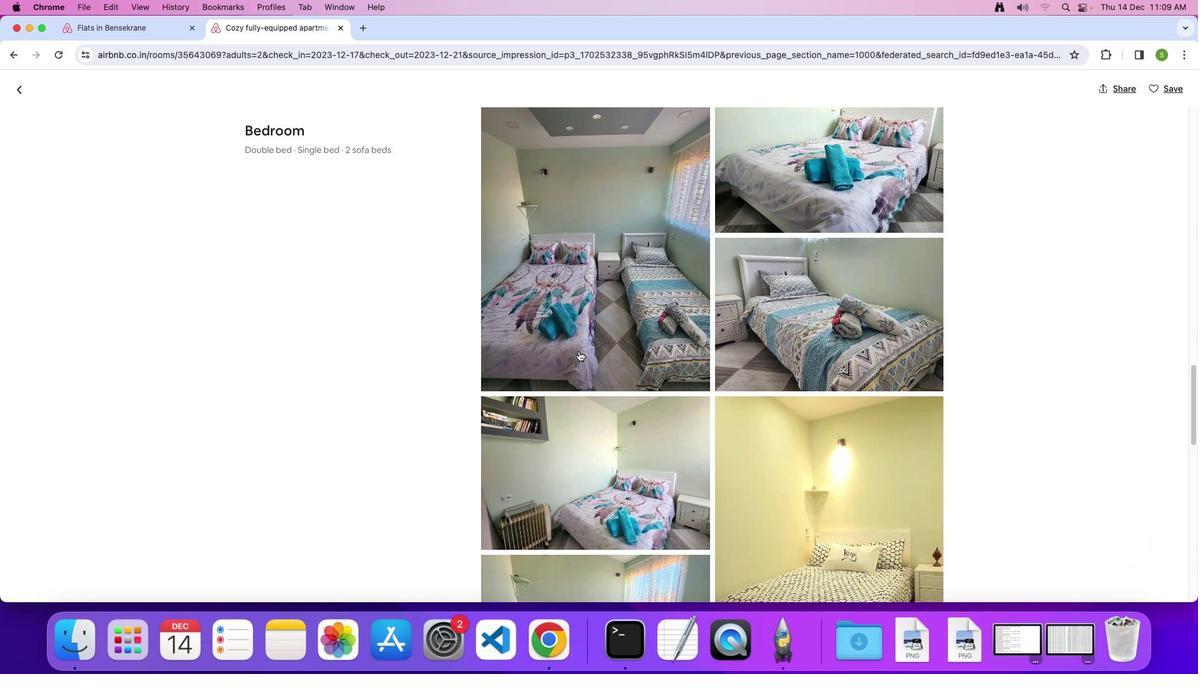 
Action: Mouse scrolled (578, 351) with delta (0, 0)
Screenshot: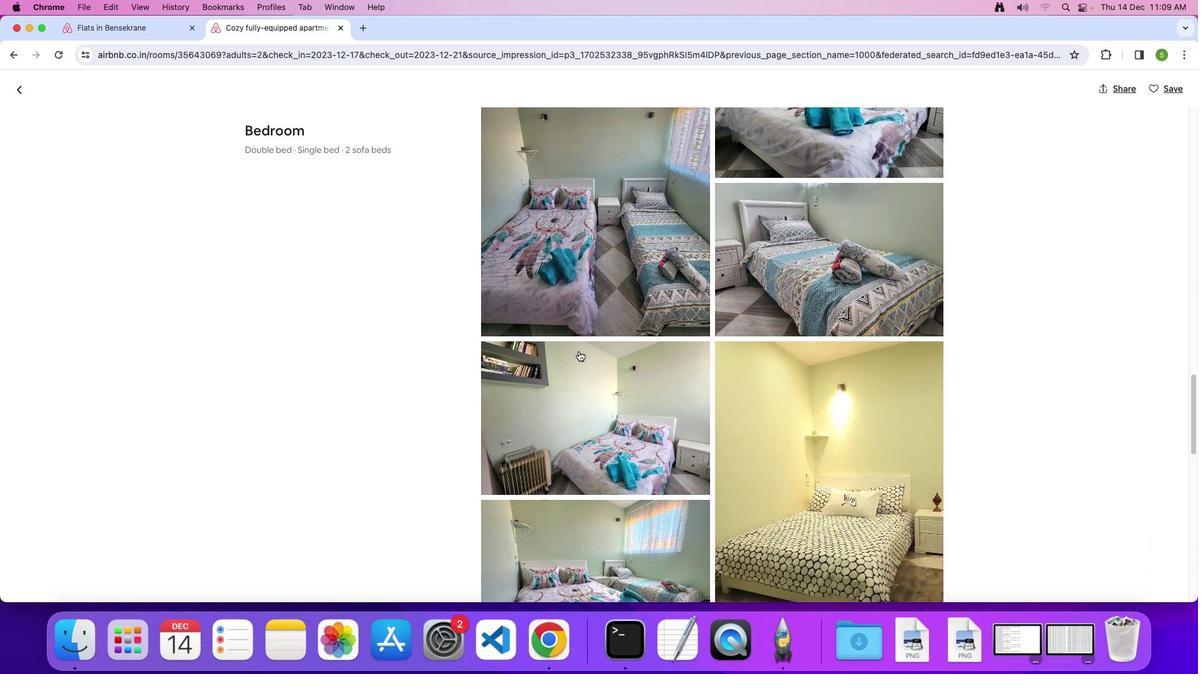 
Action: Mouse scrolled (578, 351) with delta (0, 0)
Screenshot: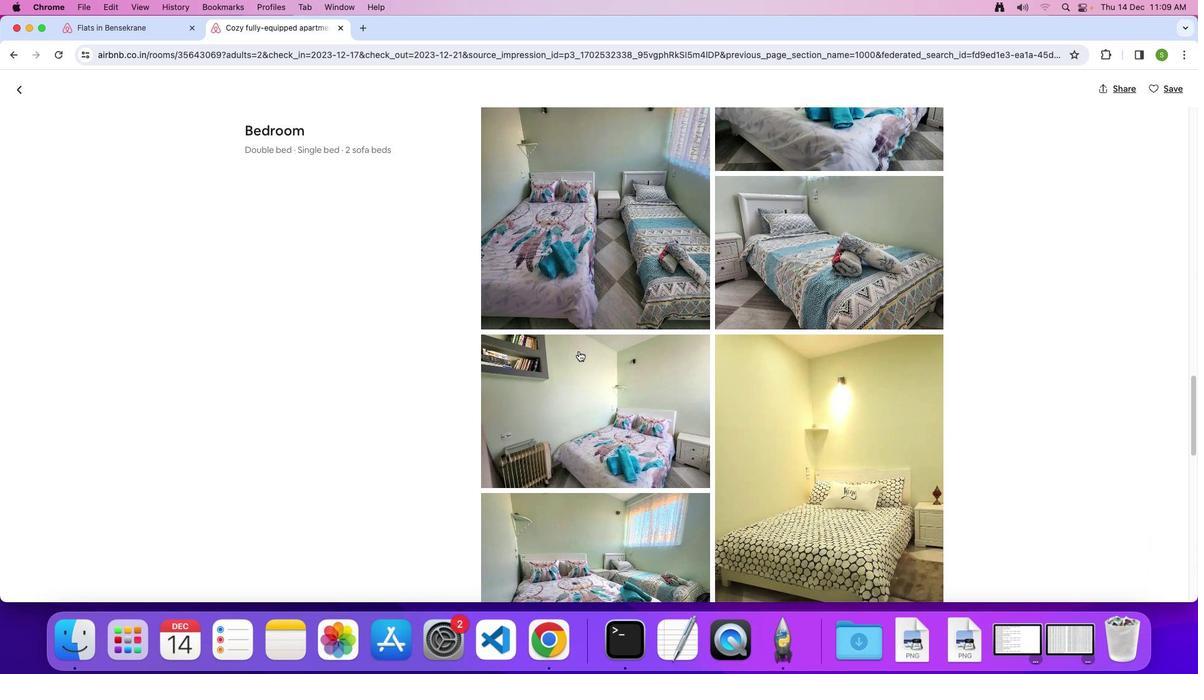 
Action: Mouse scrolled (578, 351) with delta (0, -1)
Screenshot: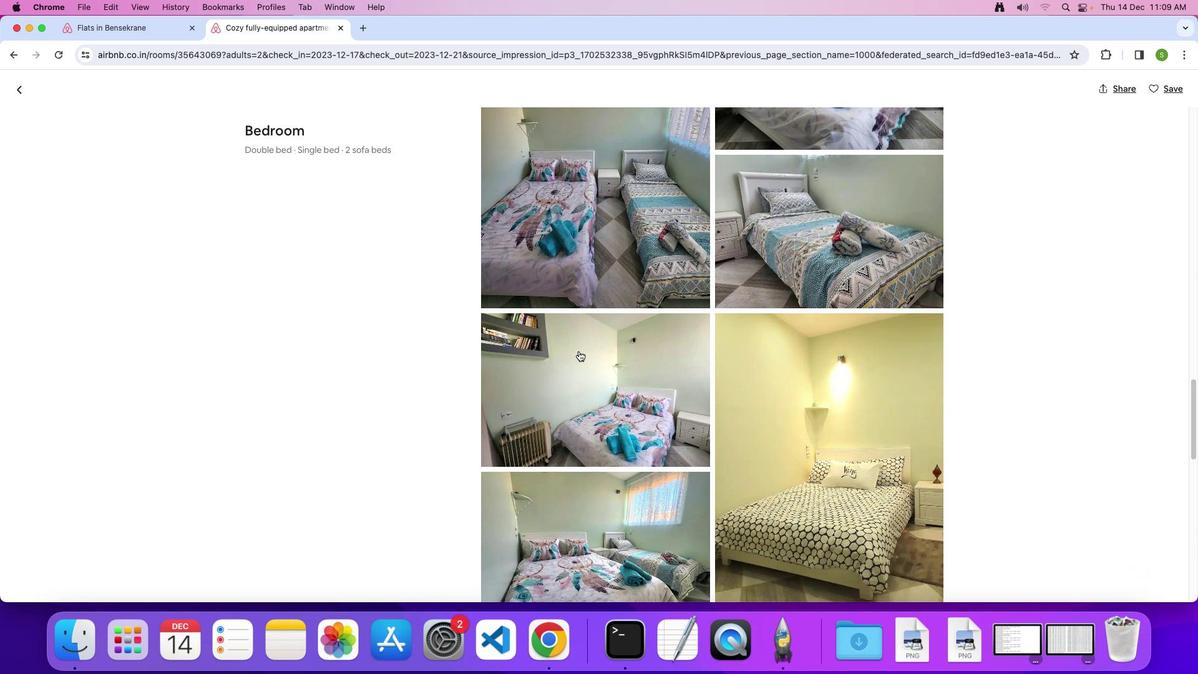 
Action: Mouse scrolled (578, 351) with delta (0, 0)
Screenshot: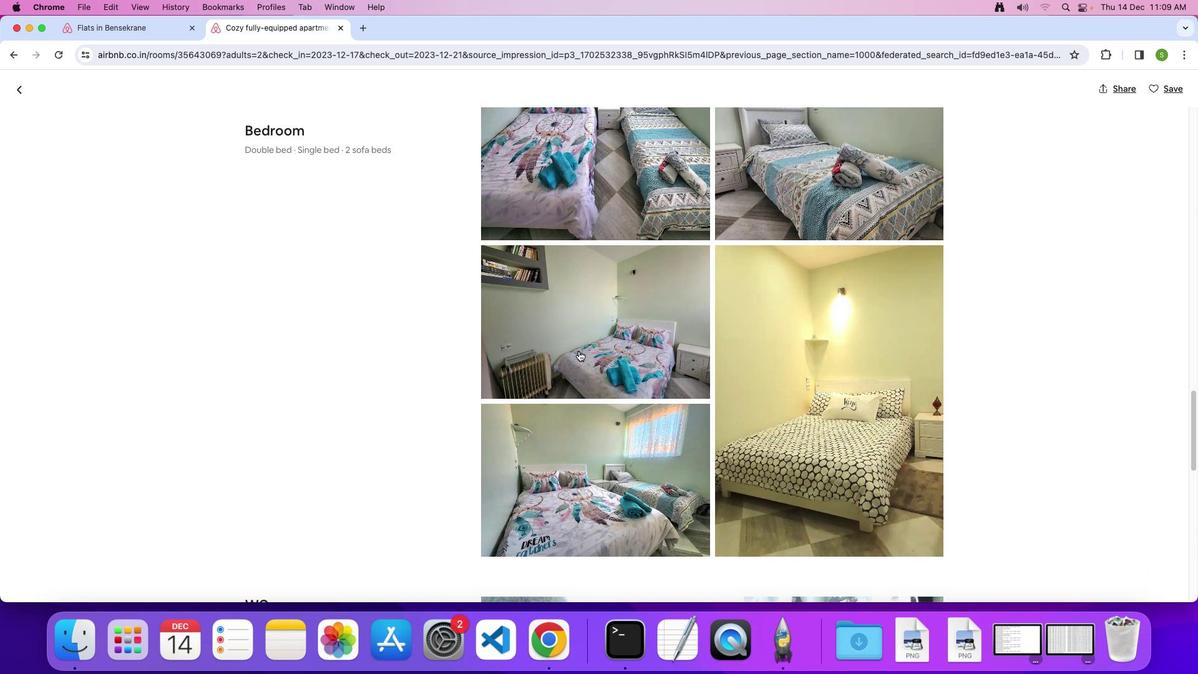 
Action: Mouse scrolled (578, 351) with delta (0, 0)
Screenshot: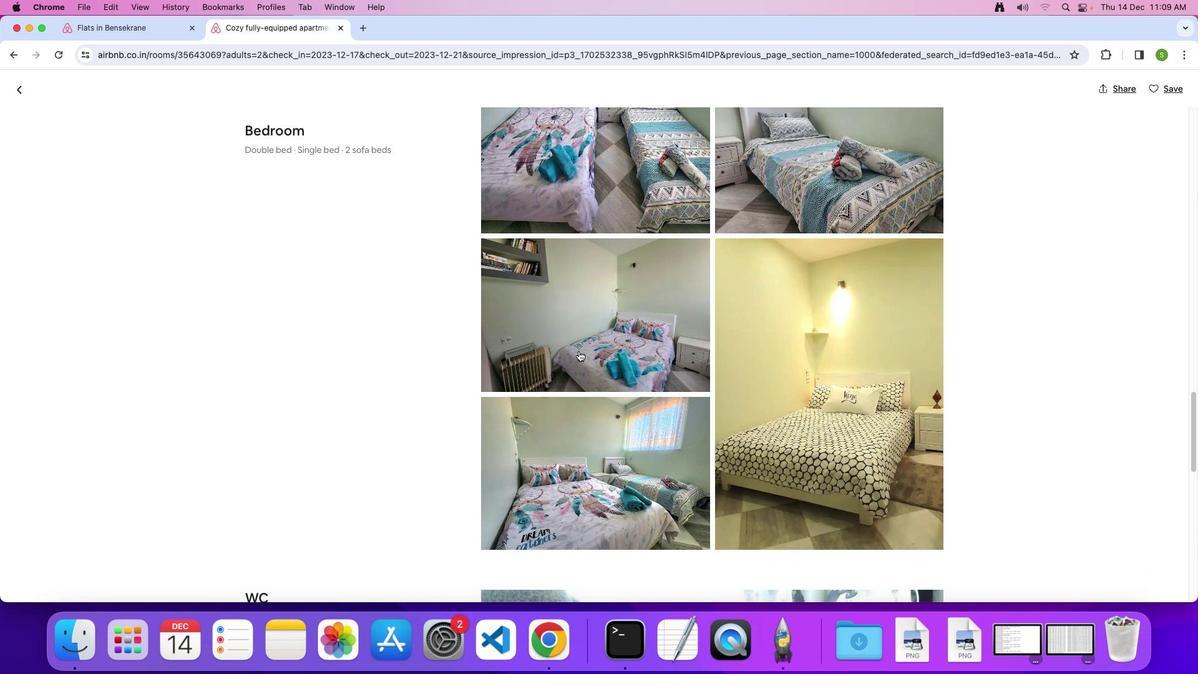 
Action: Mouse scrolled (578, 351) with delta (0, 0)
Screenshot: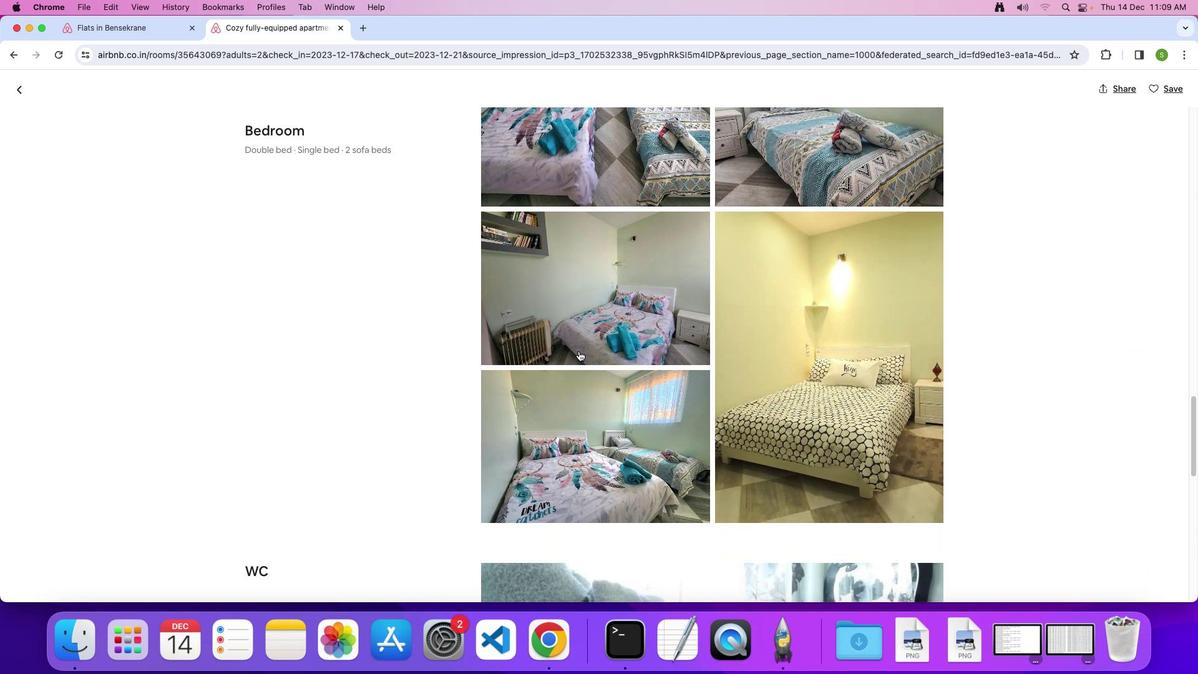 
Action: Mouse scrolled (578, 351) with delta (0, 0)
Screenshot: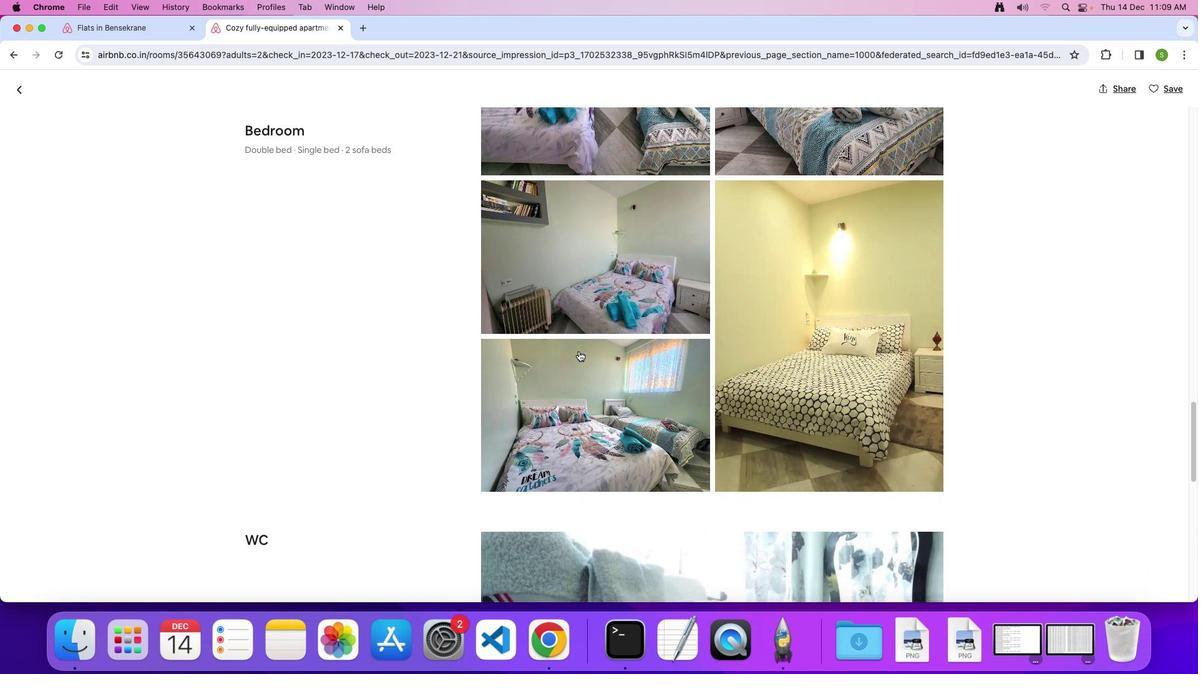 
Action: Mouse scrolled (578, 351) with delta (0, 0)
Screenshot: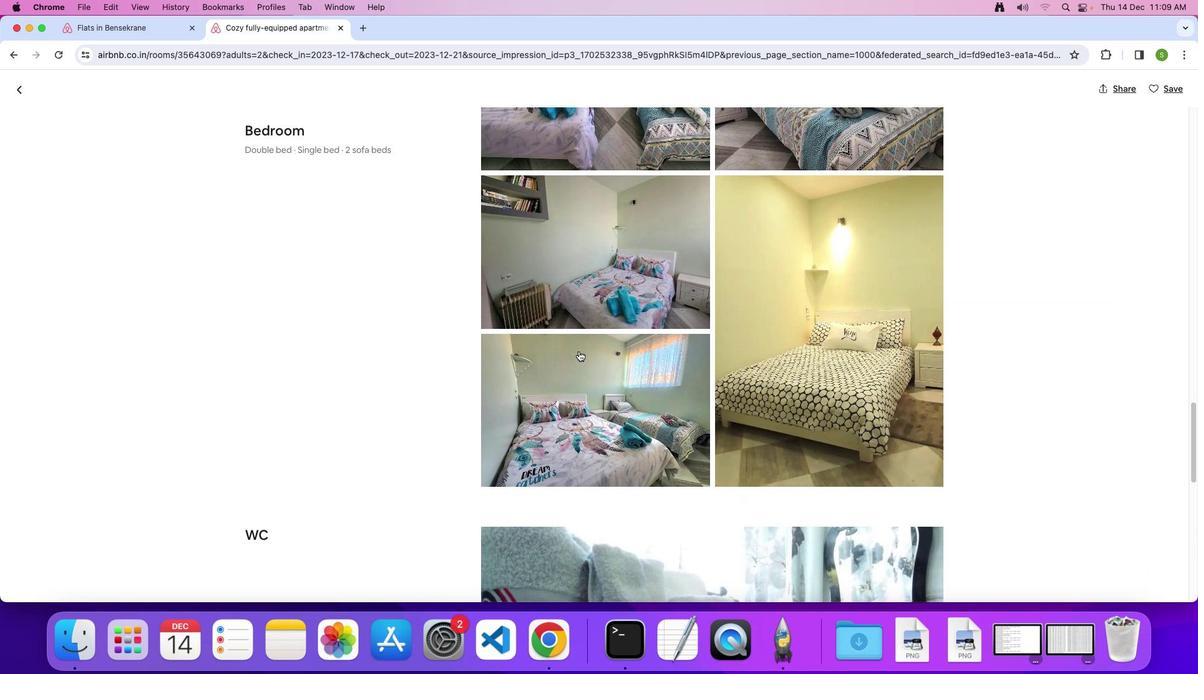 
Action: Mouse scrolled (578, 351) with delta (0, 0)
Screenshot: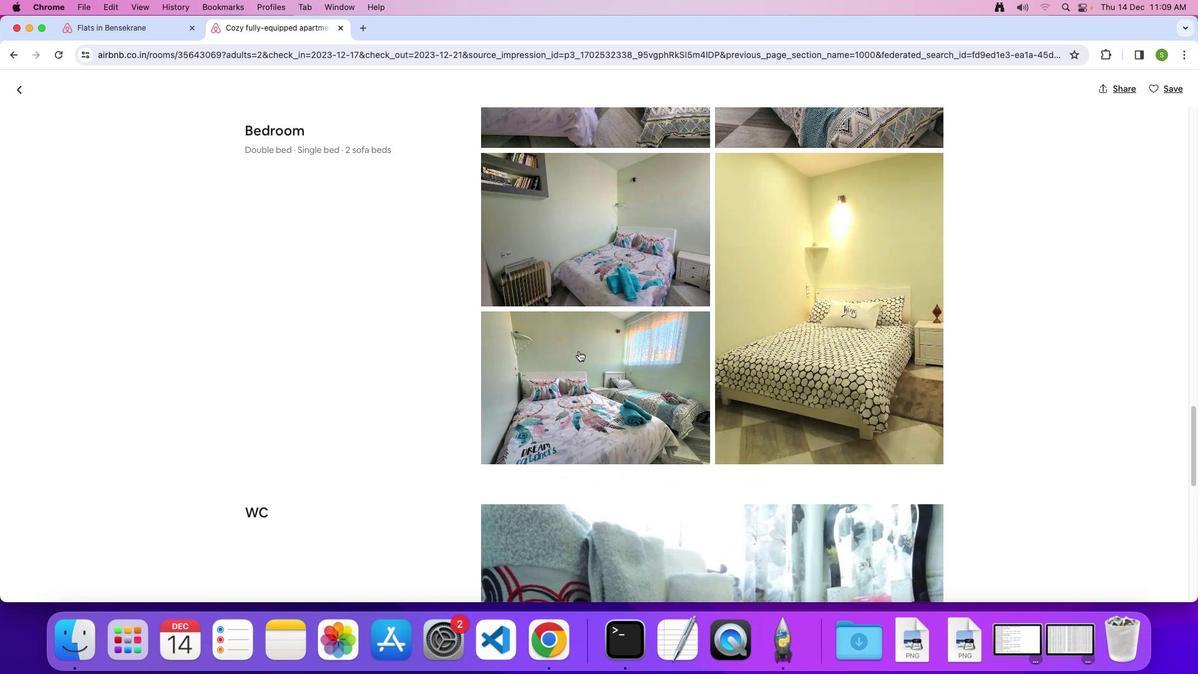 
Action: Mouse scrolled (578, 351) with delta (0, 0)
Screenshot: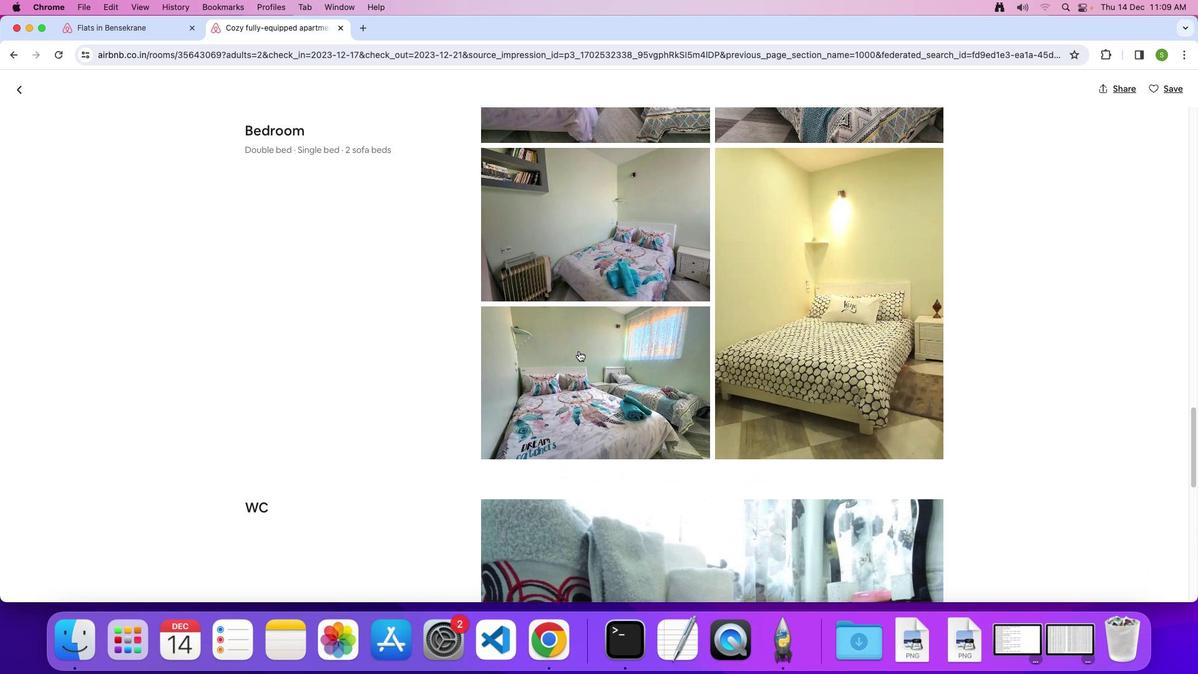 
Action: Mouse scrolled (578, 351) with delta (0, -1)
Screenshot: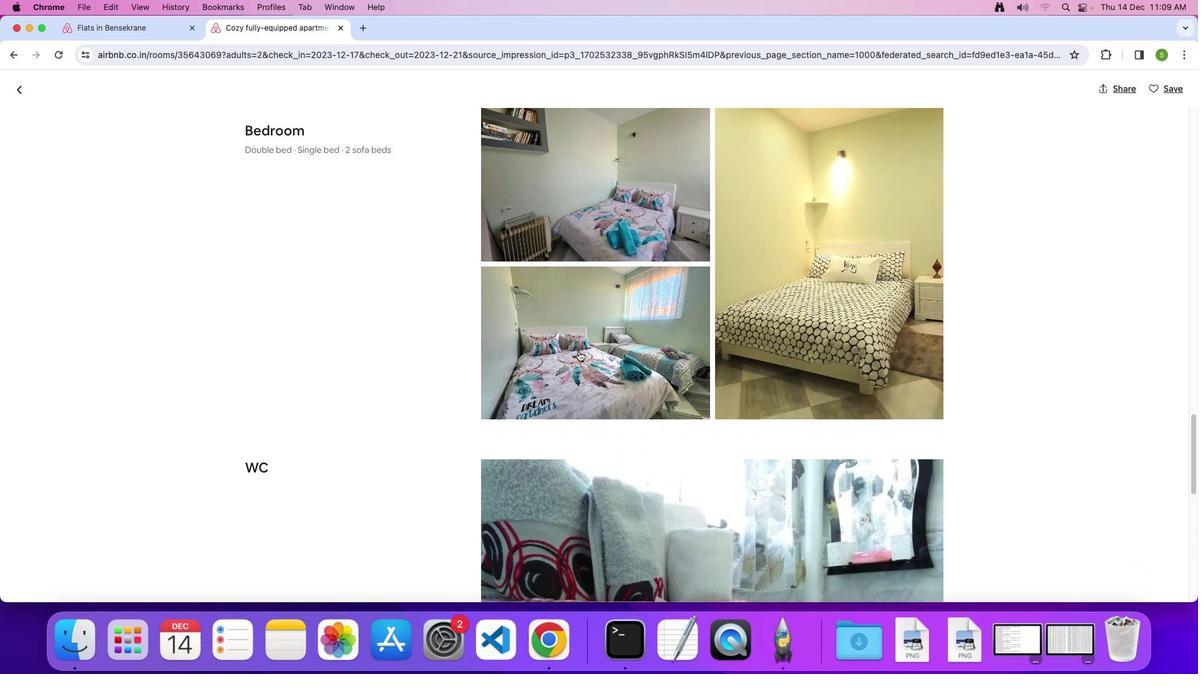 
Action: Mouse scrolled (578, 351) with delta (0, 0)
Screenshot: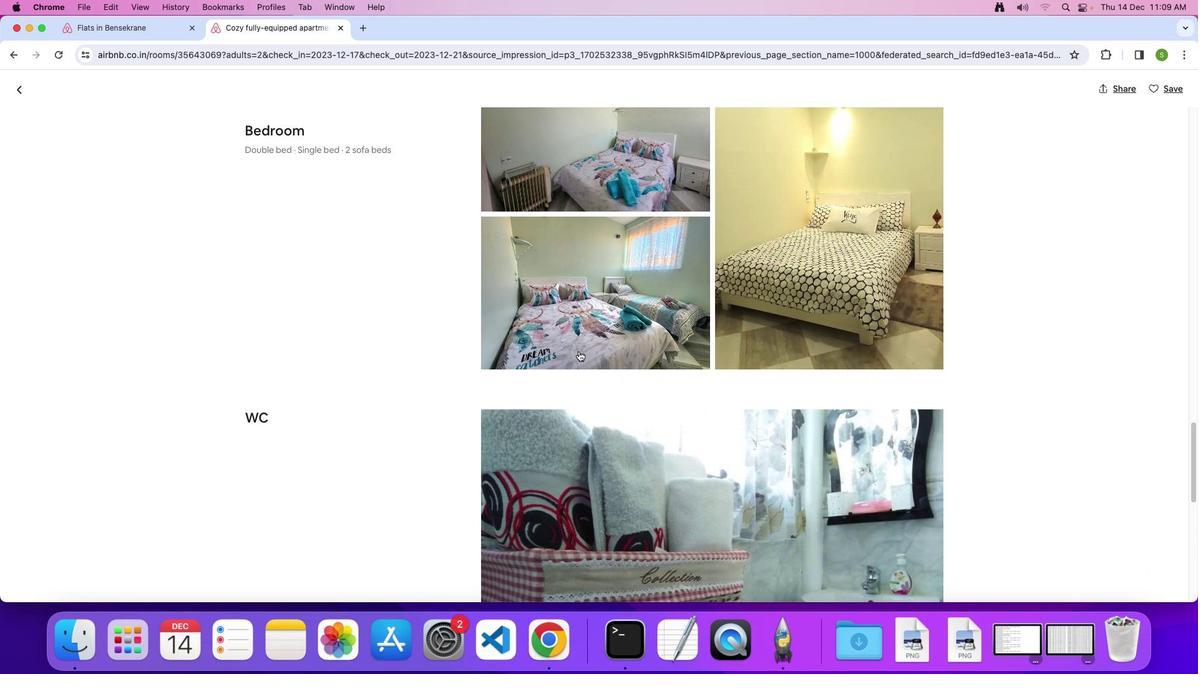 
Action: Mouse scrolled (578, 351) with delta (0, 0)
Screenshot: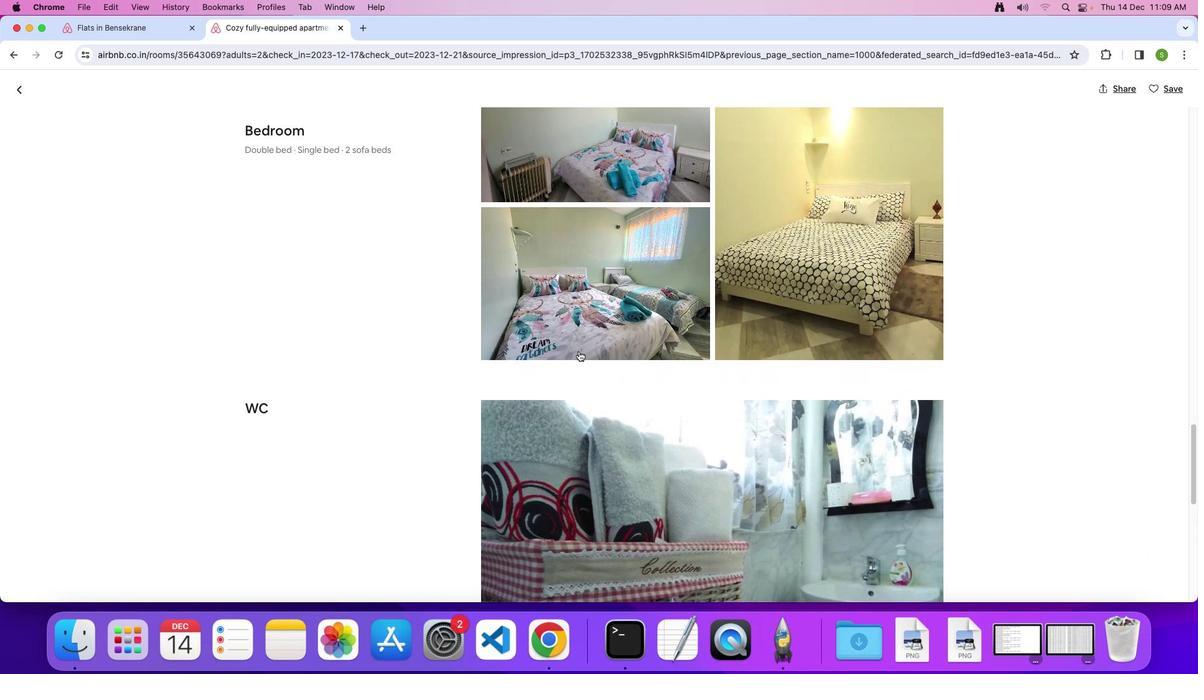 
Action: Mouse scrolled (578, 351) with delta (0, -1)
Screenshot: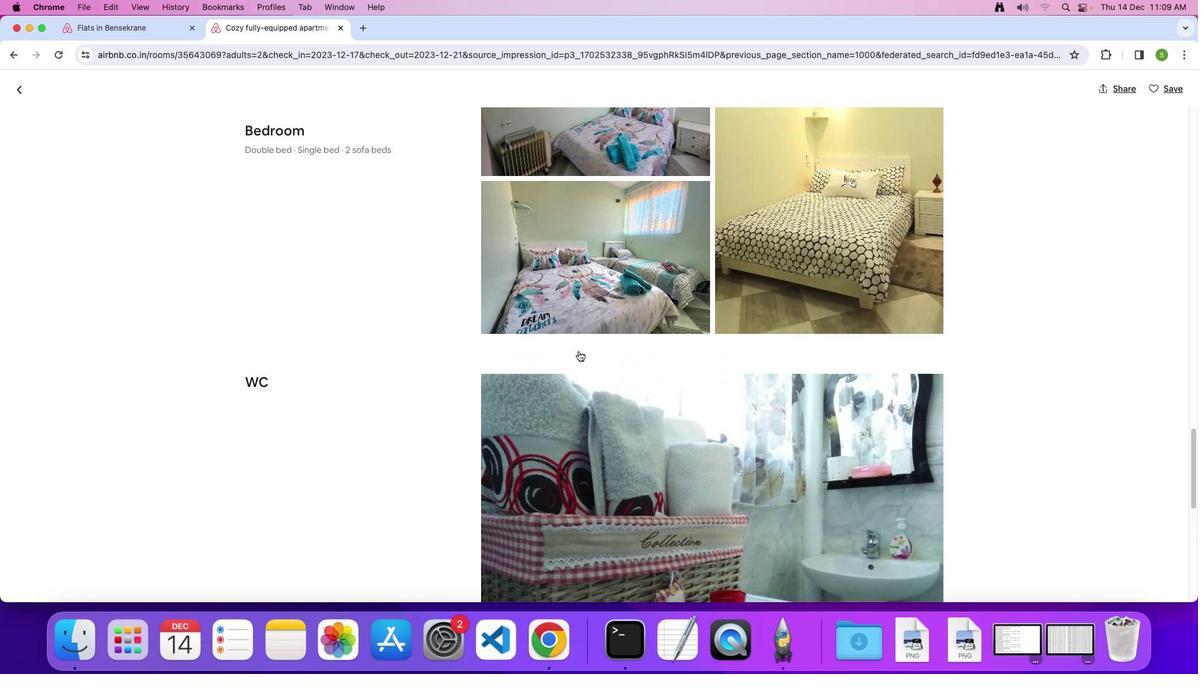
Action: Mouse scrolled (578, 351) with delta (0, 0)
Screenshot: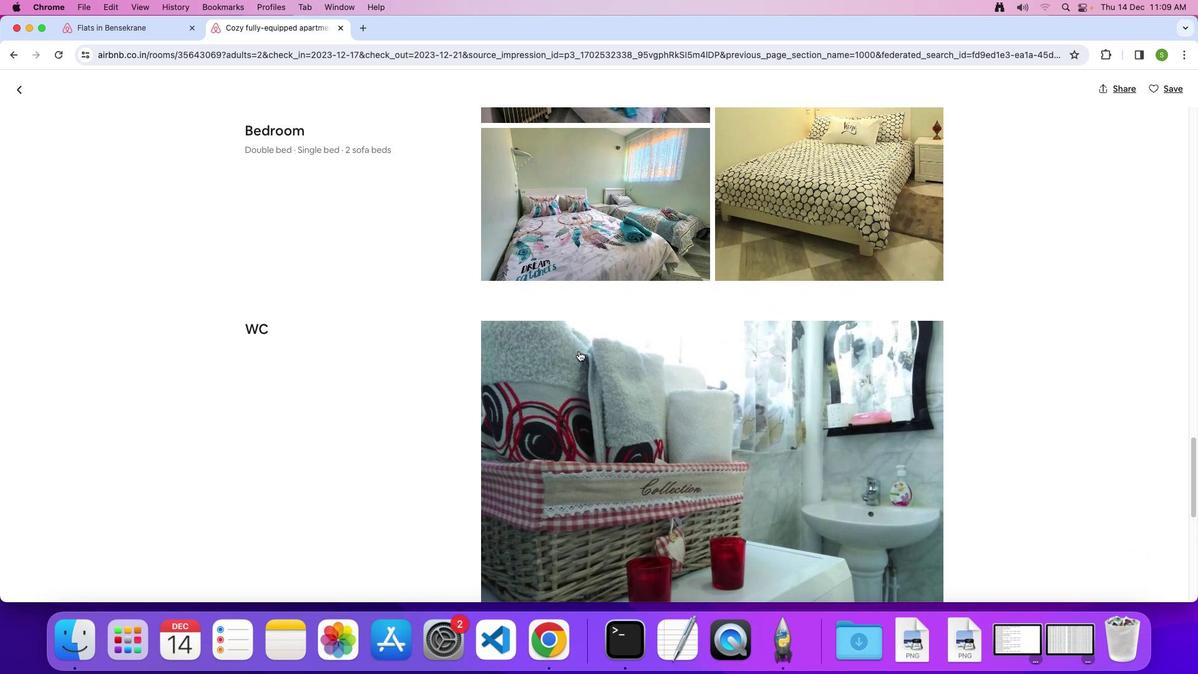 
Action: Mouse scrolled (578, 351) with delta (0, 0)
Screenshot: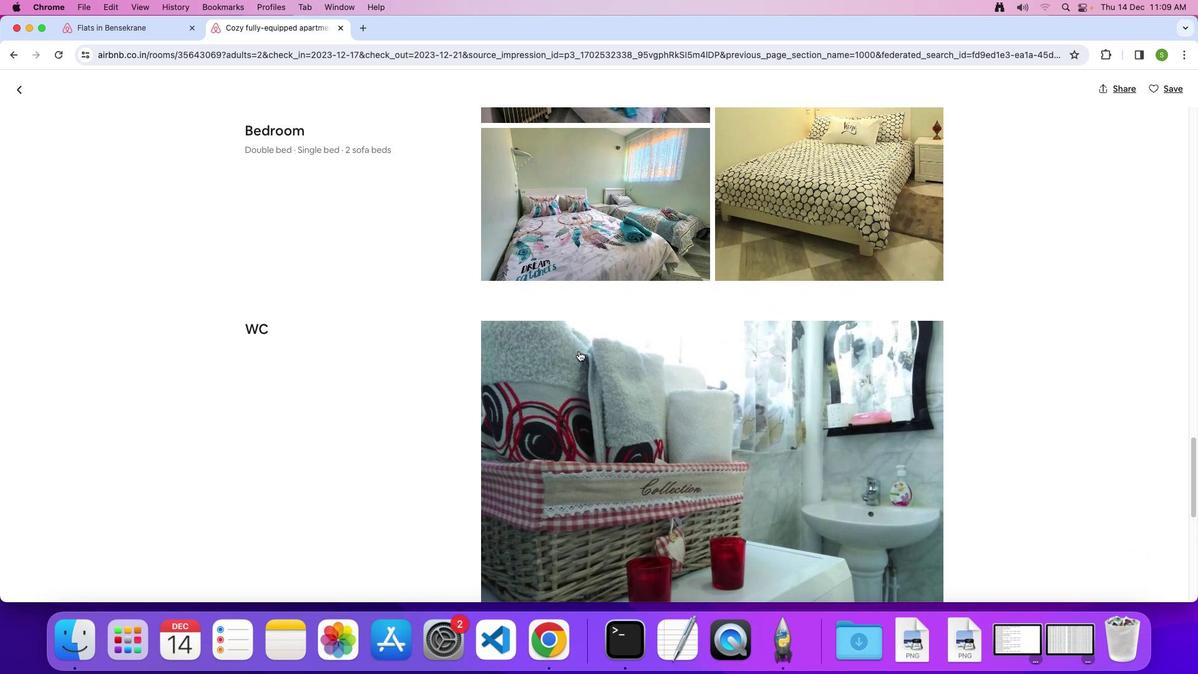 
Action: Mouse scrolled (578, 351) with delta (0, 0)
Screenshot: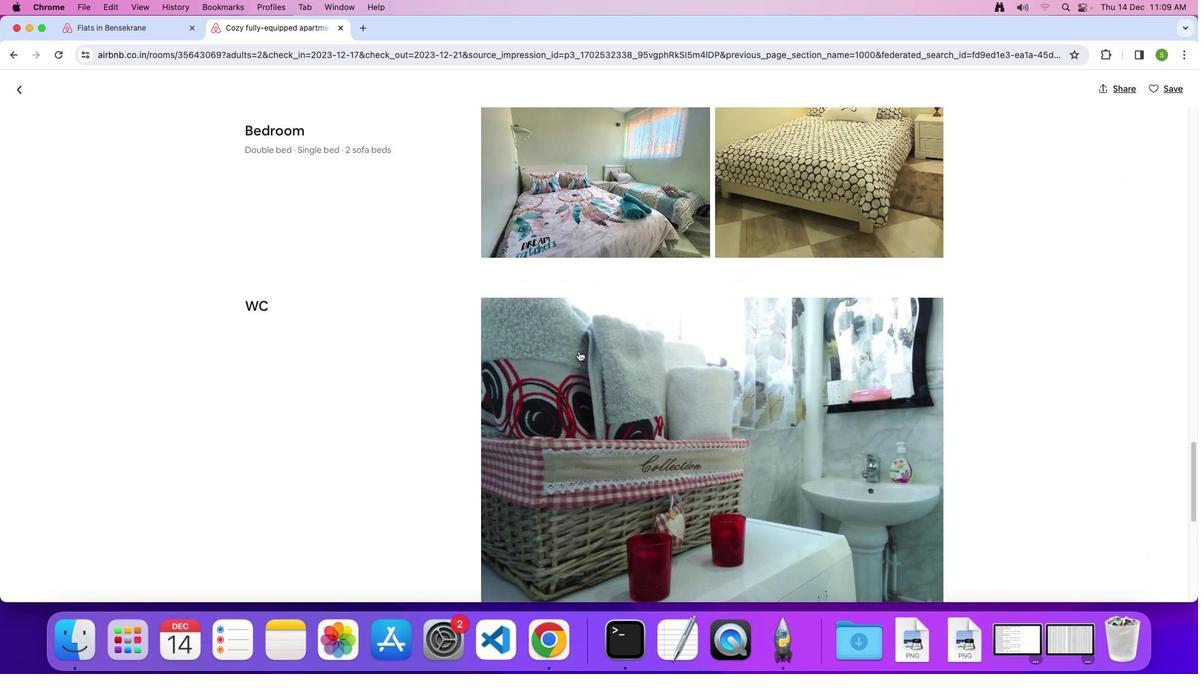 
Action: Mouse scrolled (578, 351) with delta (0, 0)
Screenshot: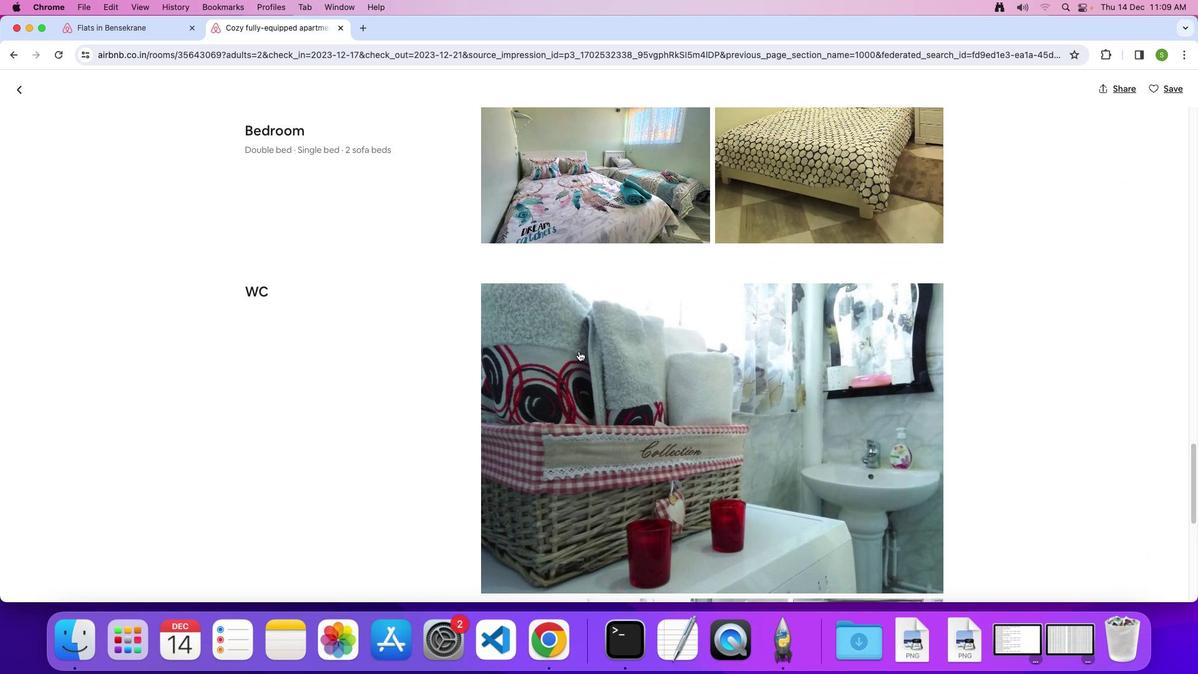 
Action: Mouse scrolled (578, 351) with delta (0, -1)
Screenshot: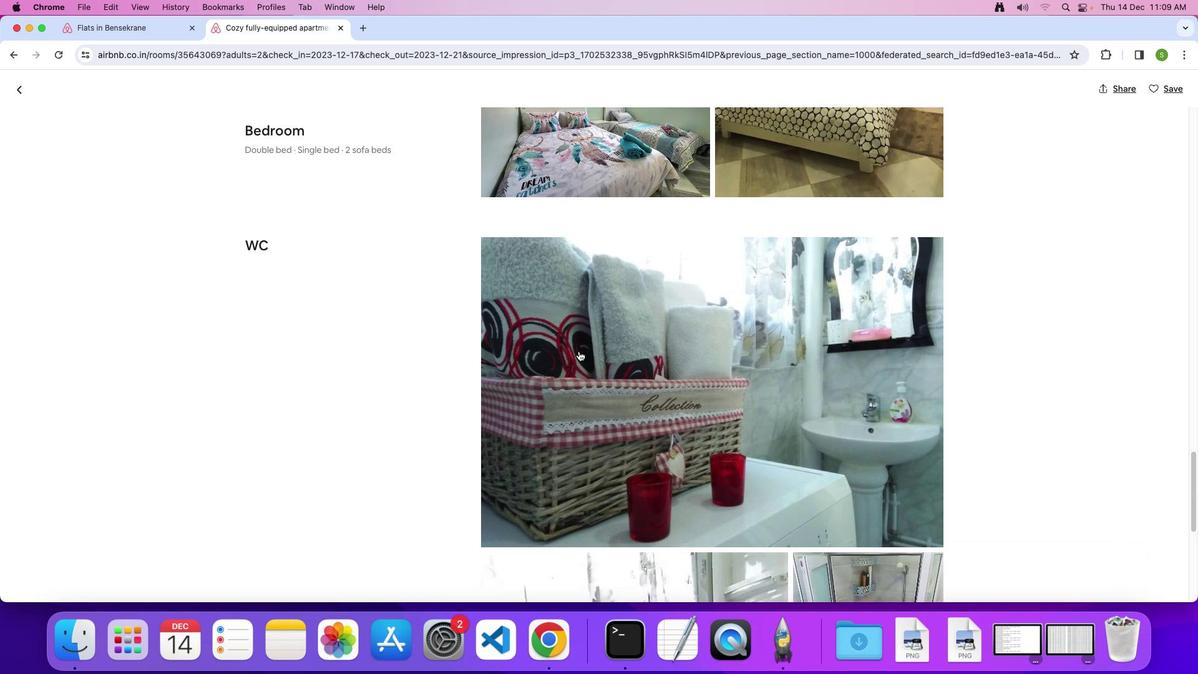 
Action: Mouse scrolled (578, 351) with delta (0, 0)
Screenshot: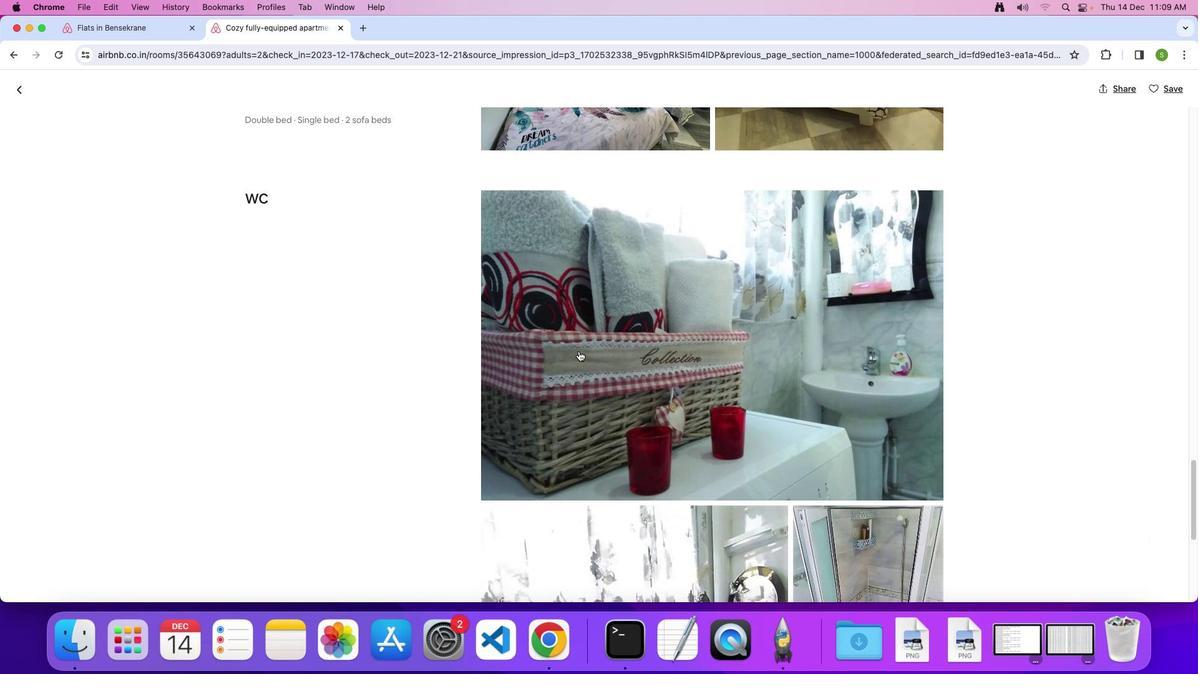 
Action: Mouse scrolled (578, 351) with delta (0, 0)
Screenshot: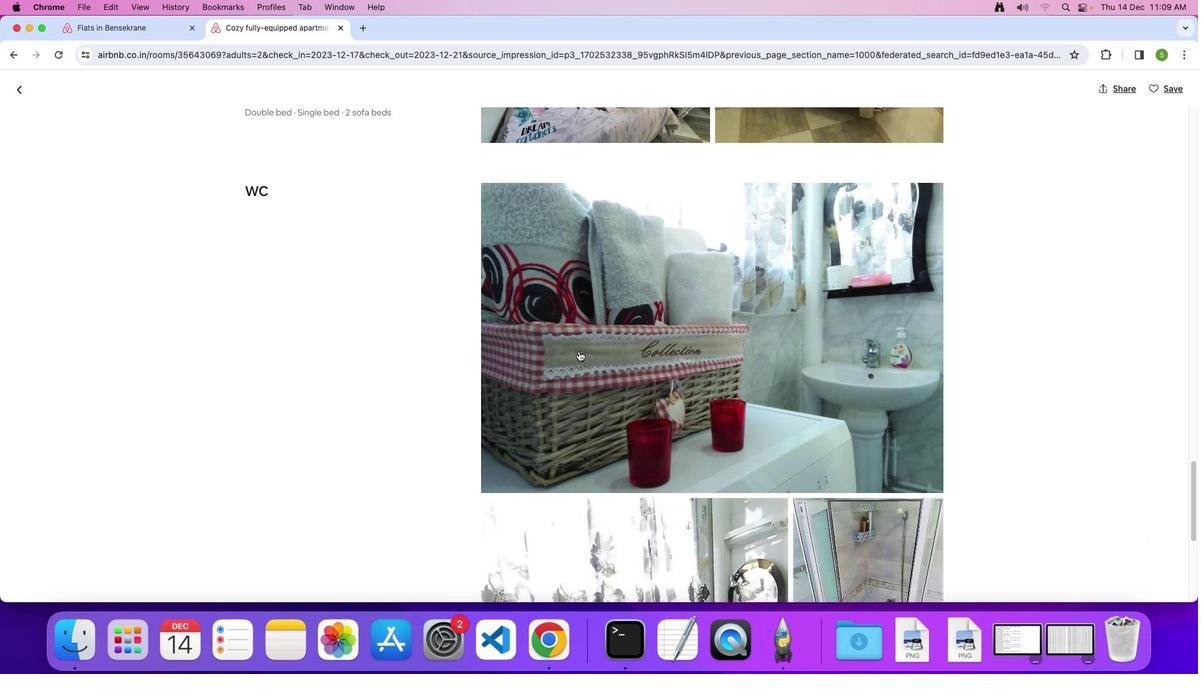 
Action: Mouse scrolled (578, 351) with delta (0, -1)
Screenshot: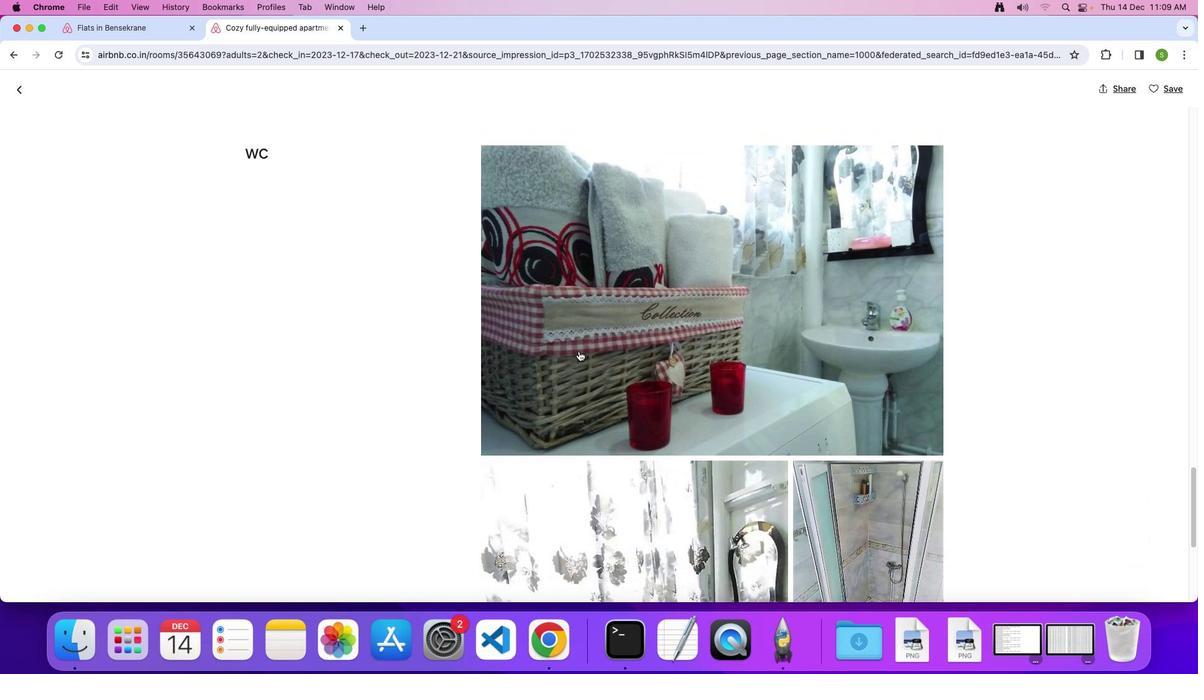 
Action: Mouse scrolled (578, 351) with delta (0, 0)
Screenshot: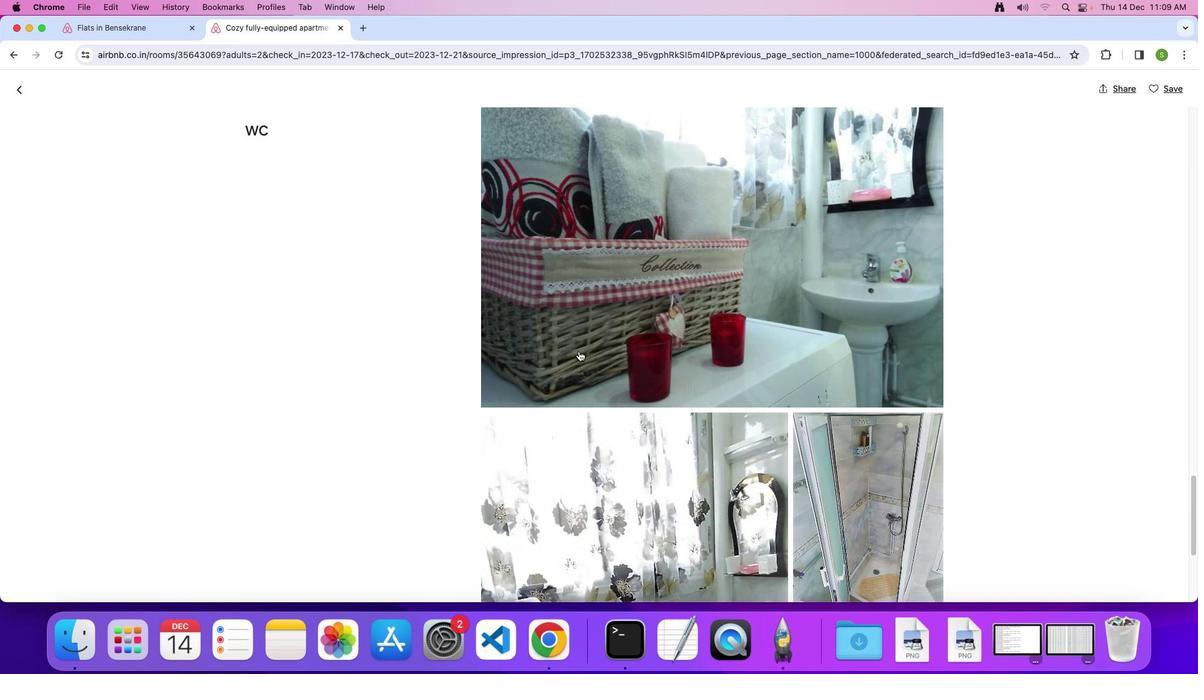 
Action: Mouse scrolled (578, 351) with delta (0, 0)
Screenshot: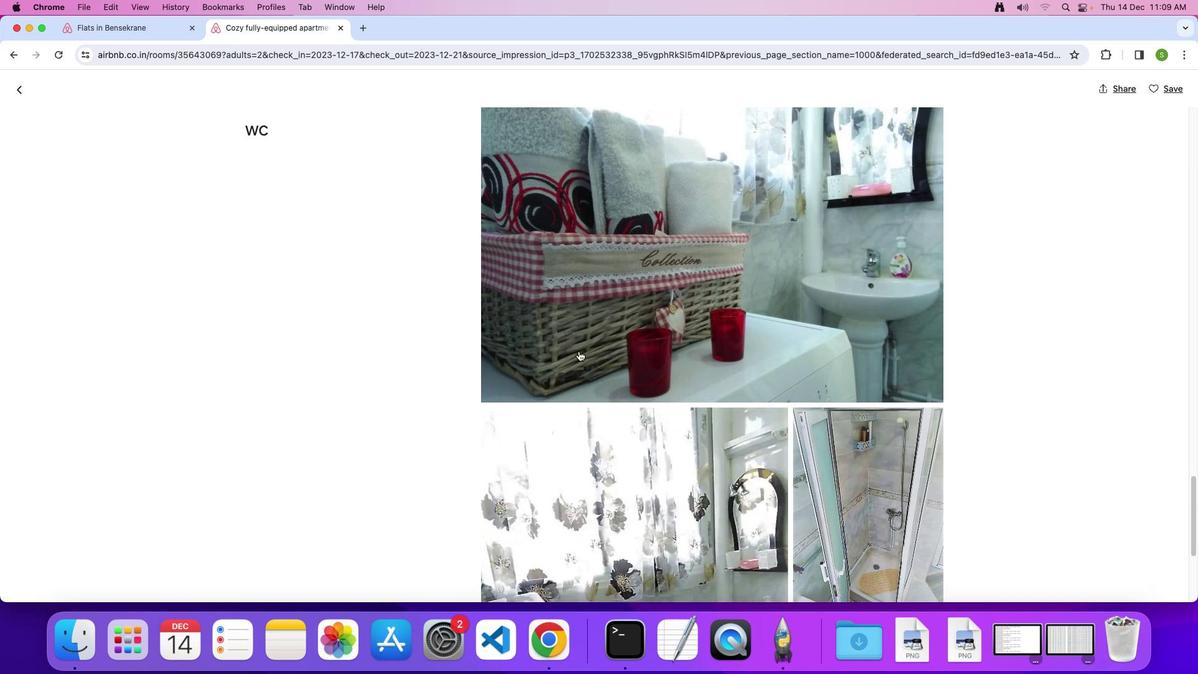 
Action: Mouse scrolled (578, 351) with delta (0, 0)
Screenshot: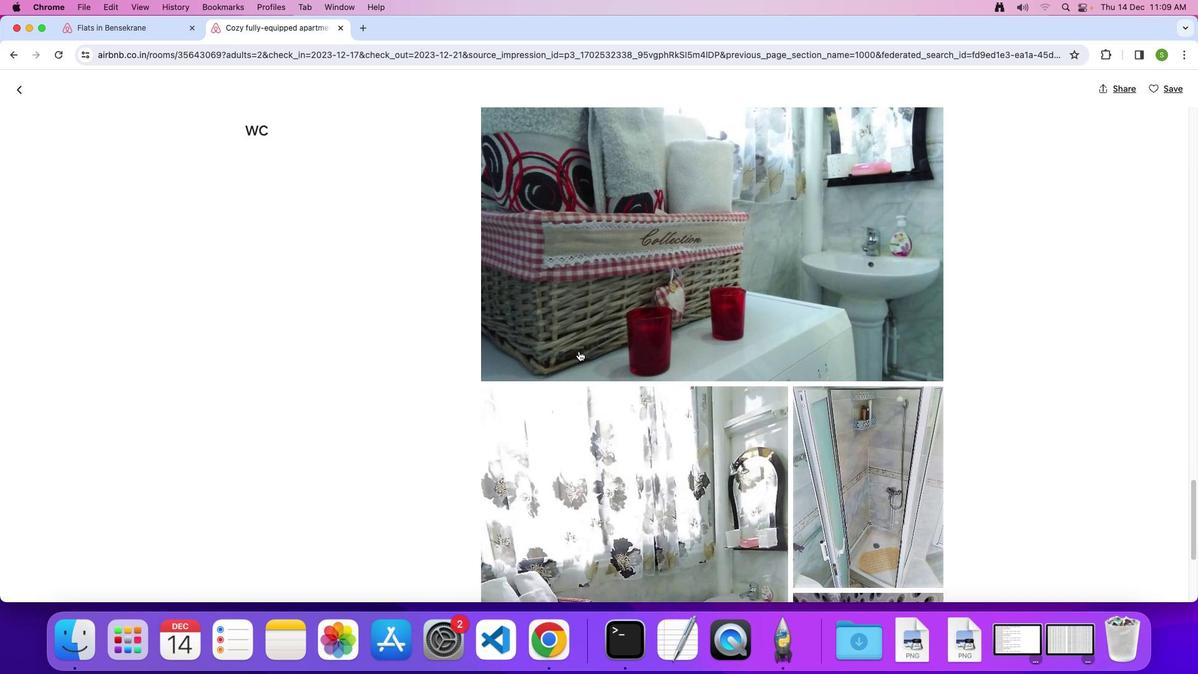 
Action: Mouse scrolled (578, 351) with delta (0, 0)
Screenshot: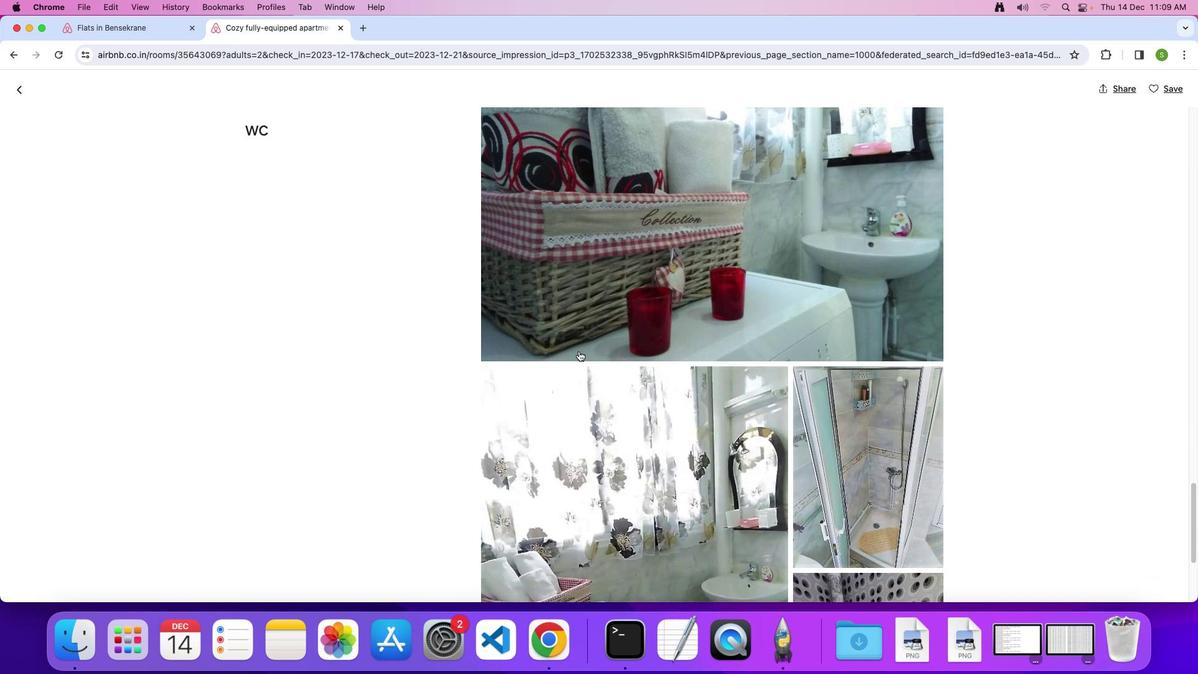 
Action: Mouse scrolled (578, 351) with delta (0, -1)
Screenshot: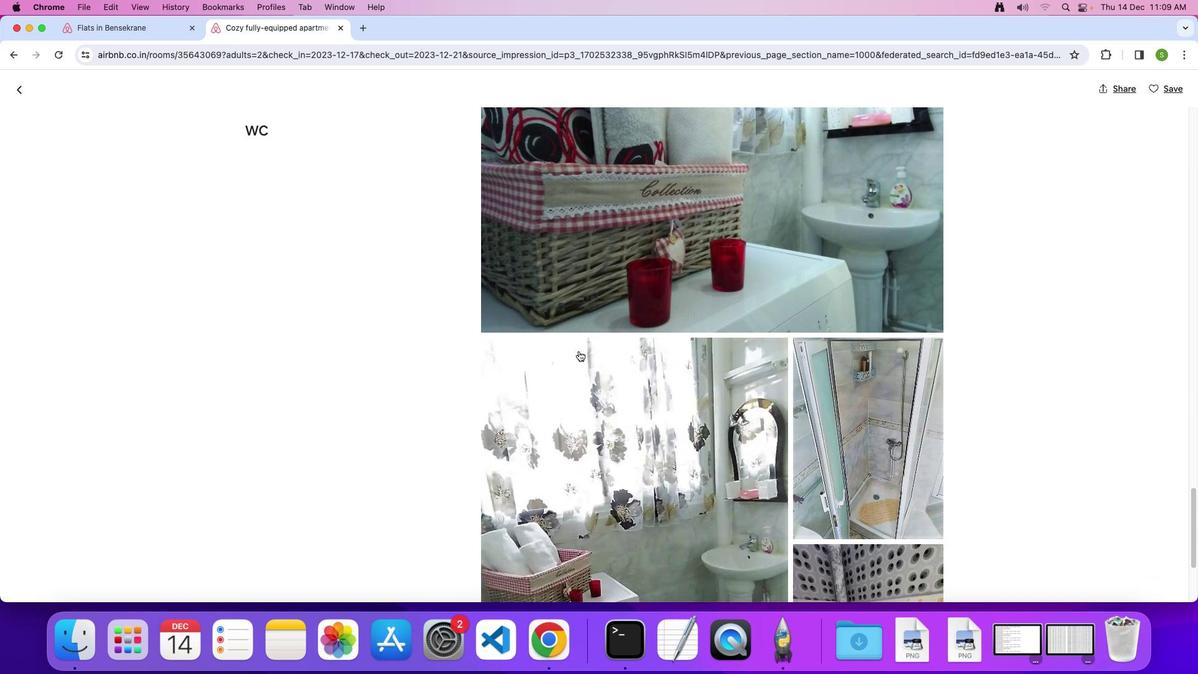 
Action: Mouse scrolled (578, 351) with delta (0, 0)
Screenshot: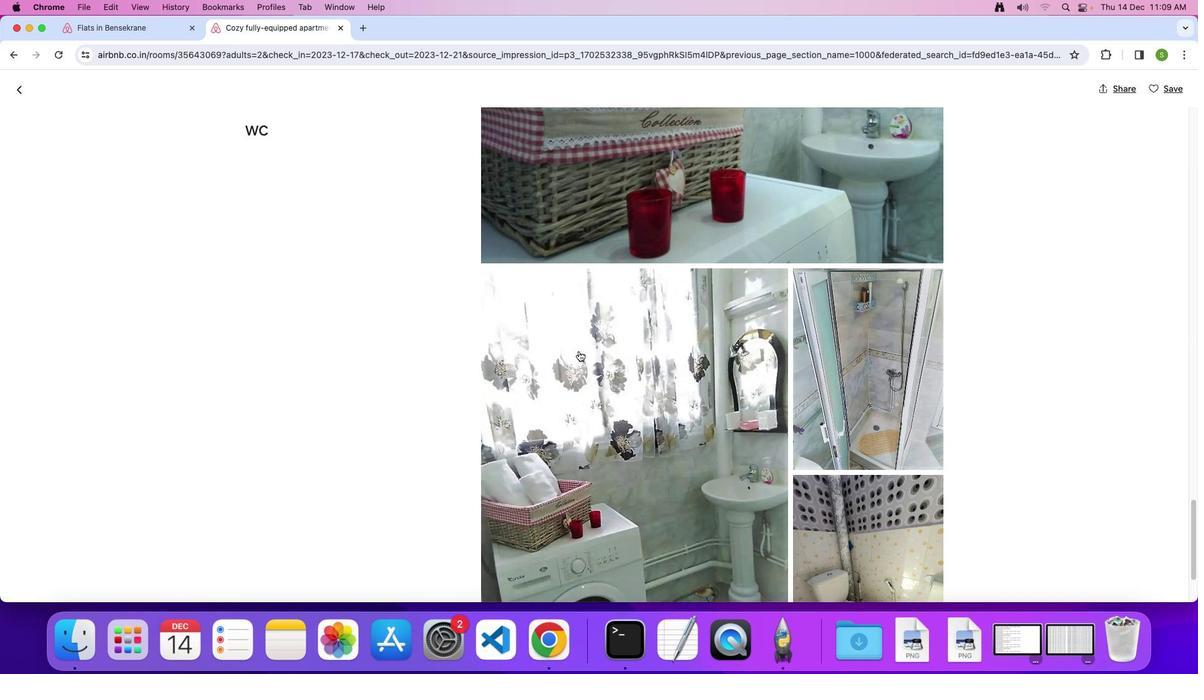 
Action: Mouse scrolled (578, 351) with delta (0, 0)
Screenshot: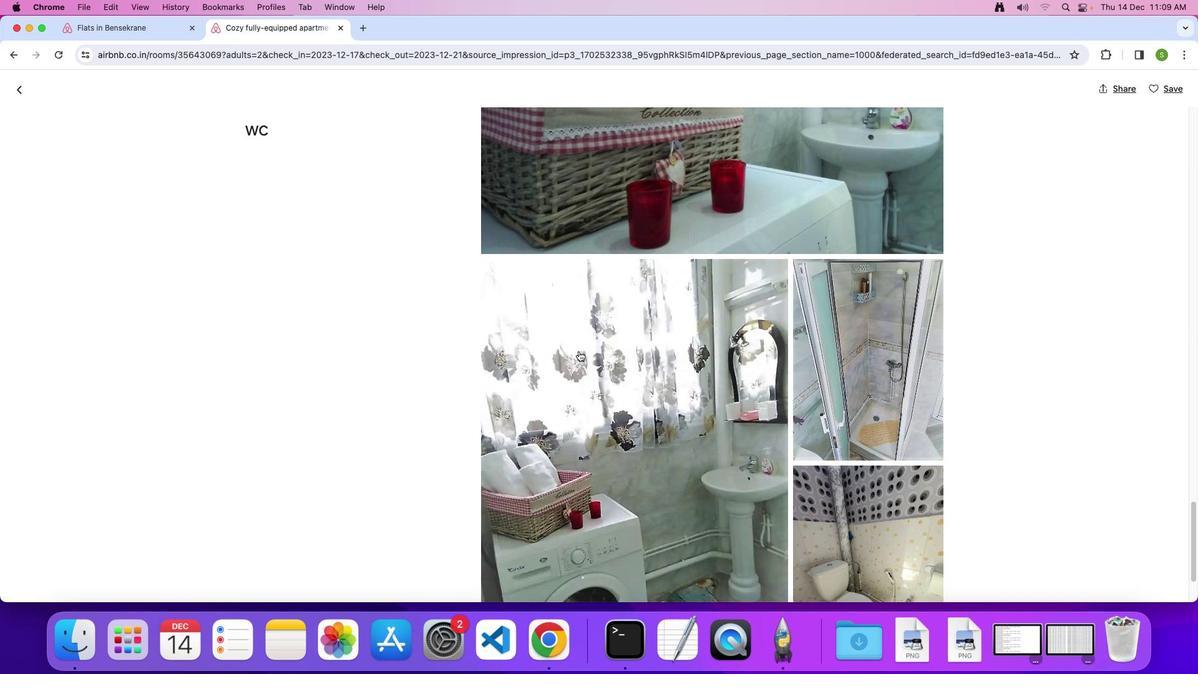 
Action: Mouse scrolled (578, 351) with delta (0, -1)
Screenshot: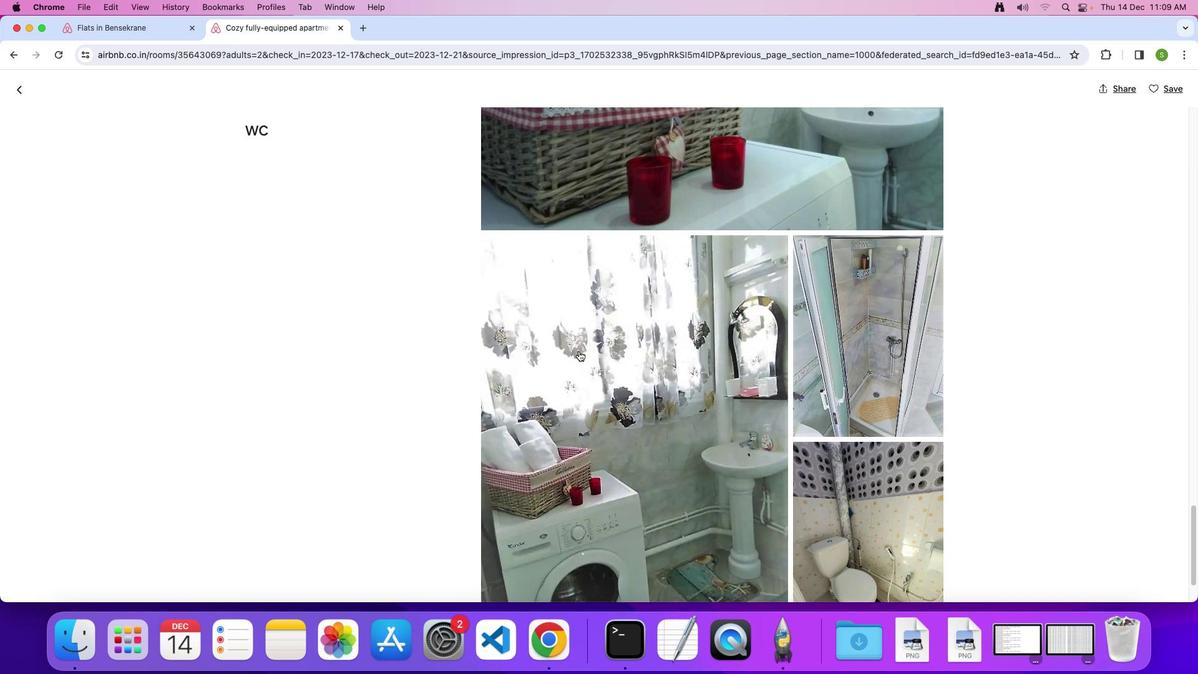 
Action: Mouse scrolled (578, 351) with delta (0, 0)
Screenshot: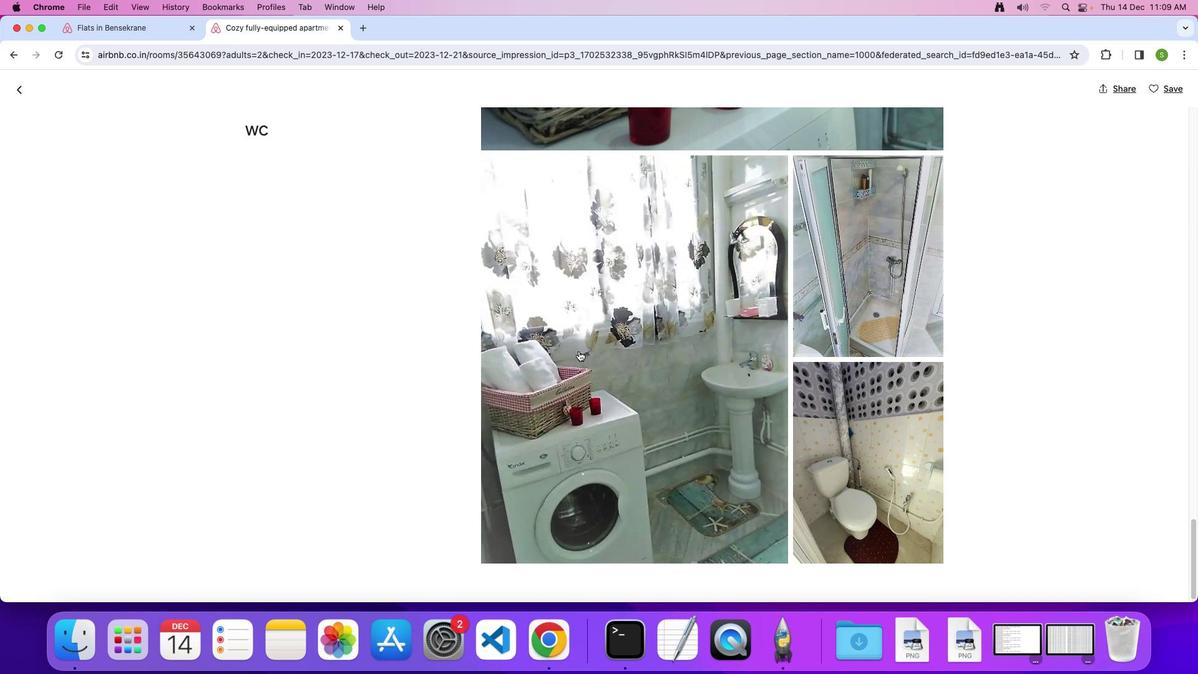 
Action: Mouse scrolled (578, 351) with delta (0, 0)
Screenshot: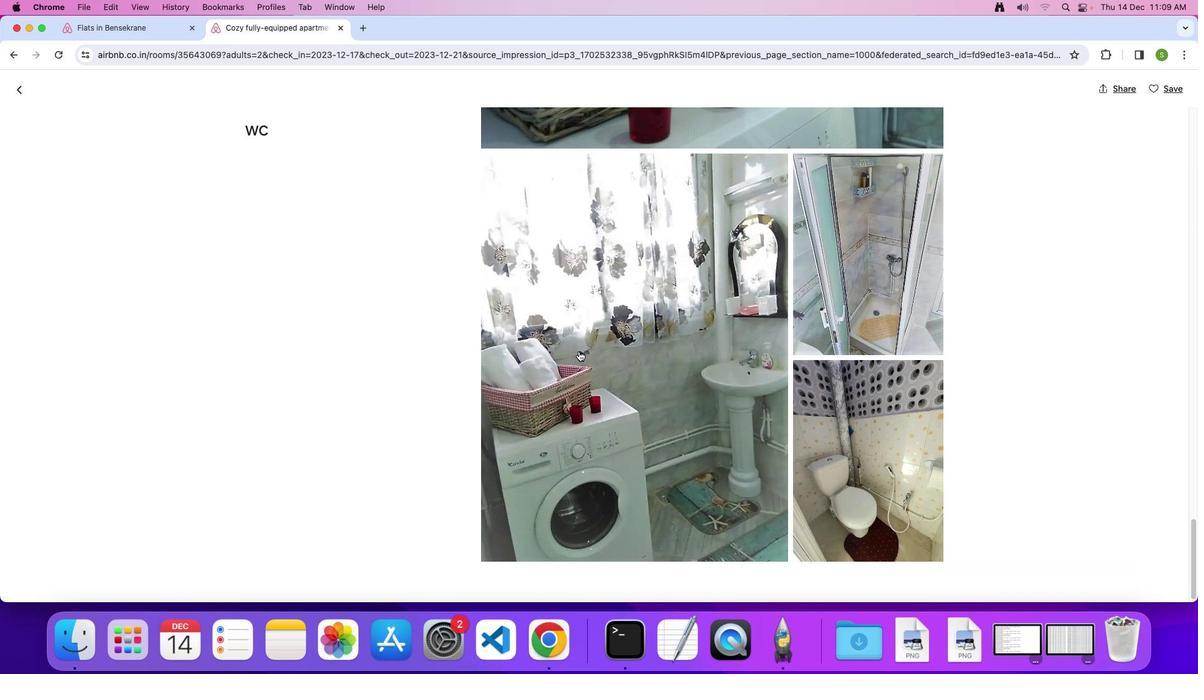 
Action: Mouse scrolled (578, 351) with delta (0, -1)
Screenshot: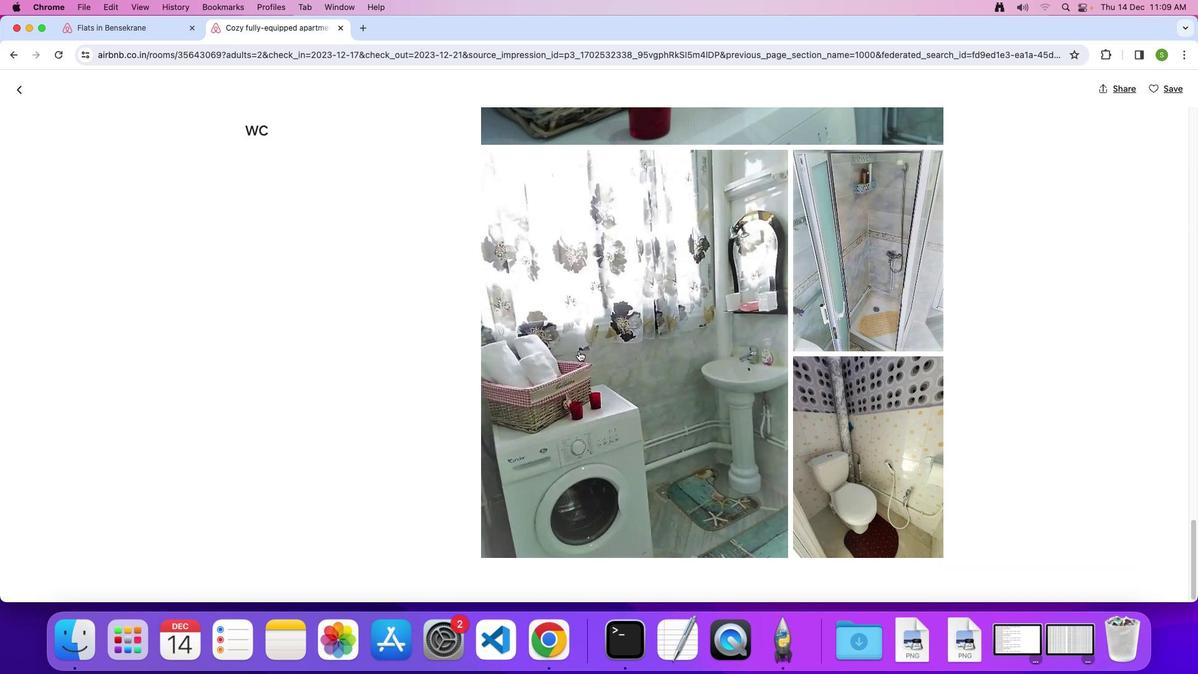 
Action: Mouse moved to (15, 91)
Screenshot: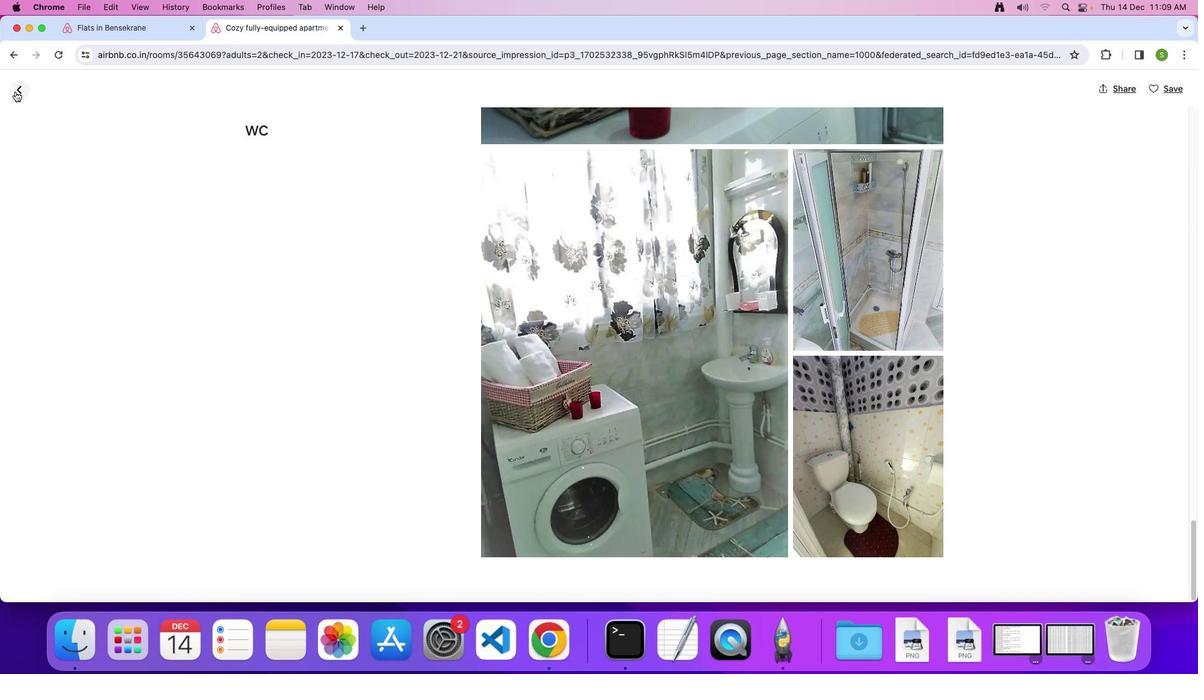 
Action: Mouse pressed left at (15, 91)
Screenshot: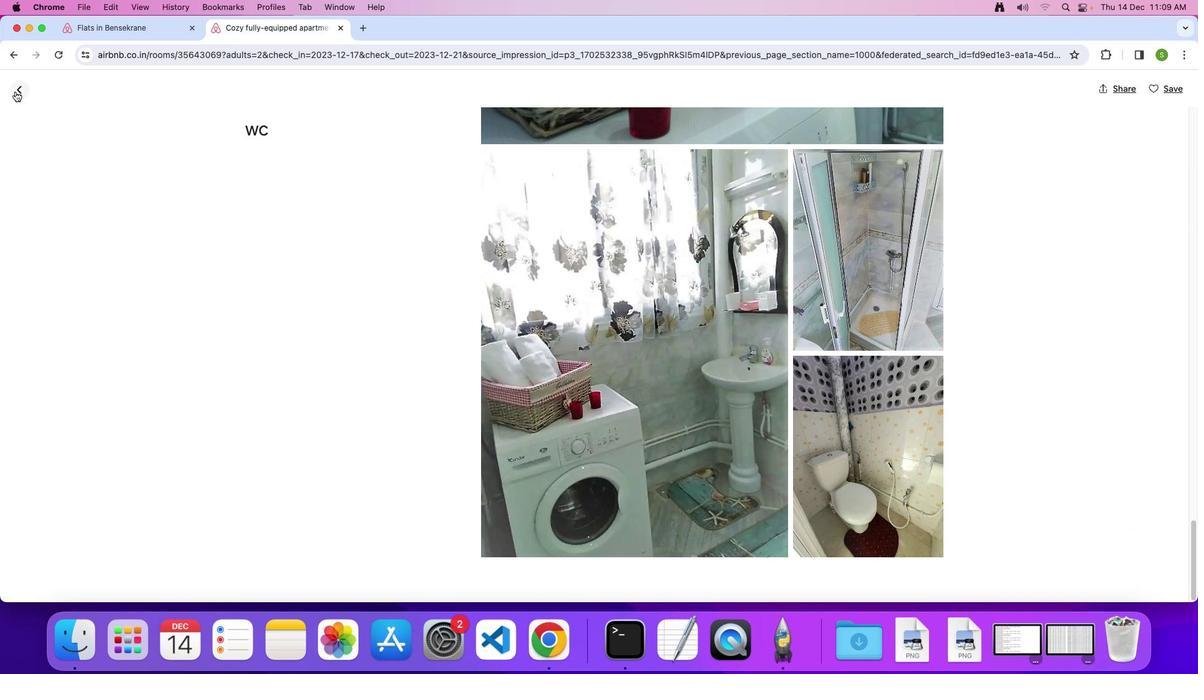 
Action: Mouse moved to (554, 369)
Screenshot: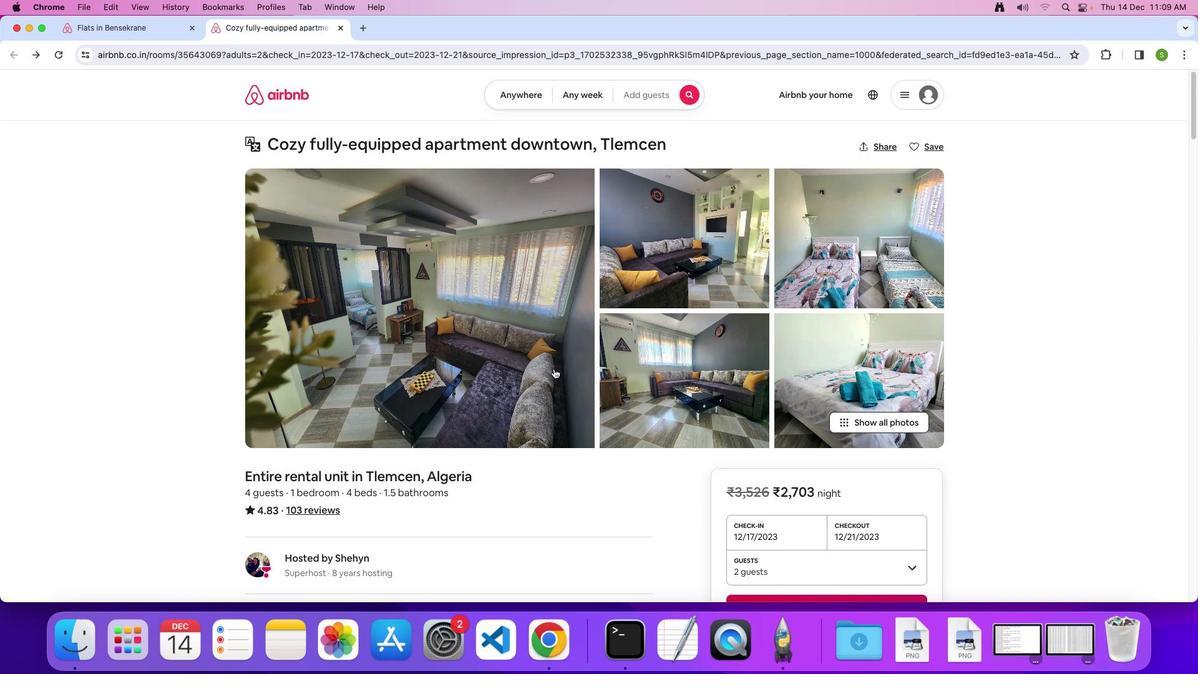 
Action: Mouse scrolled (554, 369) with delta (0, 0)
Screenshot: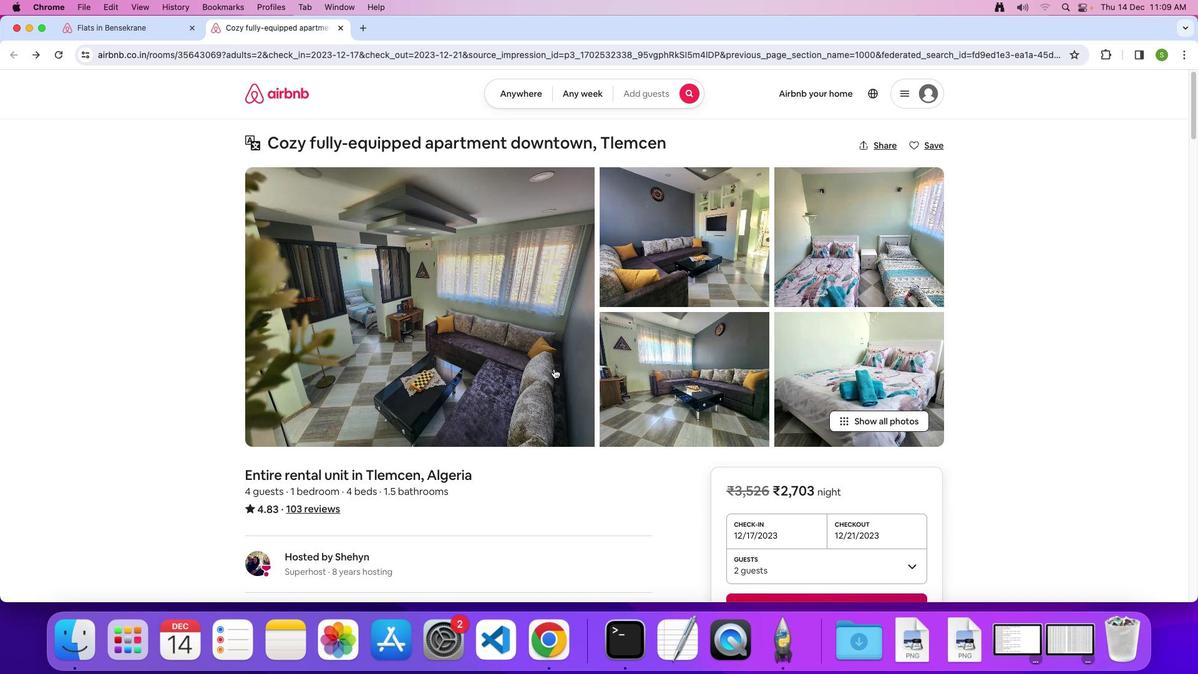 
Action: Mouse scrolled (554, 369) with delta (0, 0)
Screenshot: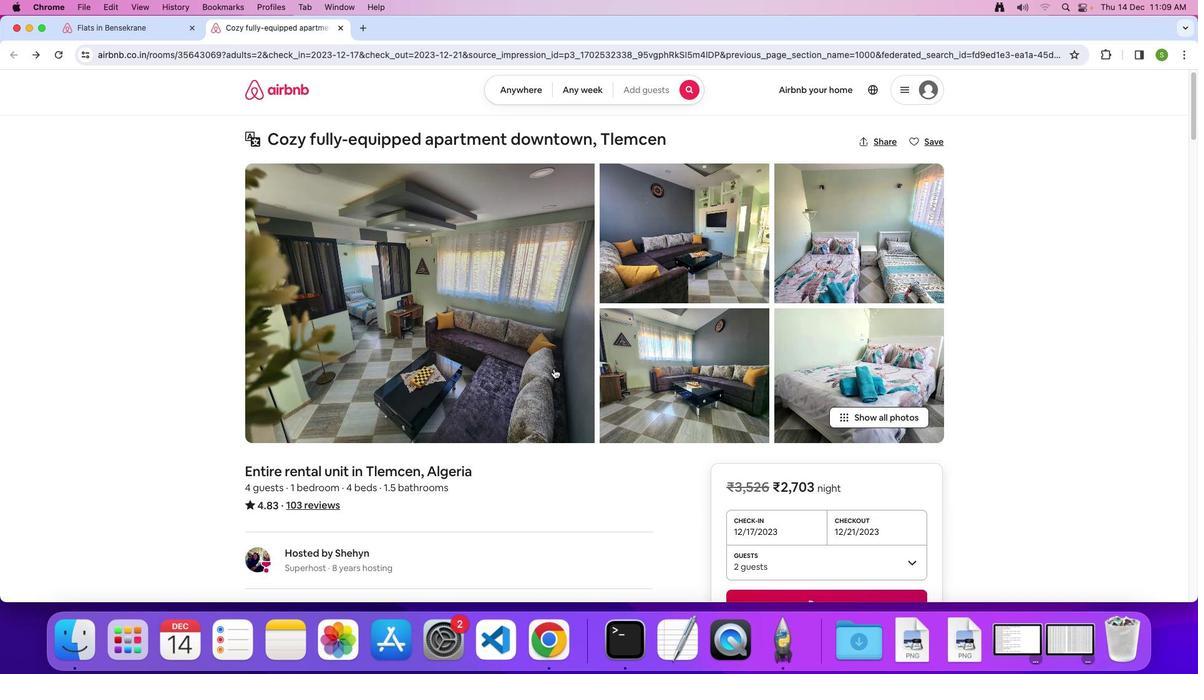 
Action: Mouse scrolled (554, 369) with delta (0, -1)
Screenshot: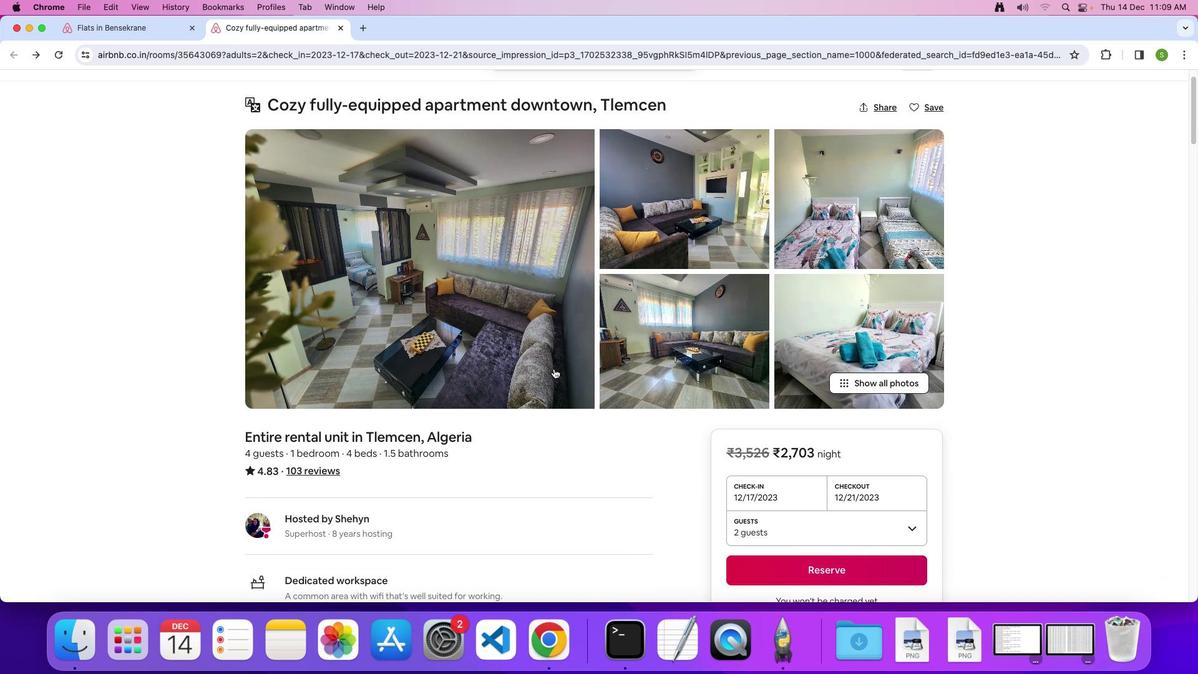 
Action: Mouse scrolled (554, 369) with delta (0, 0)
Screenshot: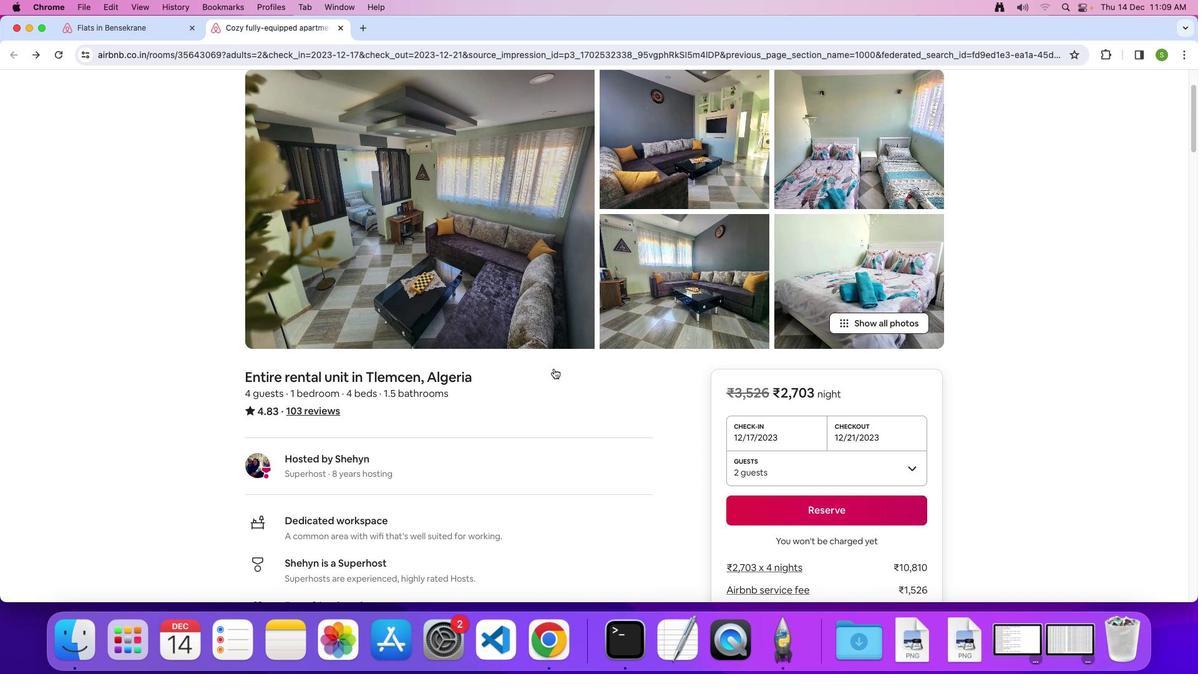 
Action: Mouse scrolled (554, 369) with delta (0, 0)
Screenshot: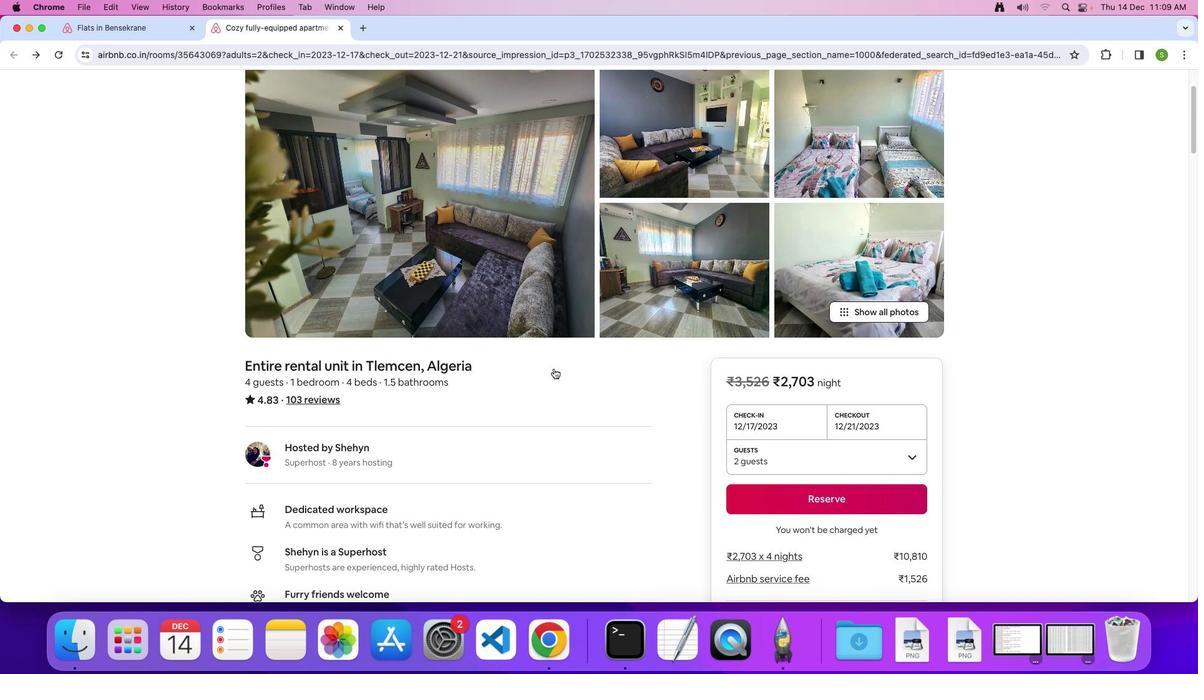
Action: Mouse scrolled (554, 369) with delta (0, 0)
Screenshot: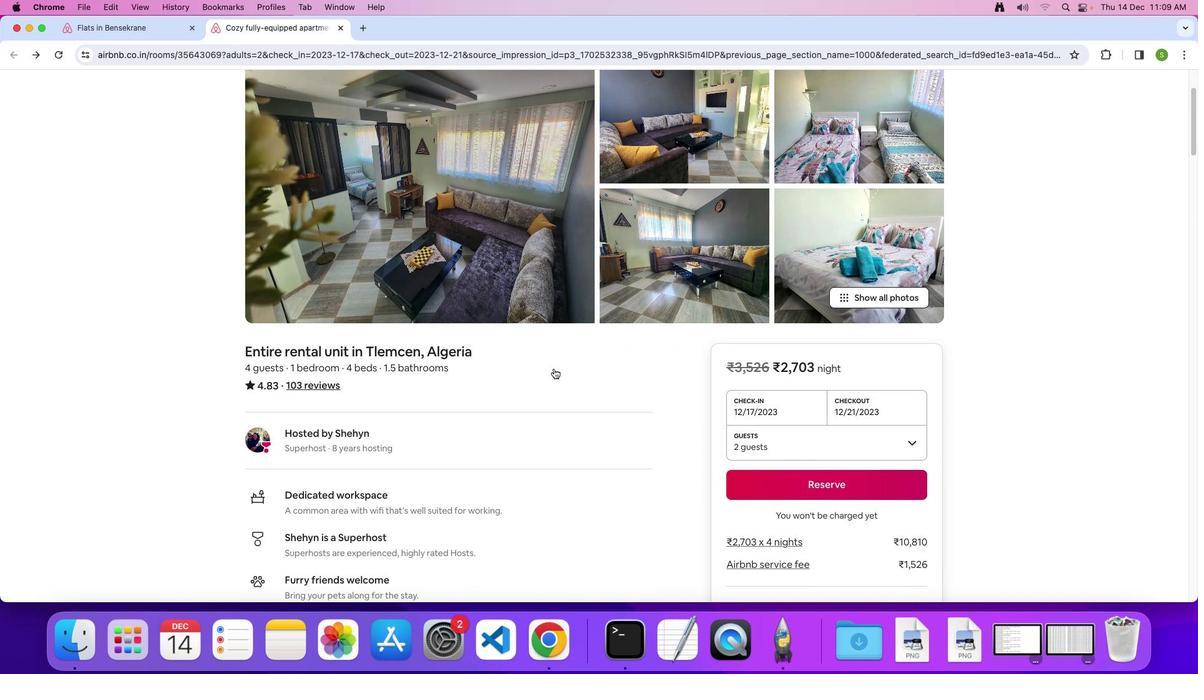 
Action: Mouse scrolled (554, 369) with delta (0, 0)
Screenshot: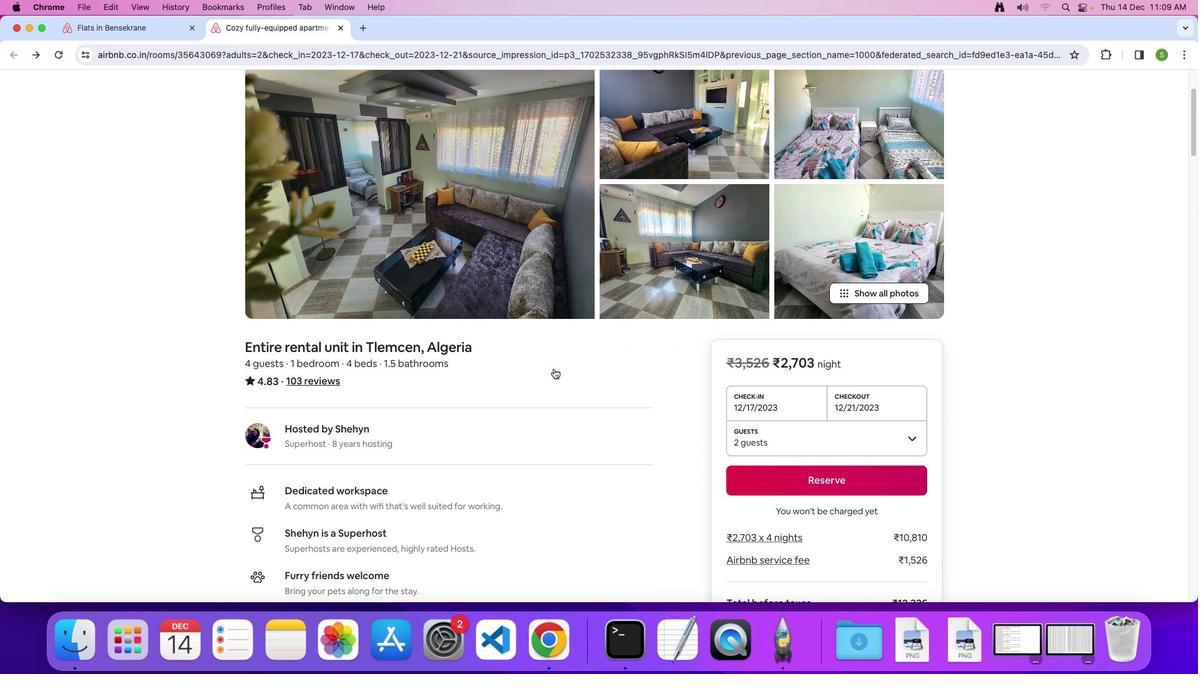
Action: Mouse scrolled (554, 369) with delta (0, 0)
Screenshot: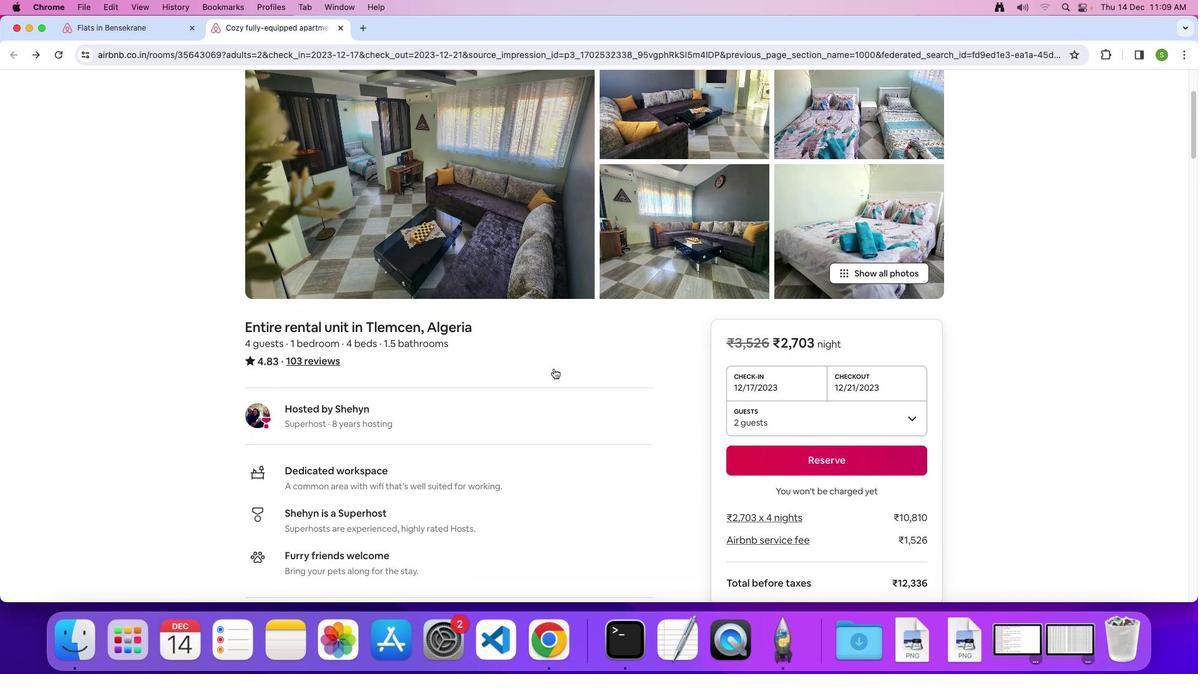 
Action: Mouse scrolled (554, 369) with delta (0, 0)
Screenshot: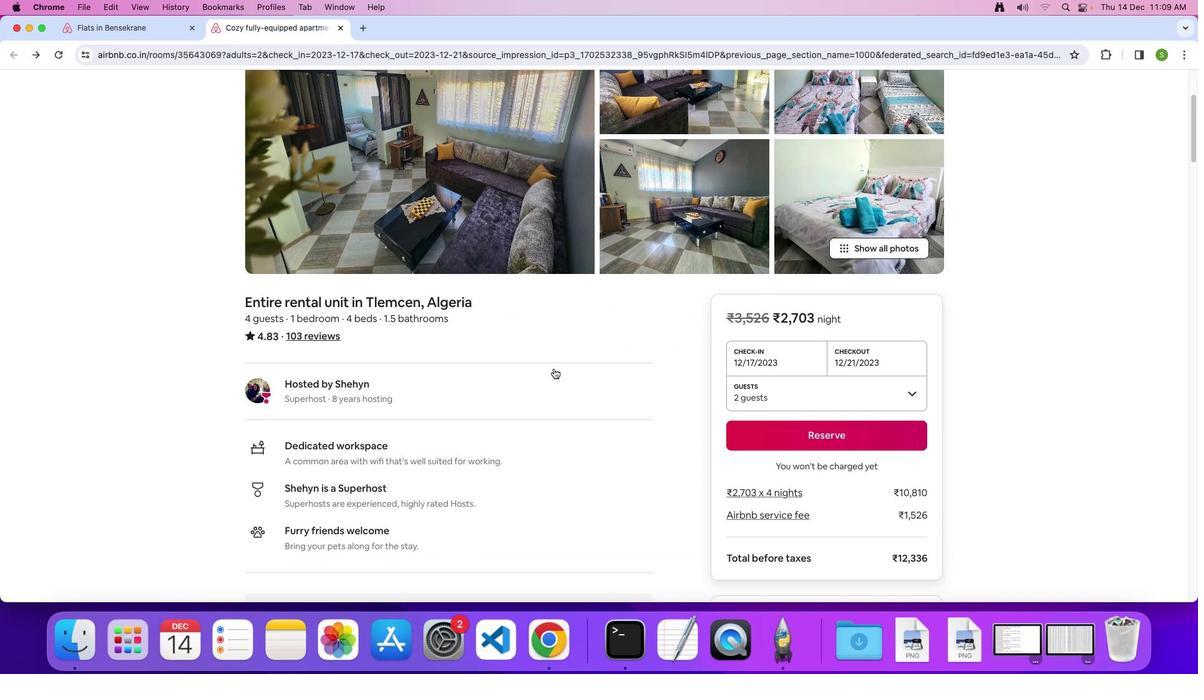 
Action: Mouse scrolled (554, 369) with delta (0, 0)
Screenshot: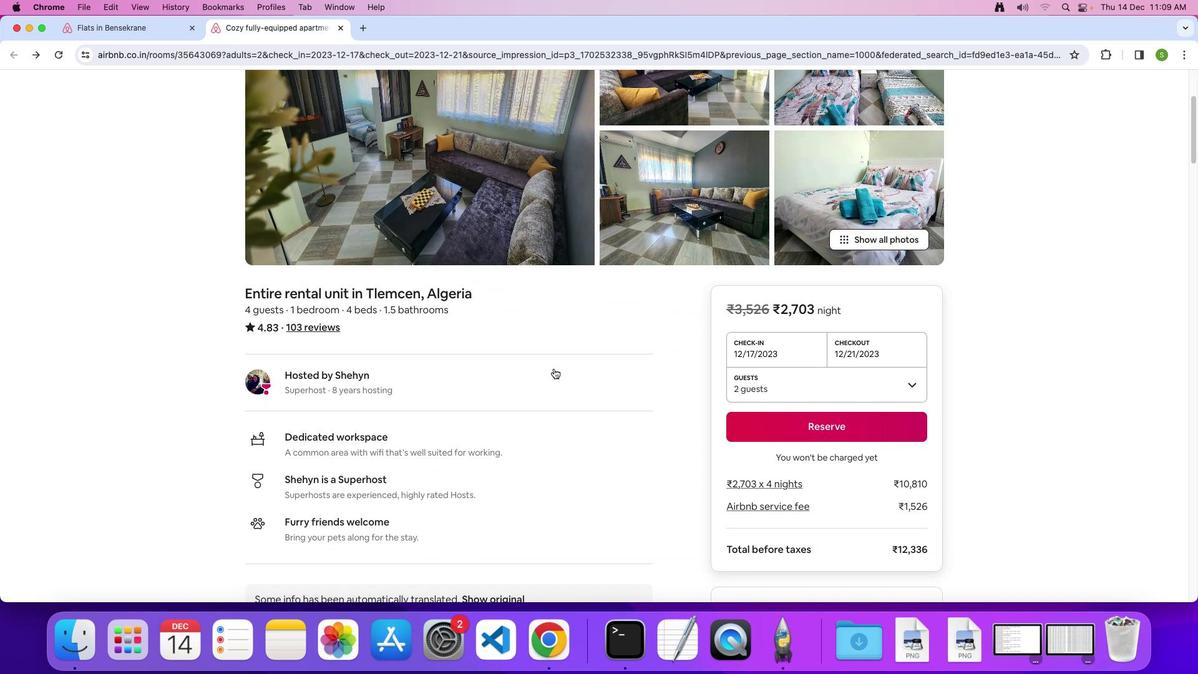 
Action: Mouse scrolled (554, 369) with delta (0, 0)
Screenshot: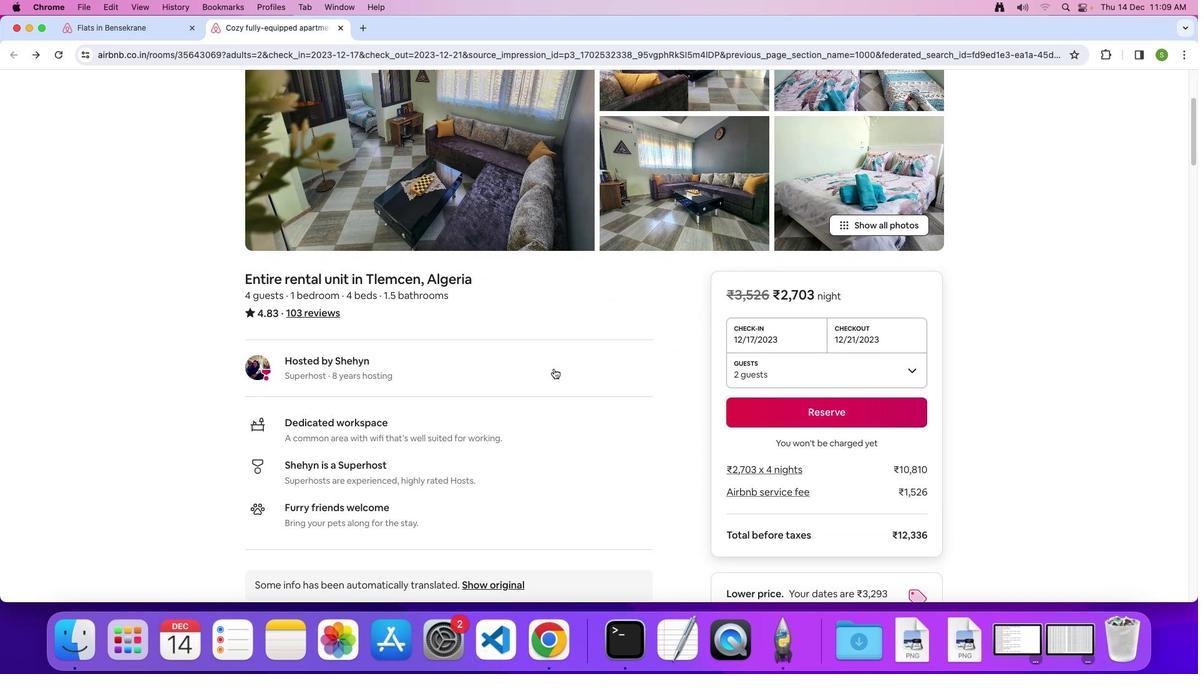 
Action: Mouse scrolled (554, 369) with delta (0, 0)
Screenshot: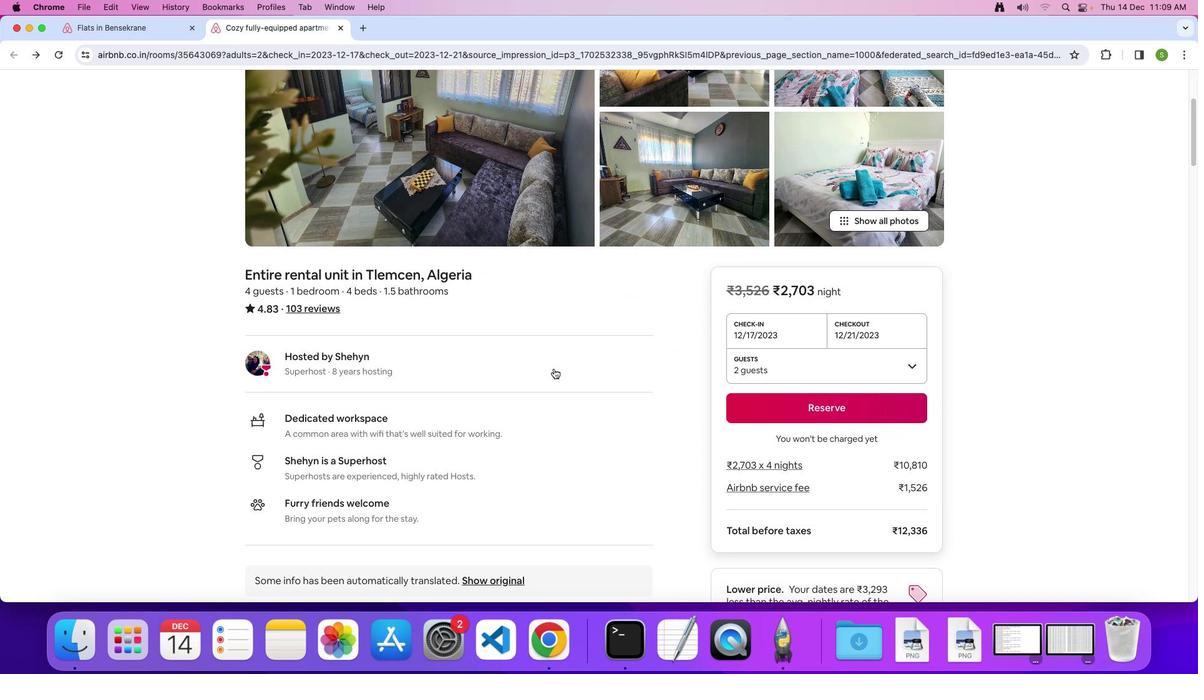 
Action: Mouse scrolled (554, 369) with delta (0, -1)
Screenshot: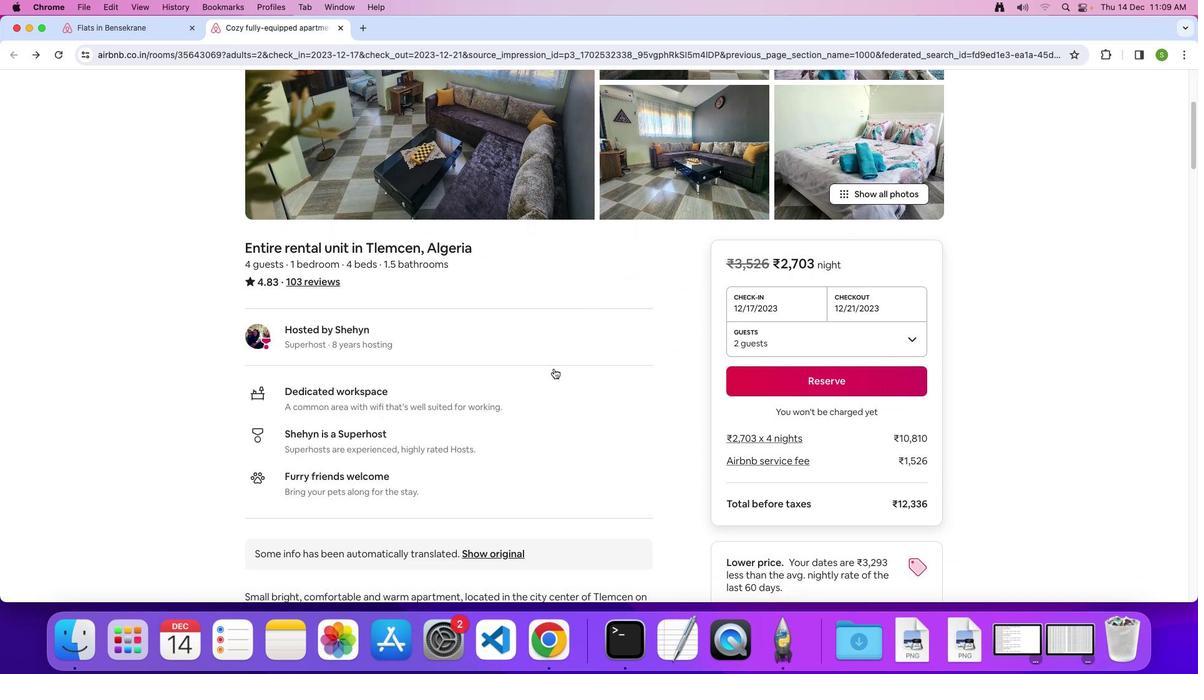 
Action: Mouse scrolled (554, 369) with delta (0, 0)
Screenshot: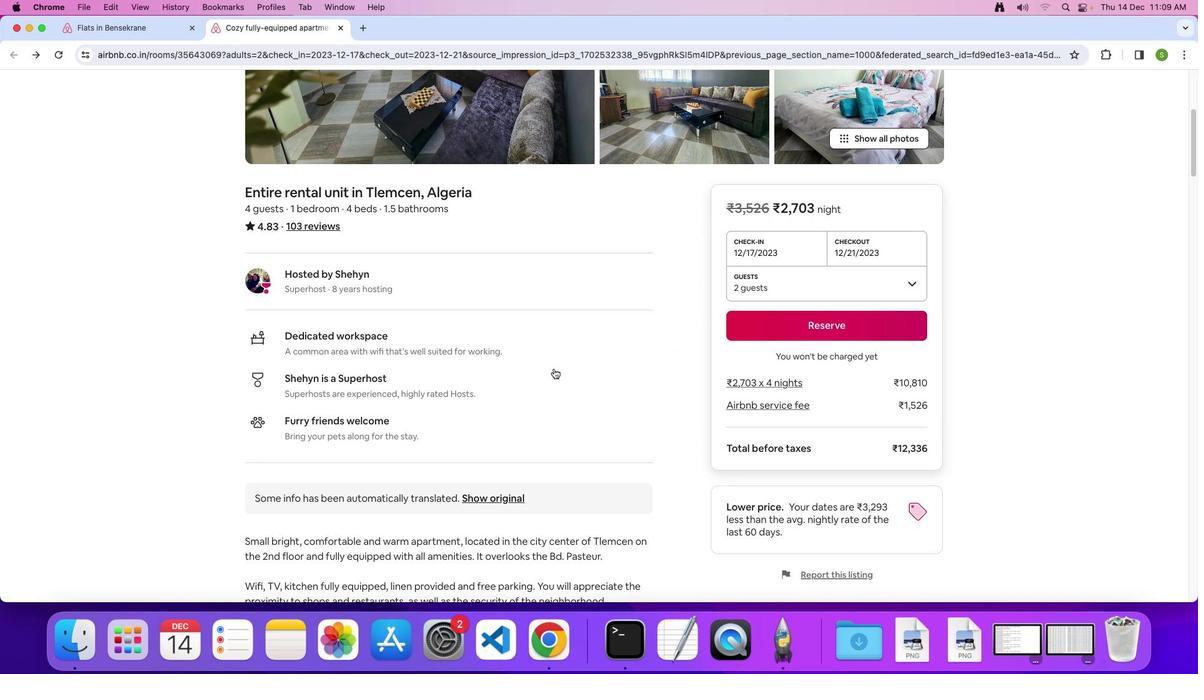 
Action: Mouse scrolled (554, 369) with delta (0, 0)
Screenshot: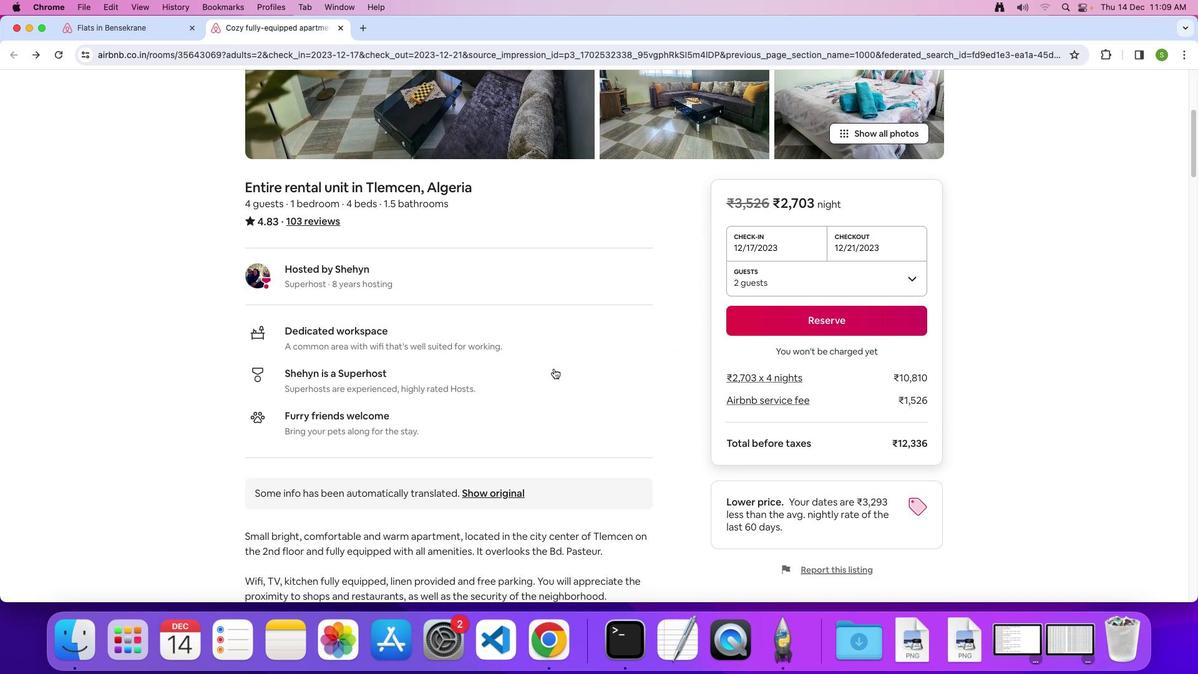 
Action: Mouse scrolled (554, 369) with delta (0, 0)
Screenshot: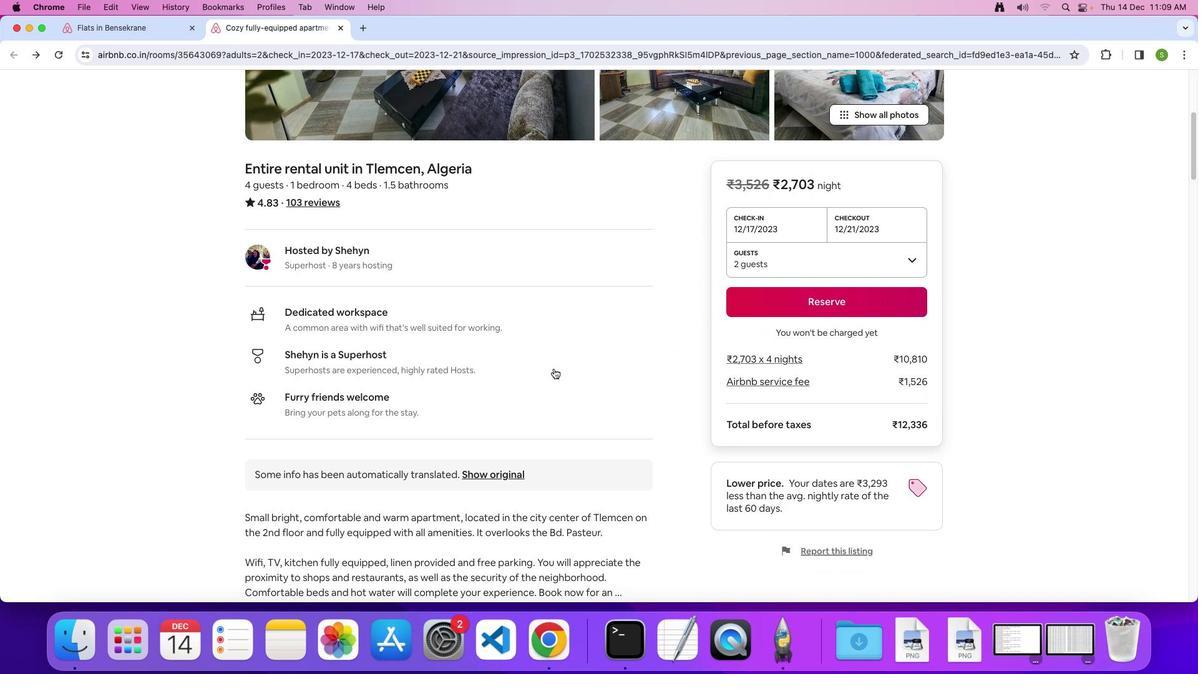 
Action: Mouse scrolled (554, 369) with delta (0, 0)
Screenshot: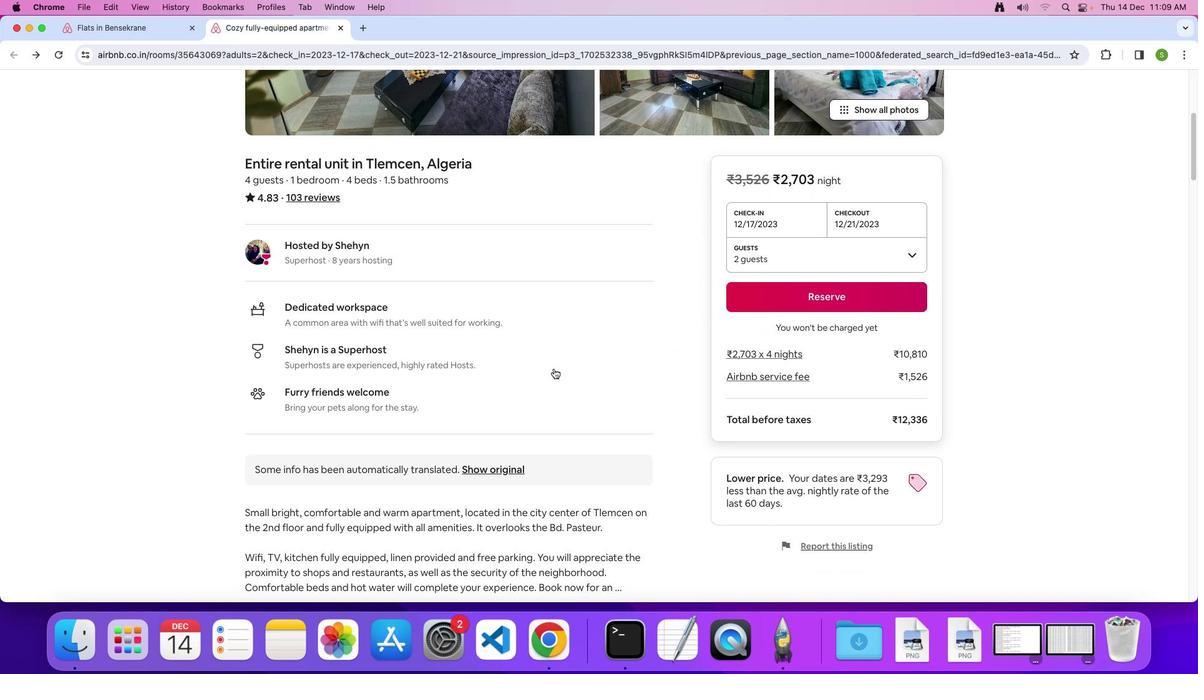 
Action: Mouse scrolled (554, 369) with delta (0, 0)
Screenshot: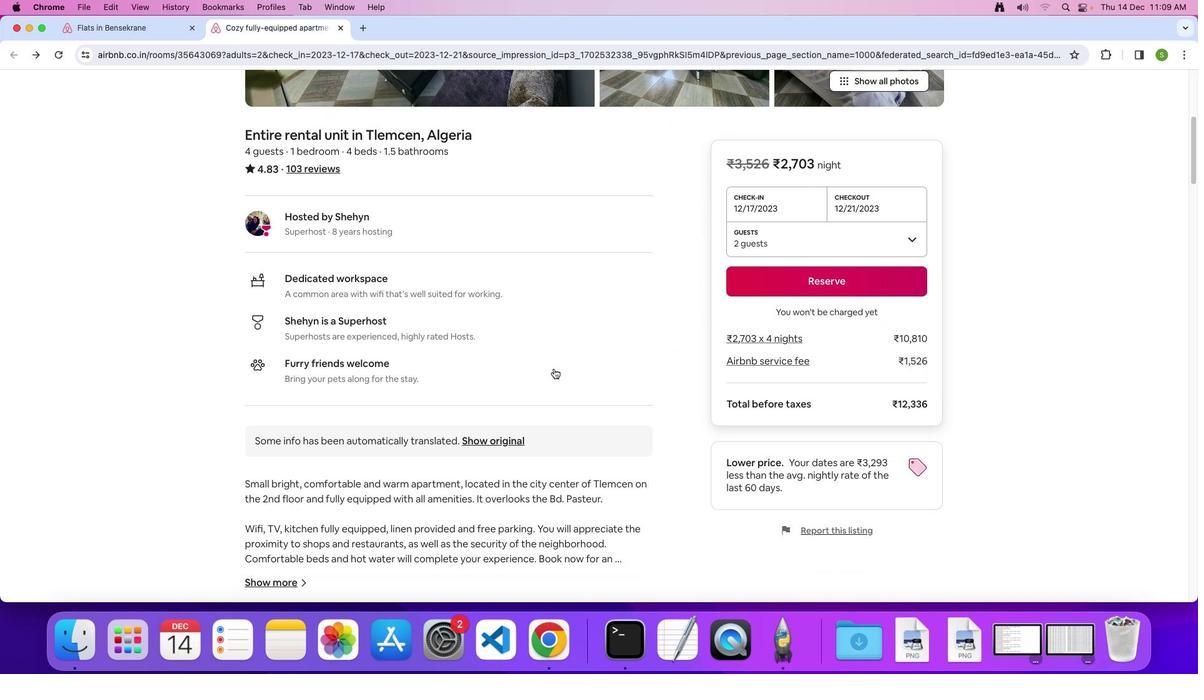 
Action: Mouse scrolled (554, 369) with delta (0, 0)
Screenshot: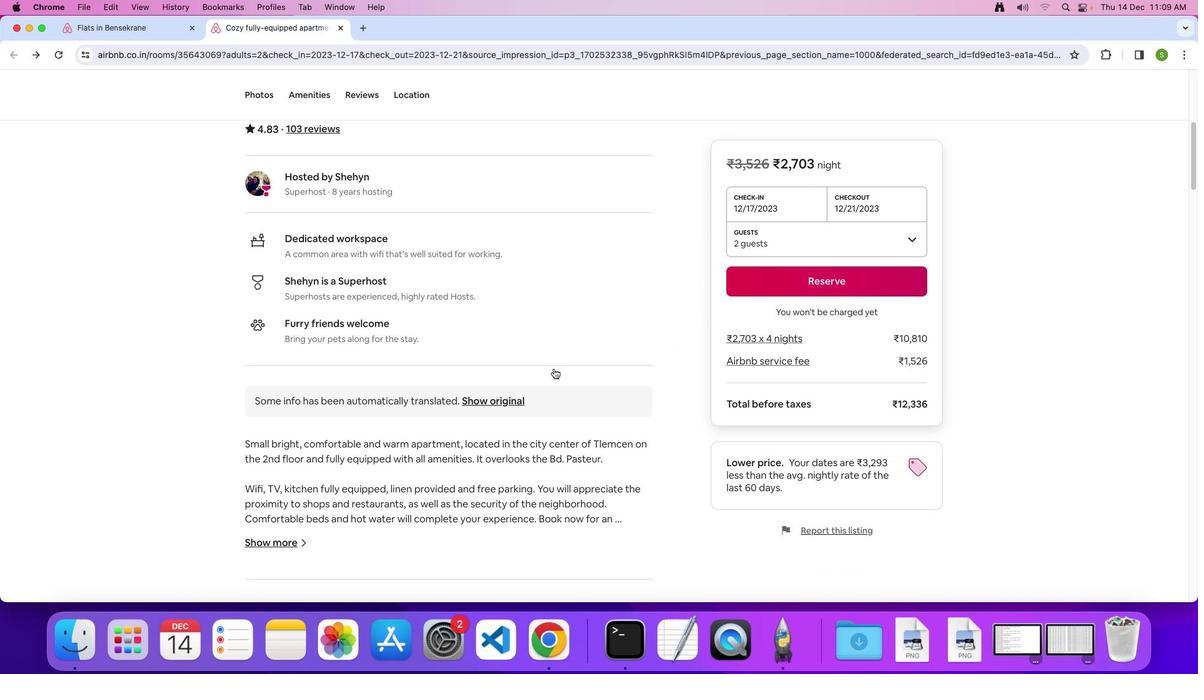
Action: Mouse scrolled (554, 369) with delta (0, 0)
Screenshot: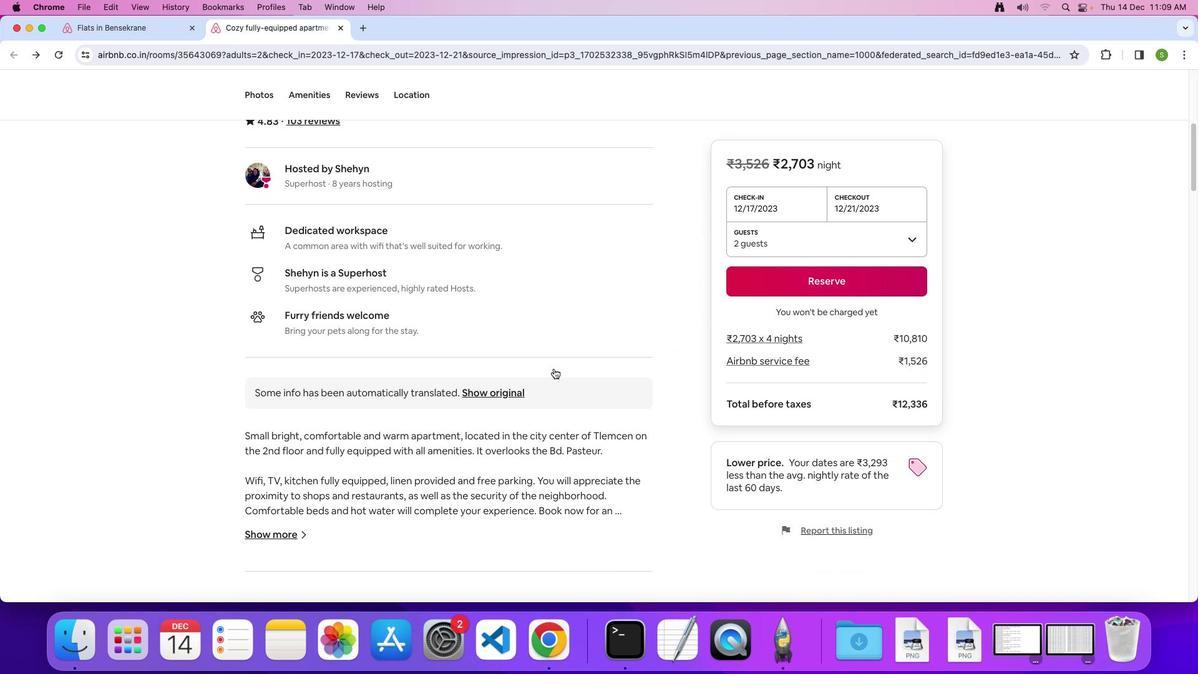 
Action: Mouse scrolled (554, 369) with delta (0, 0)
Screenshot: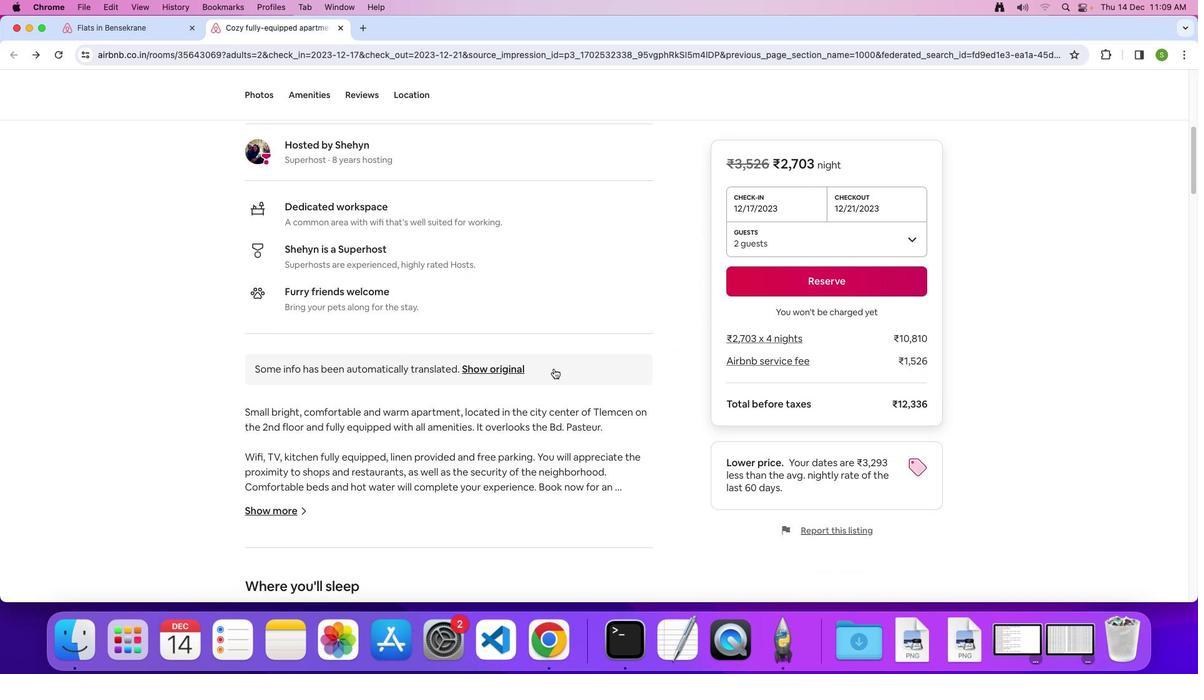 
Action: Mouse scrolled (554, 369) with delta (0, 0)
Screenshot: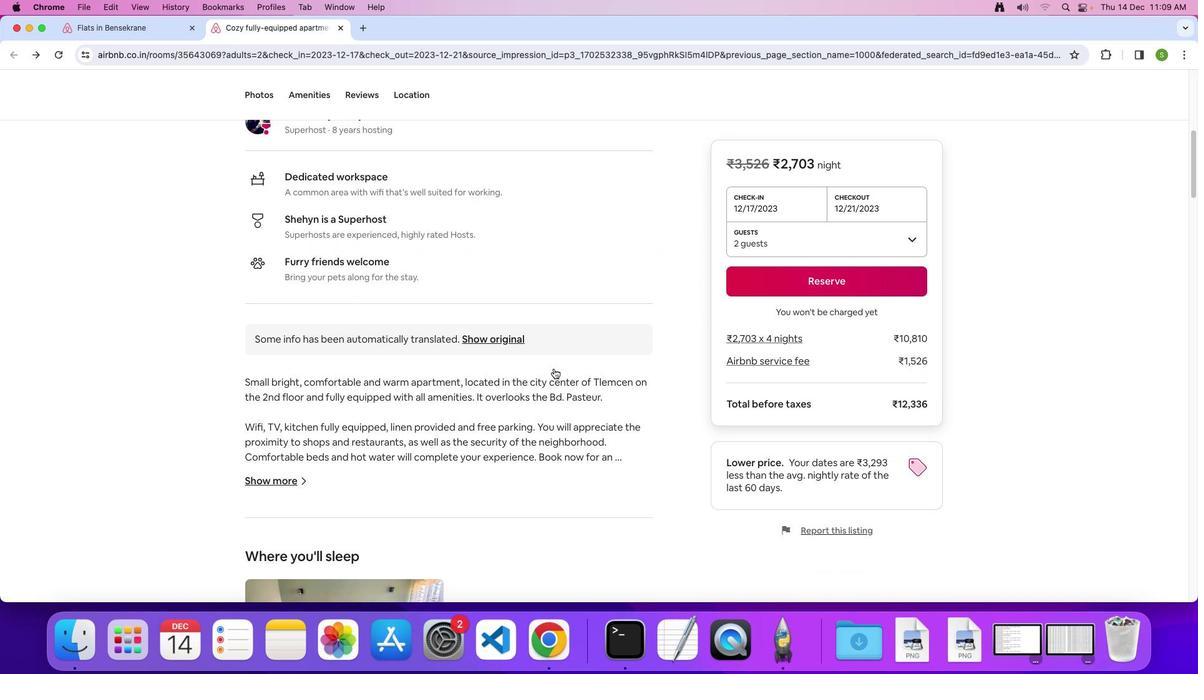 
Action: Mouse scrolled (554, 369) with delta (0, 0)
Screenshot: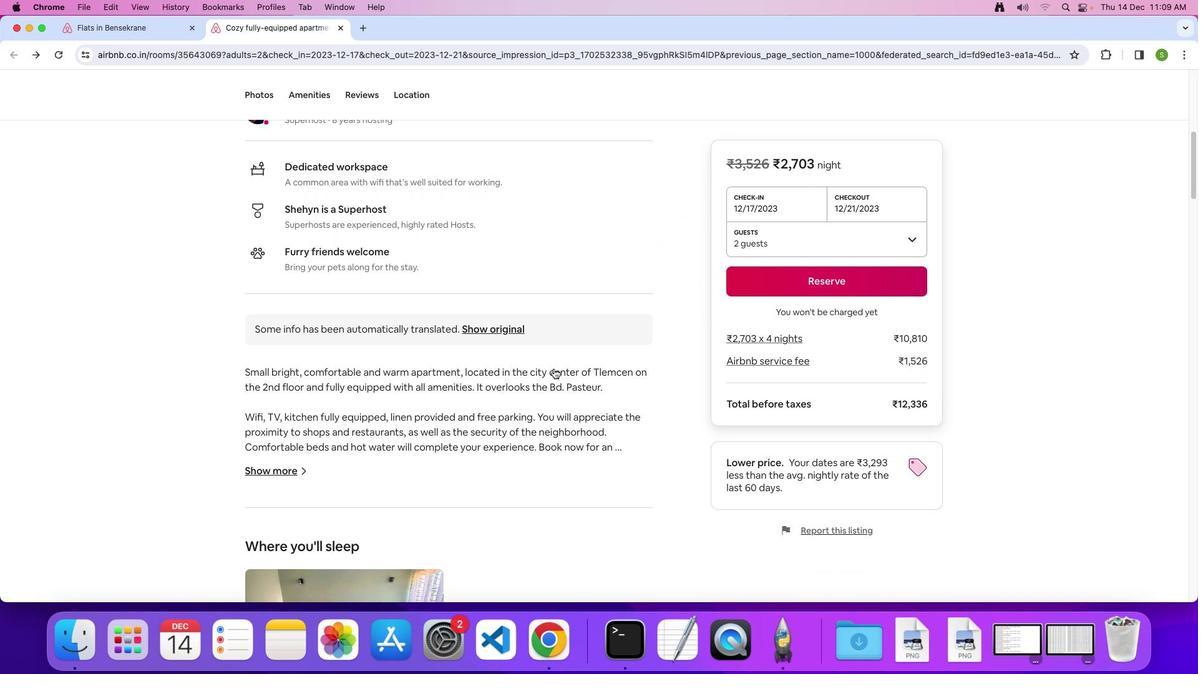 
Action: Mouse scrolled (554, 369) with delta (0, 0)
Screenshot: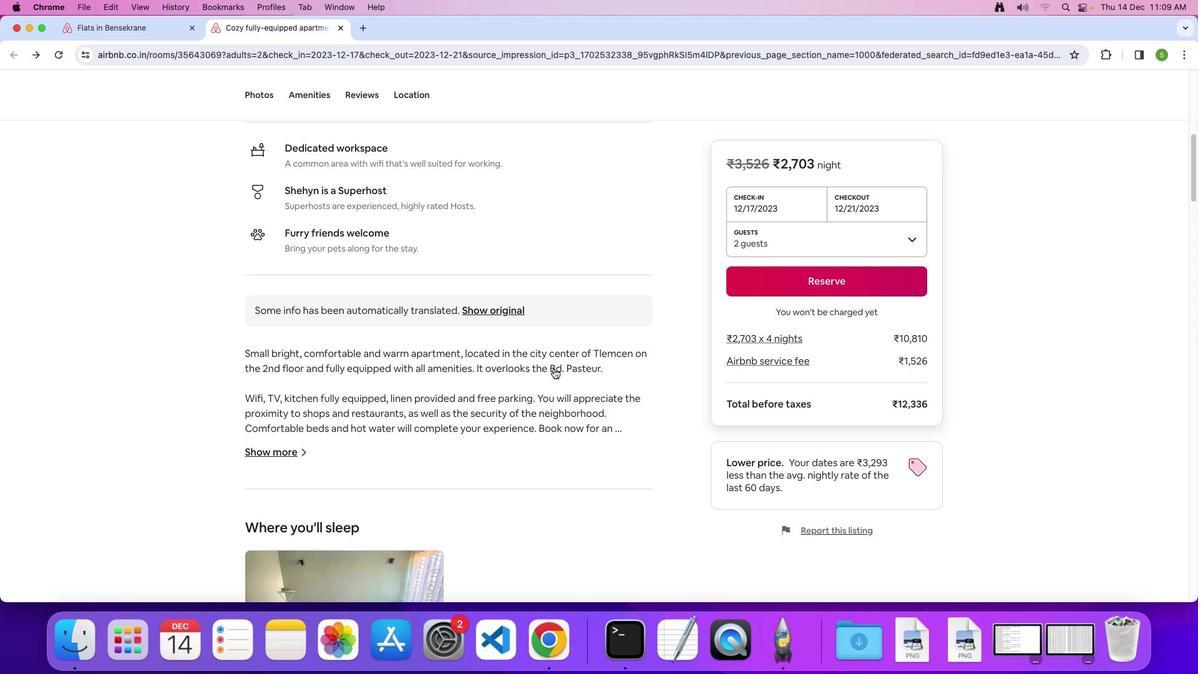 
Action: Mouse scrolled (554, 369) with delta (0, 0)
Screenshot: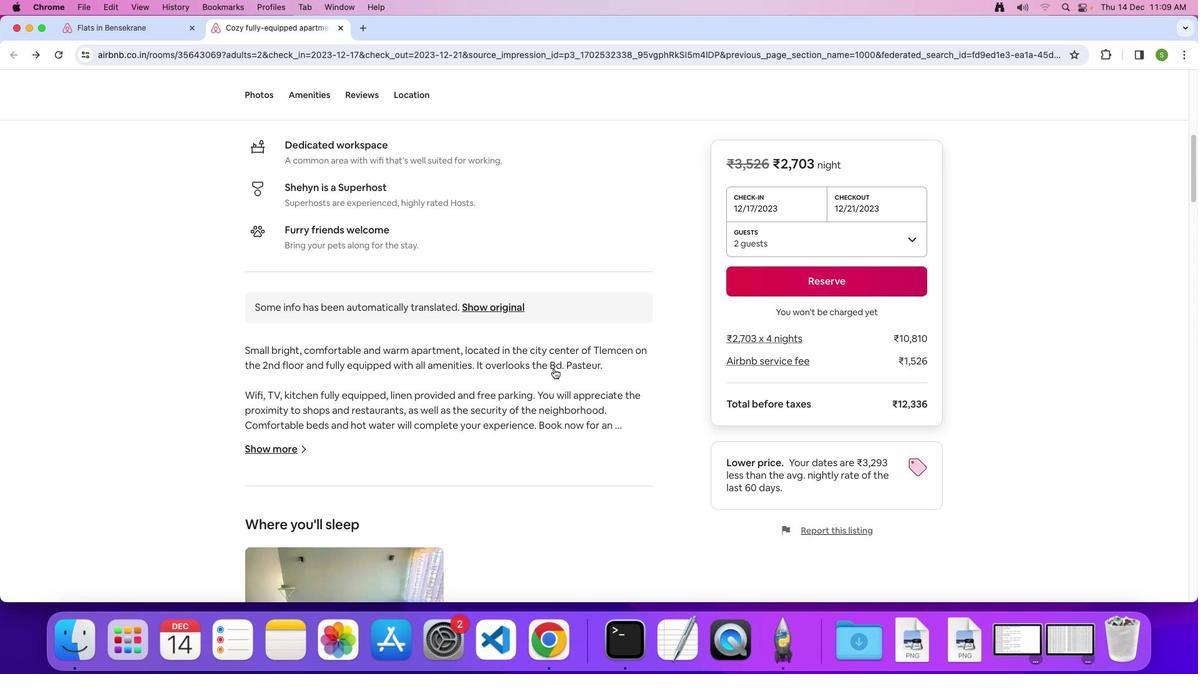 
Action: Mouse scrolled (554, 369) with delta (0, 0)
Screenshot: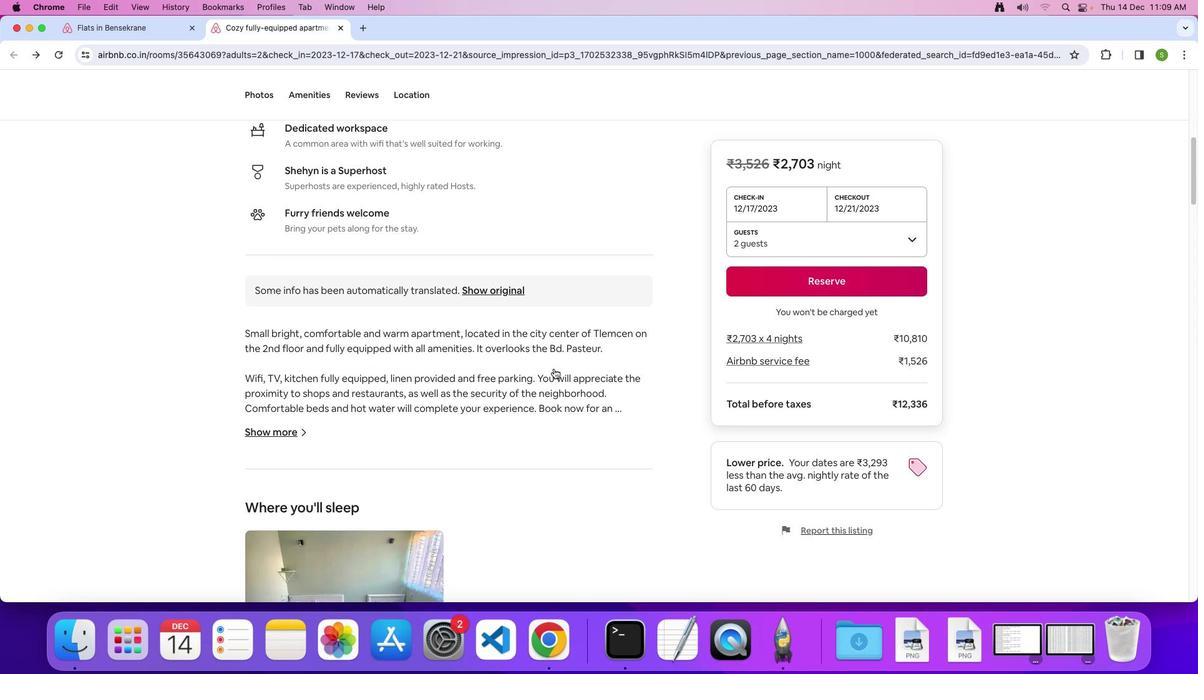 
Action: Mouse scrolled (554, 369) with delta (0, 0)
Screenshot: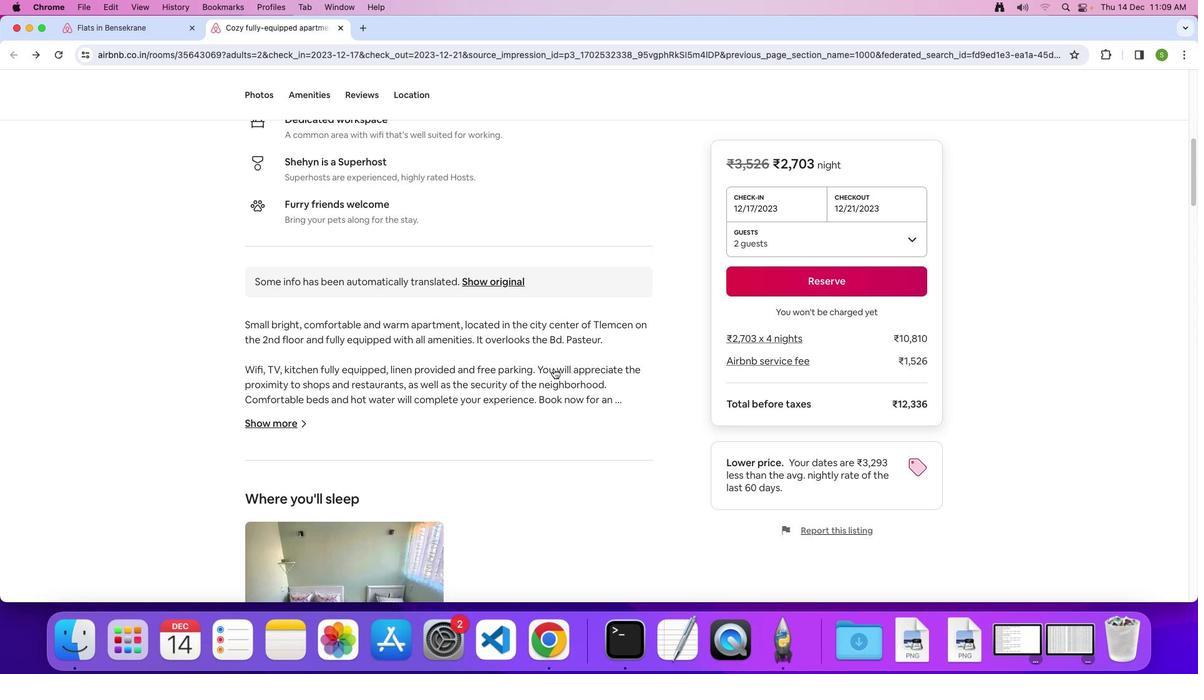 
Action: Mouse scrolled (554, 369) with delta (0, -1)
Screenshot: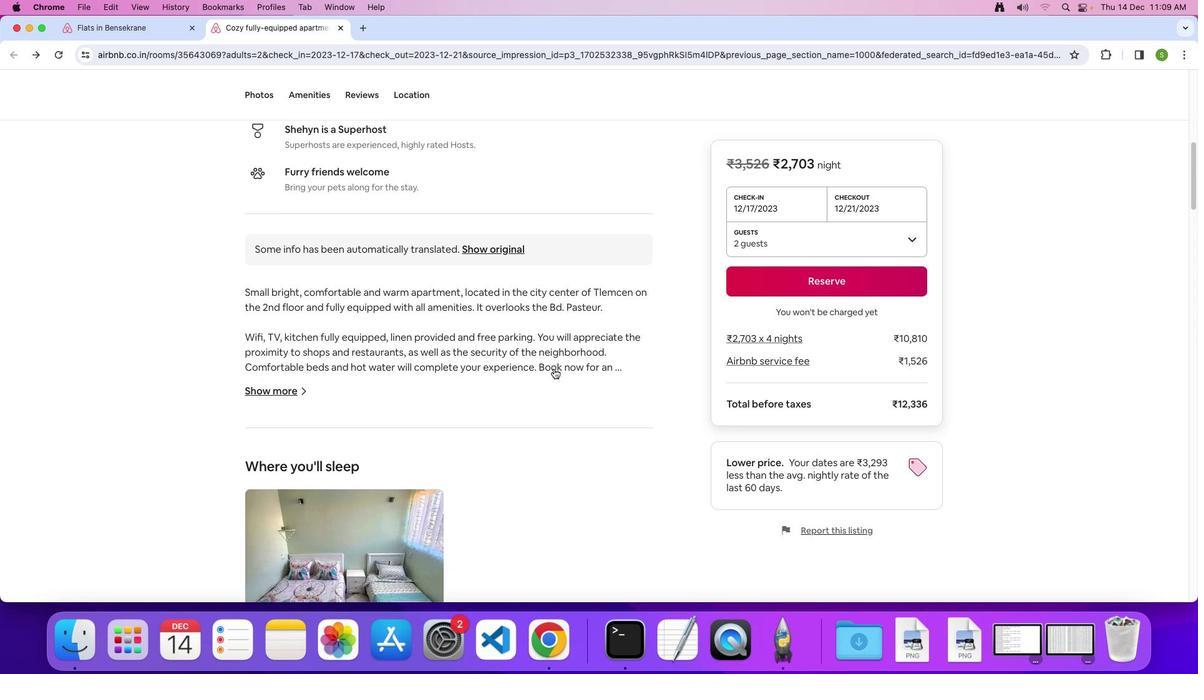 
Action: Mouse scrolled (554, 369) with delta (0, 0)
Screenshot: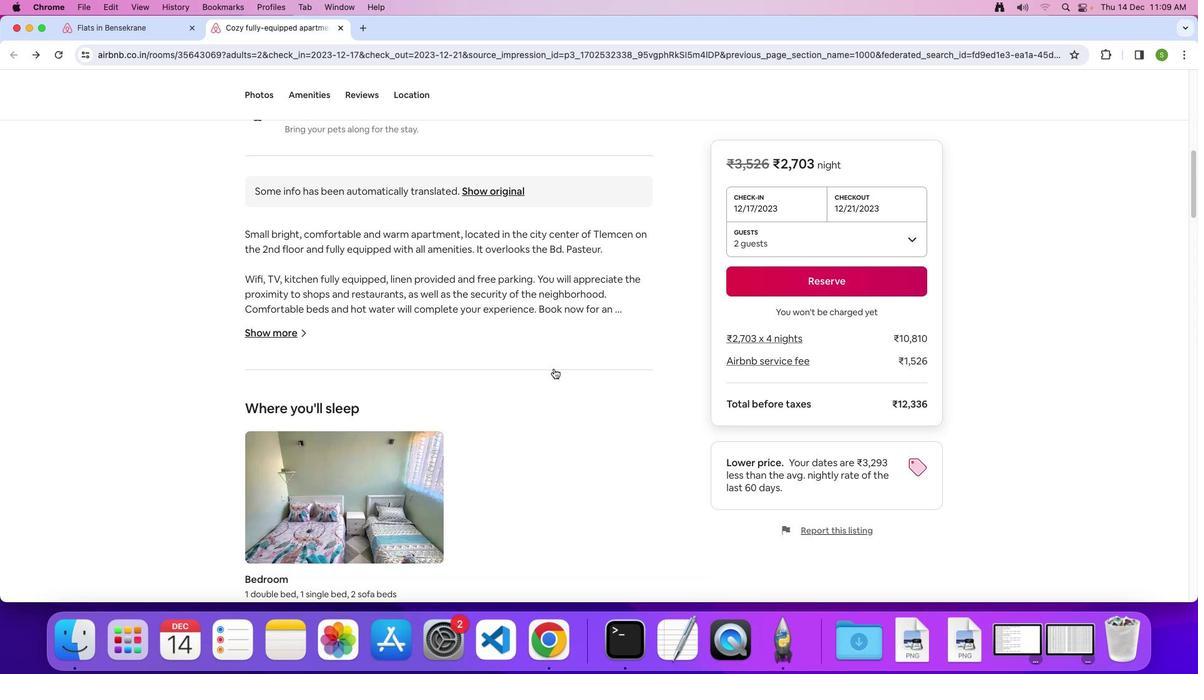 
Action: Mouse scrolled (554, 369) with delta (0, 0)
Screenshot: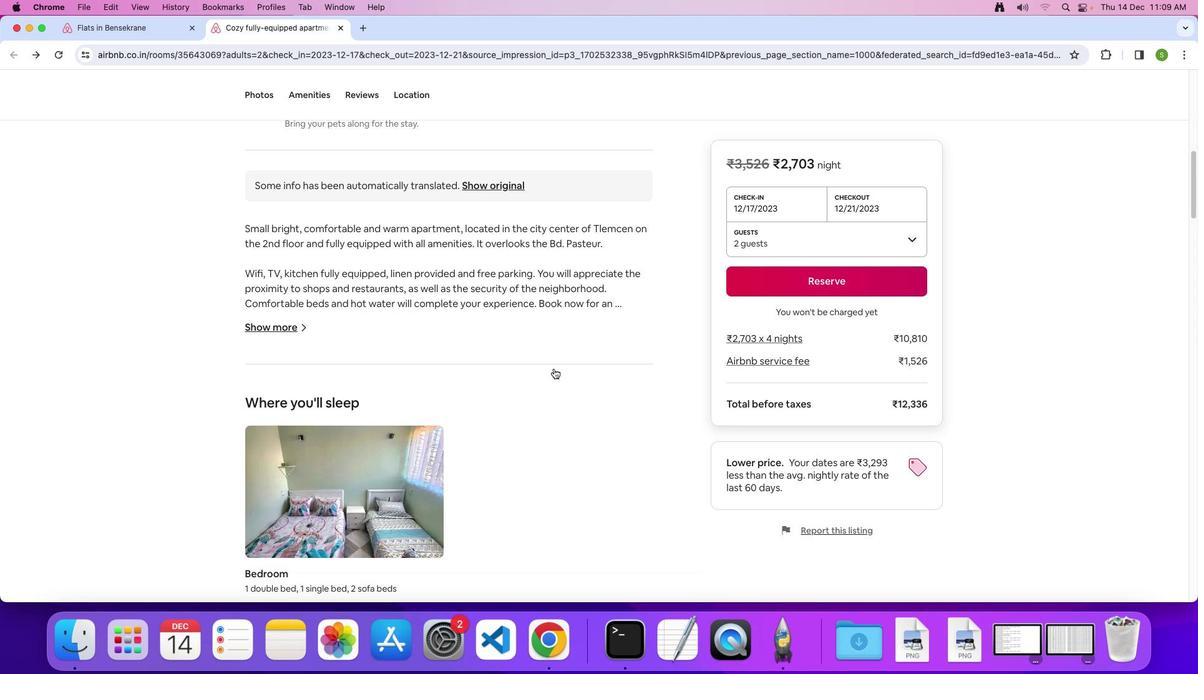 
Action: Mouse scrolled (554, 369) with delta (0, -1)
Screenshot: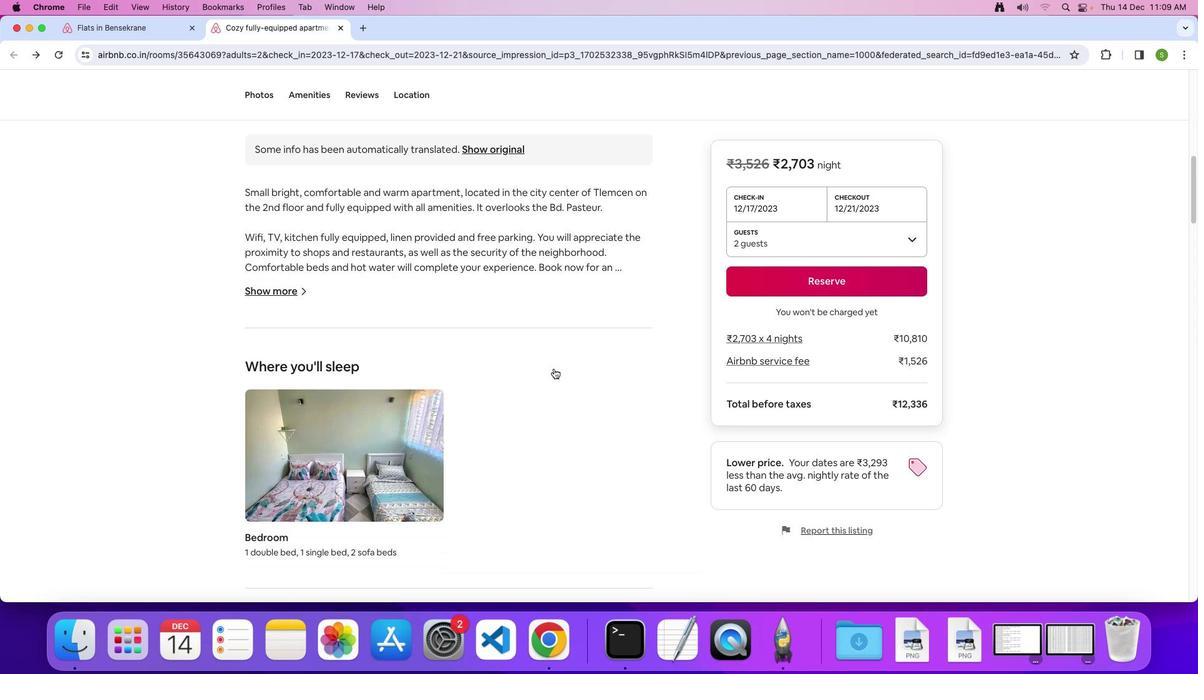 
Action: Mouse scrolled (554, 369) with delta (0, 0)
Screenshot: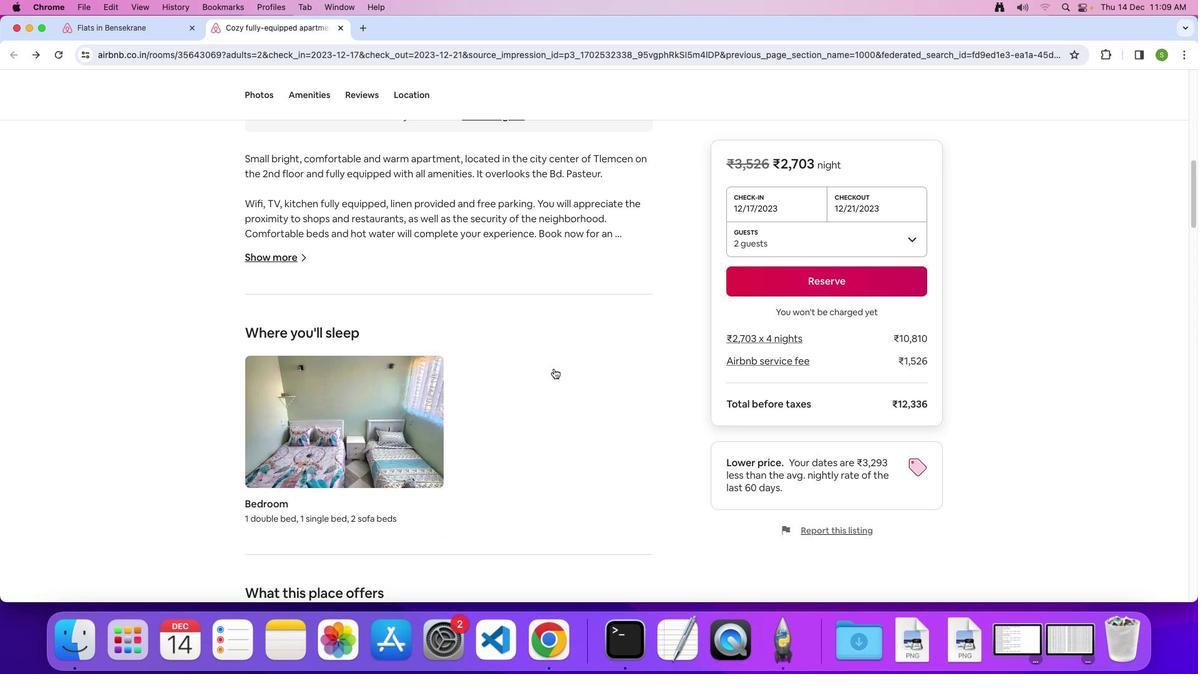 
Action: Mouse scrolled (554, 369) with delta (0, 0)
Screenshot: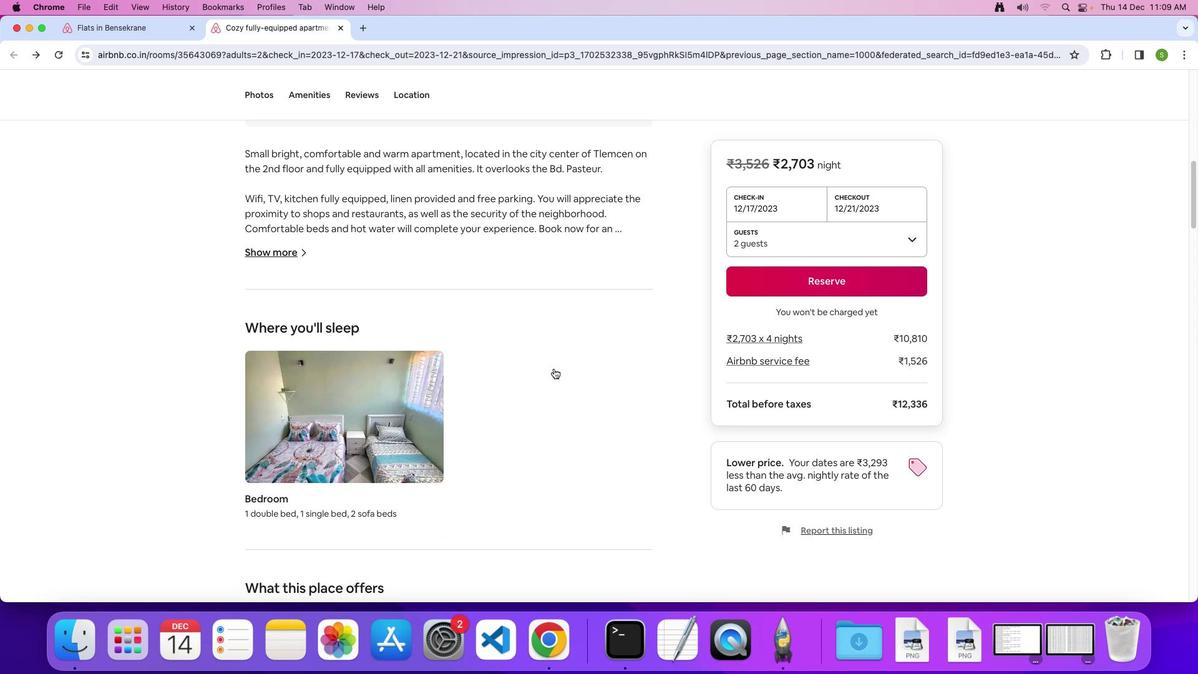 
Action: Mouse scrolled (554, 369) with delta (0, 0)
Screenshot: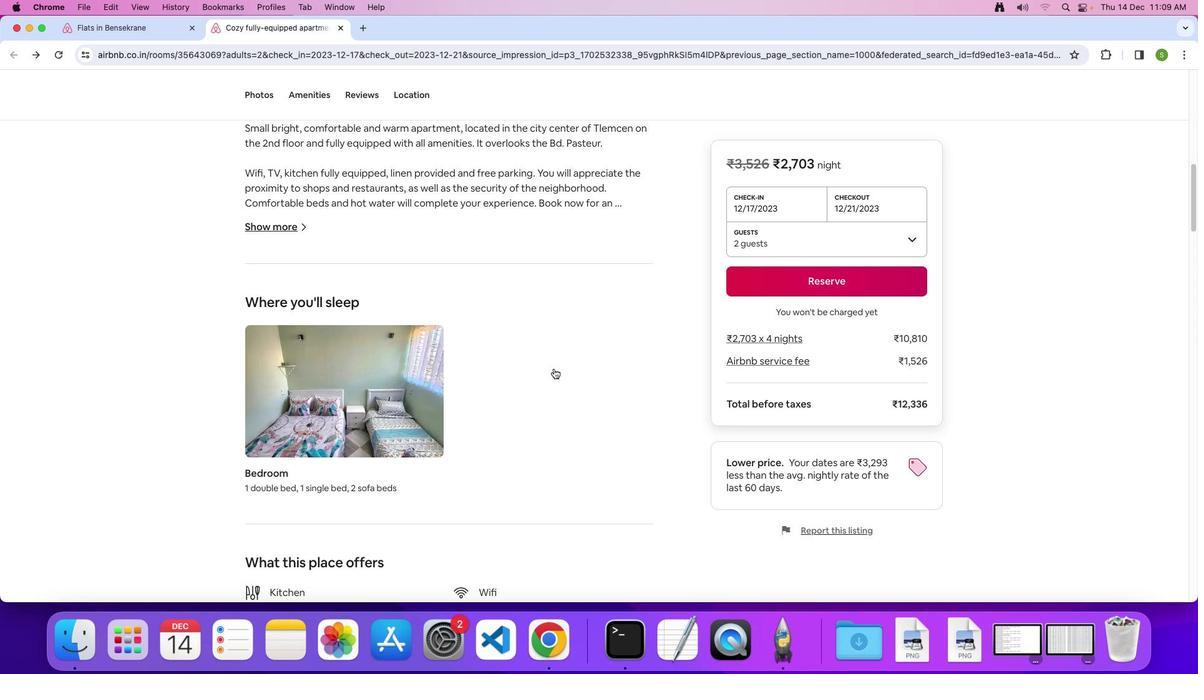 
Action: Mouse scrolled (554, 369) with delta (0, 0)
Screenshot: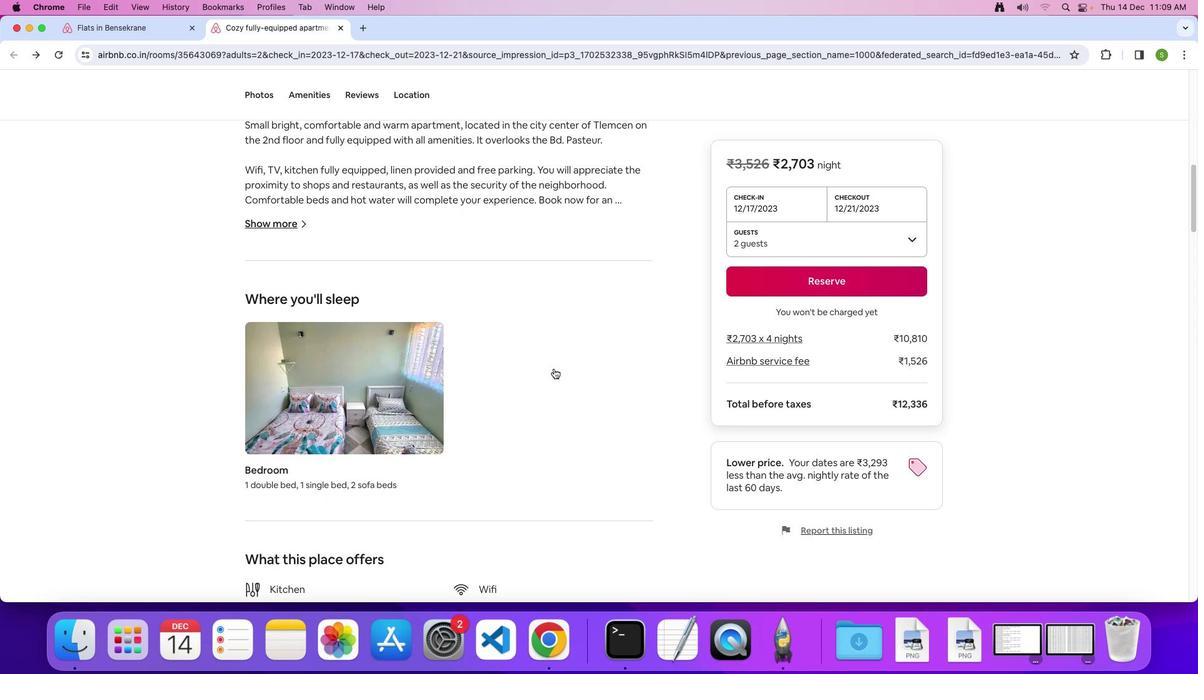 
Action: Mouse moved to (259, 211)
Screenshot: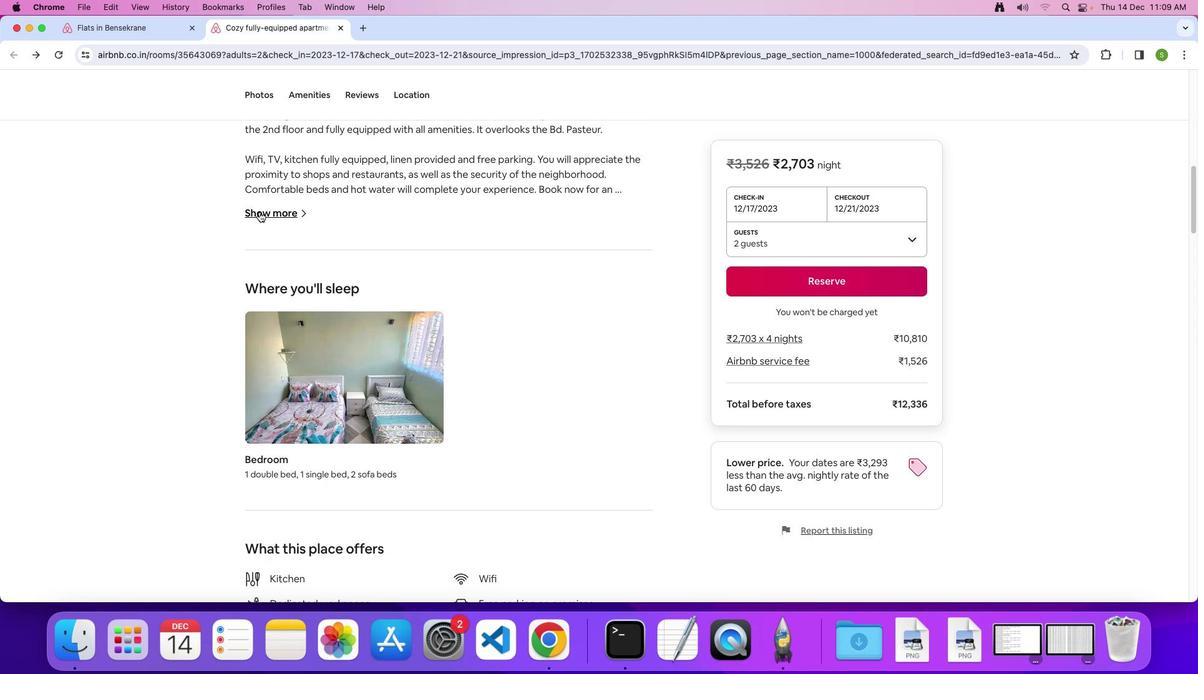
Action: Mouse pressed left at (259, 211)
Screenshot: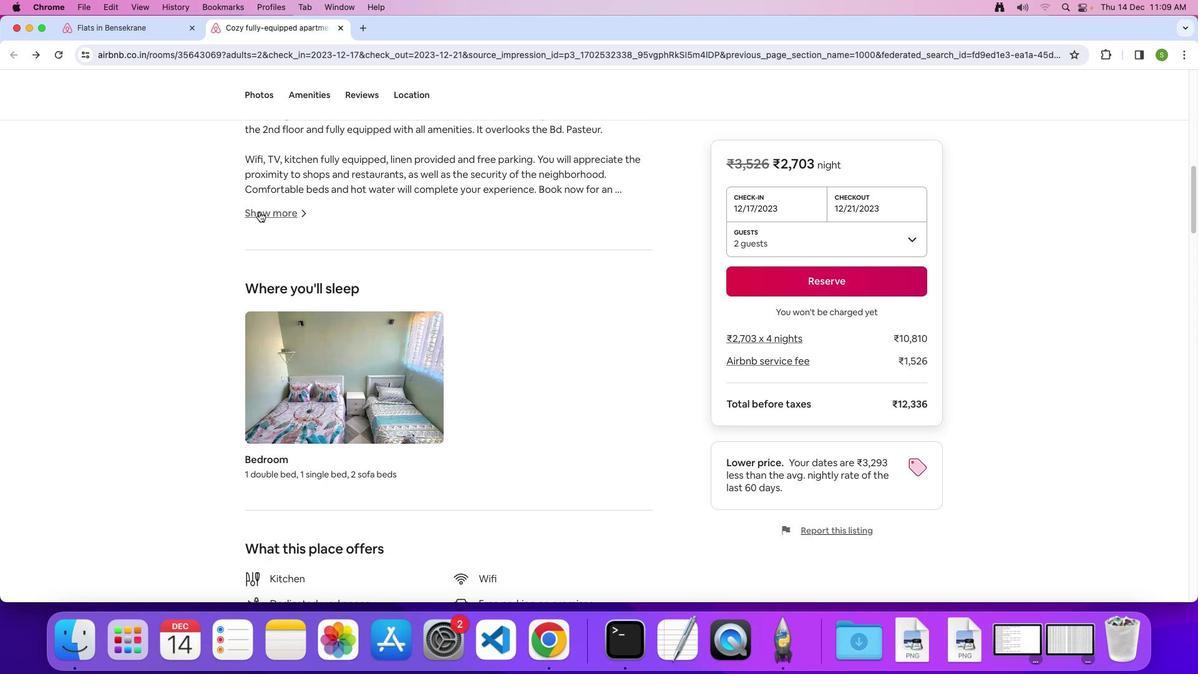 
Action: Mouse moved to (615, 297)
Screenshot: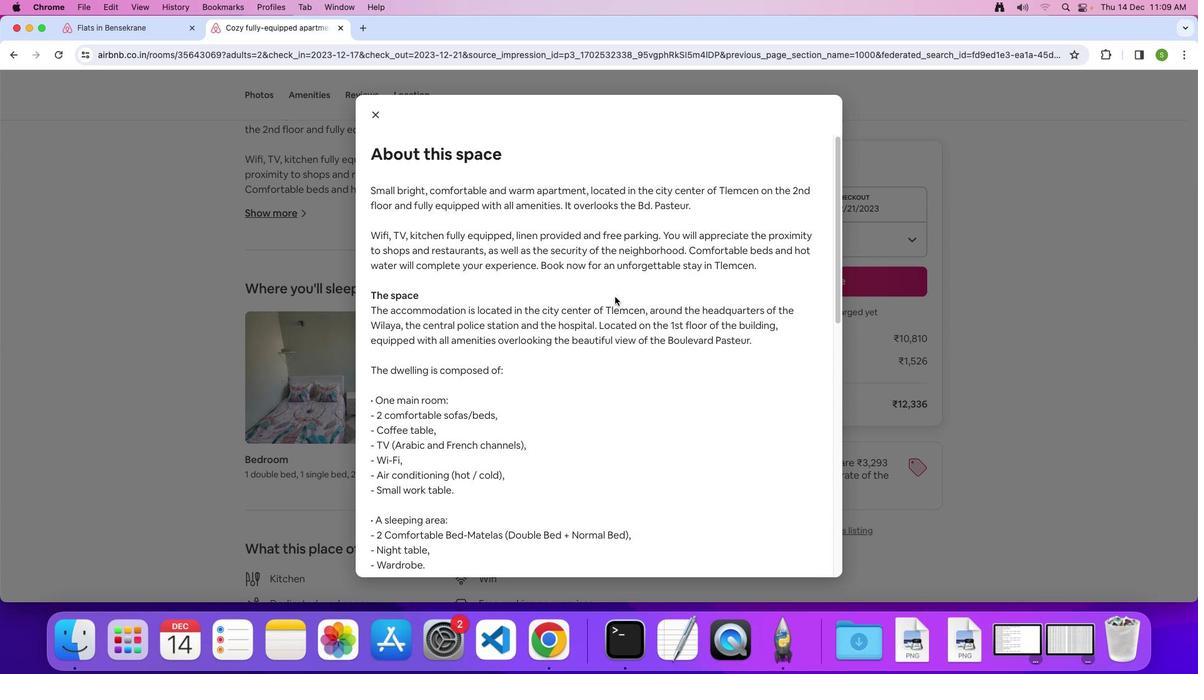 
Action: Mouse scrolled (615, 297) with delta (0, 0)
Screenshot: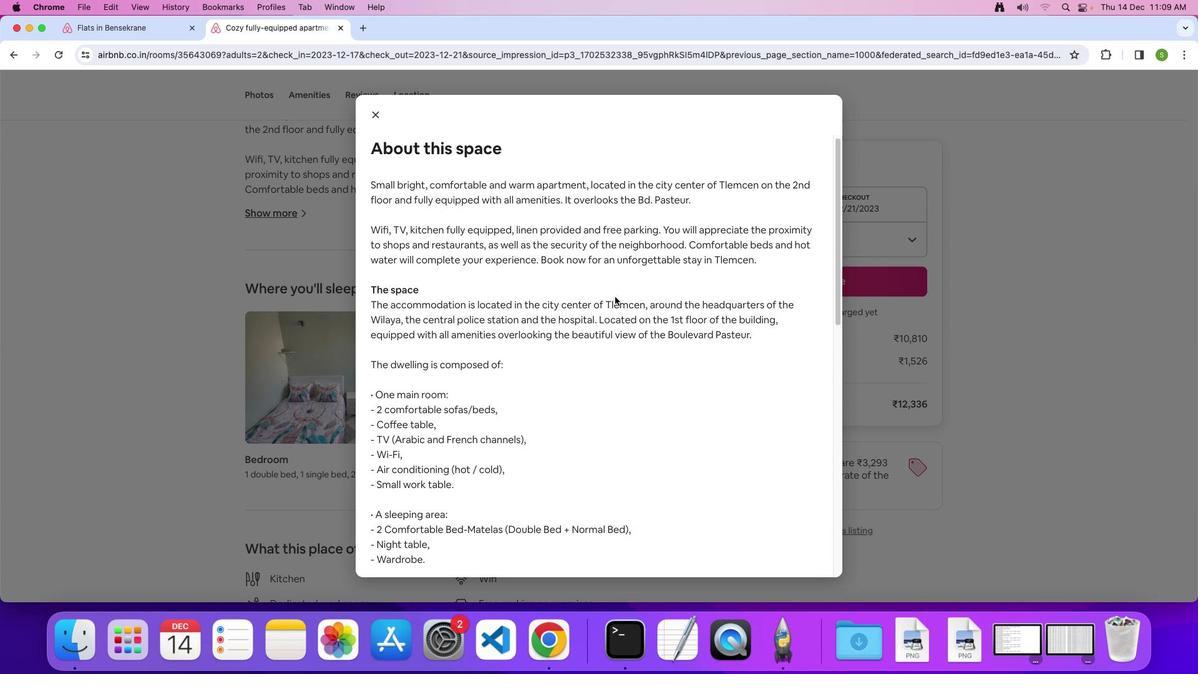 
Action: Mouse scrolled (615, 297) with delta (0, 0)
Screenshot: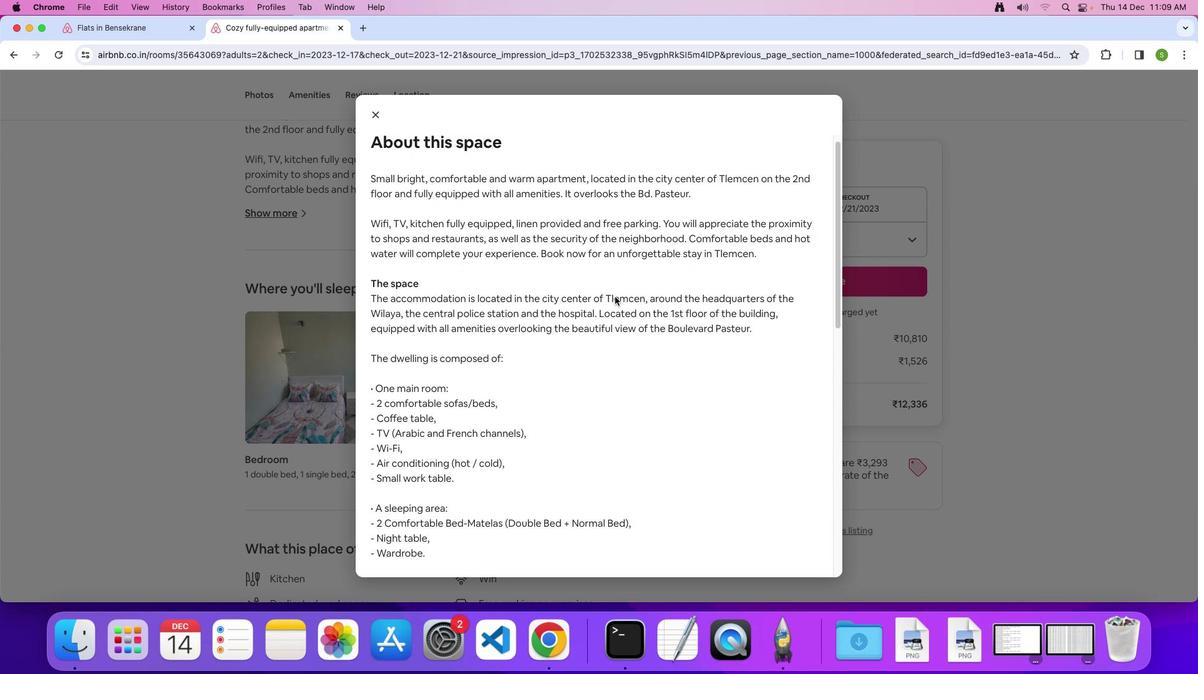
Action: Mouse scrolled (615, 297) with delta (0, 0)
Screenshot: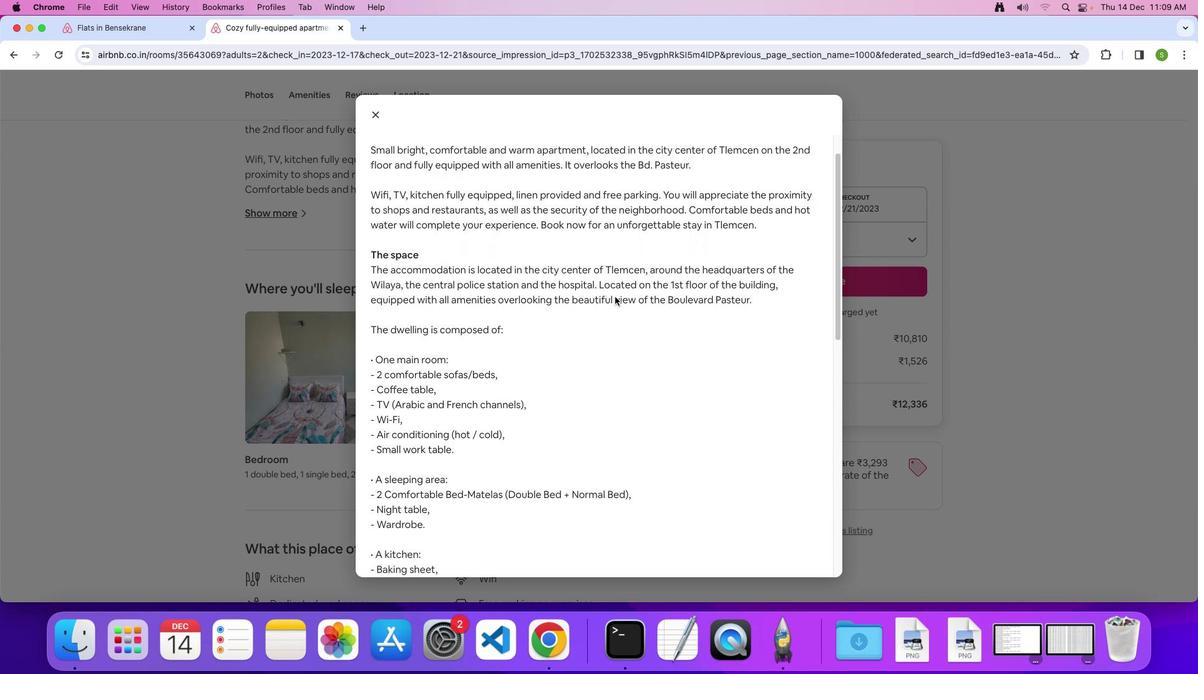 
Action: Mouse scrolled (615, 297) with delta (0, 0)
Screenshot: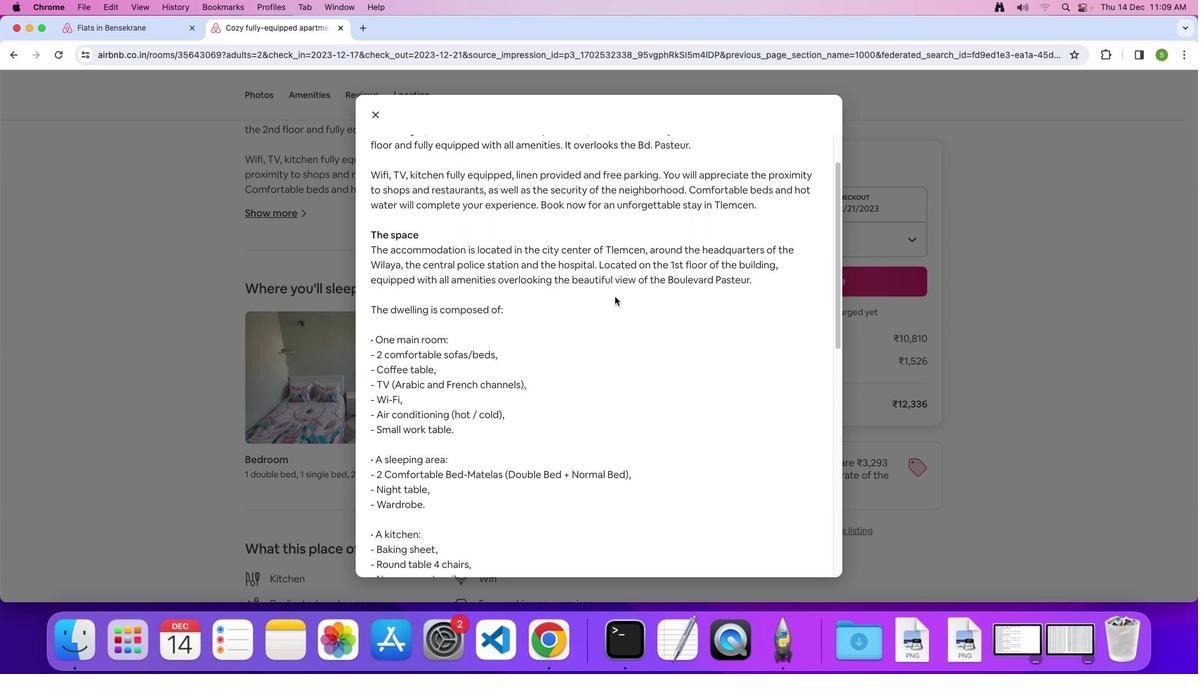 
Action: Mouse scrolled (615, 297) with delta (0, 0)
Screenshot: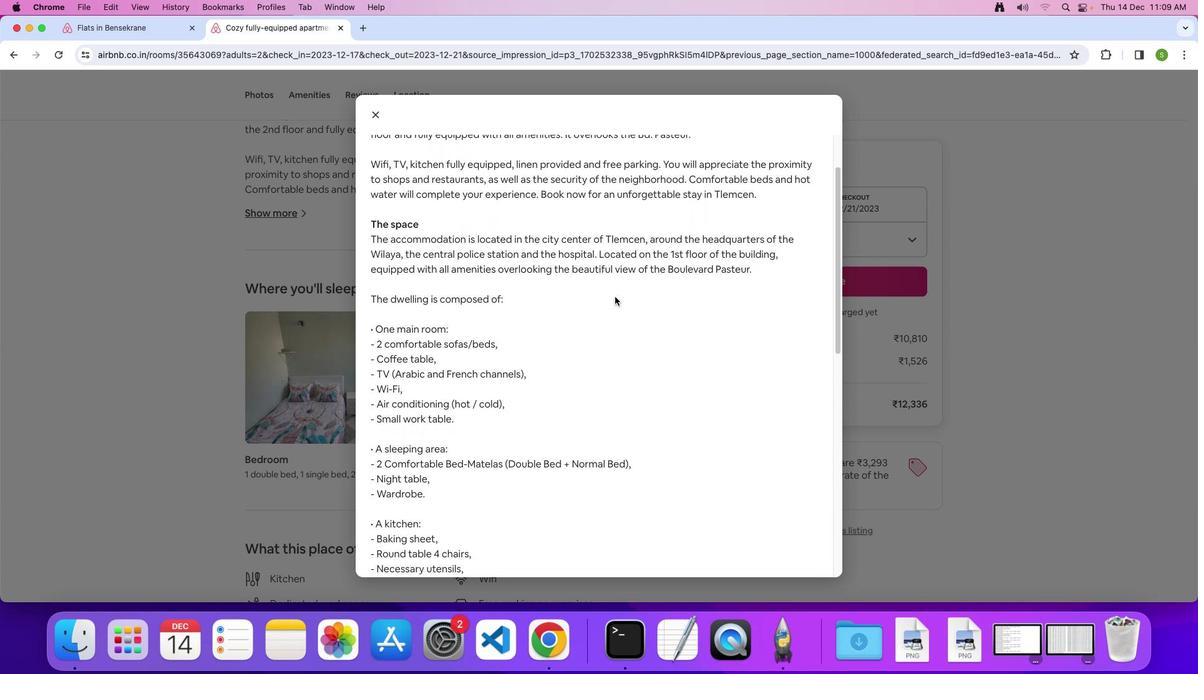 
Action: Mouse scrolled (615, 297) with delta (0, 0)
Screenshot: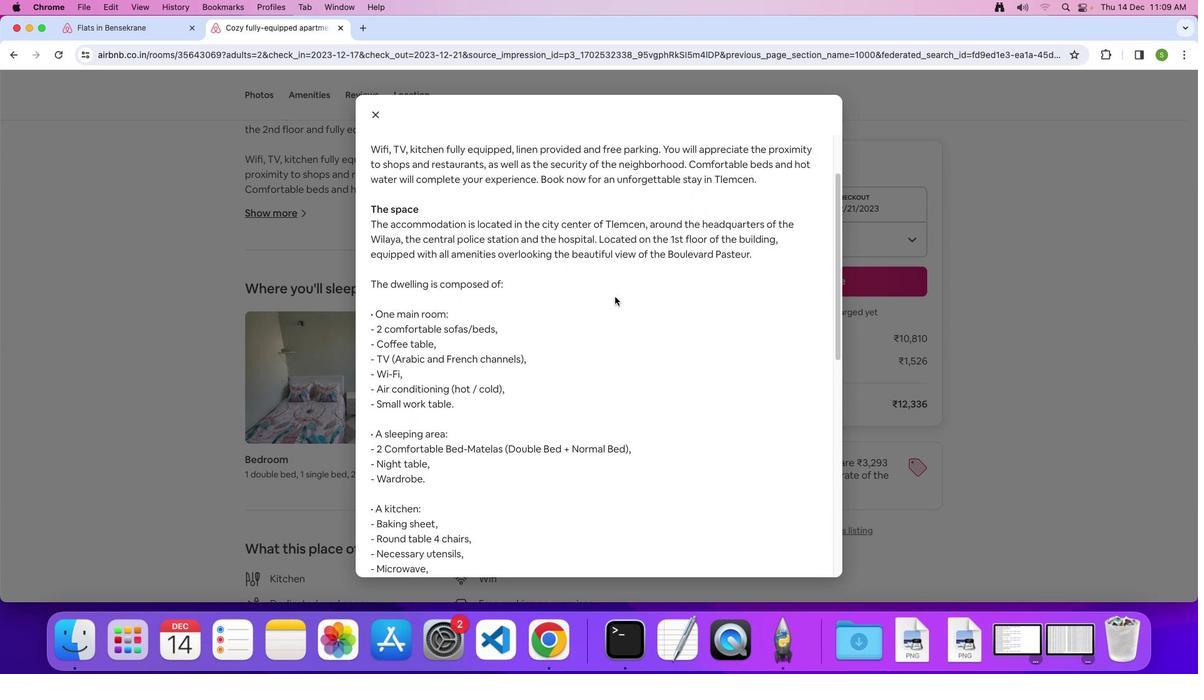 
Action: Mouse scrolled (615, 297) with delta (0, 0)
